 Task: Research Airbnb options in Falkenberg, Sweden from 22nd November, 2023 to 30th November, 2023 for 2 adults.1  bedroom having 1 bed and 1 bathroom. Property type can be hotel. Booking option can be shelf check-in. Look for 3 properties as per requirement.
Action: Mouse moved to (521, 70)
Screenshot: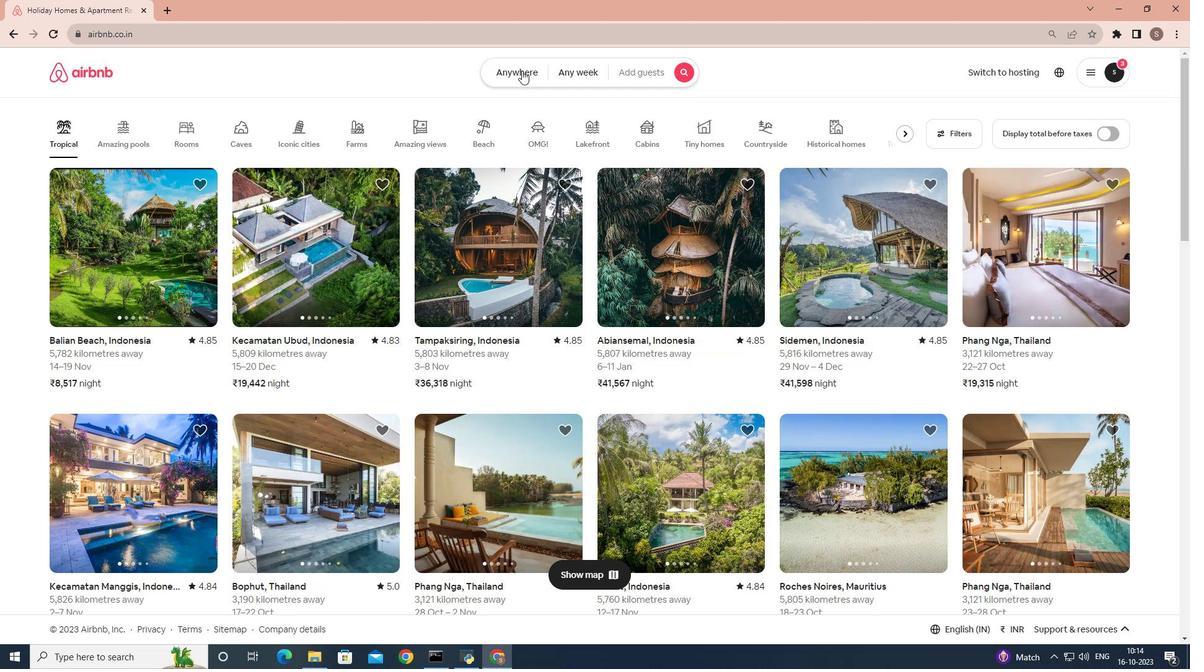 
Action: Mouse pressed left at (521, 70)
Screenshot: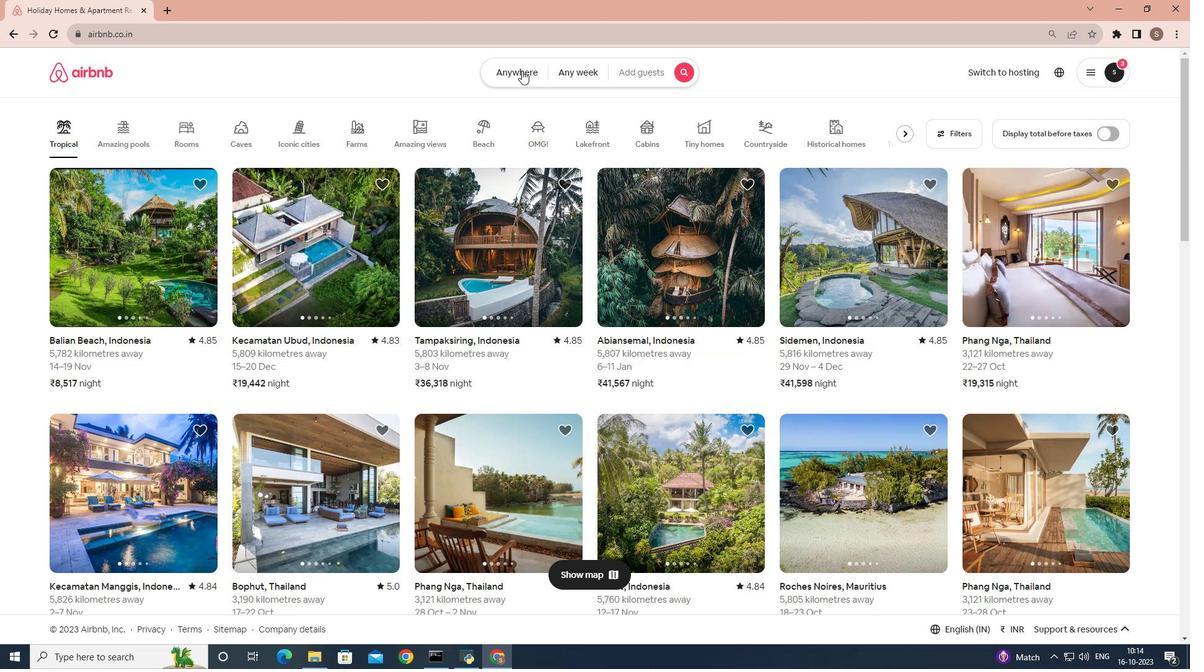 
Action: Mouse moved to (481, 122)
Screenshot: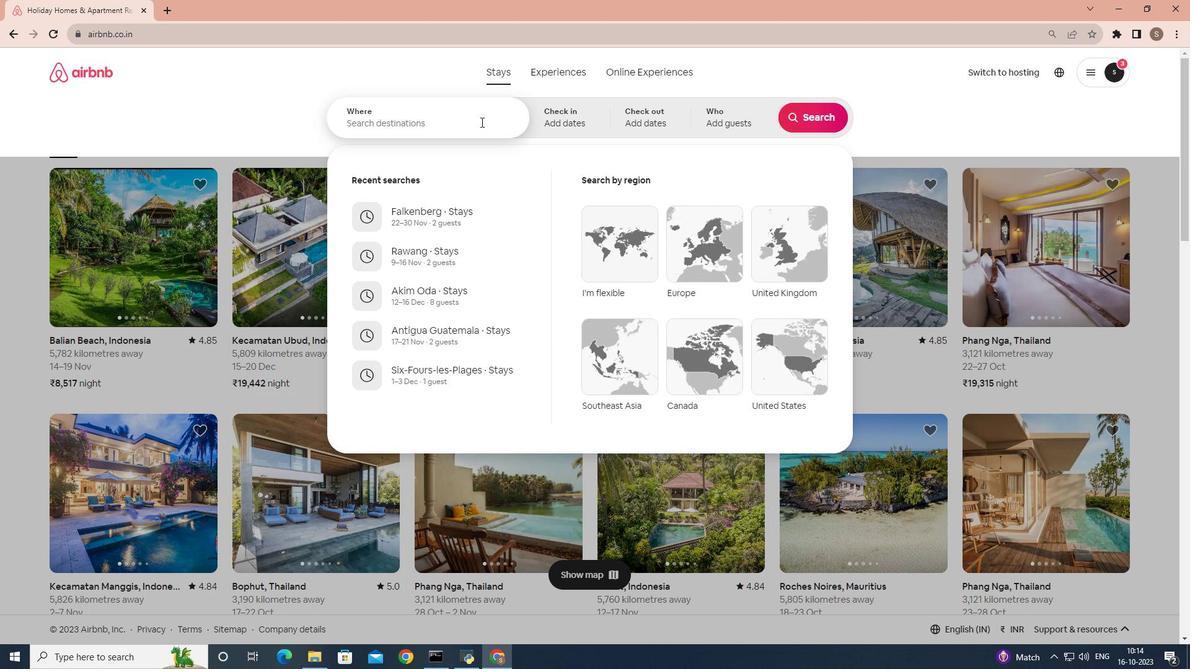 
Action: Mouse pressed left at (481, 122)
Screenshot: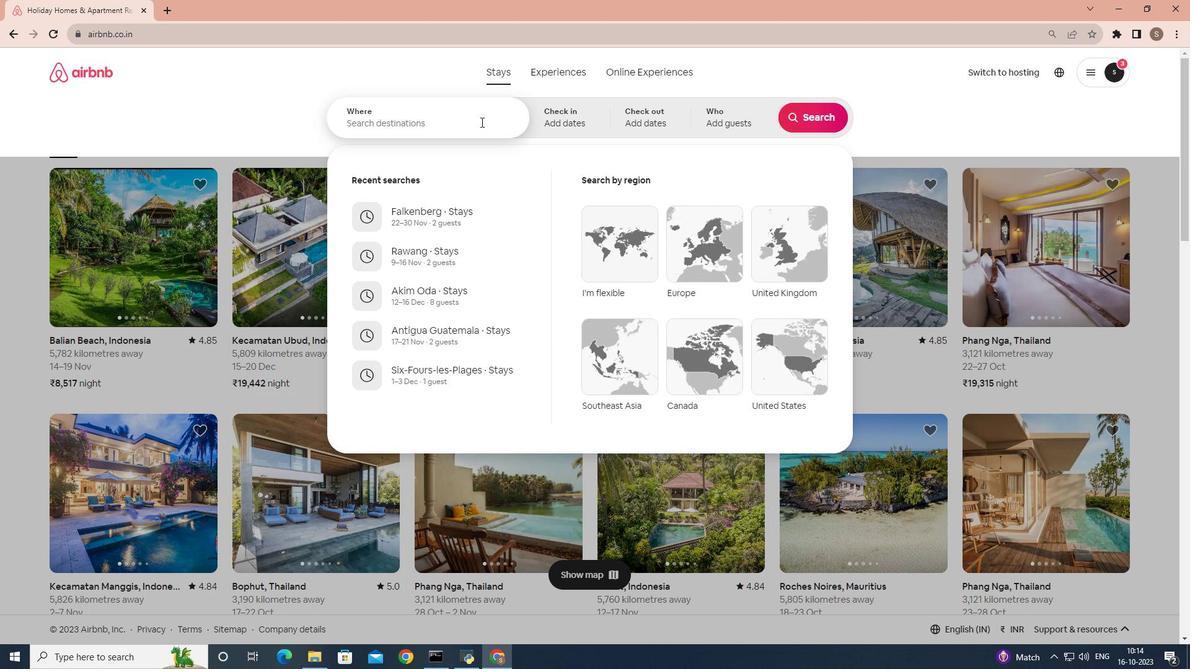 
Action: Key pressed <Key.shift><Key.shift><Key.shift><Key.shift>Falkenberg,<Key.space><Key.shift>Sweden
Screenshot: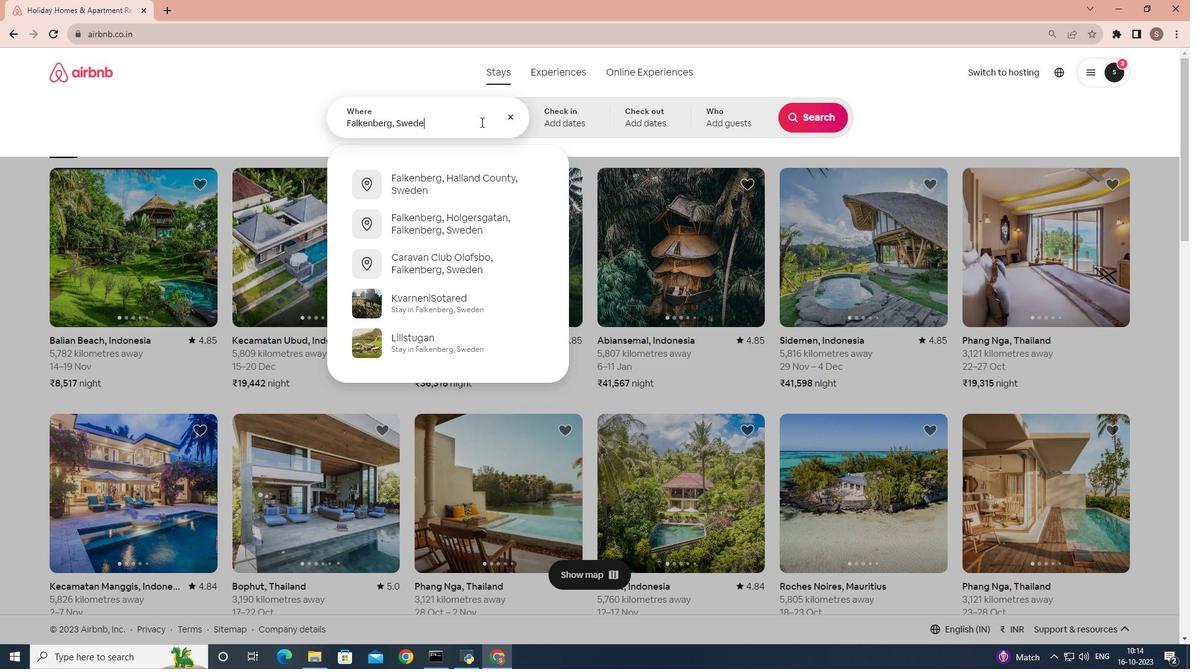 
Action: Mouse moved to (573, 114)
Screenshot: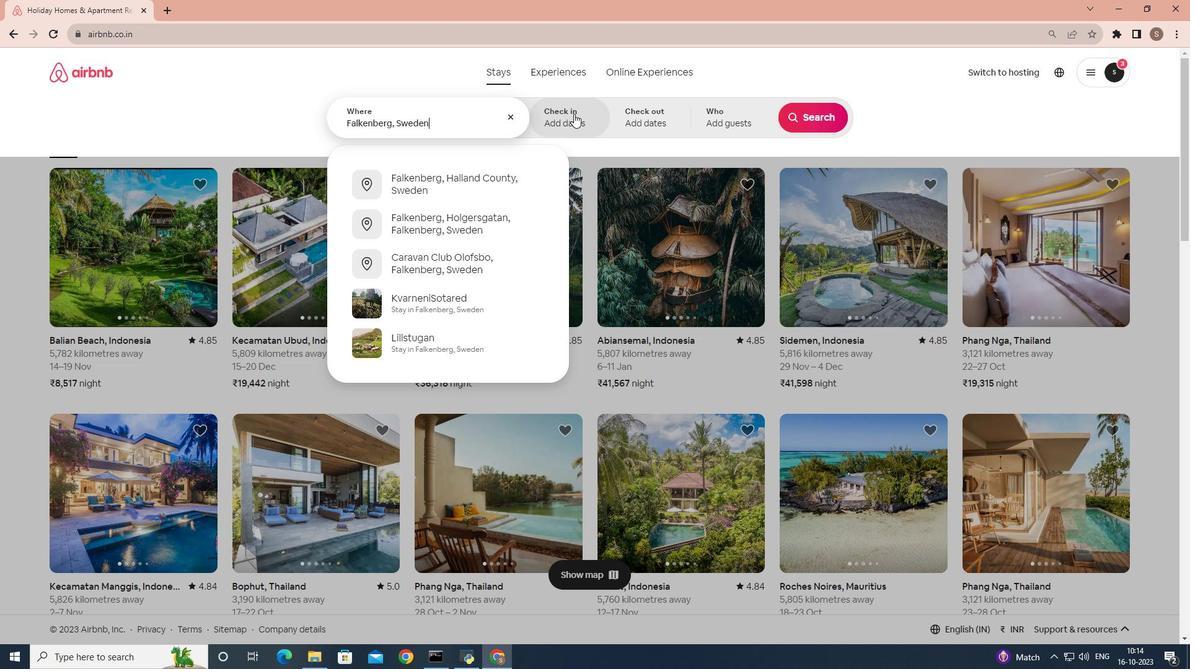 
Action: Mouse pressed left at (573, 114)
Screenshot: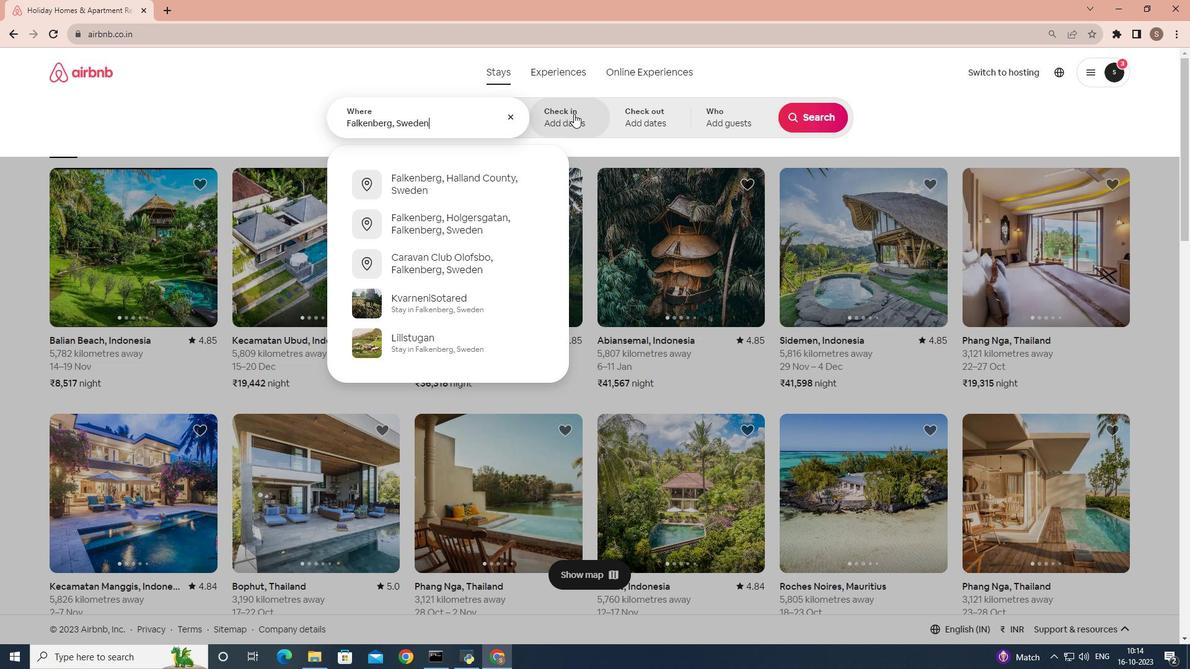
Action: Mouse moved to (709, 361)
Screenshot: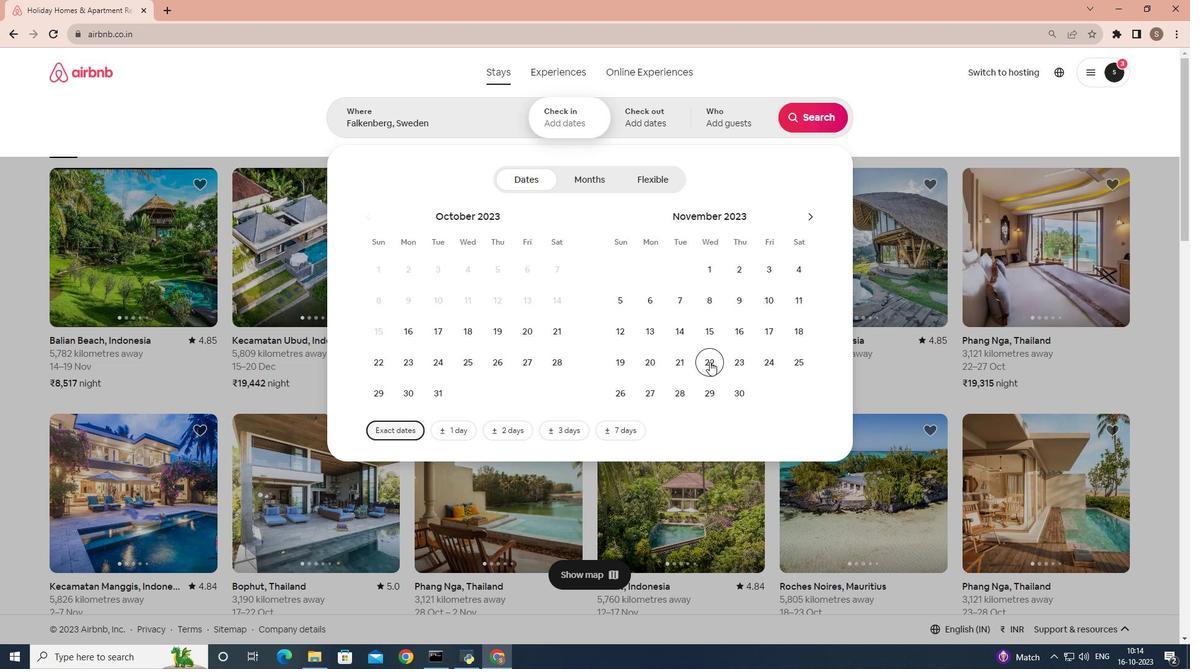 
Action: Mouse pressed left at (709, 361)
Screenshot: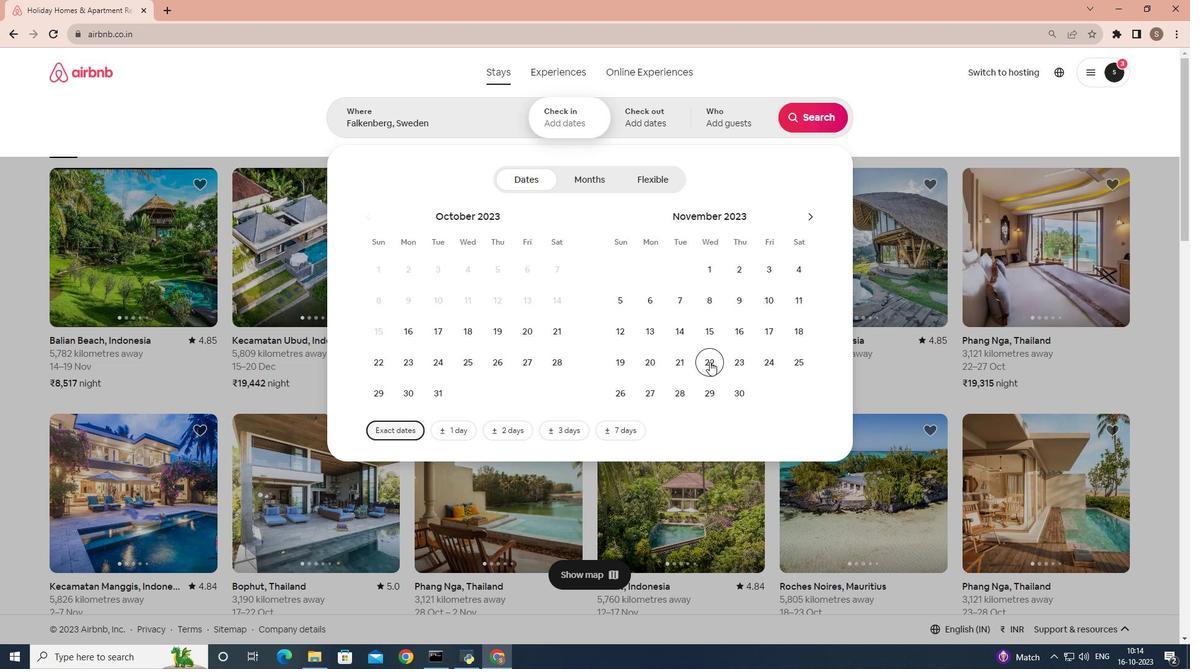 
Action: Mouse moved to (750, 395)
Screenshot: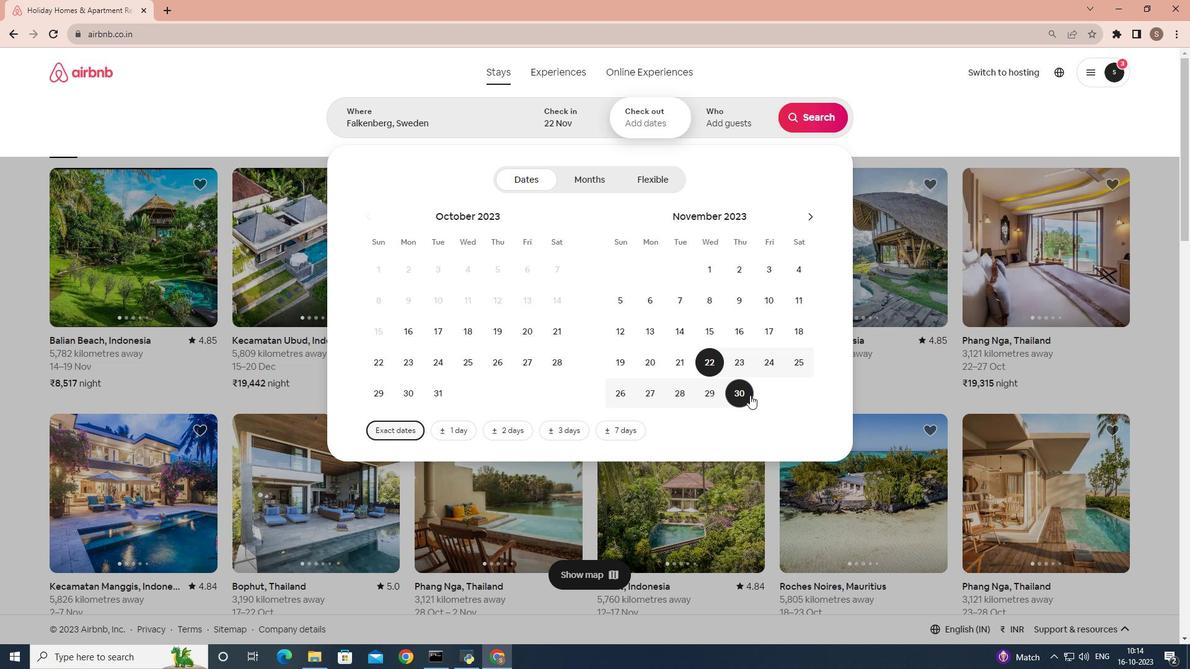 
Action: Mouse pressed left at (750, 395)
Screenshot: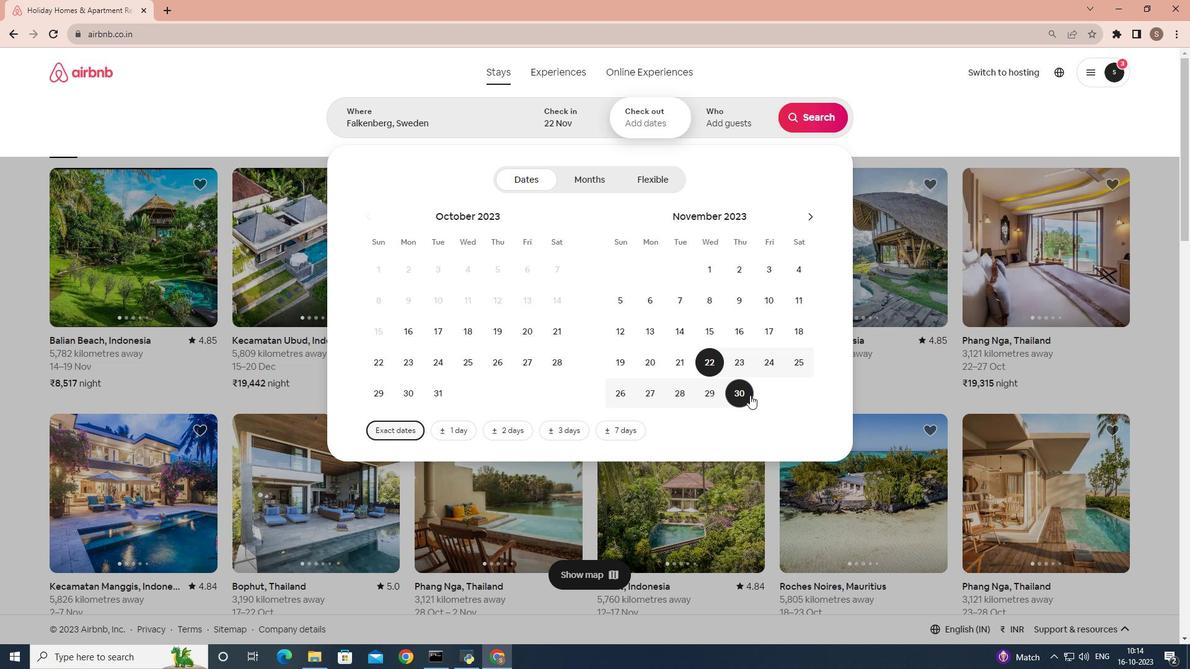 
Action: Mouse moved to (702, 123)
Screenshot: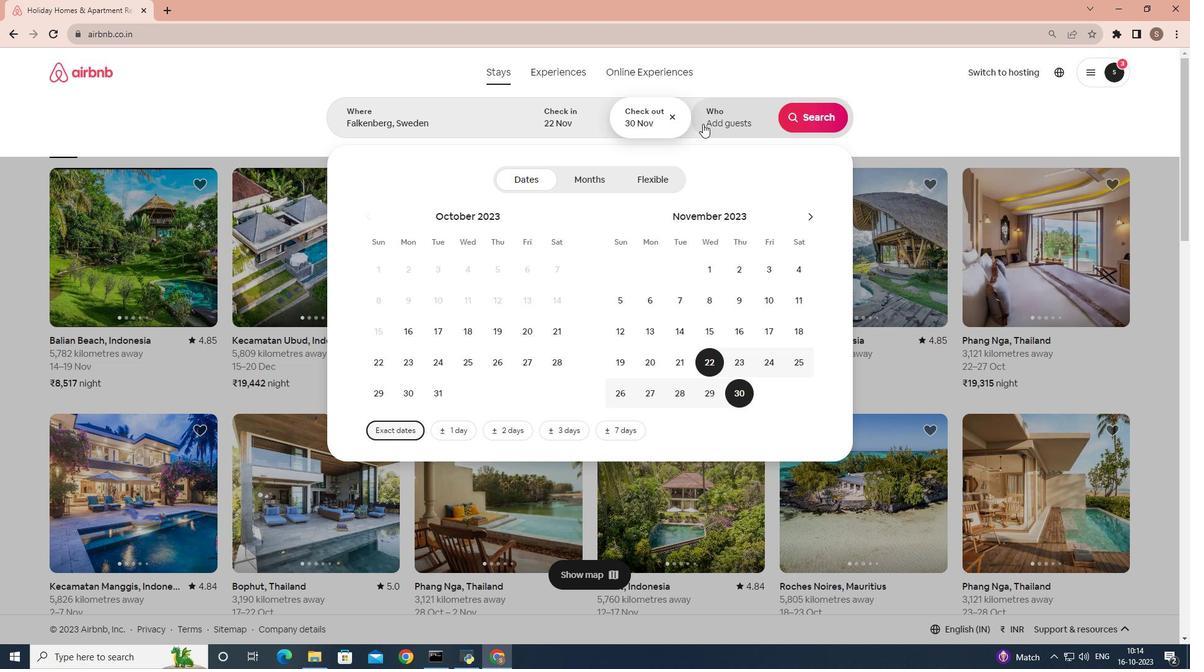 
Action: Mouse pressed left at (702, 123)
Screenshot: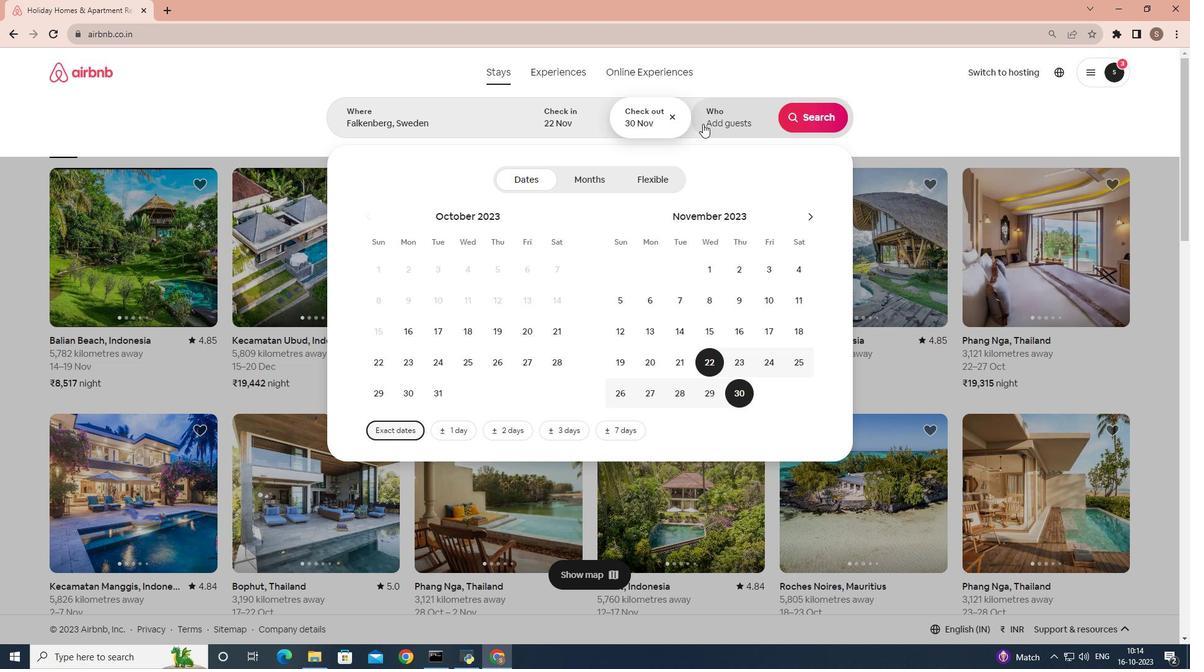
Action: Mouse moved to (815, 185)
Screenshot: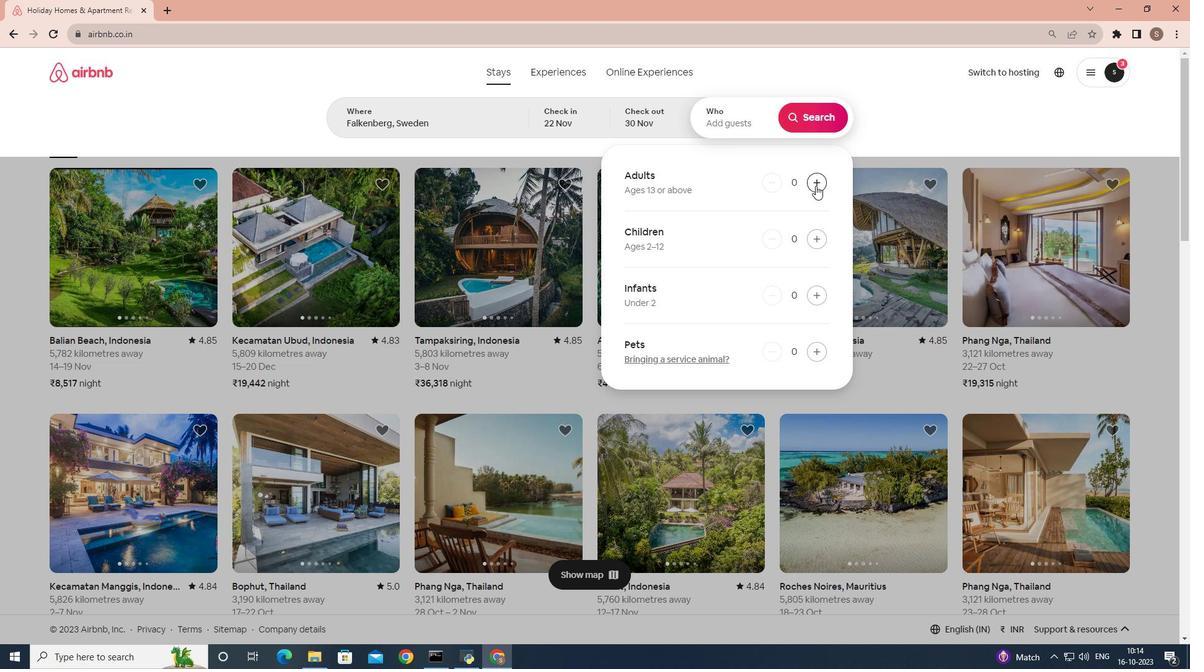 
Action: Mouse pressed left at (815, 185)
Screenshot: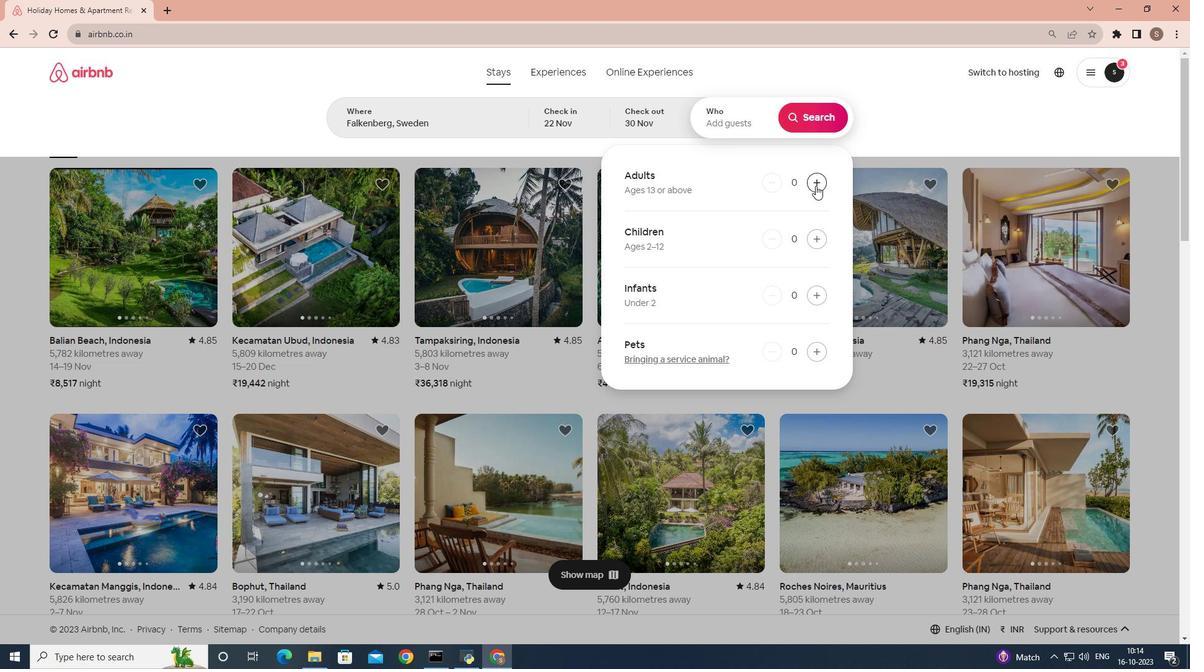 
Action: Mouse pressed left at (815, 185)
Screenshot: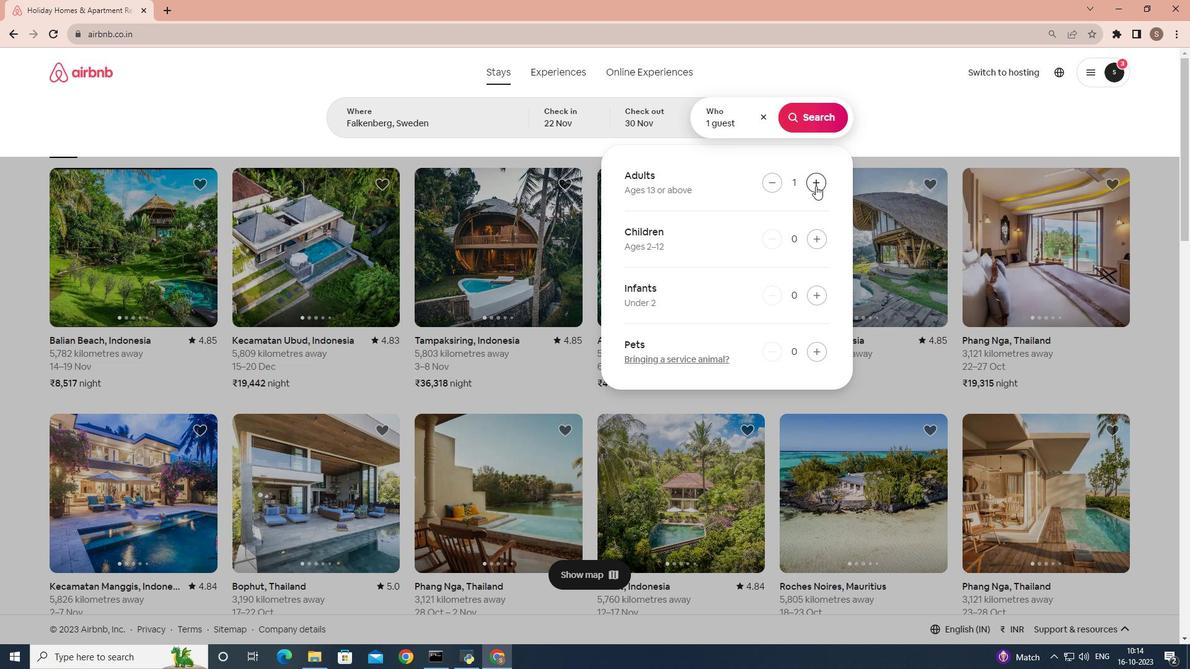 
Action: Mouse moved to (825, 116)
Screenshot: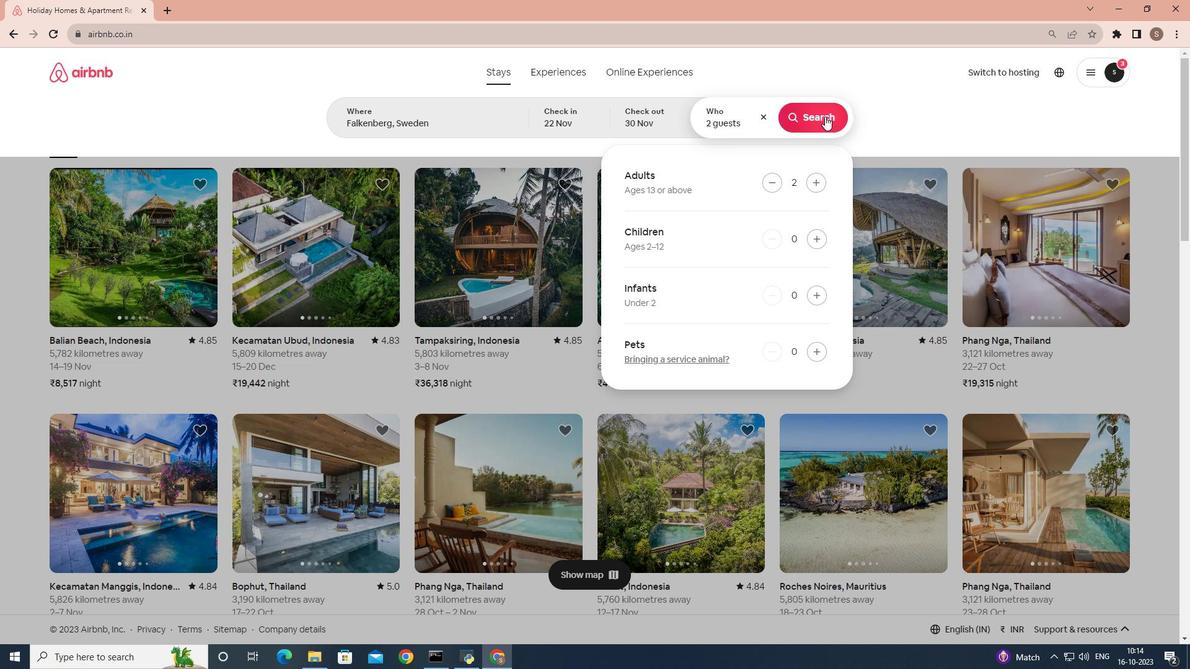 
Action: Mouse pressed left at (825, 116)
Screenshot: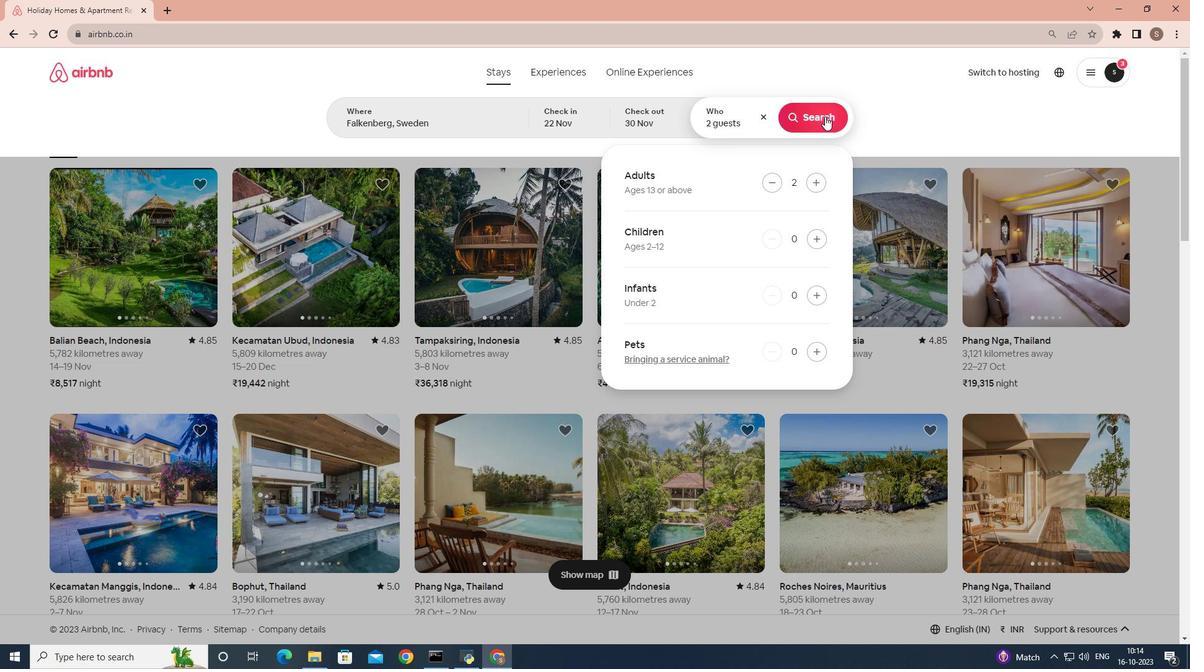 
Action: Mouse moved to (968, 122)
Screenshot: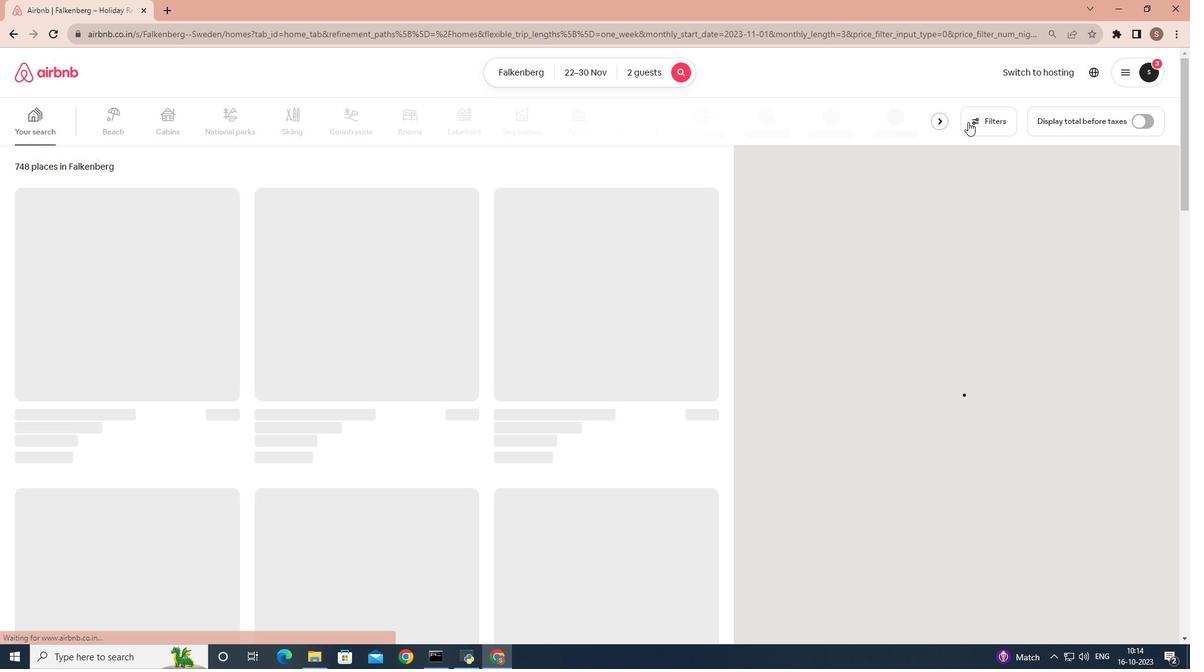 
Action: Mouse pressed left at (968, 122)
Screenshot: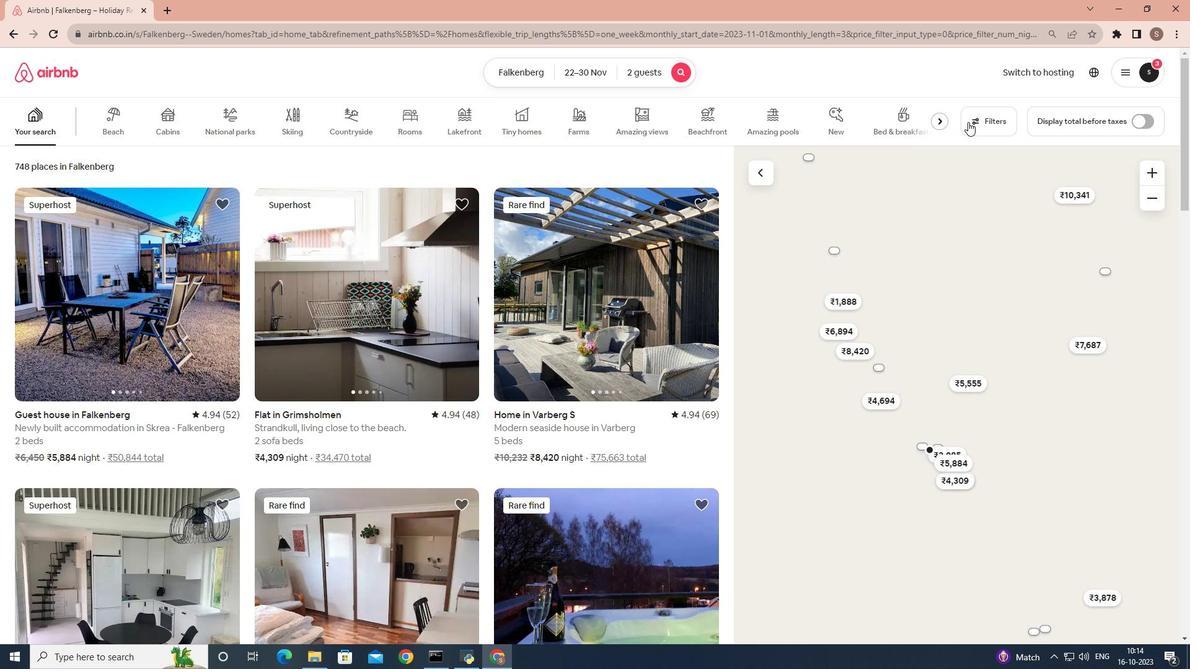 
Action: Mouse moved to (700, 326)
Screenshot: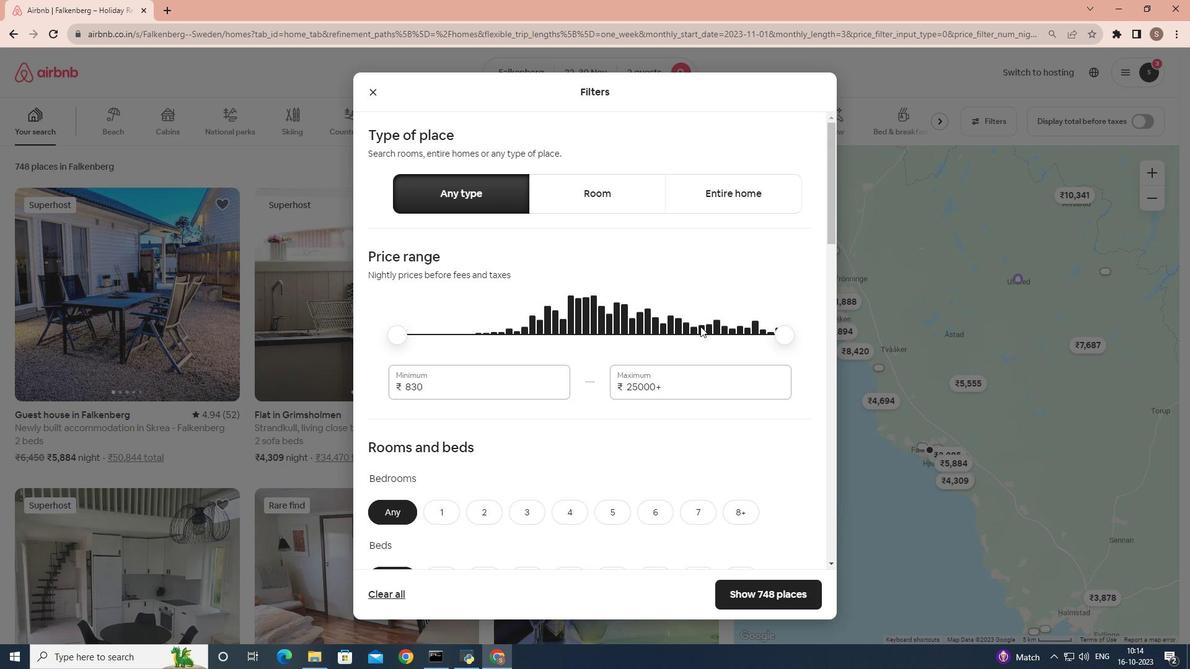
Action: Mouse scrolled (700, 326) with delta (0, 0)
Screenshot: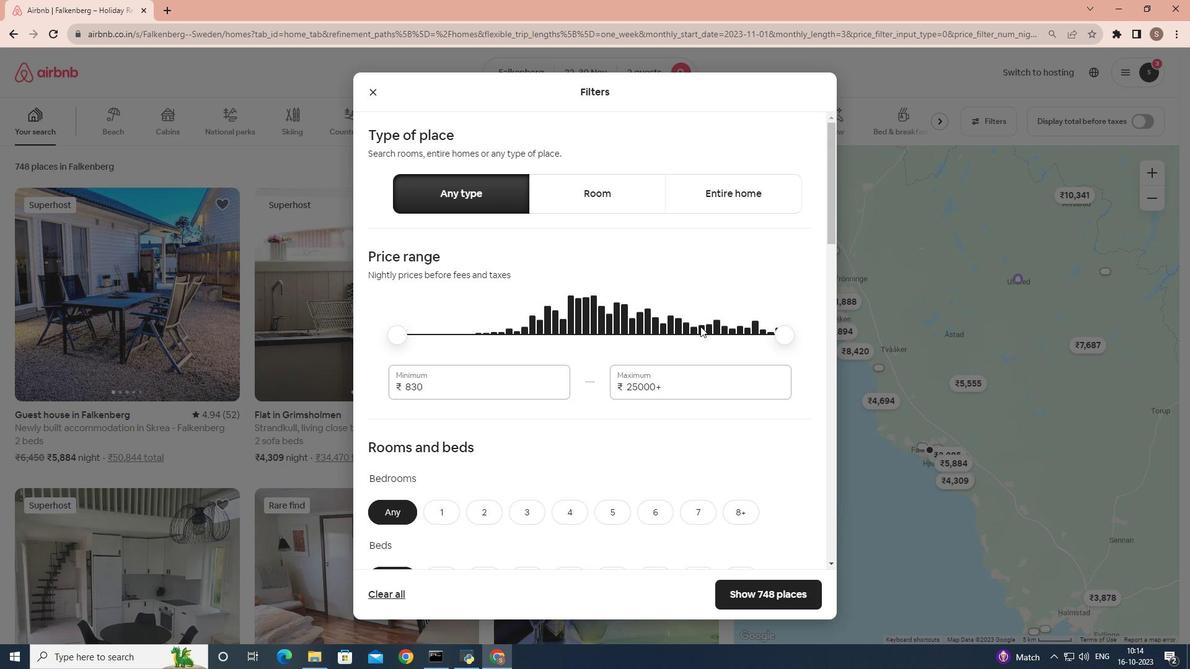 
Action: Mouse scrolled (700, 326) with delta (0, 0)
Screenshot: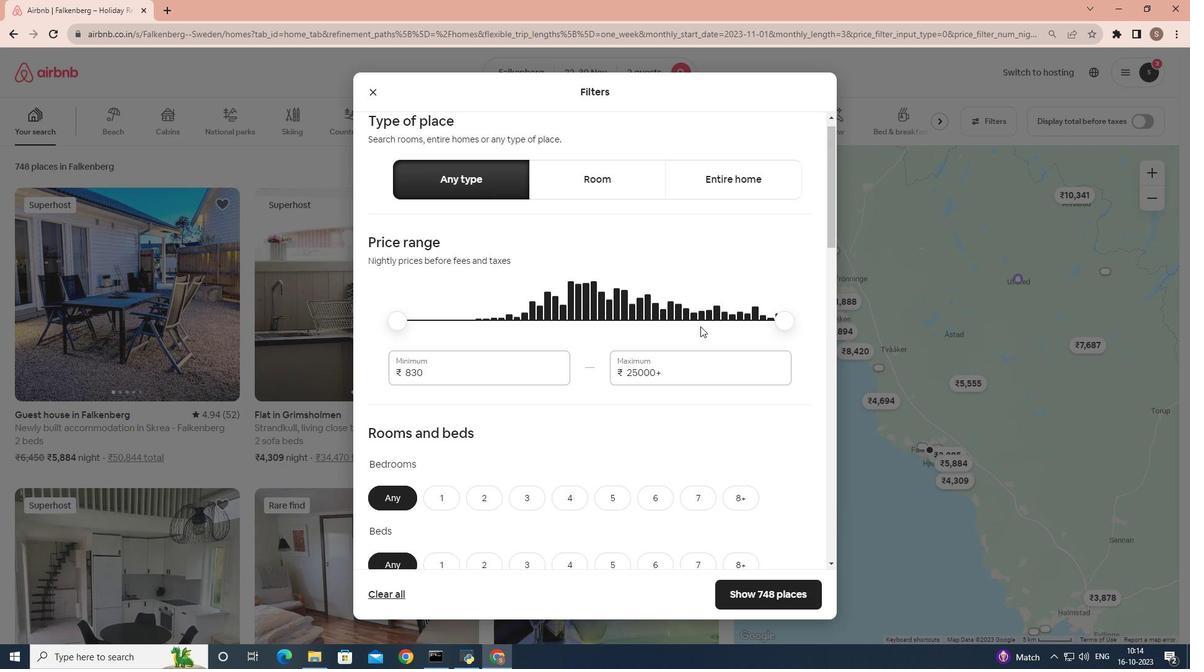
Action: Mouse moved to (446, 380)
Screenshot: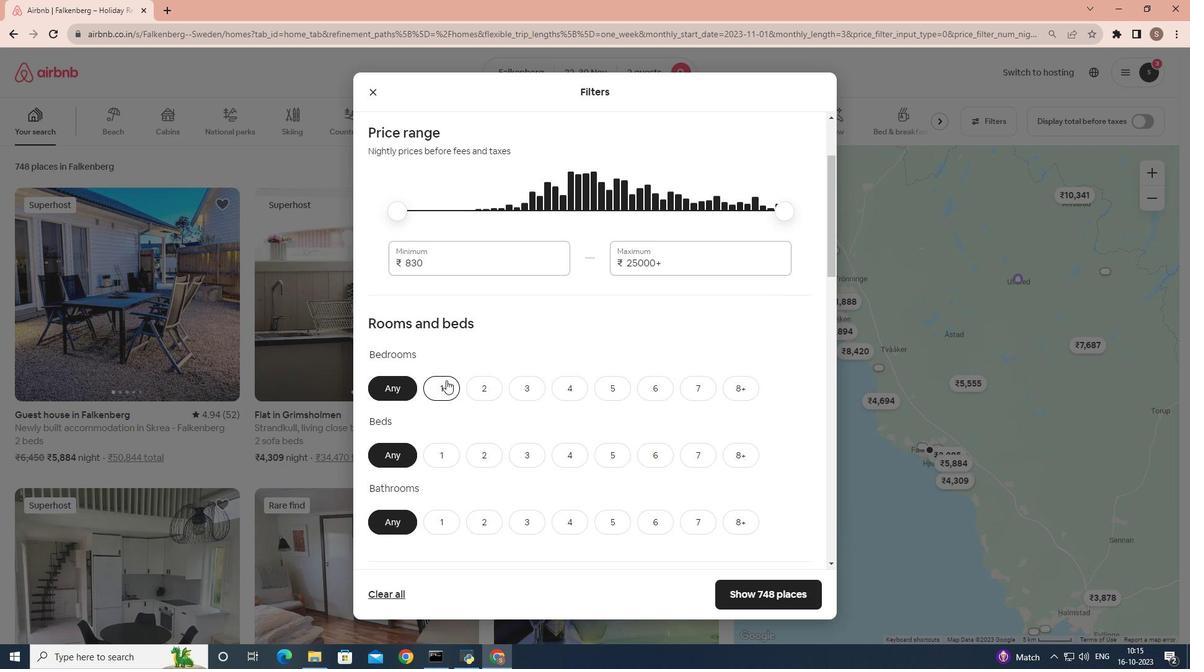 
Action: Mouse pressed left at (446, 380)
Screenshot: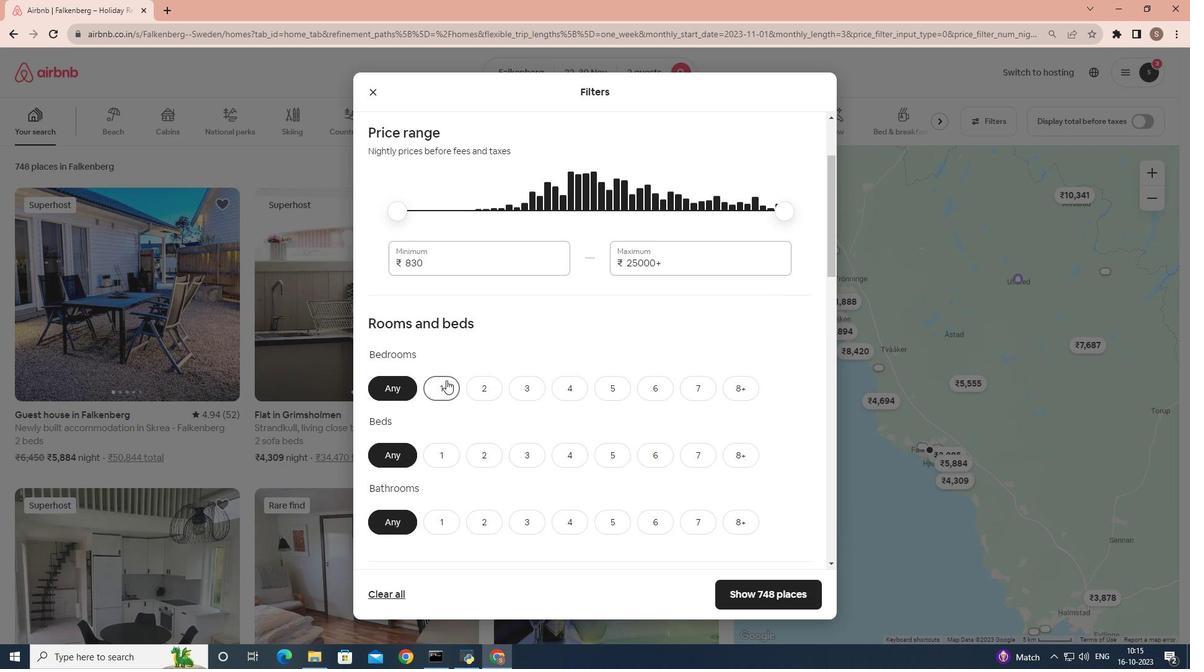 
Action: Mouse scrolled (446, 379) with delta (0, 0)
Screenshot: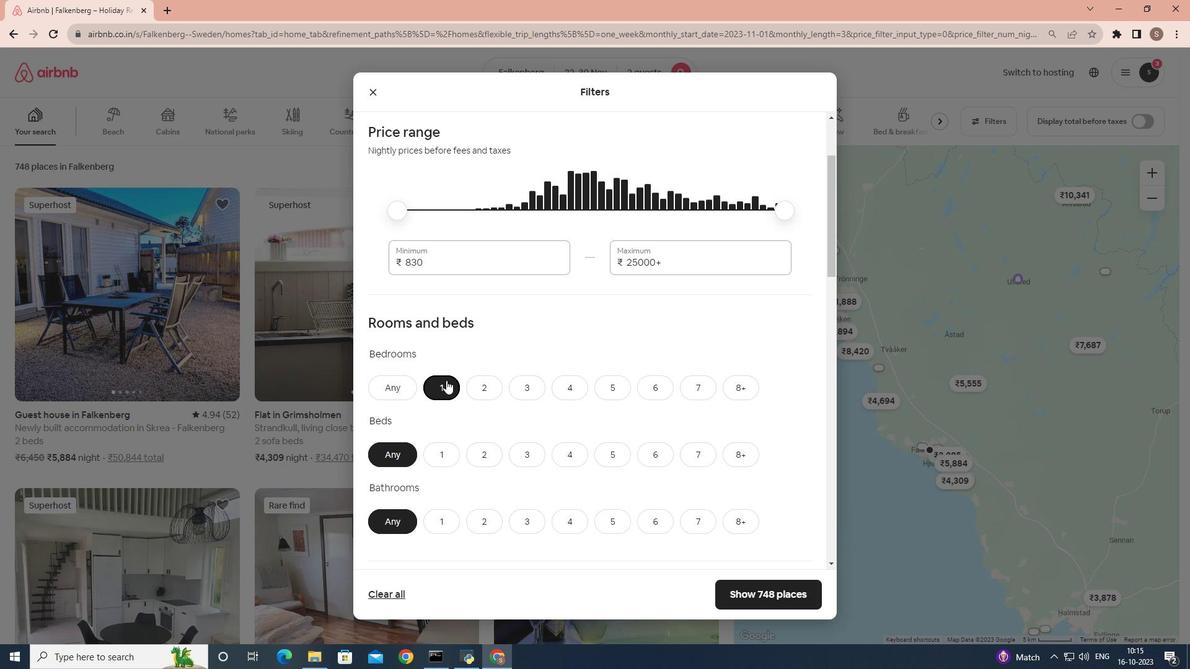 
Action: Mouse moved to (440, 394)
Screenshot: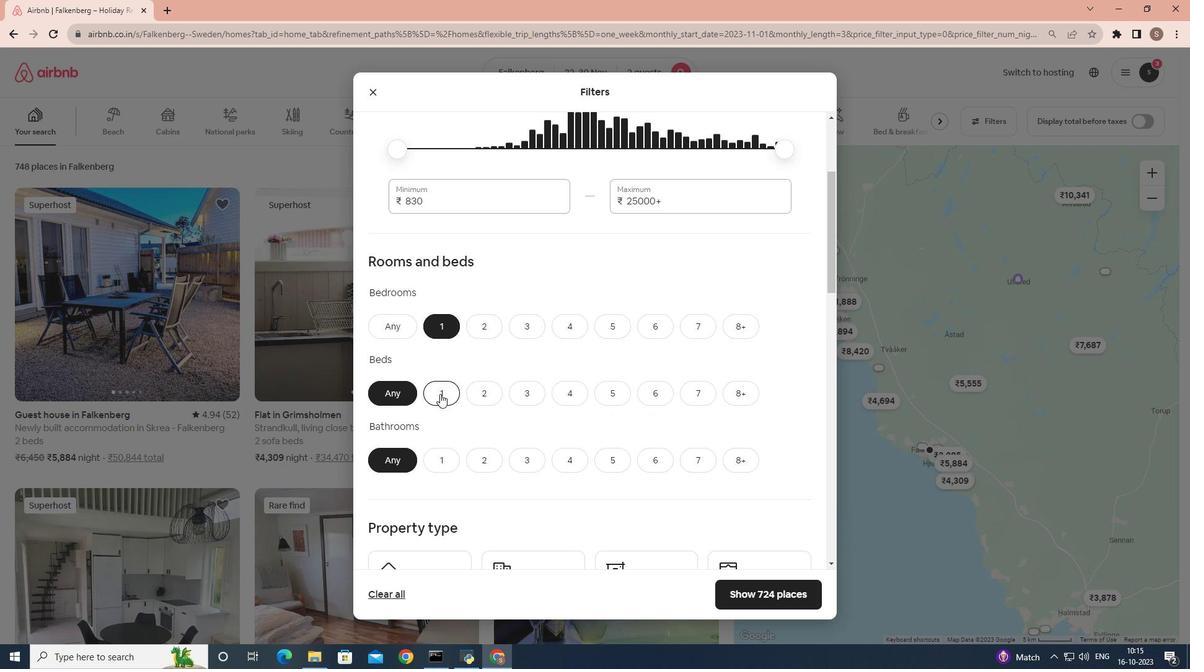 
Action: Mouse pressed left at (440, 394)
Screenshot: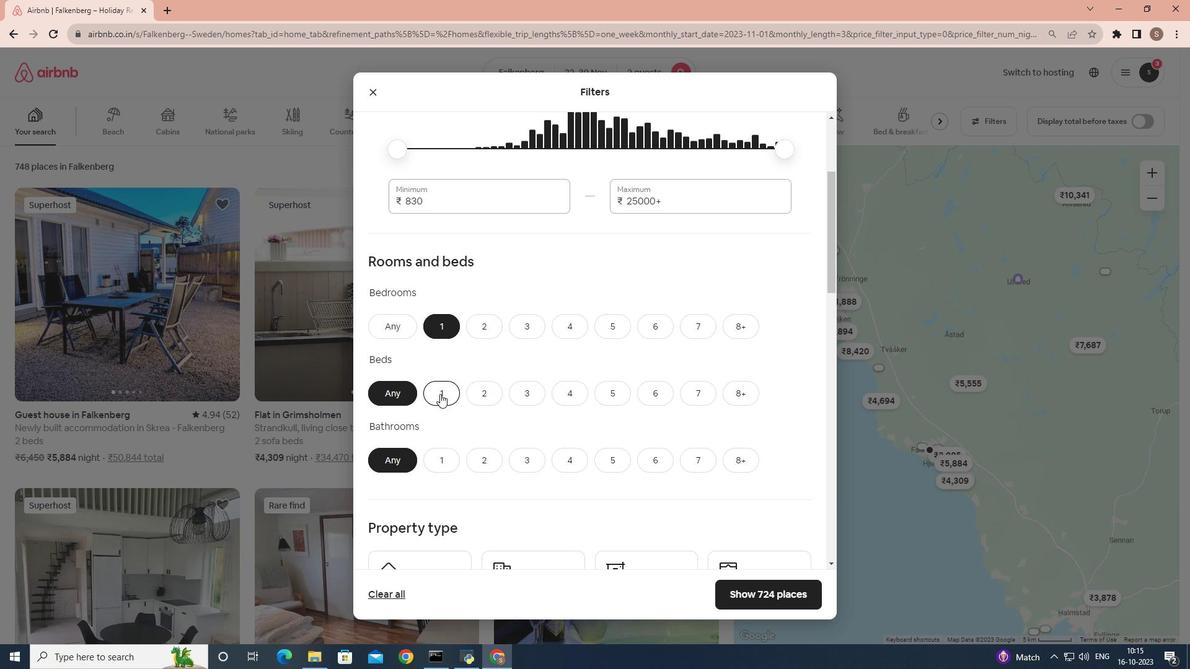 
Action: Mouse scrolled (440, 393) with delta (0, 0)
Screenshot: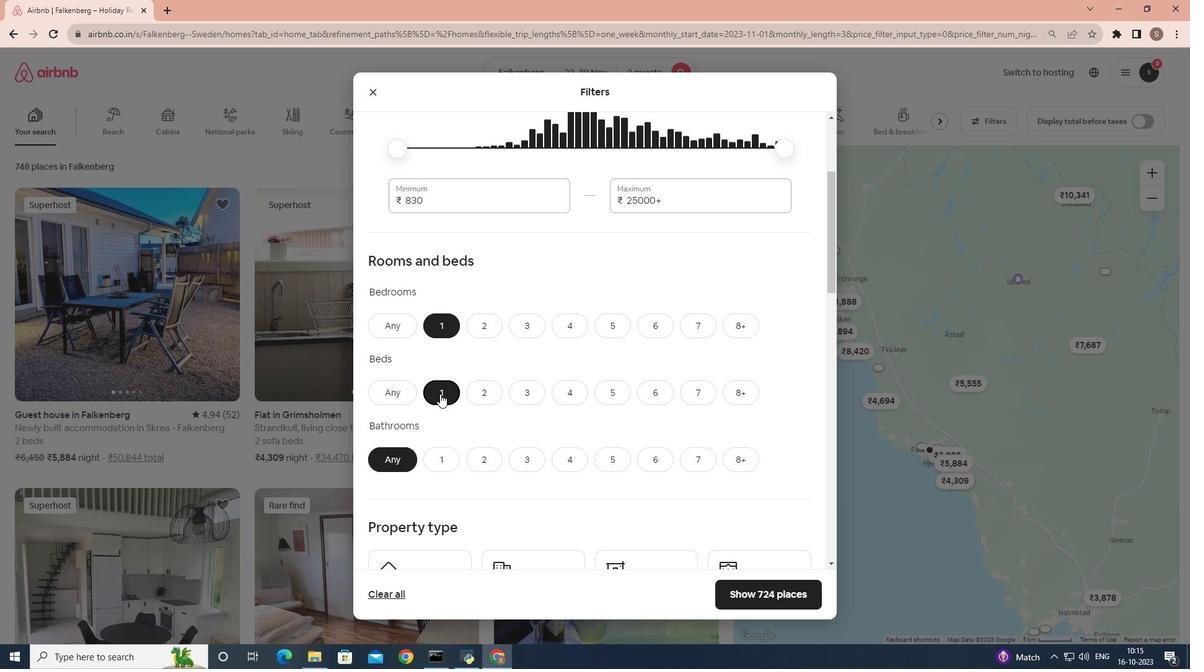 
Action: Mouse moved to (441, 390)
Screenshot: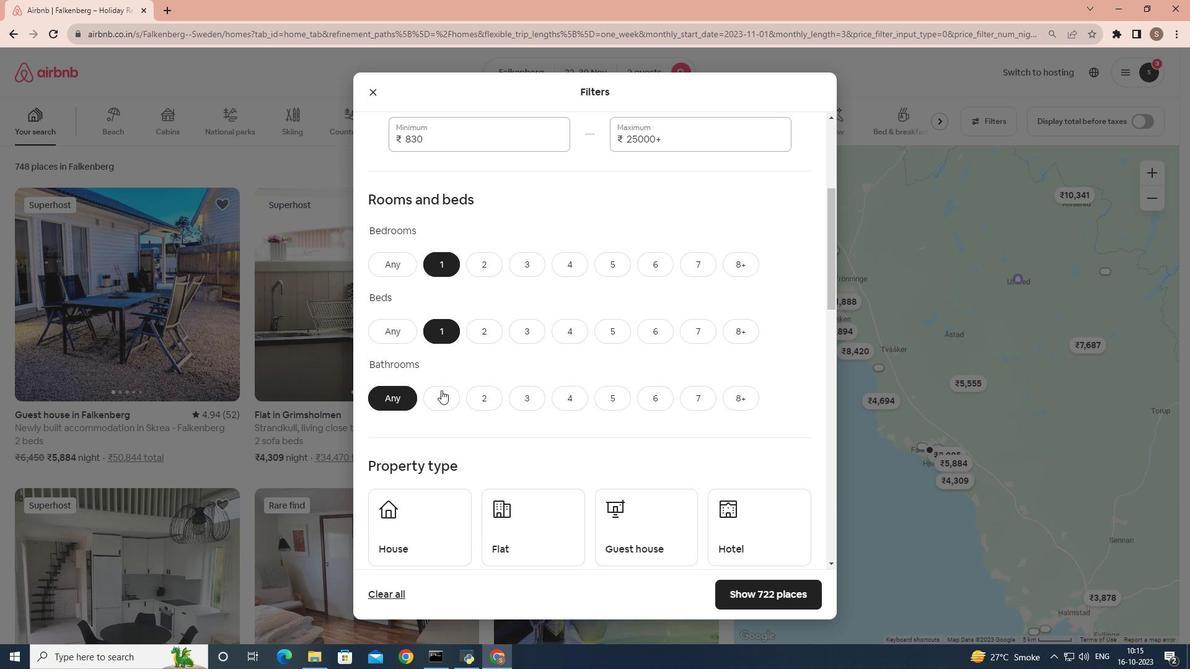 
Action: Mouse pressed left at (441, 390)
Screenshot: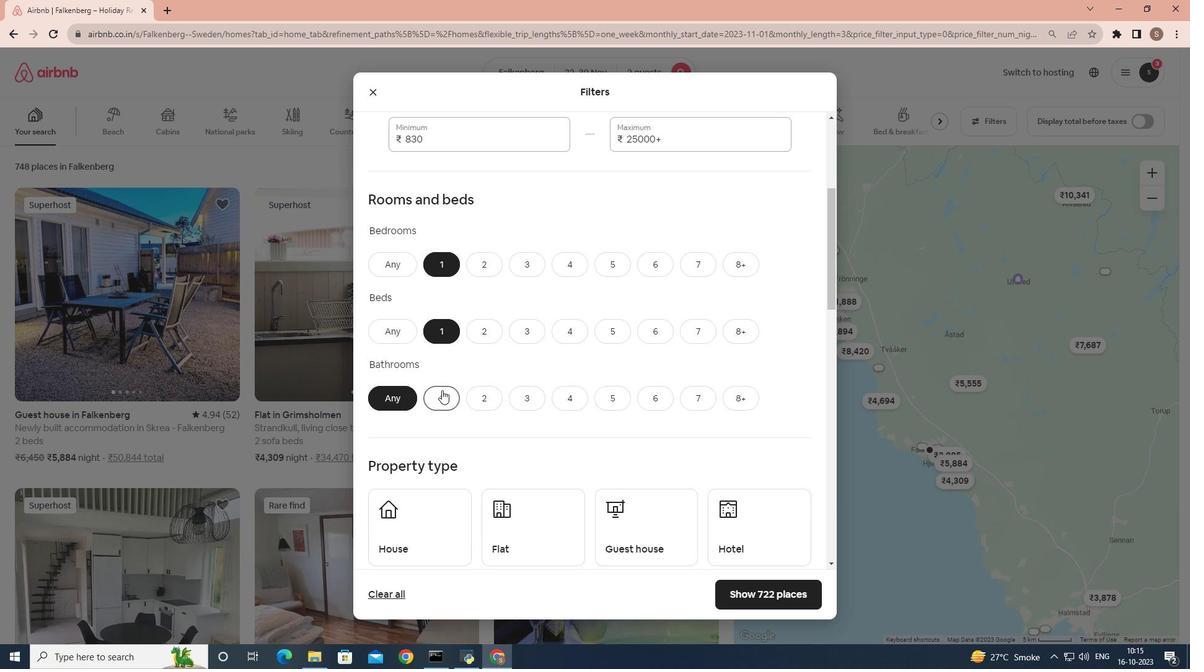 
Action: Mouse moved to (503, 353)
Screenshot: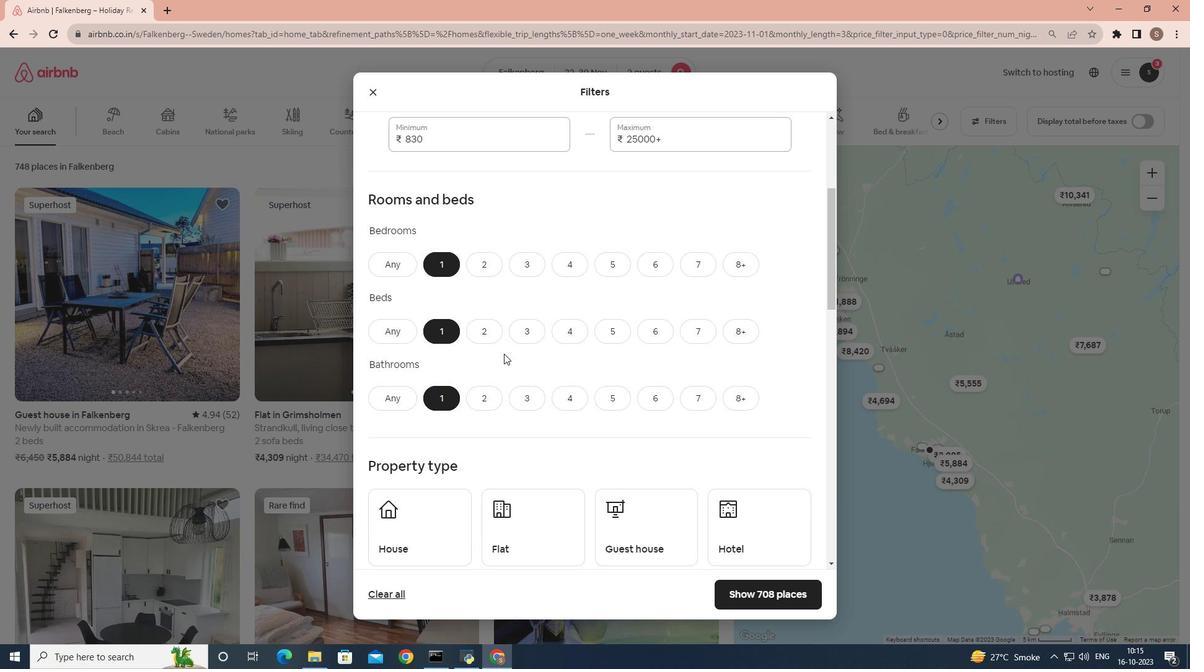 
Action: Mouse scrolled (503, 353) with delta (0, 0)
Screenshot: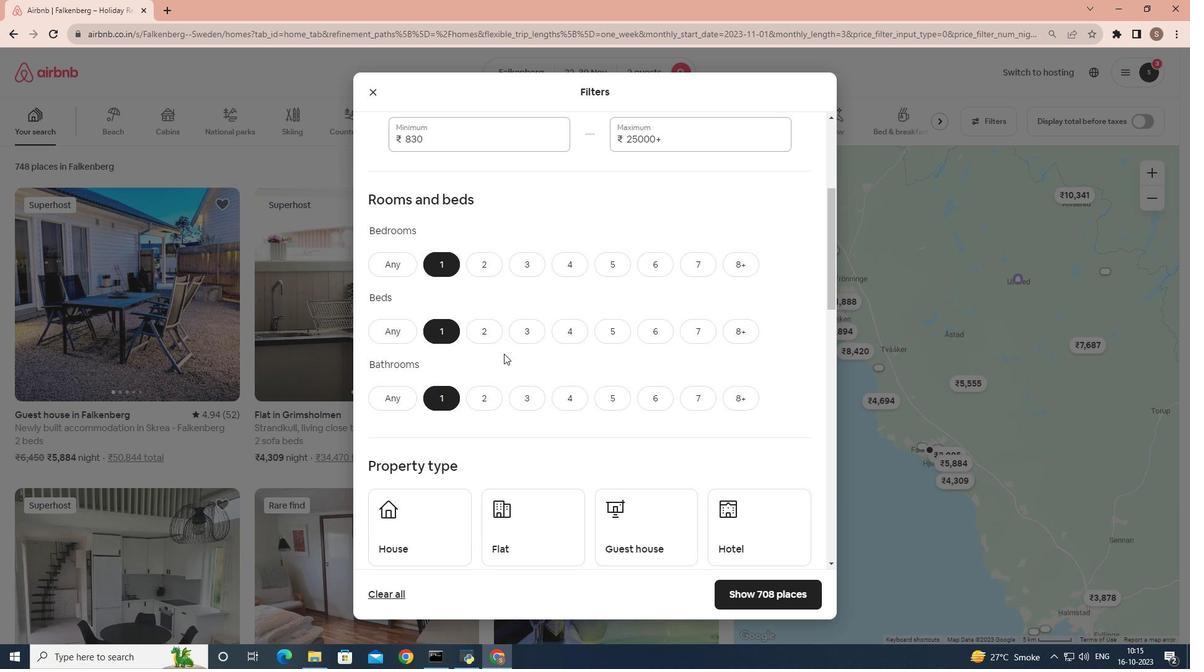 
Action: Mouse moved to (751, 476)
Screenshot: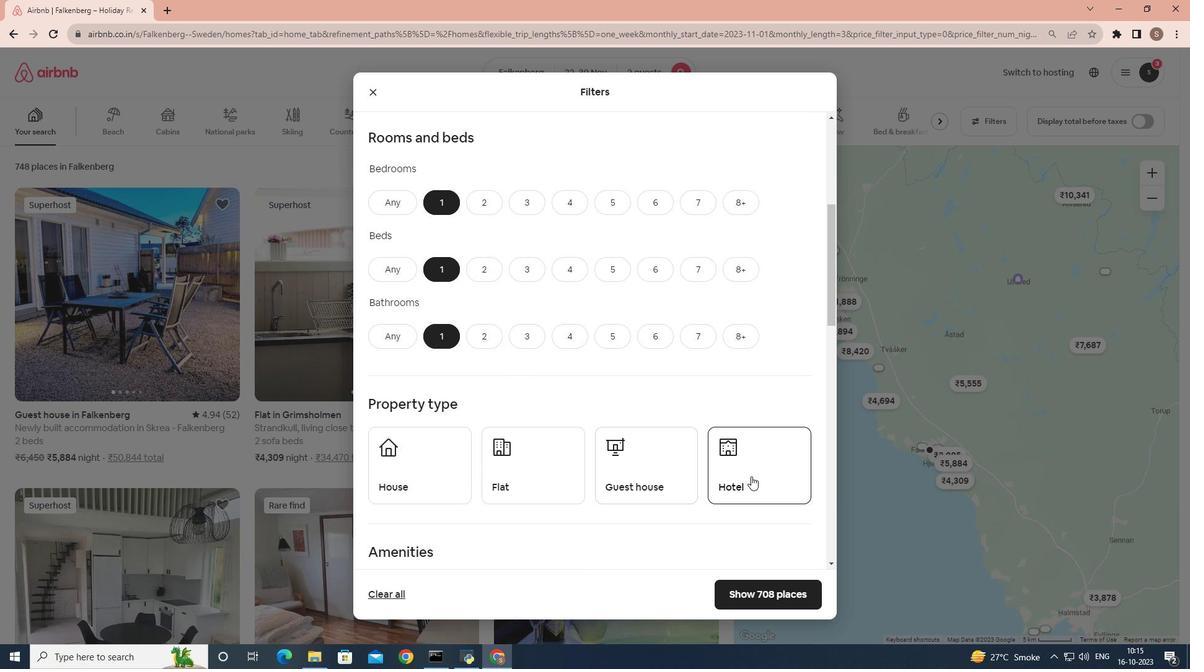 
Action: Mouse pressed left at (751, 476)
Screenshot: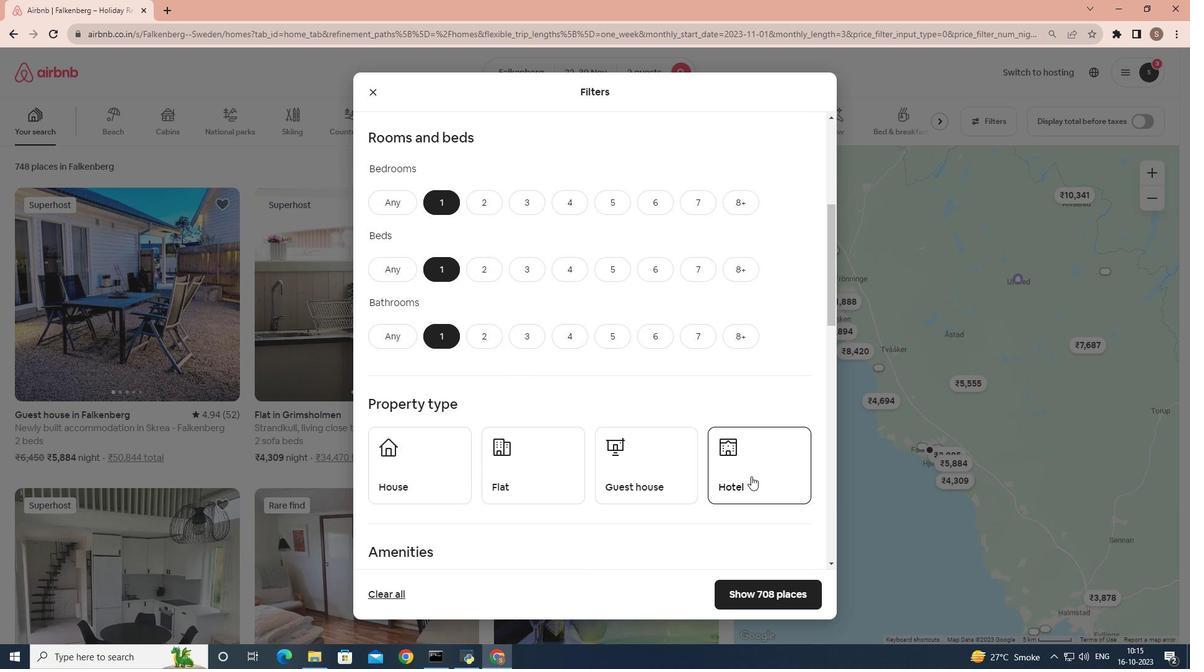 
Action: Mouse moved to (697, 453)
Screenshot: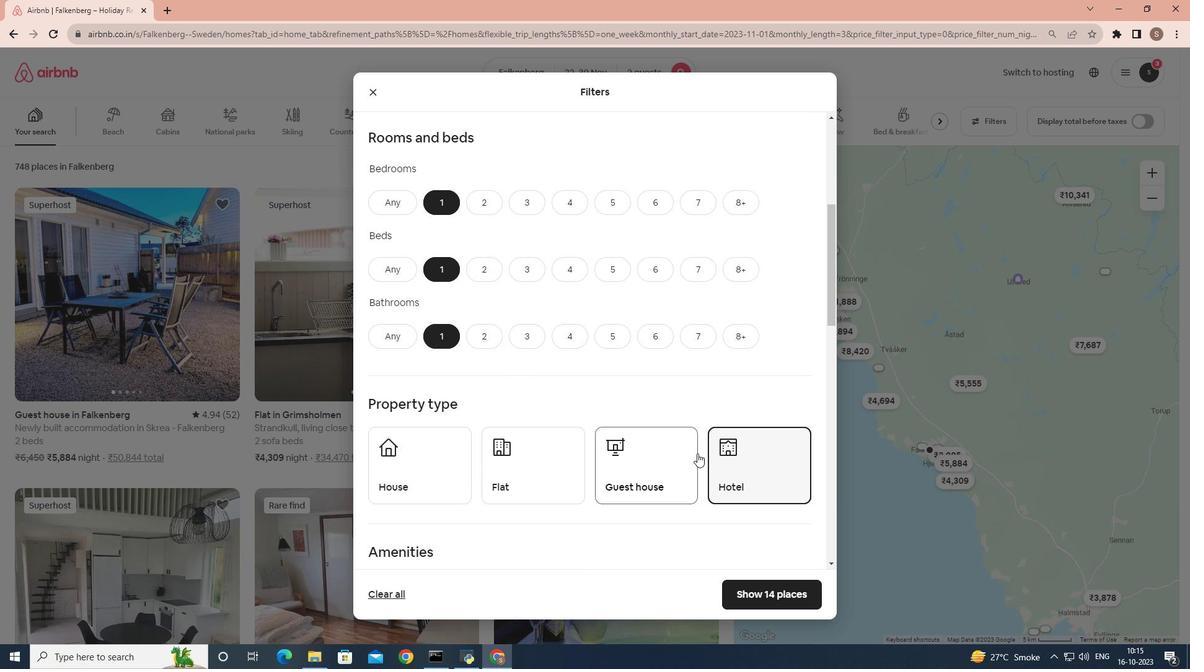 
Action: Mouse scrolled (697, 453) with delta (0, 0)
Screenshot: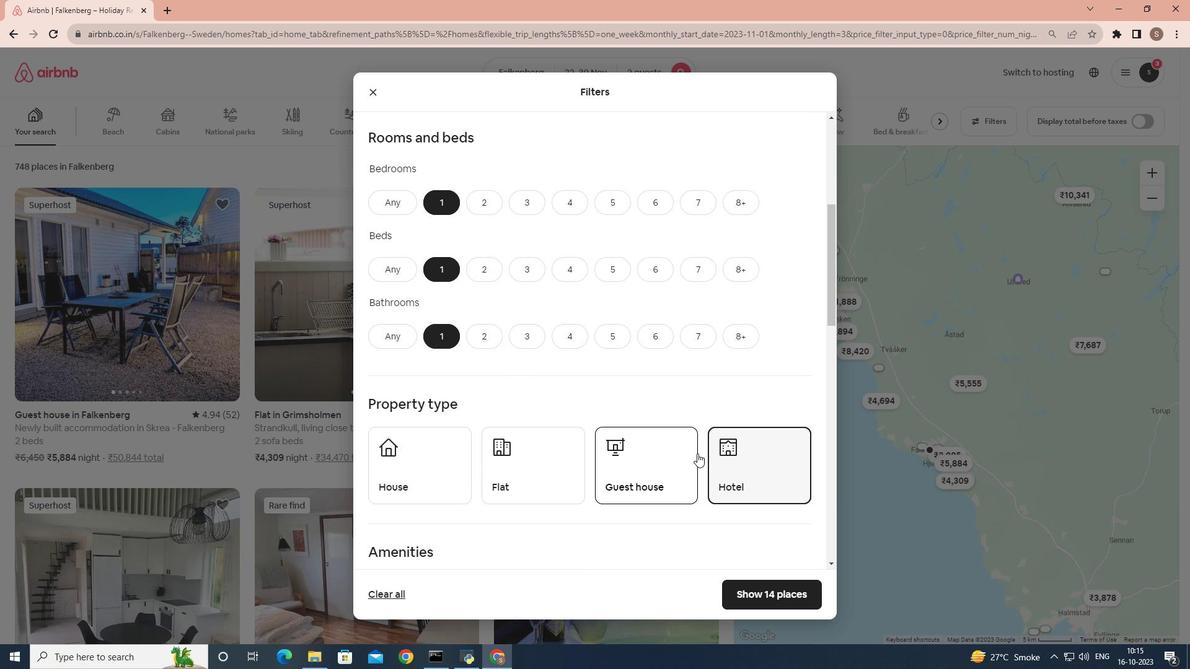 
Action: Mouse scrolled (697, 453) with delta (0, 0)
Screenshot: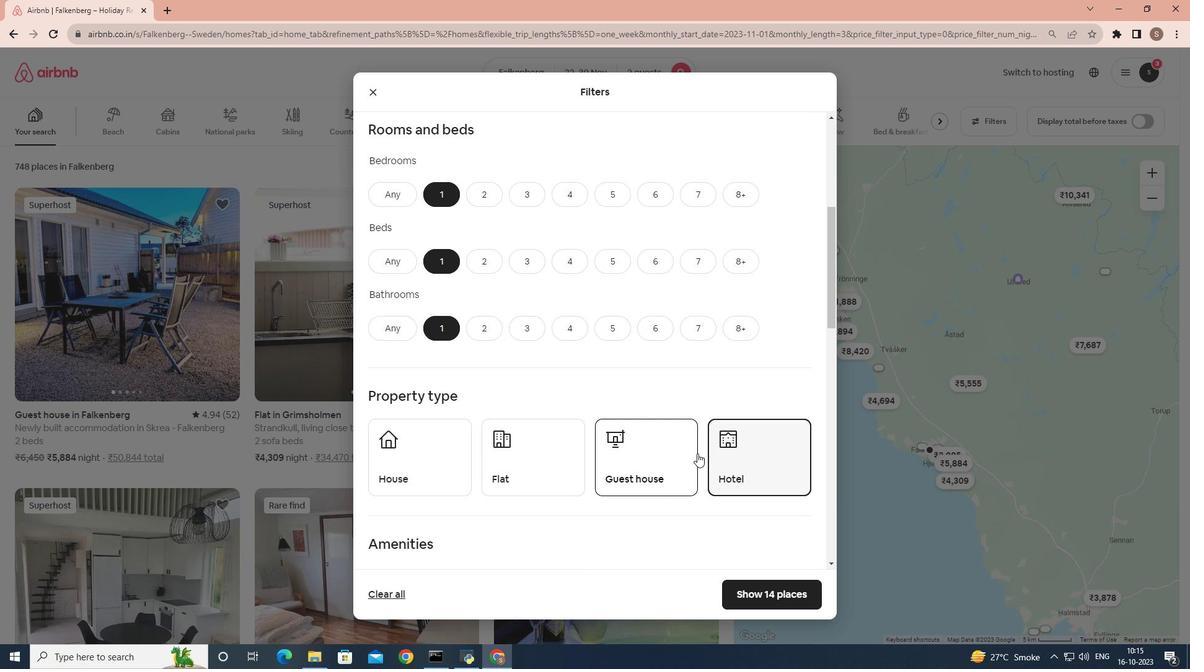 
Action: Mouse scrolled (697, 453) with delta (0, 0)
Screenshot: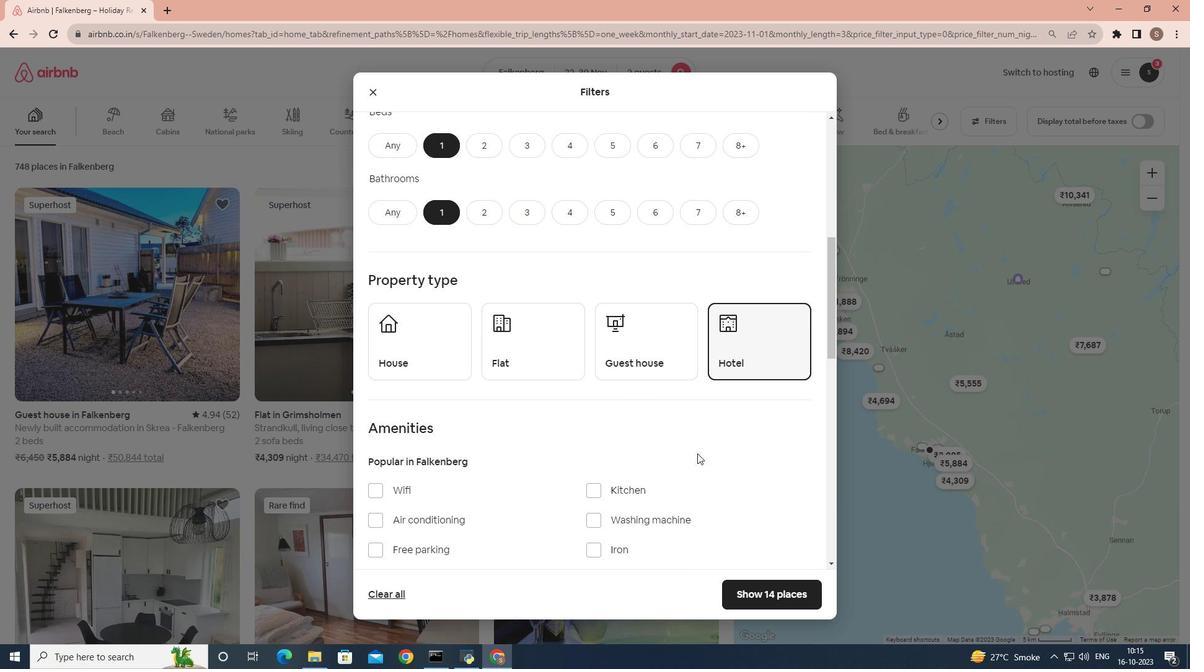 
Action: Mouse scrolled (697, 453) with delta (0, 0)
Screenshot: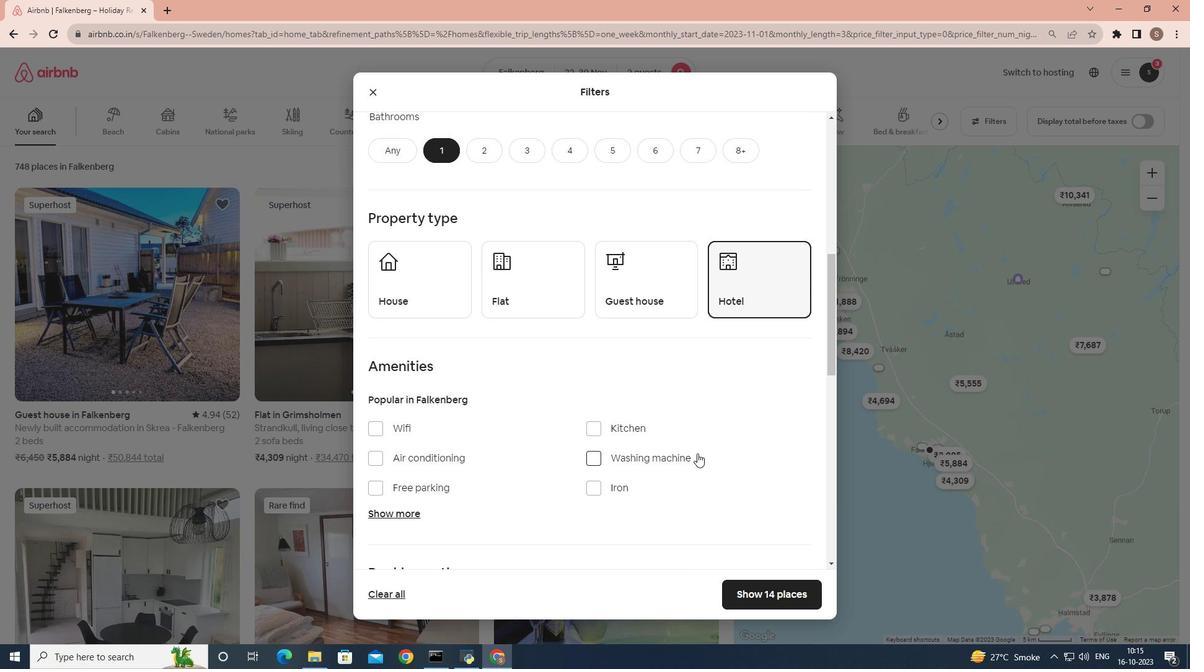 
Action: Mouse moved to (715, 439)
Screenshot: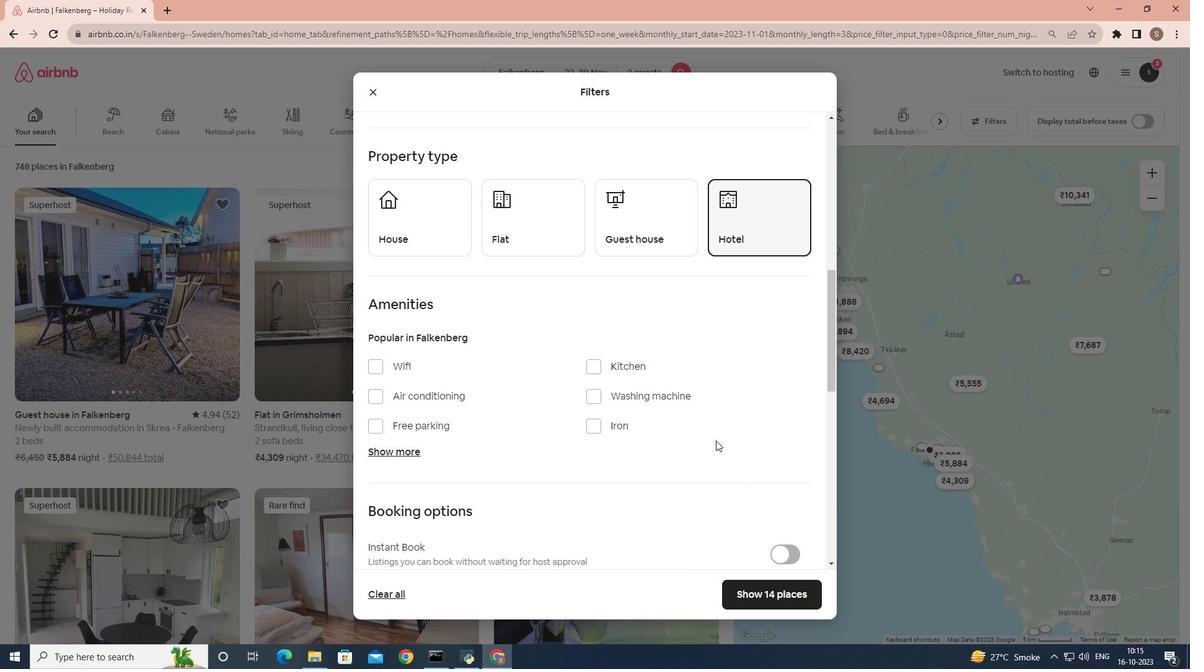 
Action: Mouse scrolled (715, 438) with delta (0, 0)
Screenshot: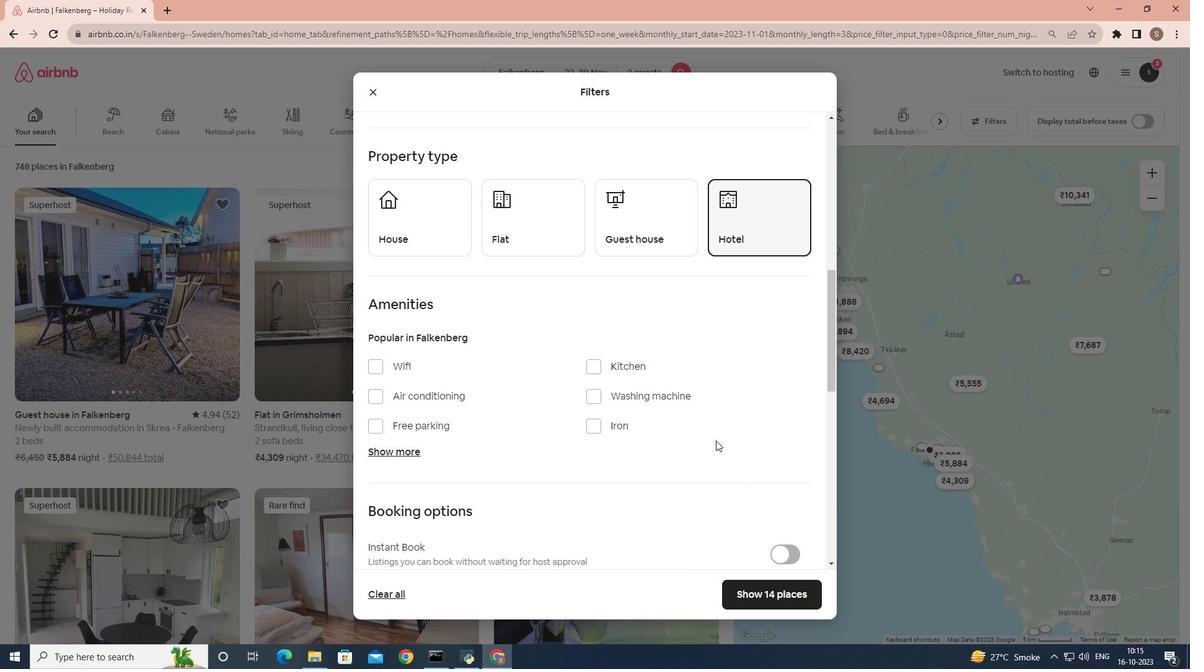 
Action: Mouse moved to (715, 441)
Screenshot: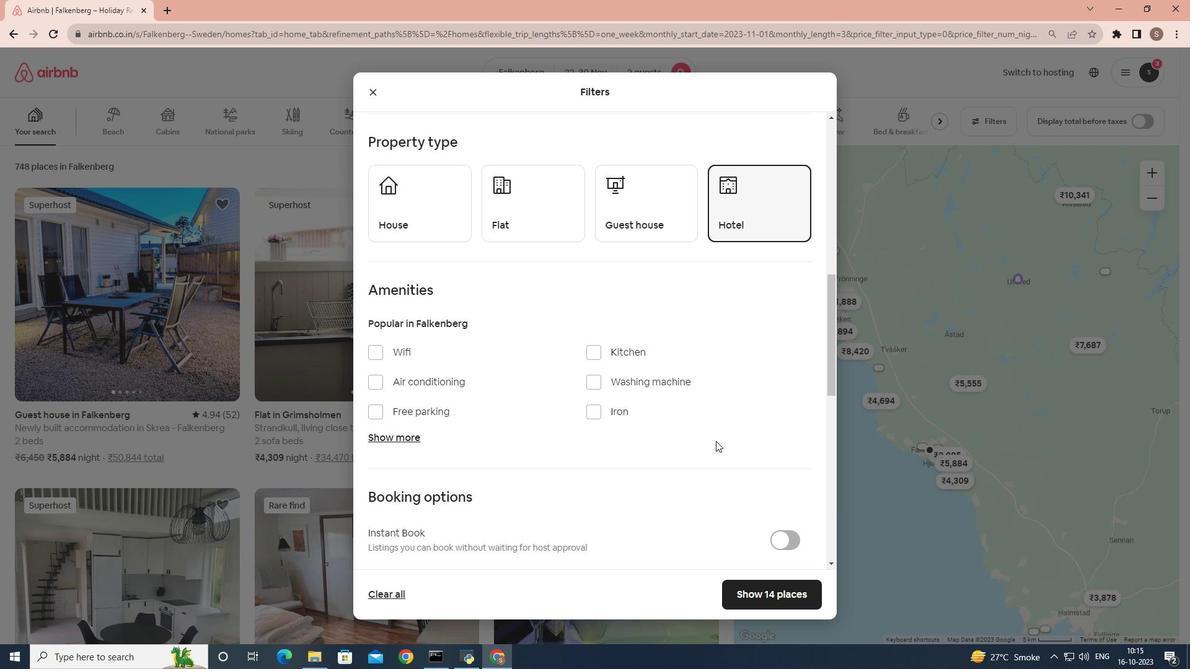 
Action: Mouse scrolled (715, 440) with delta (0, 0)
Screenshot: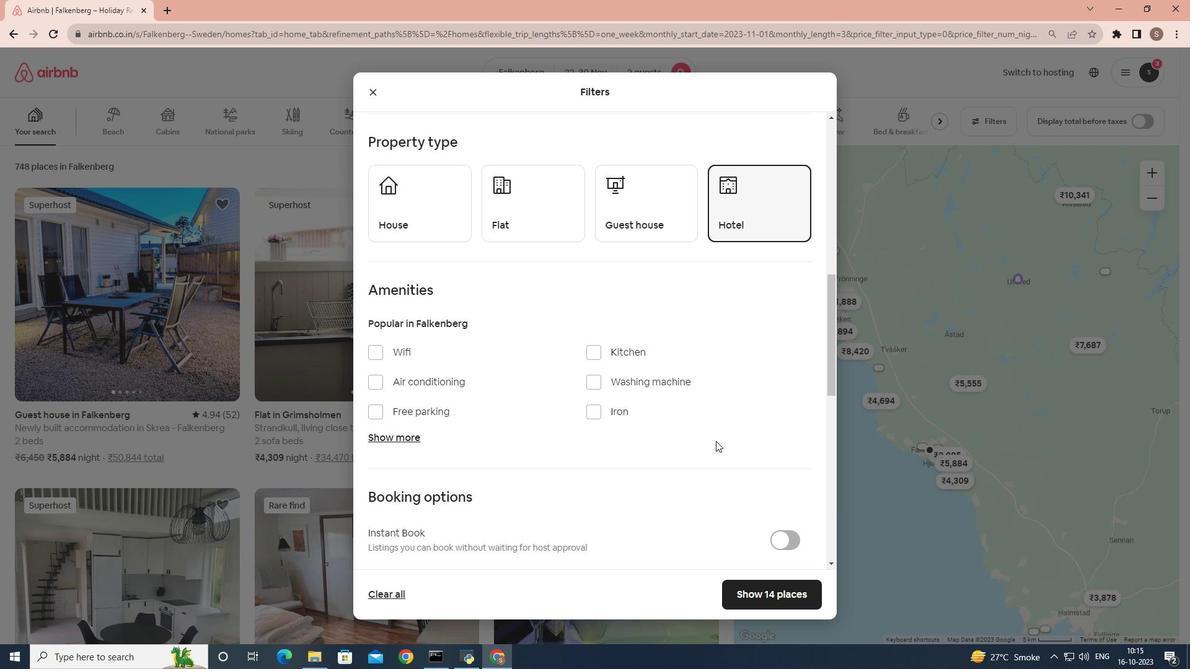 
Action: Mouse moved to (785, 476)
Screenshot: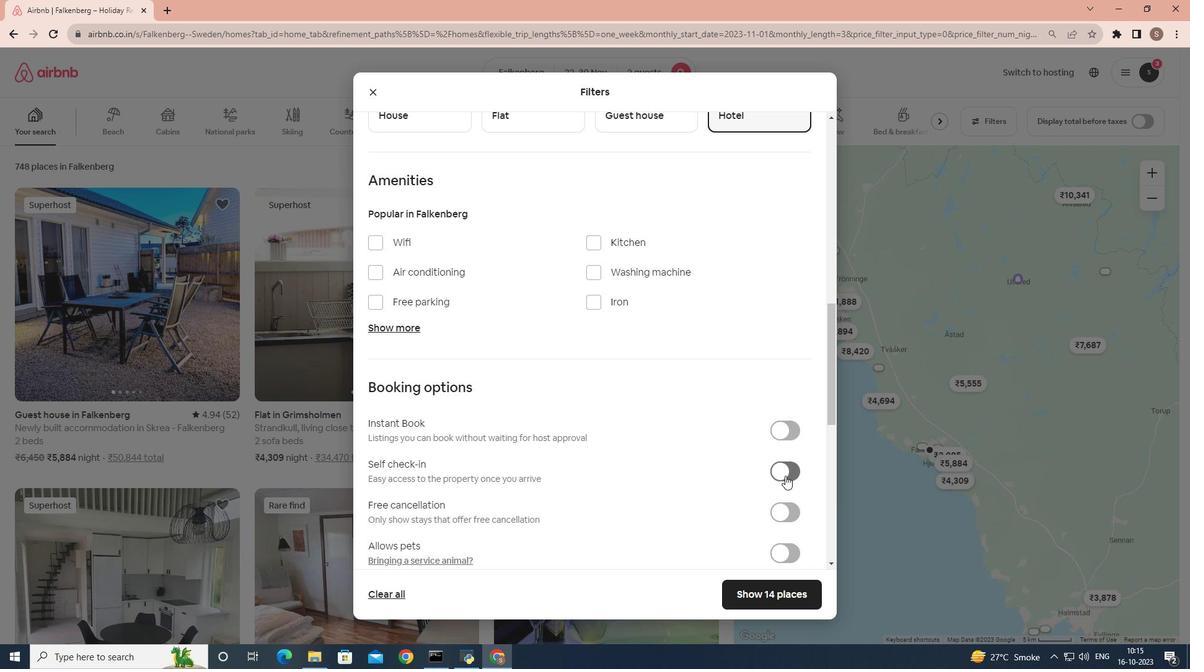 
Action: Mouse pressed left at (785, 476)
Screenshot: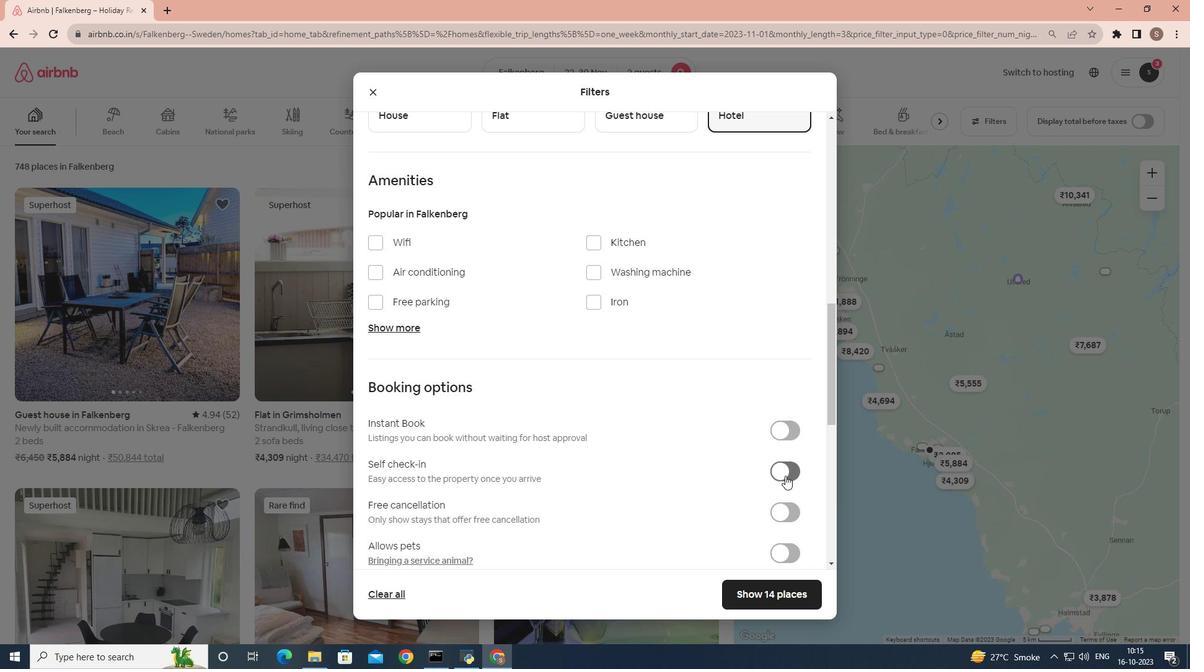 
Action: Mouse moved to (787, 597)
Screenshot: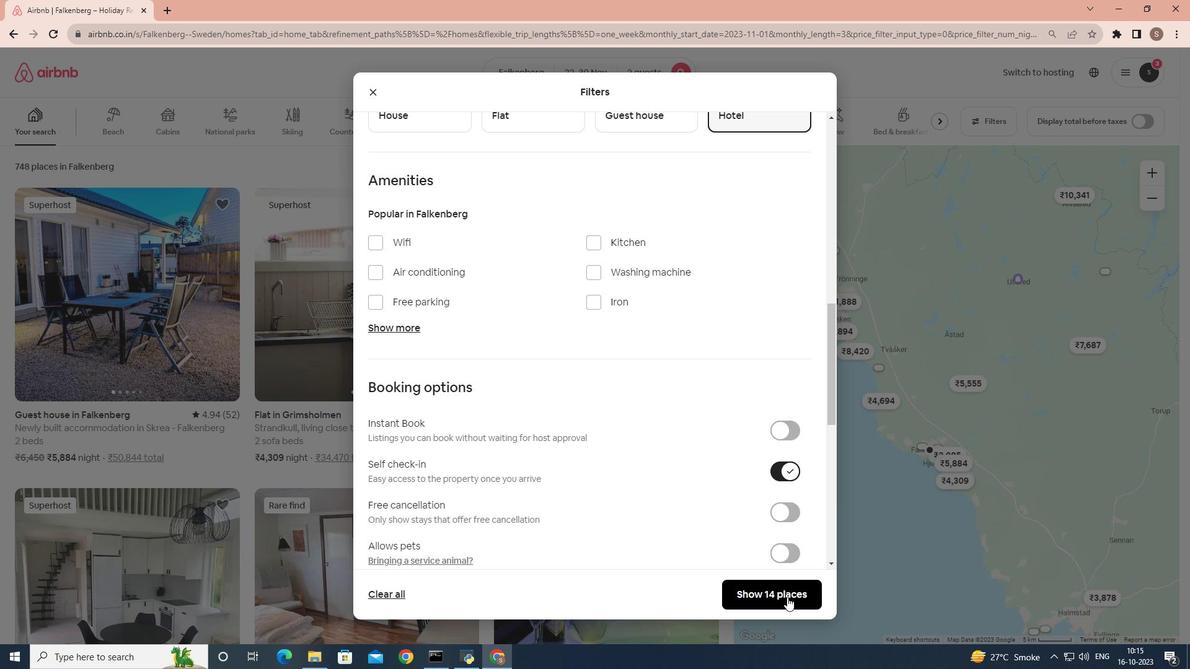 
Action: Mouse pressed left at (787, 597)
Screenshot: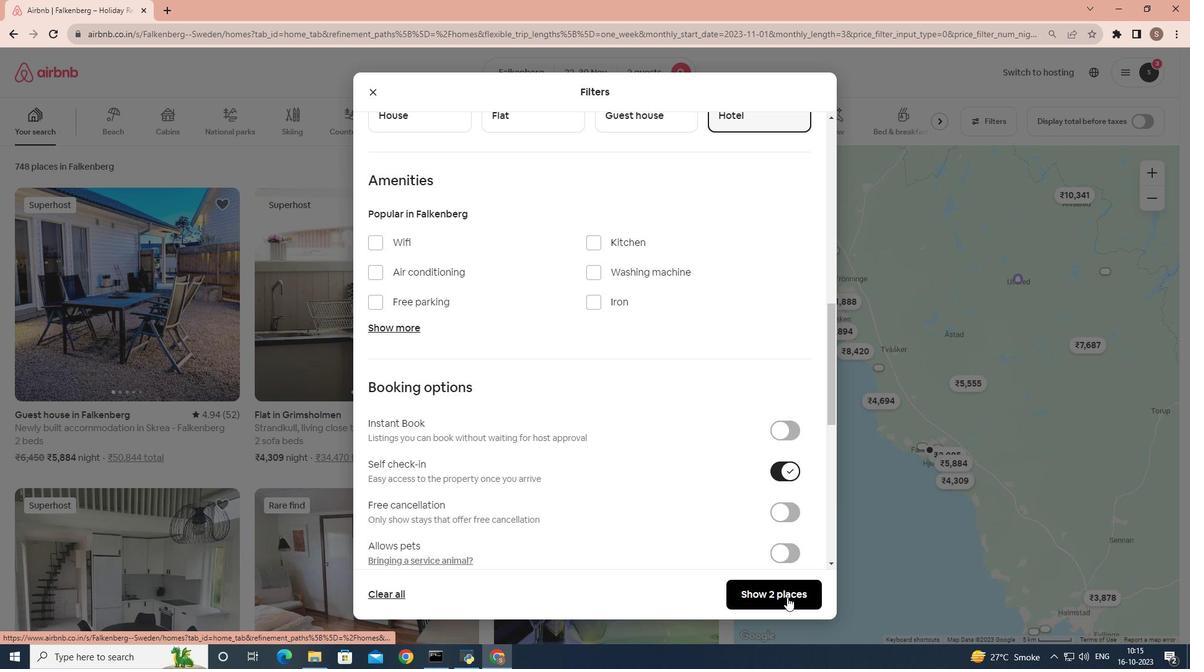 
Action: Mouse moved to (155, 335)
Screenshot: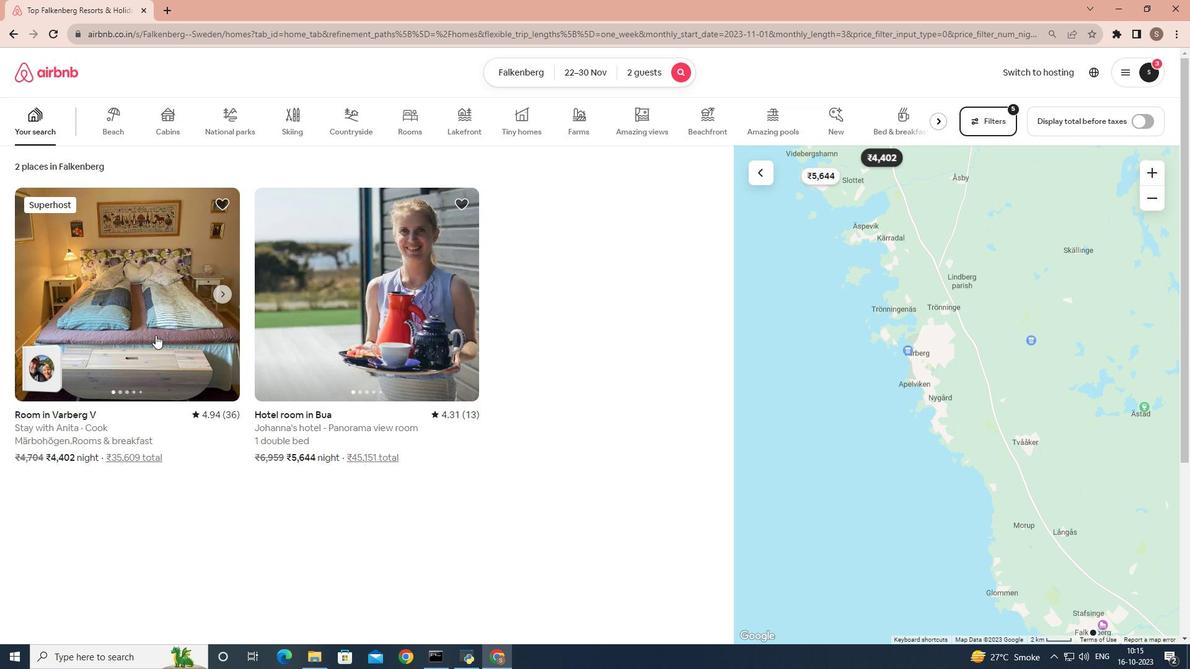 
Action: Mouse pressed left at (155, 335)
Screenshot: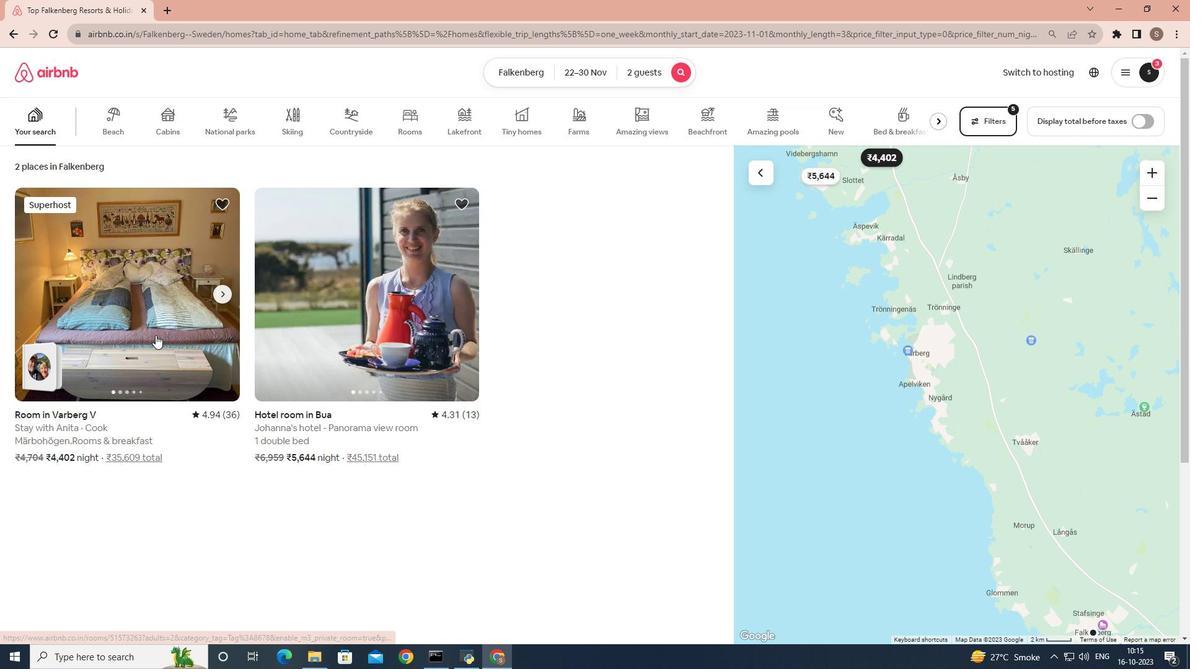 
Action: Mouse moved to (756, 389)
Screenshot: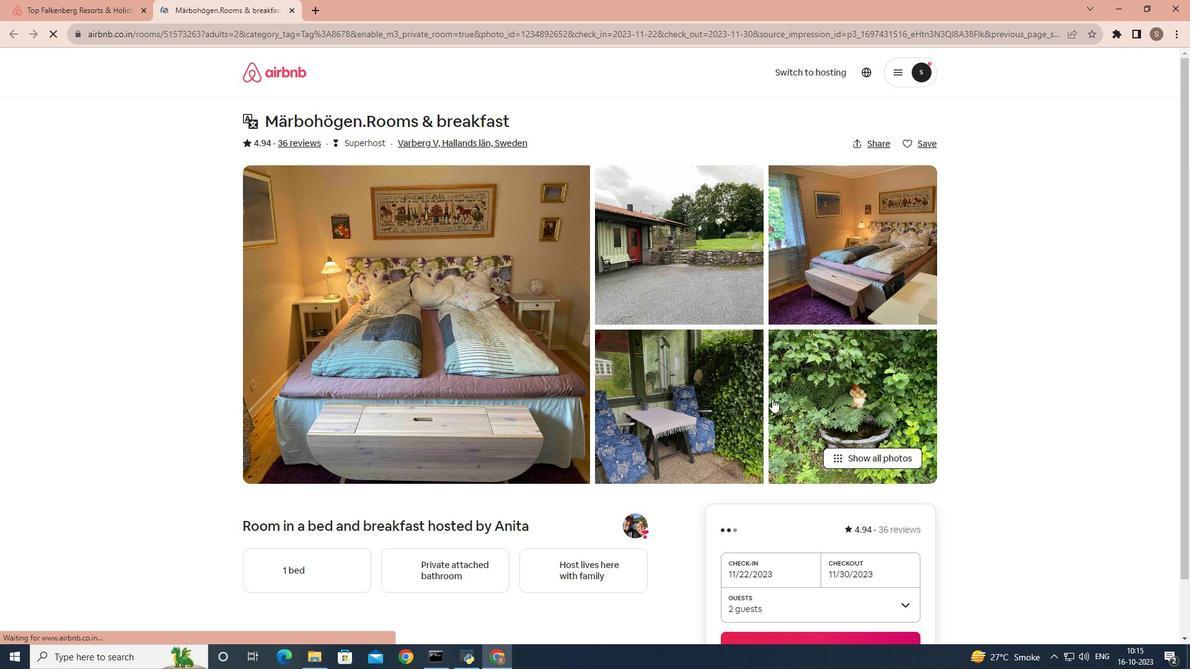 
Action: Mouse scrolled (756, 389) with delta (0, 0)
Screenshot: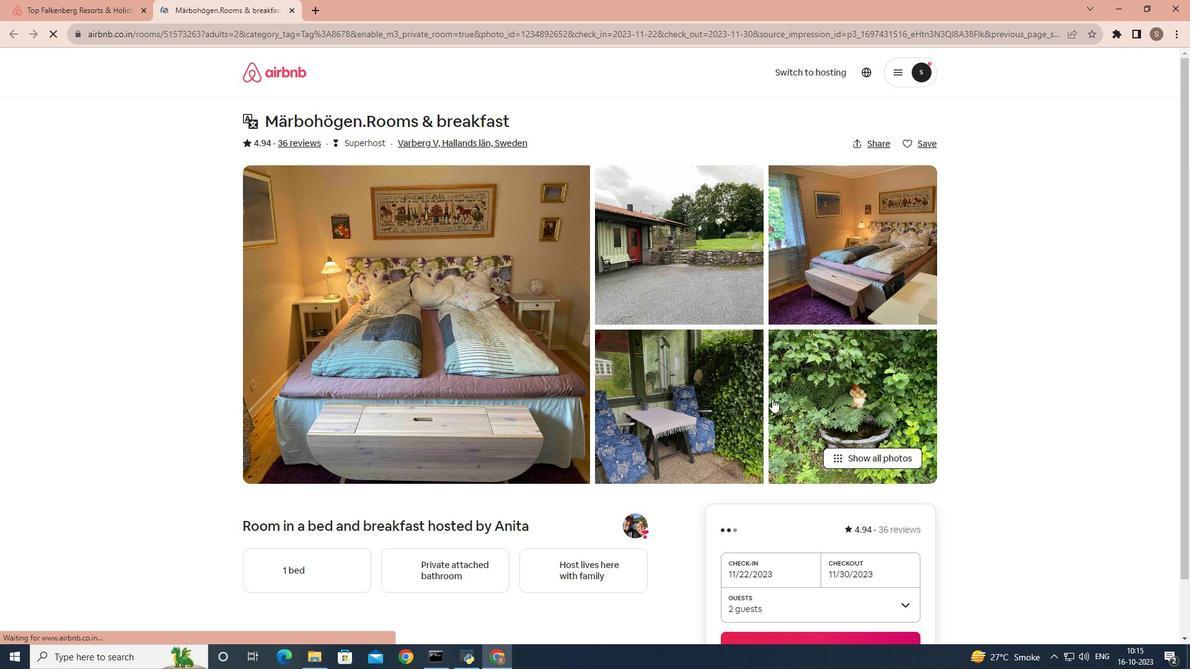 
Action: Mouse moved to (883, 392)
Screenshot: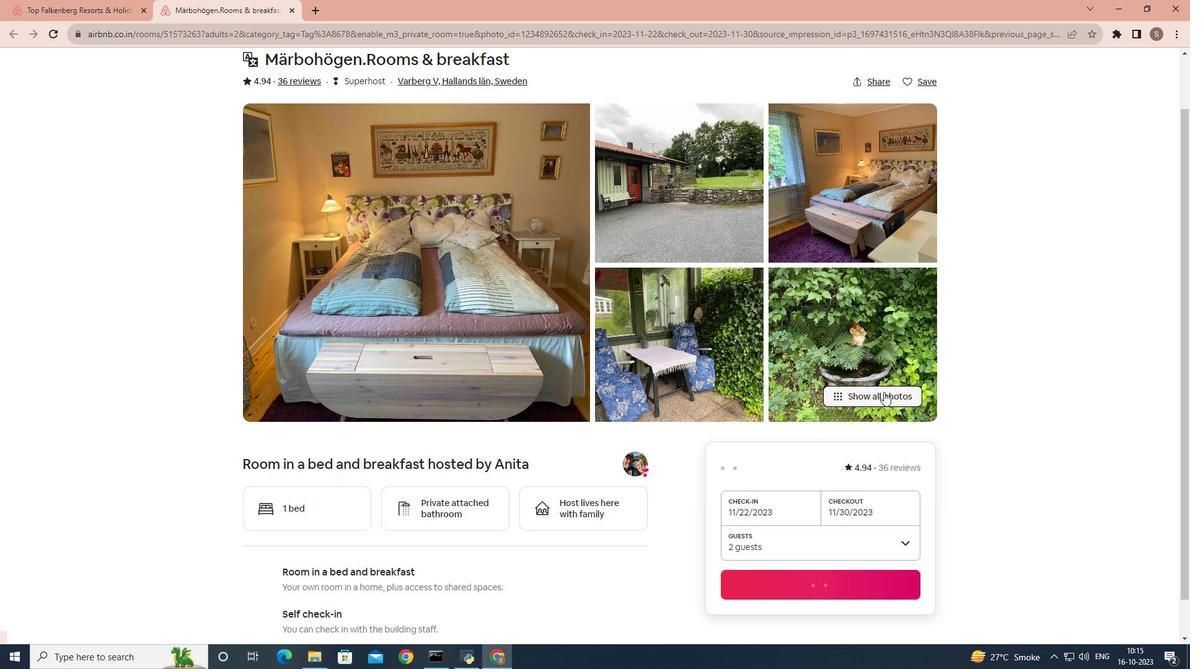 
Action: Mouse pressed left at (883, 392)
Screenshot: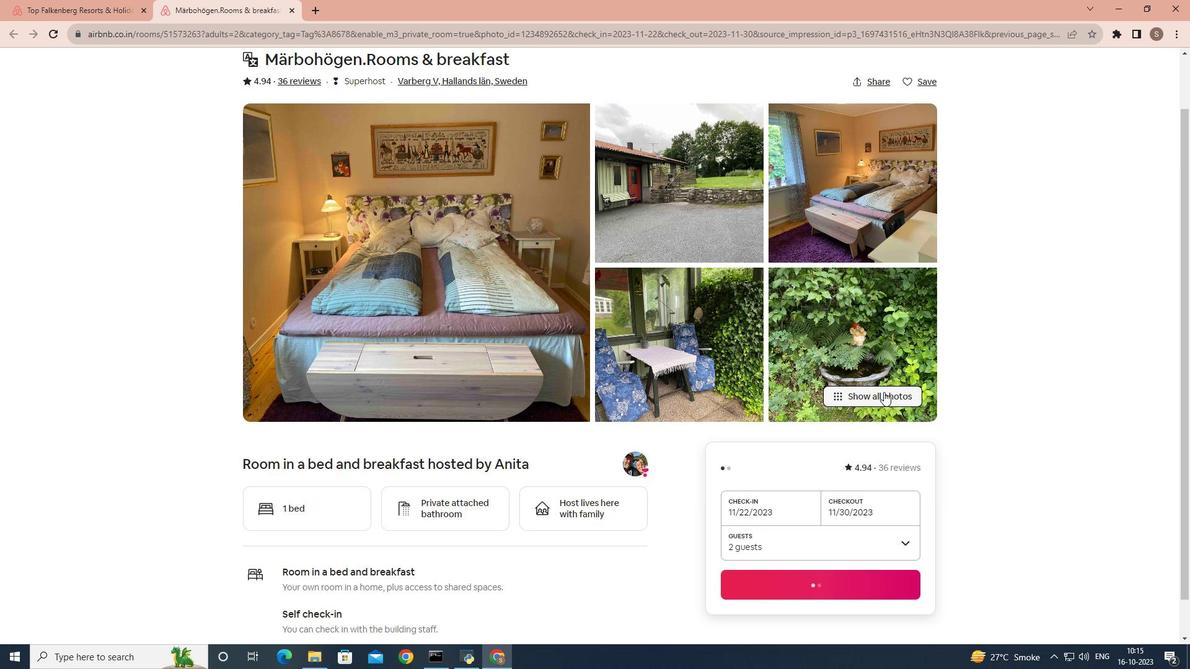 
Action: Mouse moved to (806, 388)
Screenshot: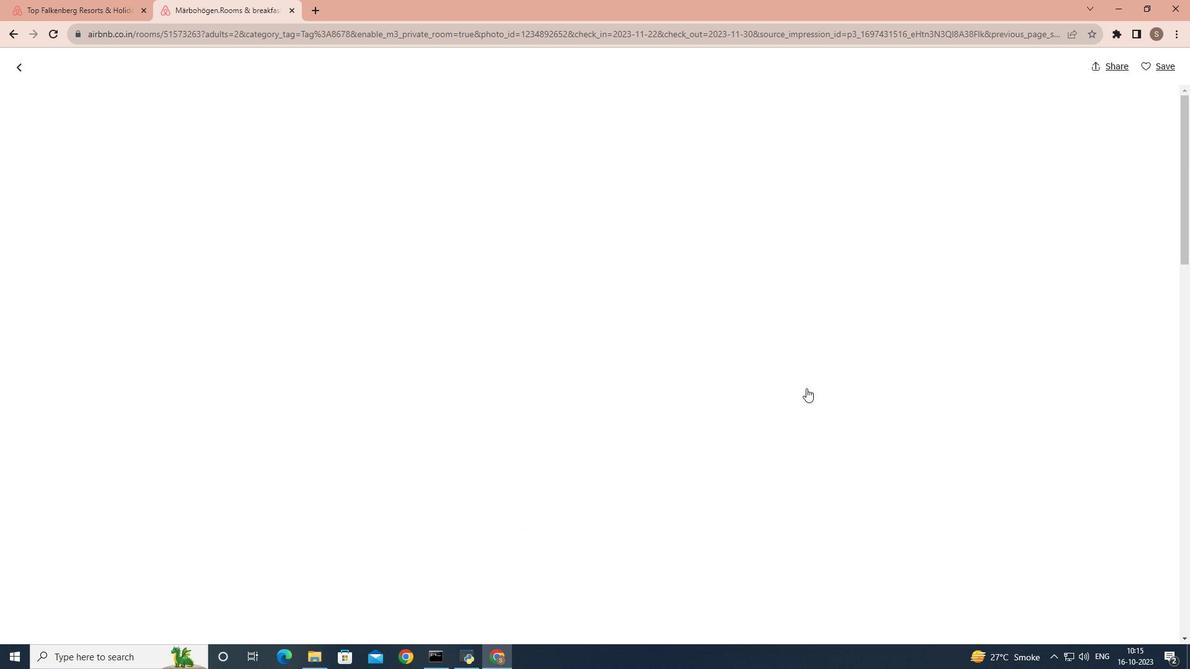 
Action: Mouse scrolled (806, 388) with delta (0, 0)
Screenshot: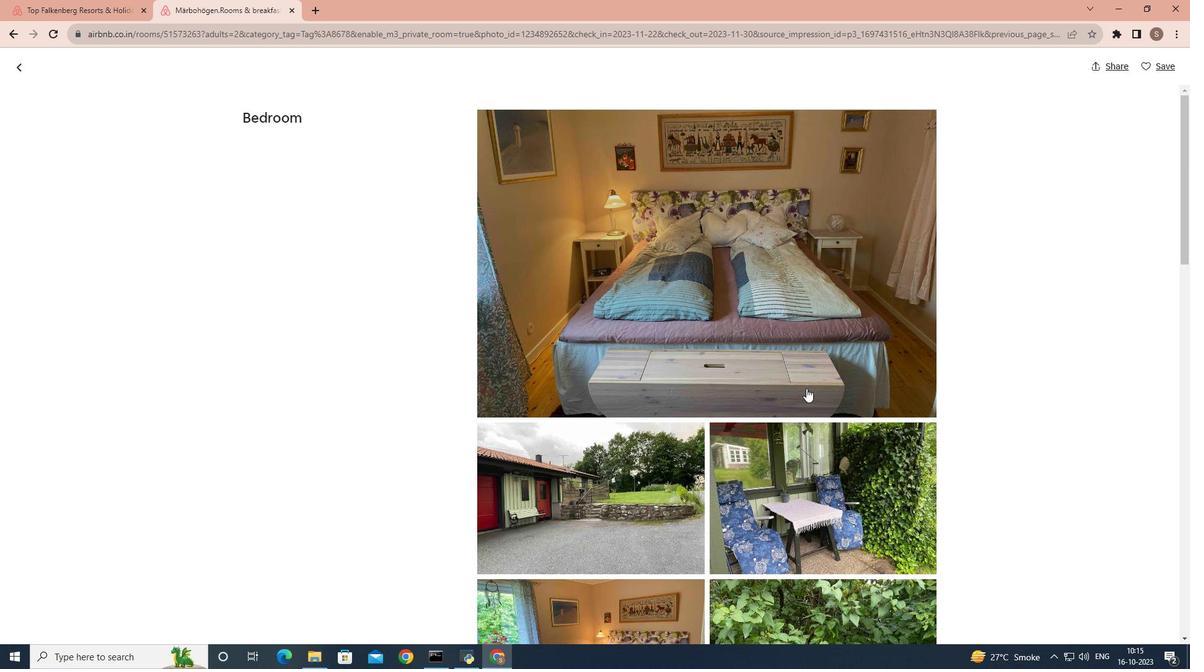 
Action: Mouse scrolled (806, 388) with delta (0, 0)
Screenshot: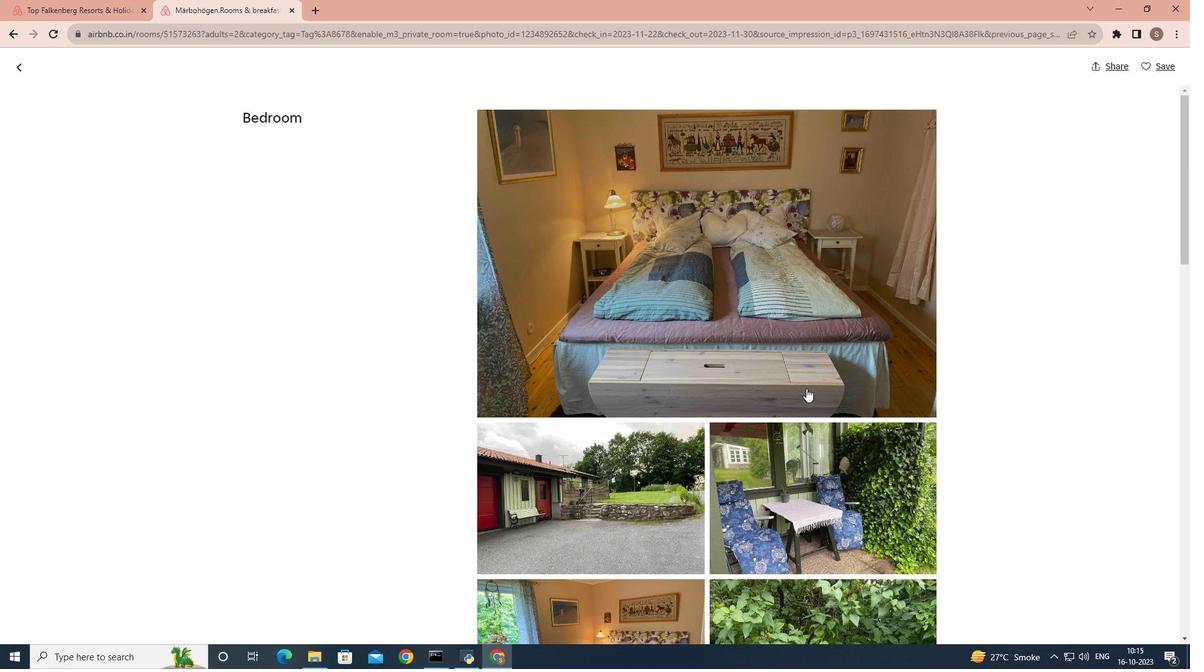 
Action: Mouse scrolled (806, 388) with delta (0, 0)
Screenshot: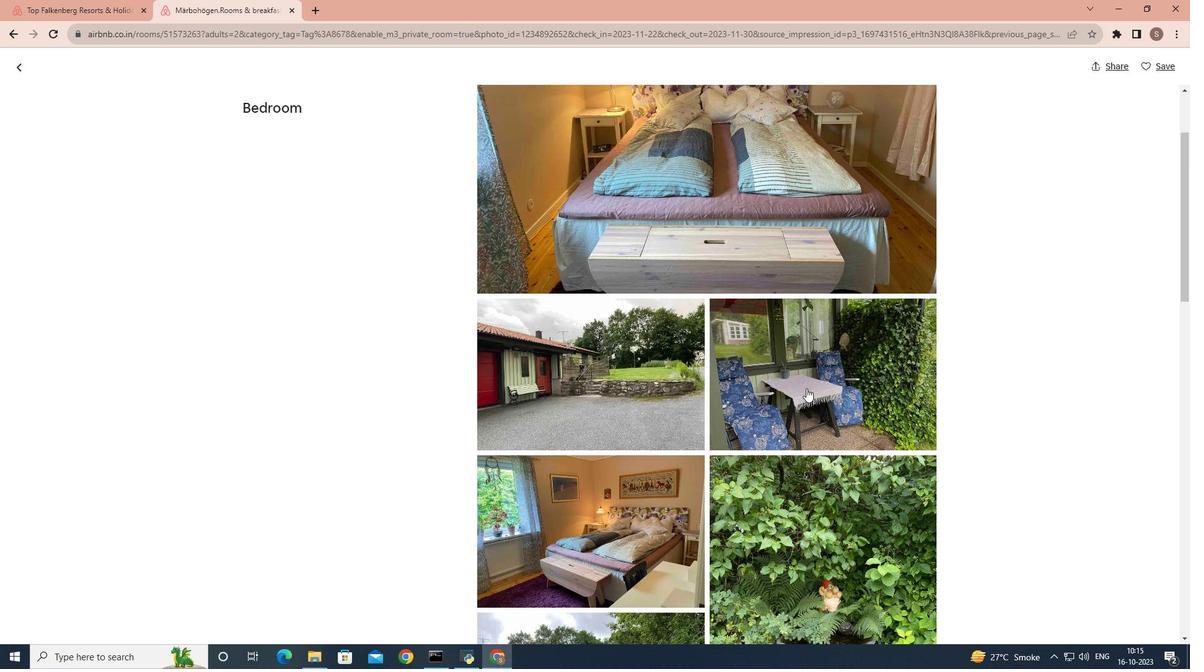 
Action: Mouse scrolled (806, 388) with delta (0, 0)
Screenshot: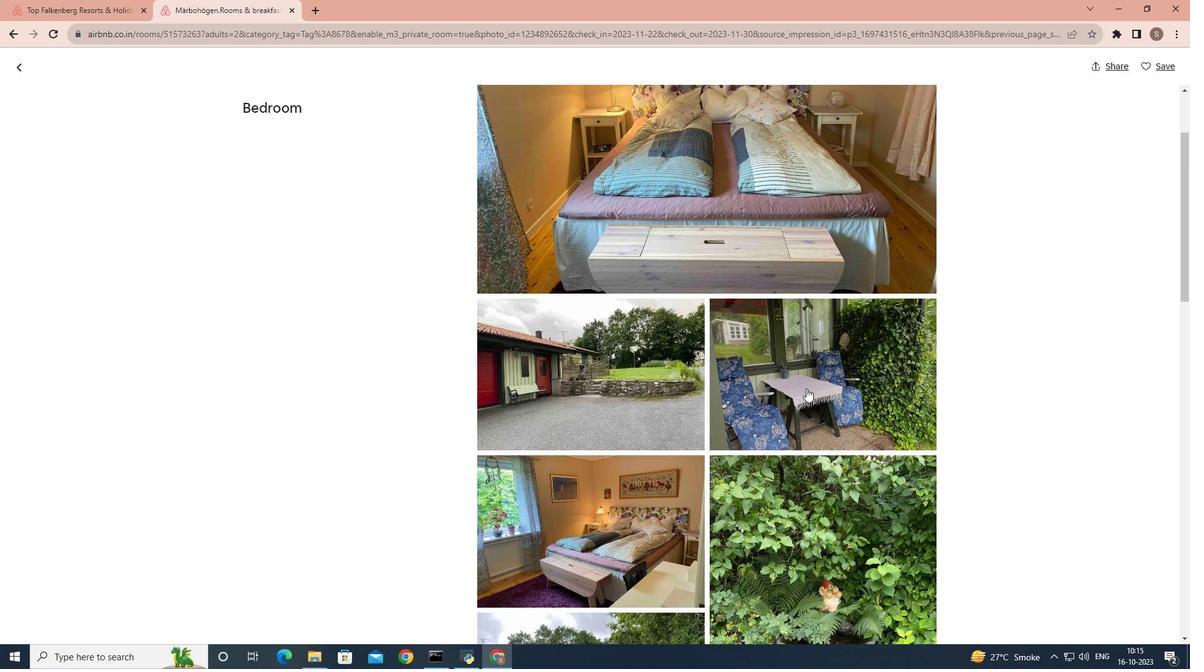 
Action: Mouse scrolled (806, 388) with delta (0, 0)
Screenshot: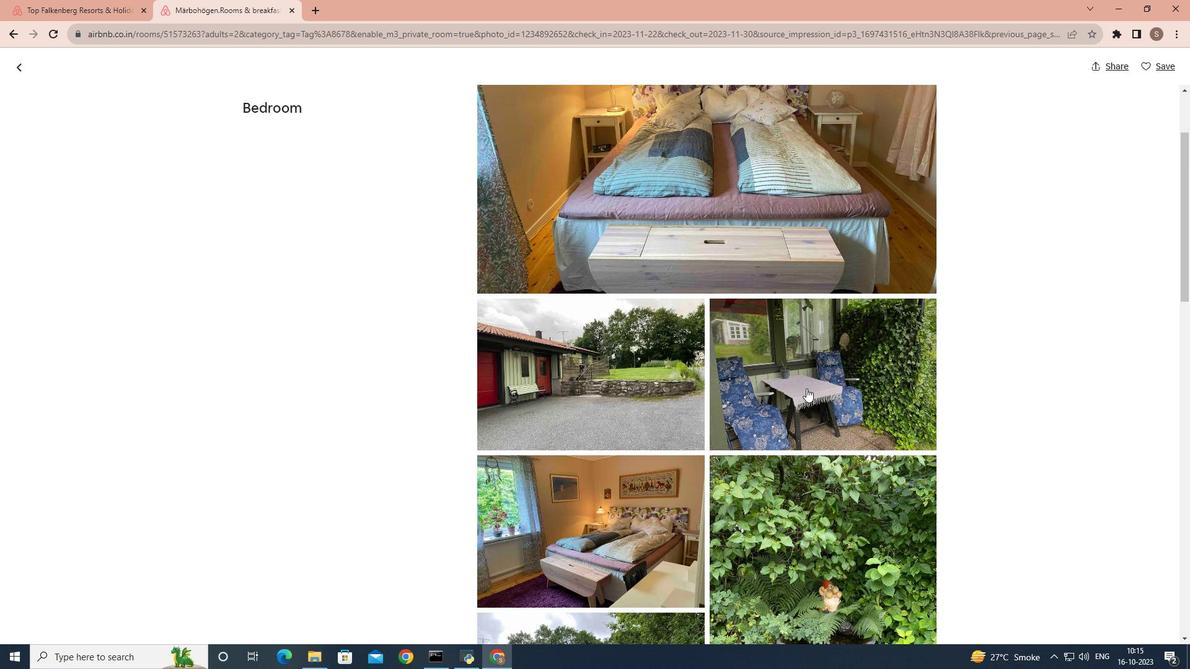 
Action: Mouse scrolled (806, 388) with delta (0, 0)
Screenshot: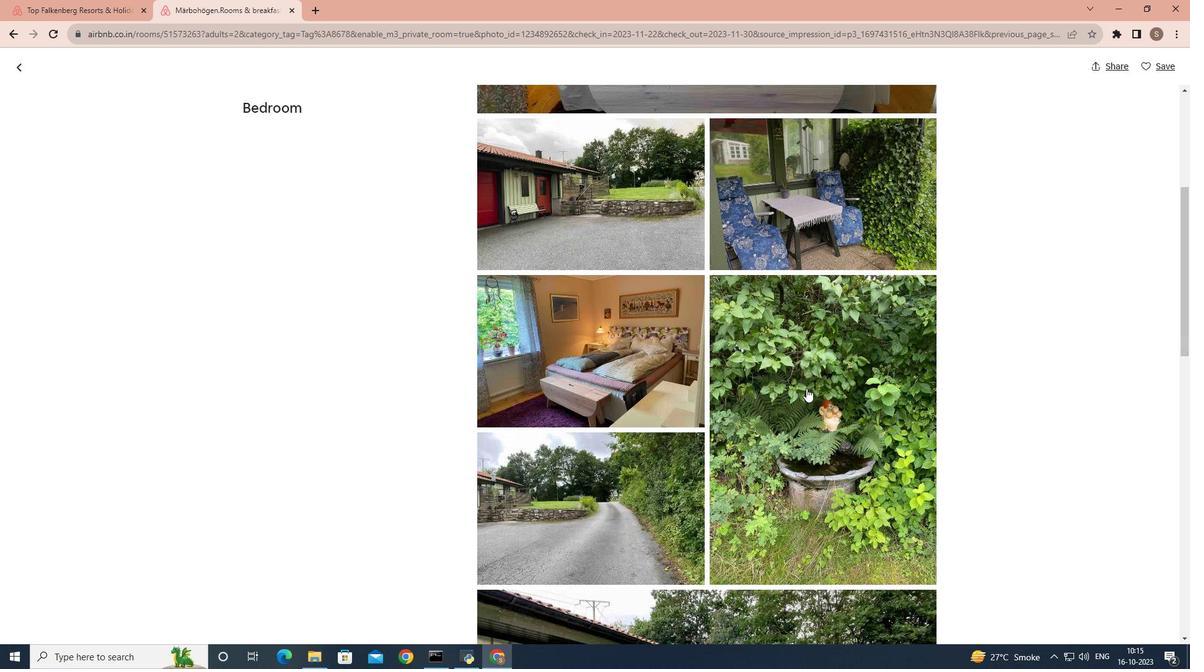 
Action: Mouse scrolled (806, 388) with delta (0, 0)
Screenshot: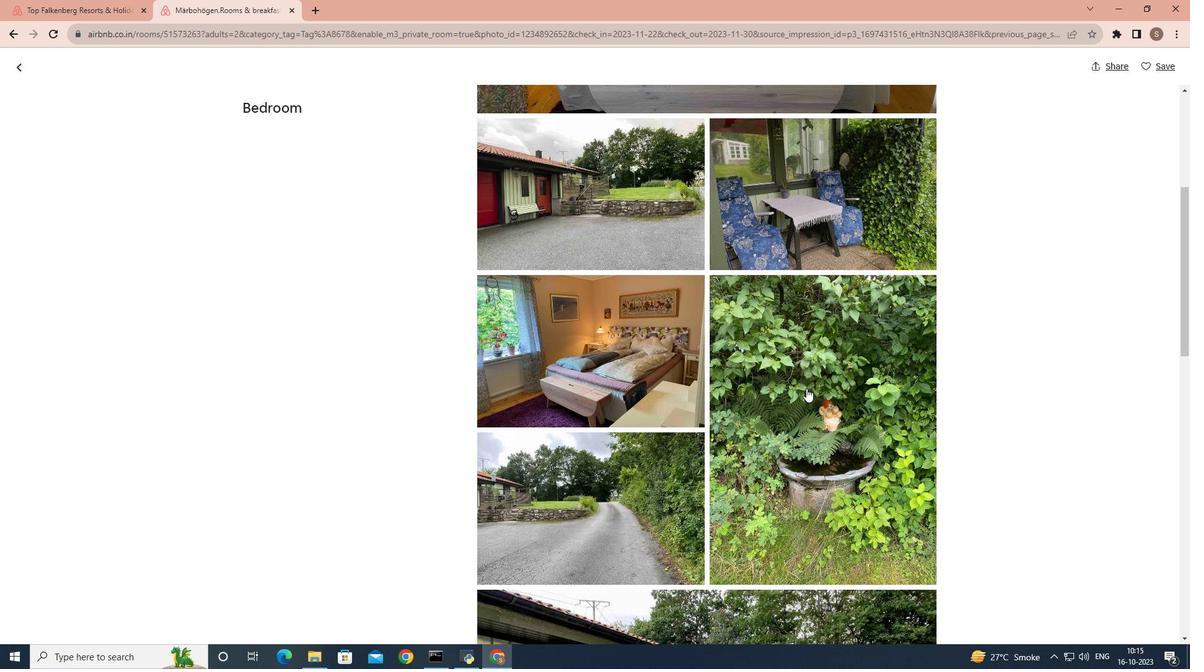 
Action: Mouse scrolled (806, 388) with delta (0, 0)
Screenshot: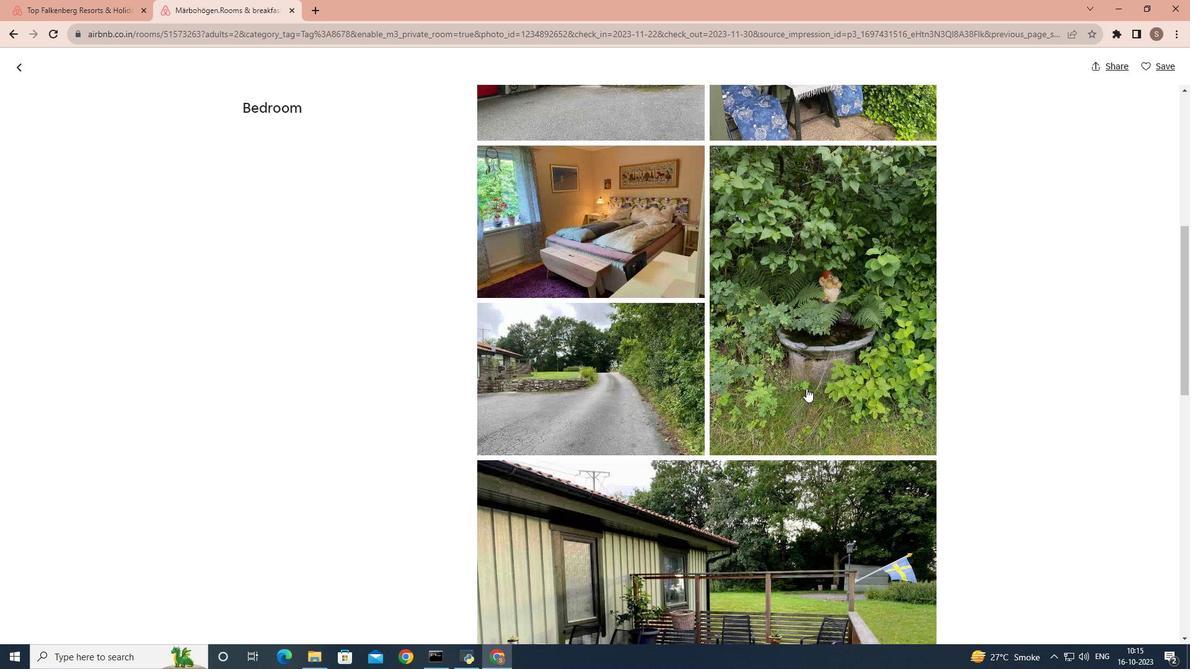 
Action: Mouse scrolled (806, 388) with delta (0, 0)
Screenshot: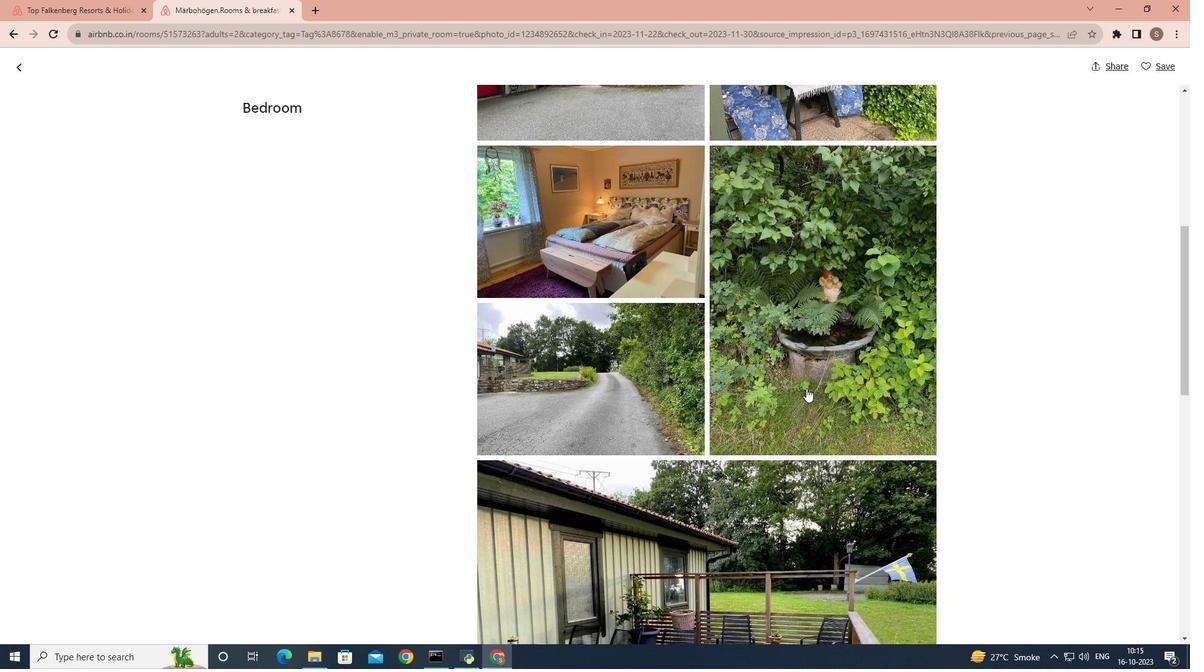 
Action: Mouse scrolled (806, 388) with delta (0, 0)
Screenshot: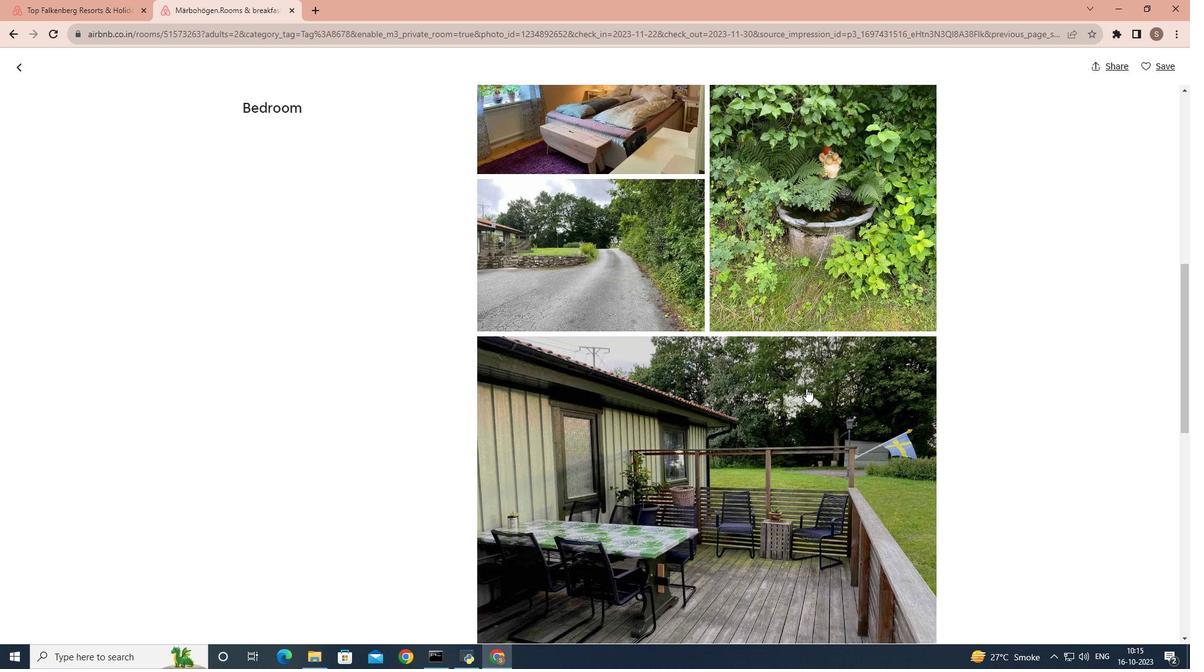 
Action: Mouse scrolled (806, 388) with delta (0, 0)
Screenshot: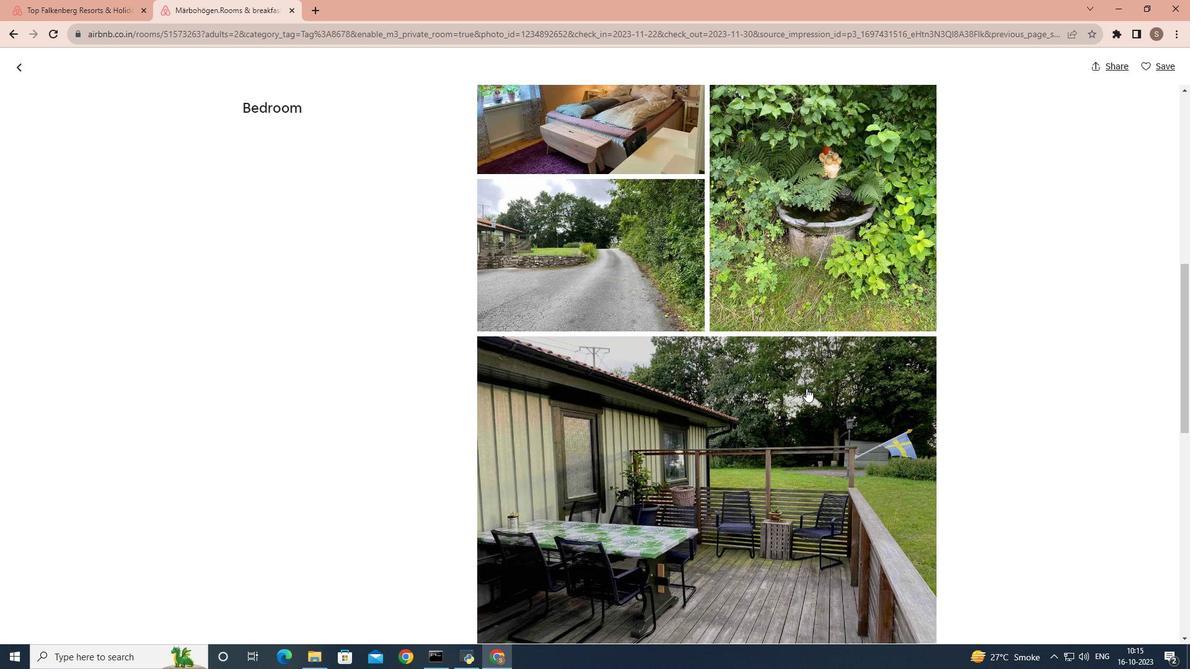 
Action: Mouse scrolled (806, 388) with delta (0, 0)
Screenshot: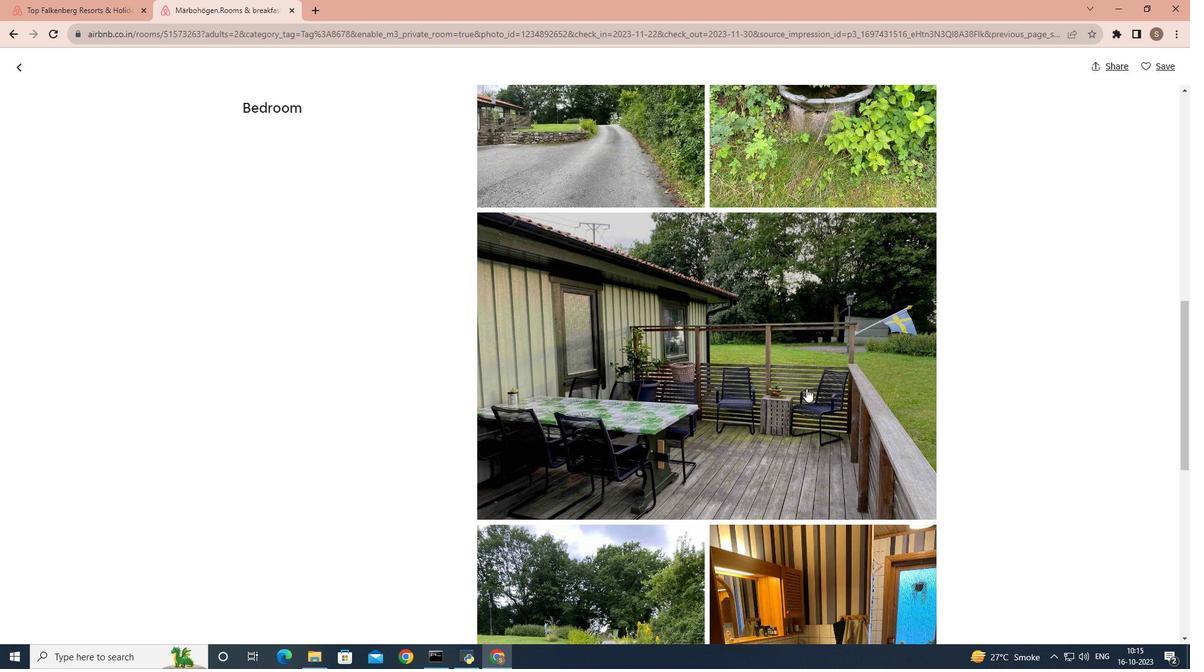 
Action: Mouse scrolled (806, 388) with delta (0, 0)
Screenshot: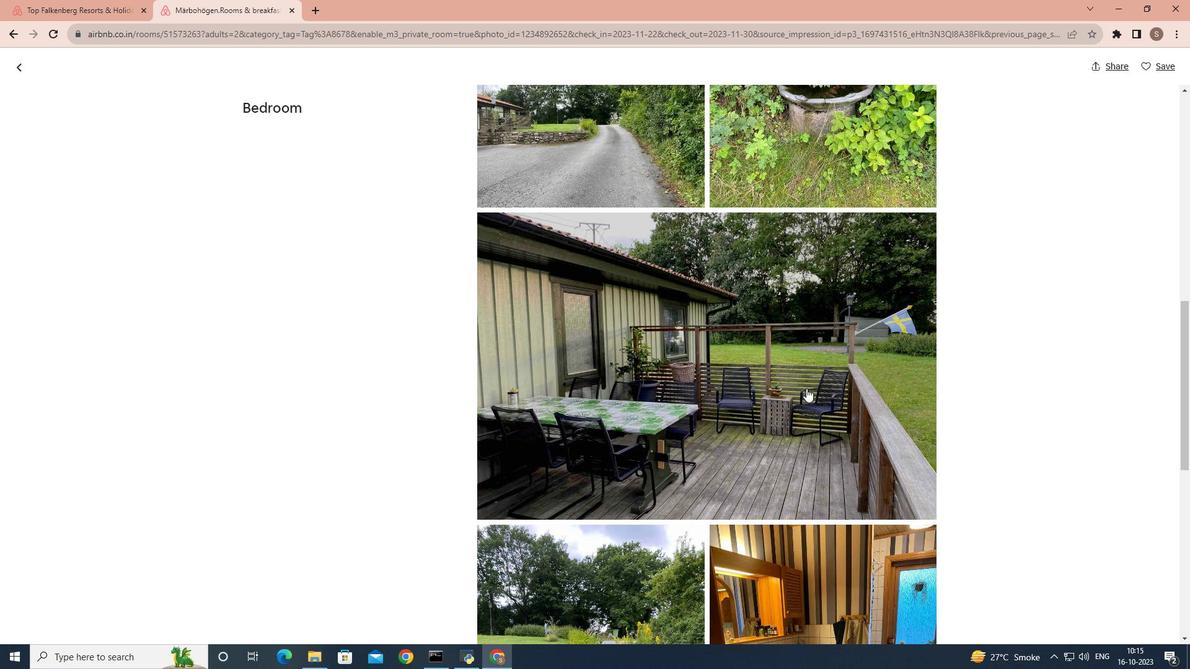 
Action: Mouse scrolled (806, 388) with delta (0, 0)
Screenshot: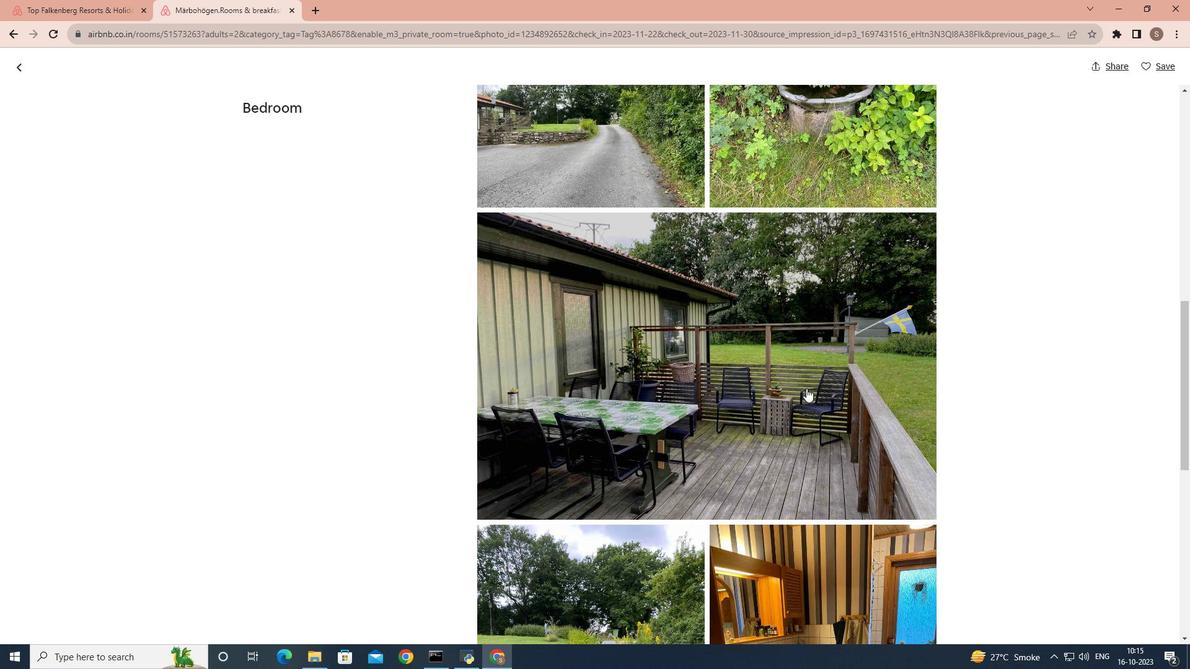 
Action: Mouse scrolled (806, 388) with delta (0, 0)
Screenshot: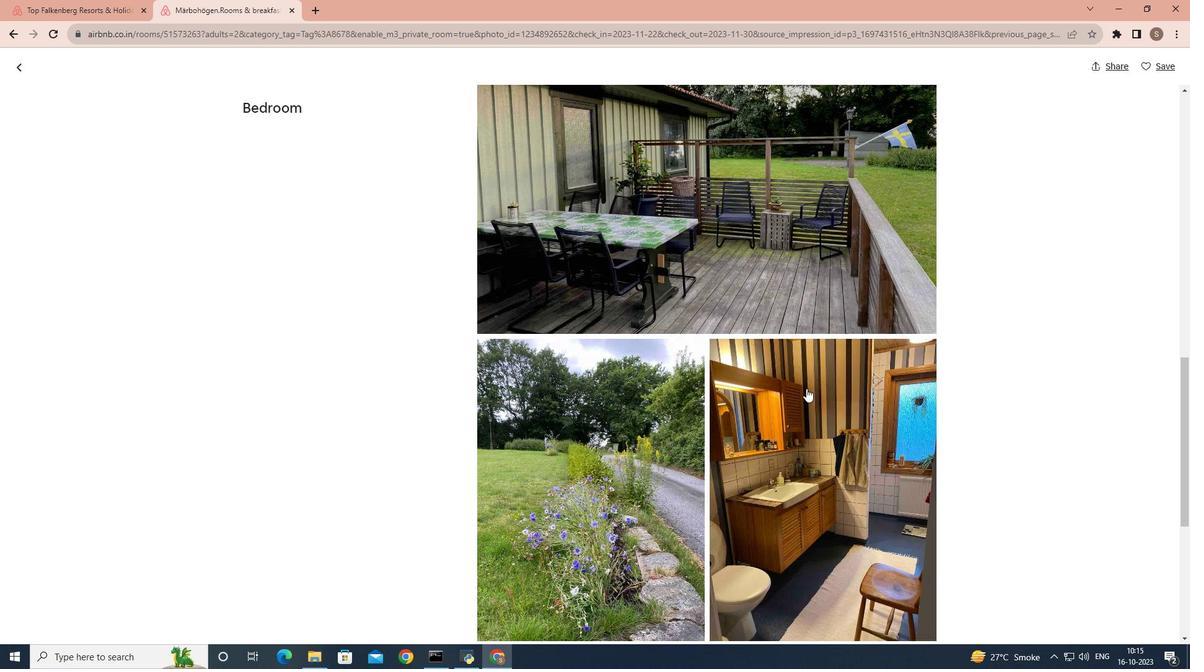 
Action: Mouse scrolled (806, 388) with delta (0, 0)
Screenshot: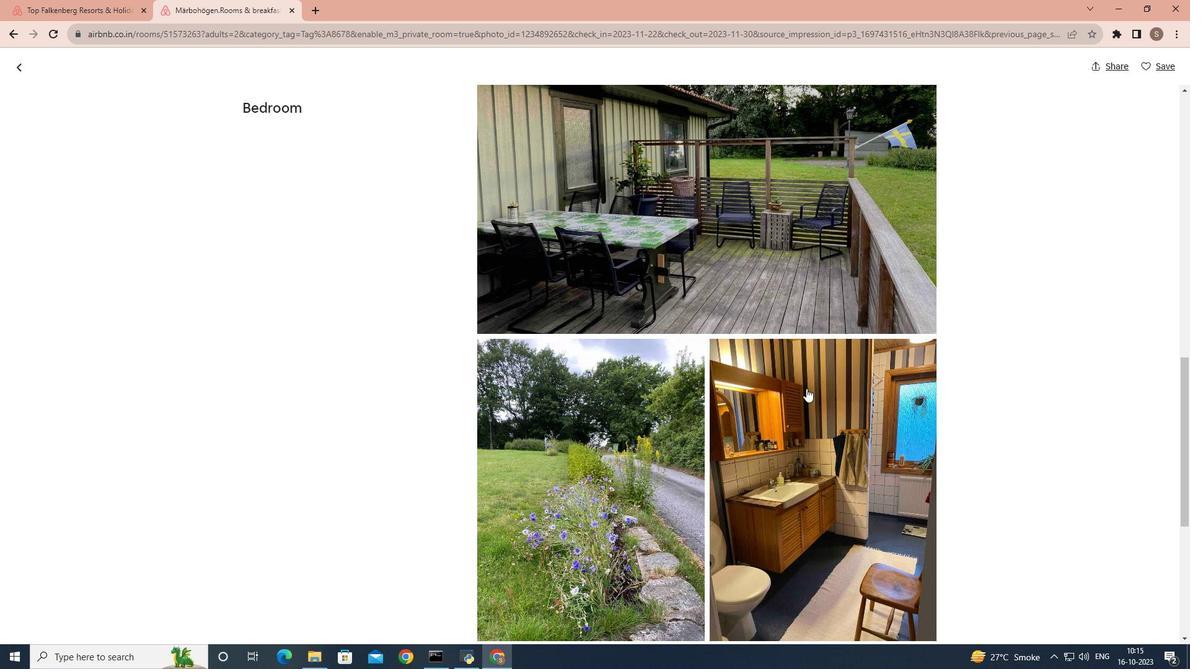 
Action: Mouse scrolled (806, 388) with delta (0, 0)
Screenshot: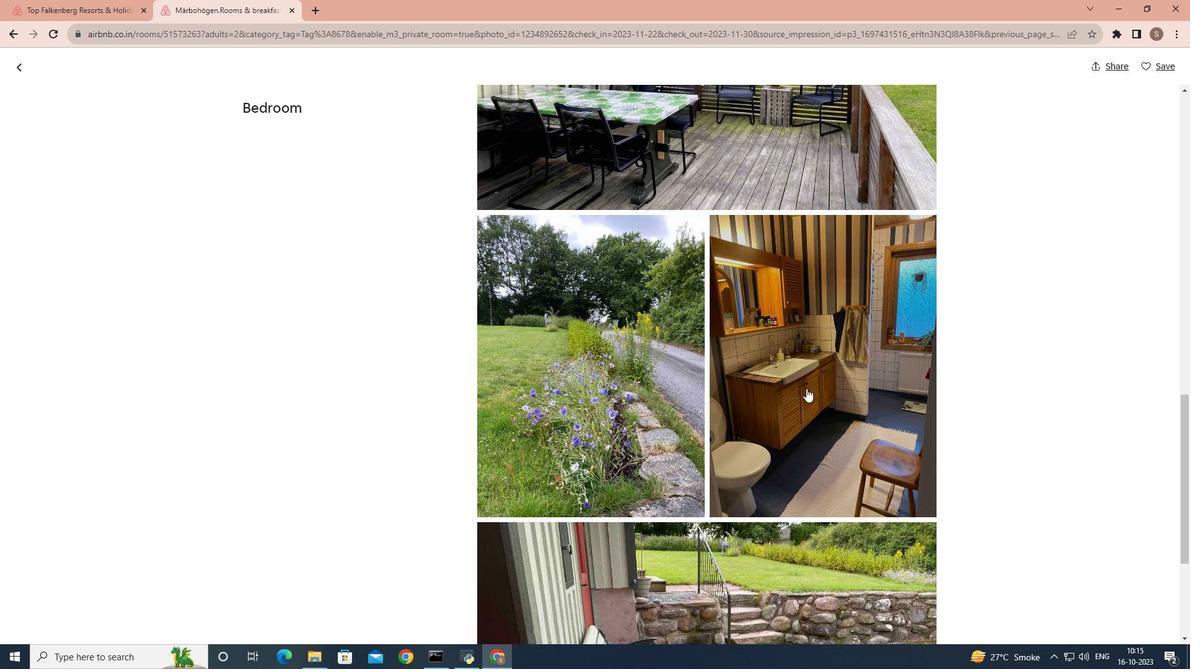 
Action: Mouse scrolled (806, 388) with delta (0, 0)
Screenshot: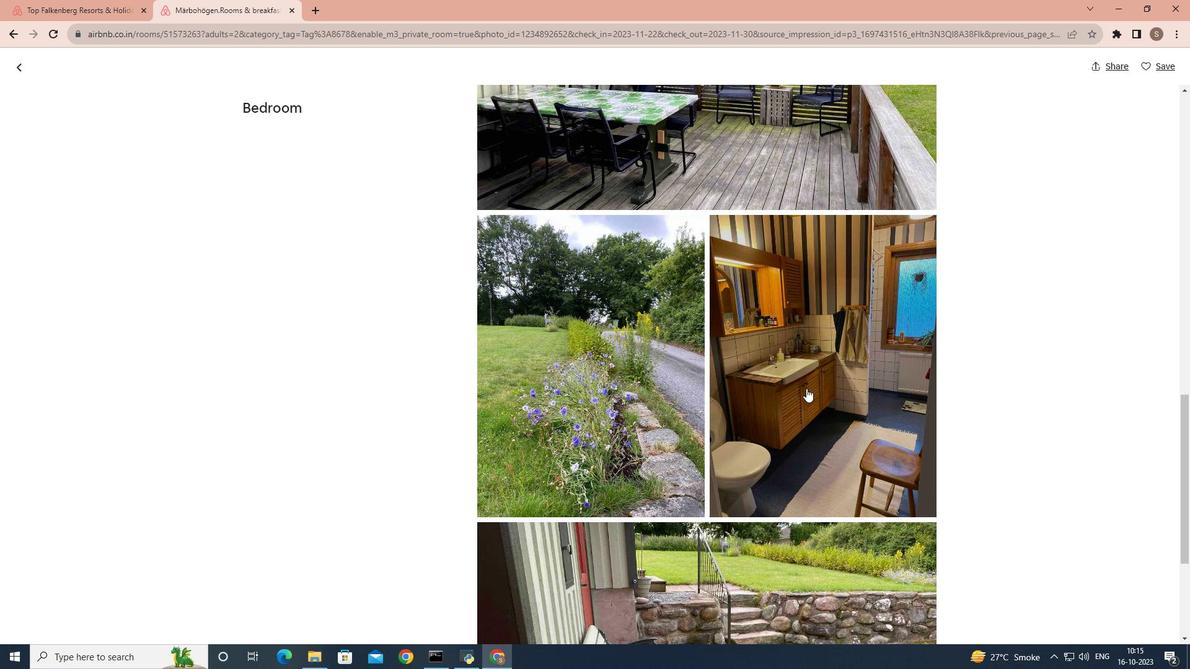 
Action: Mouse scrolled (806, 388) with delta (0, 0)
Screenshot: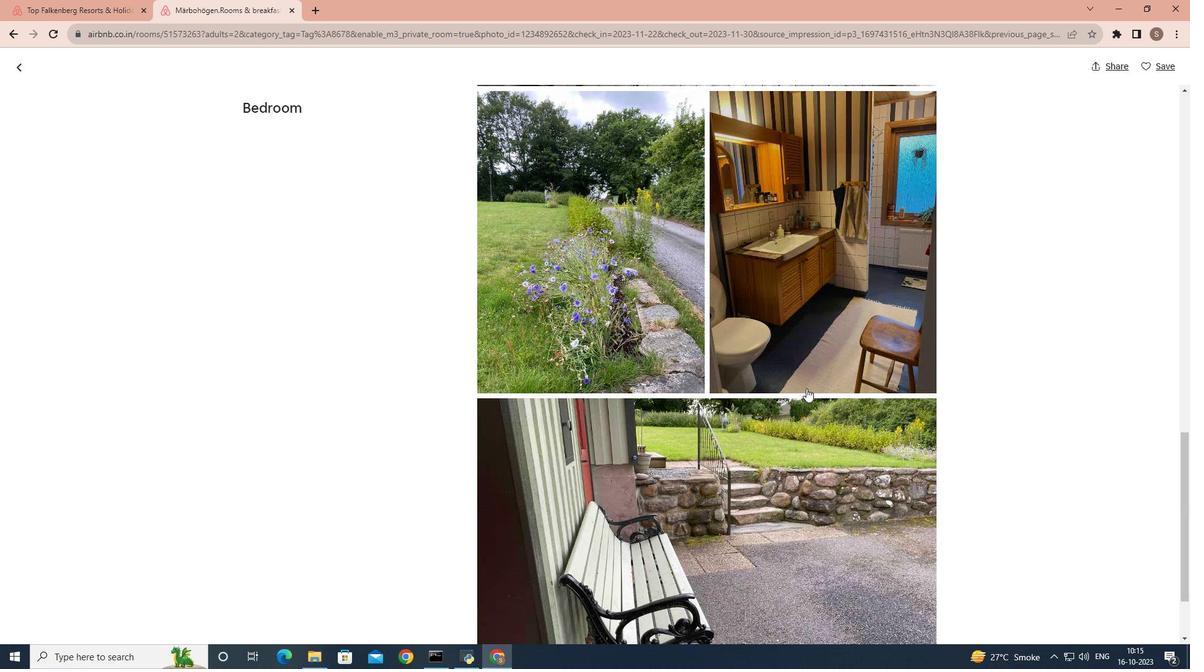 
Action: Mouse scrolled (806, 388) with delta (0, 0)
Screenshot: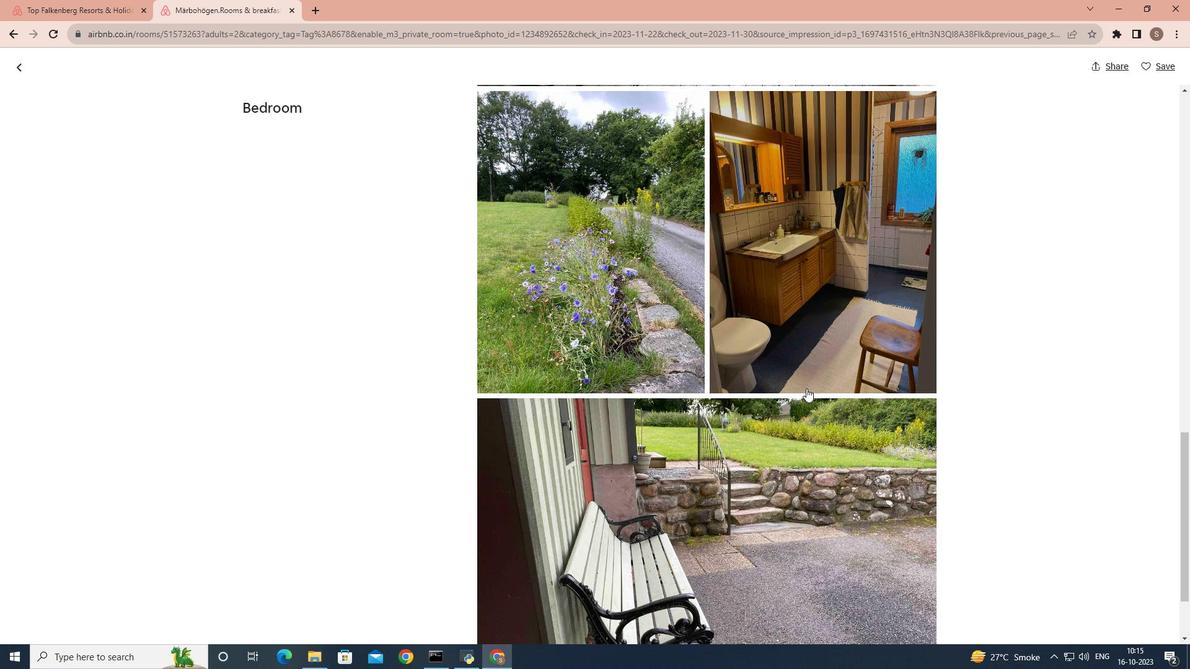 
Action: Mouse scrolled (806, 388) with delta (0, 0)
Screenshot: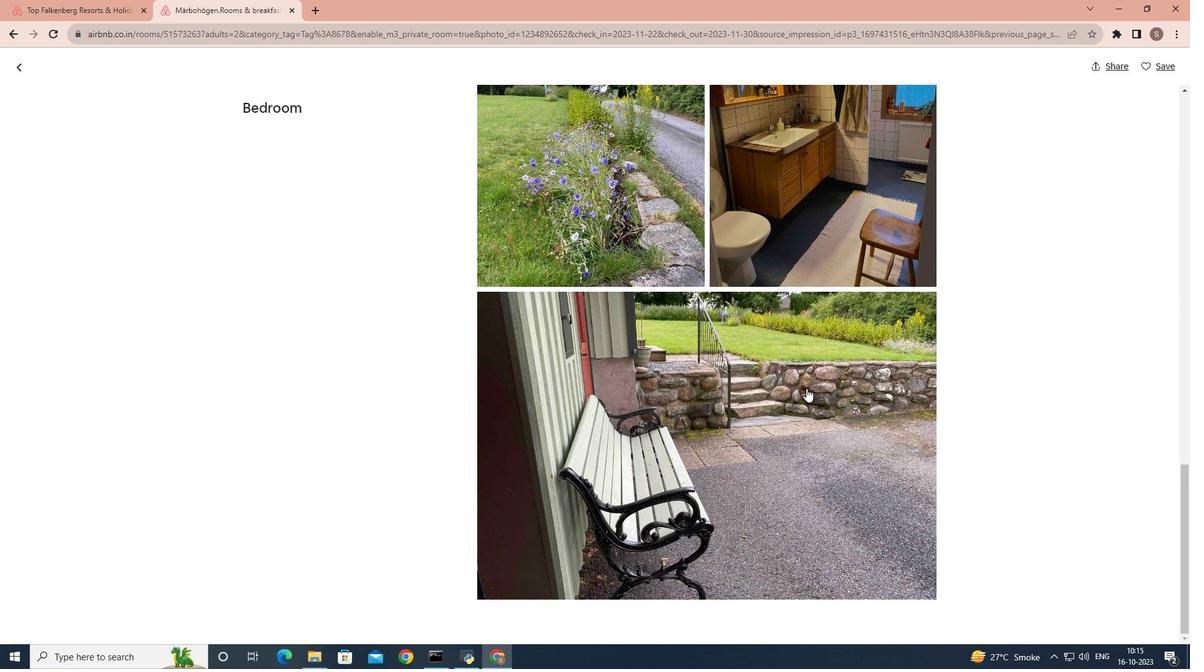 
Action: Mouse scrolled (806, 388) with delta (0, 0)
Screenshot: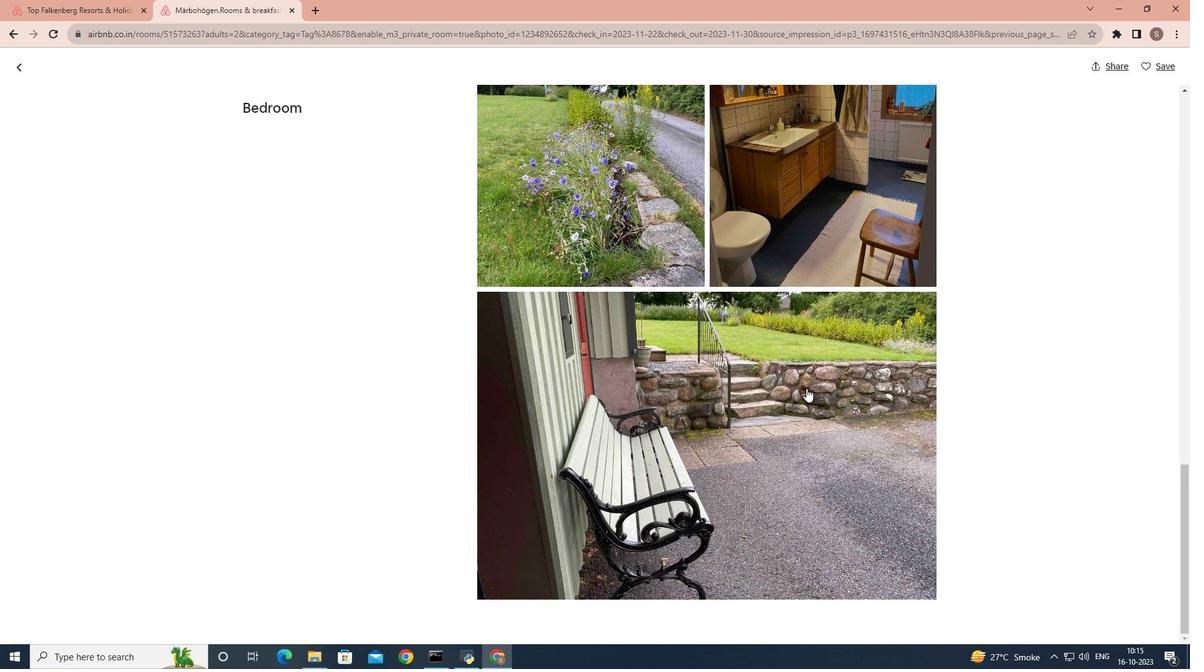 
Action: Mouse scrolled (806, 388) with delta (0, 0)
Screenshot: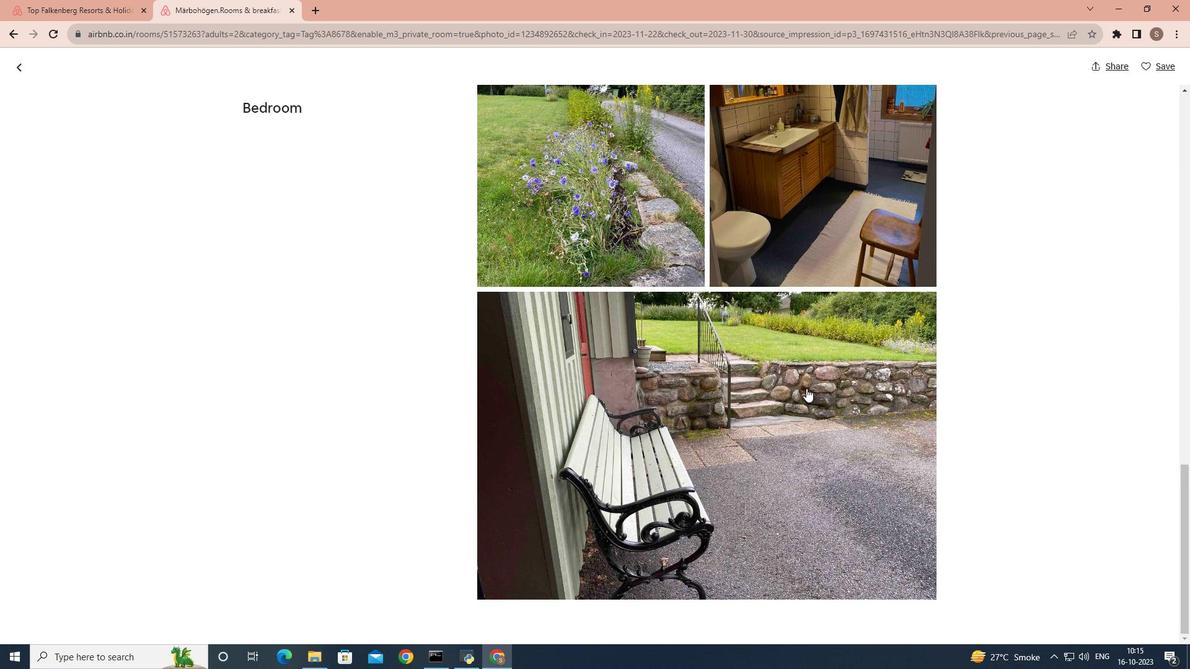 
Action: Mouse scrolled (806, 388) with delta (0, 0)
Screenshot: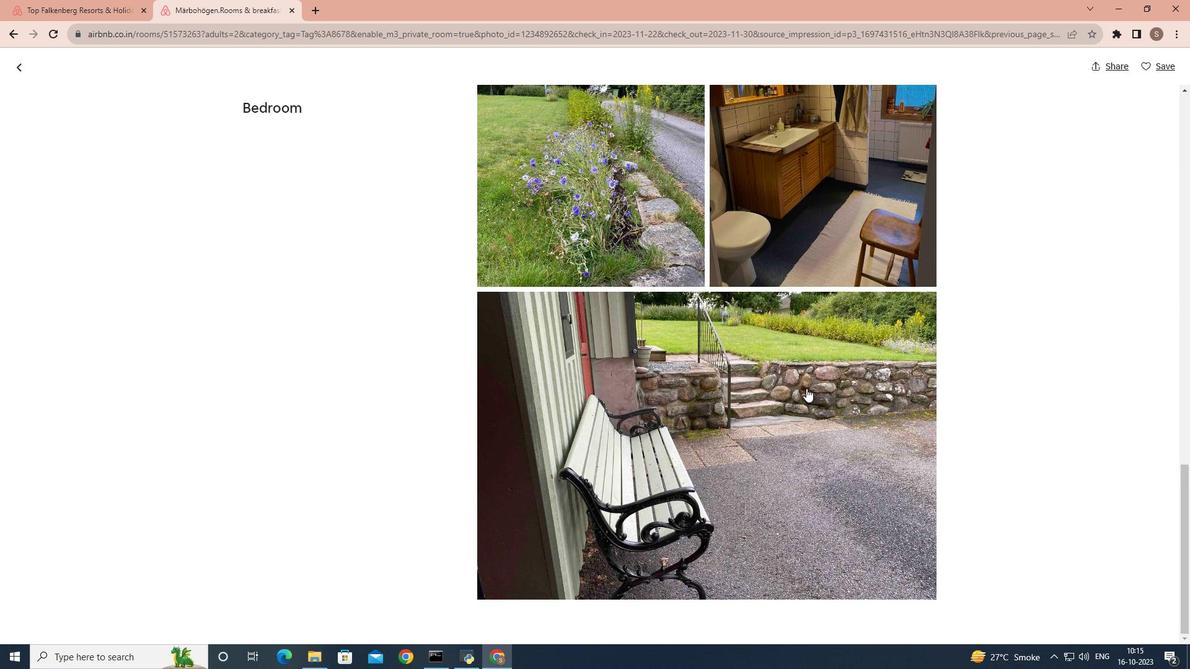 
Action: Mouse scrolled (806, 388) with delta (0, 0)
Screenshot: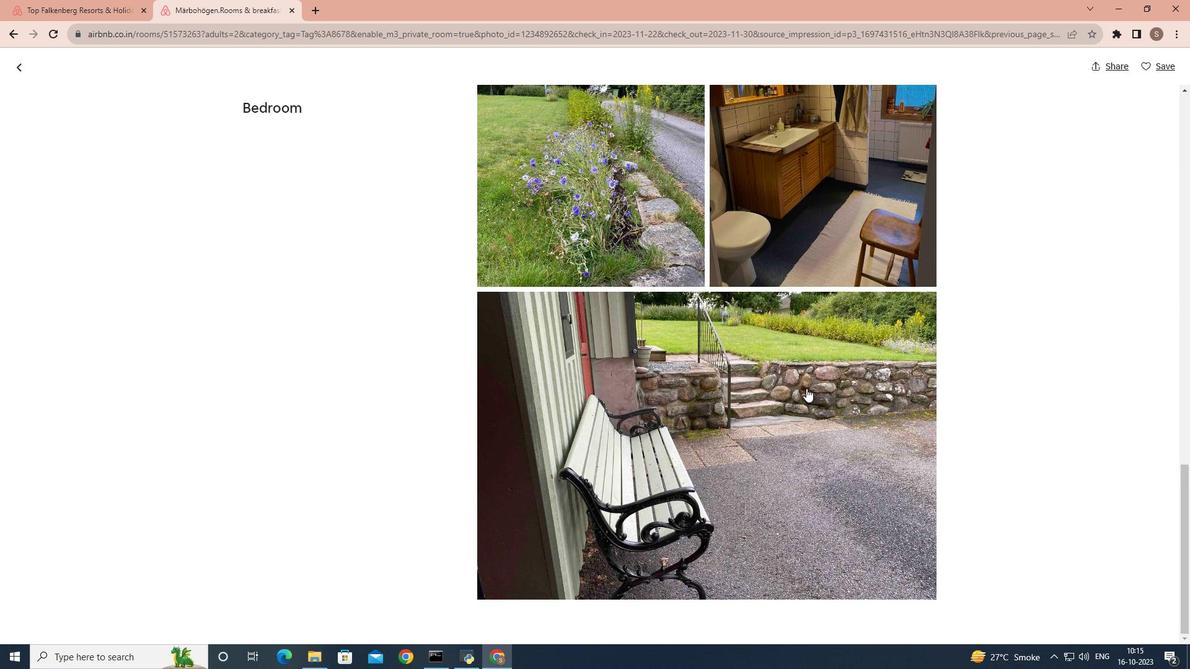 
Action: Mouse scrolled (806, 388) with delta (0, 0)
Screenshot: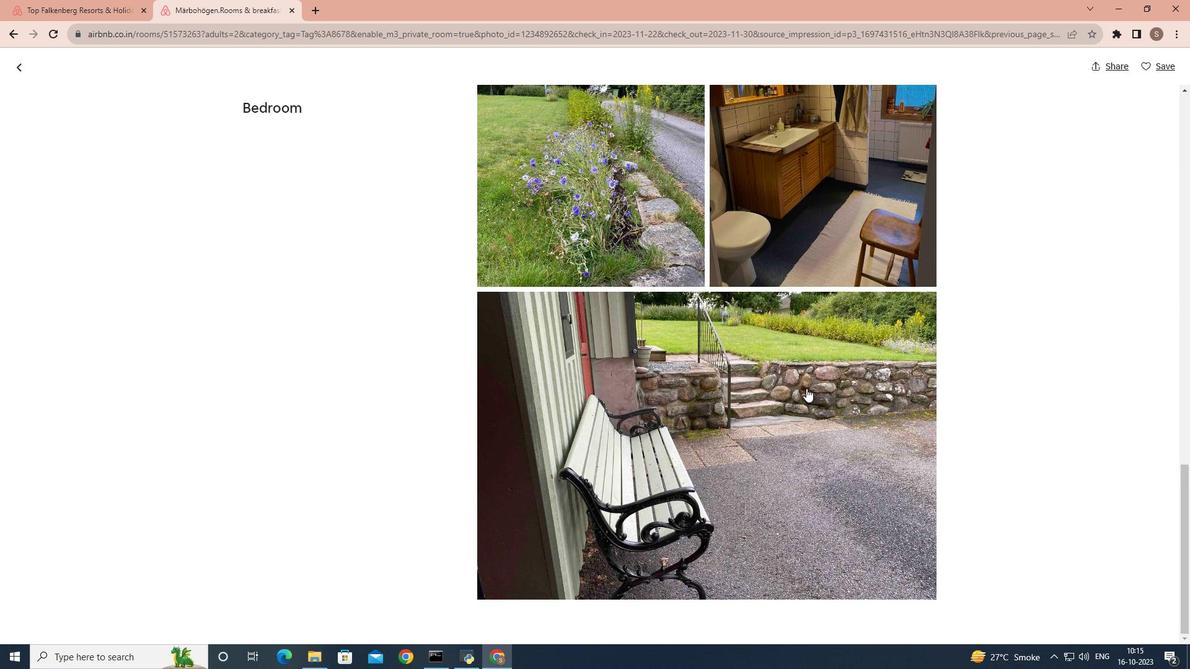 
Action: Mouse scrolled (806, 388) with delta (0, 0)
Screenshot: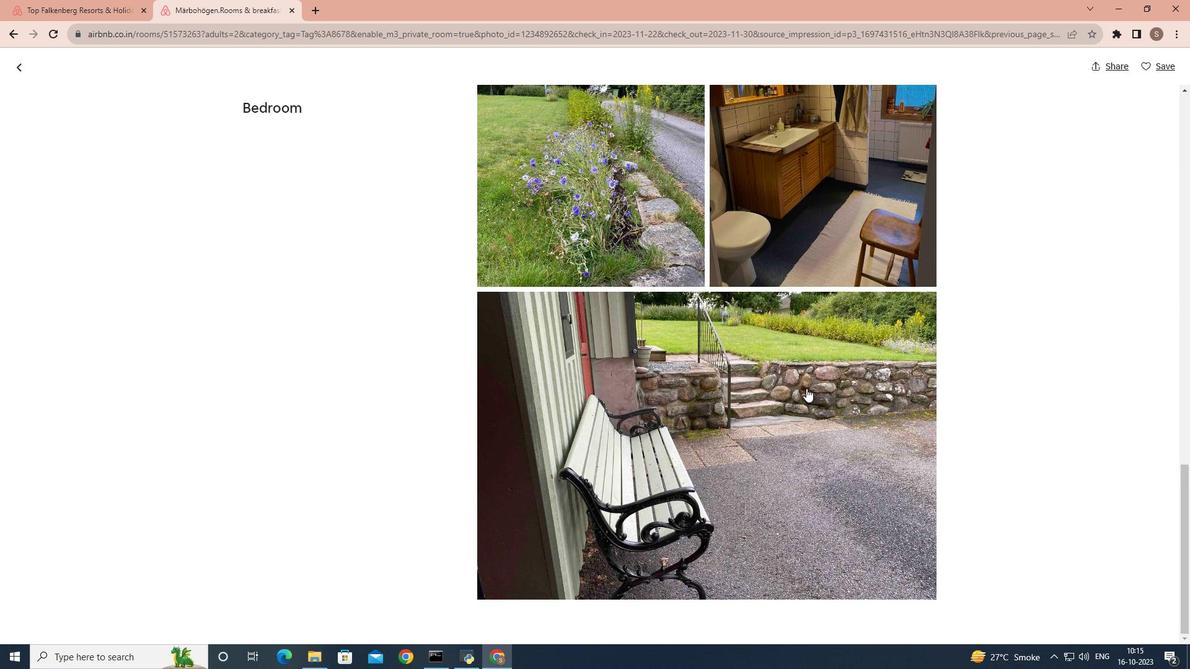 
Action: Mouse scrolled (806, 388) with delta (0, 0)
Screenshot: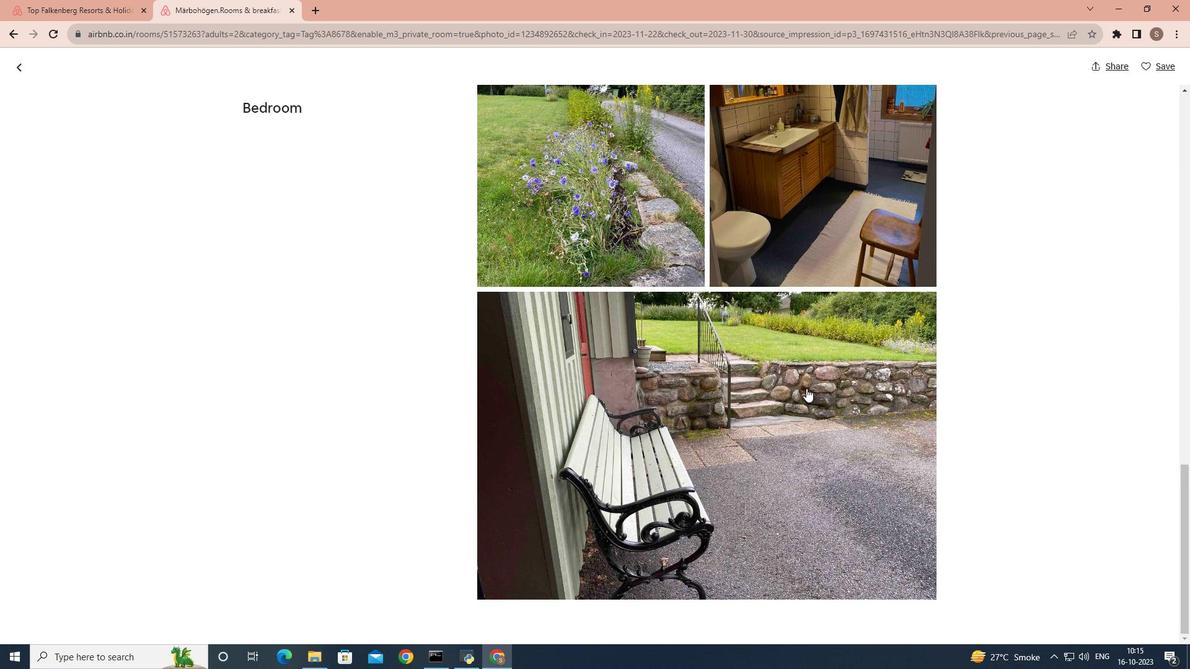 
Action: Mouse scrolled (806, 388) with delta (0, 0)
Screenshot: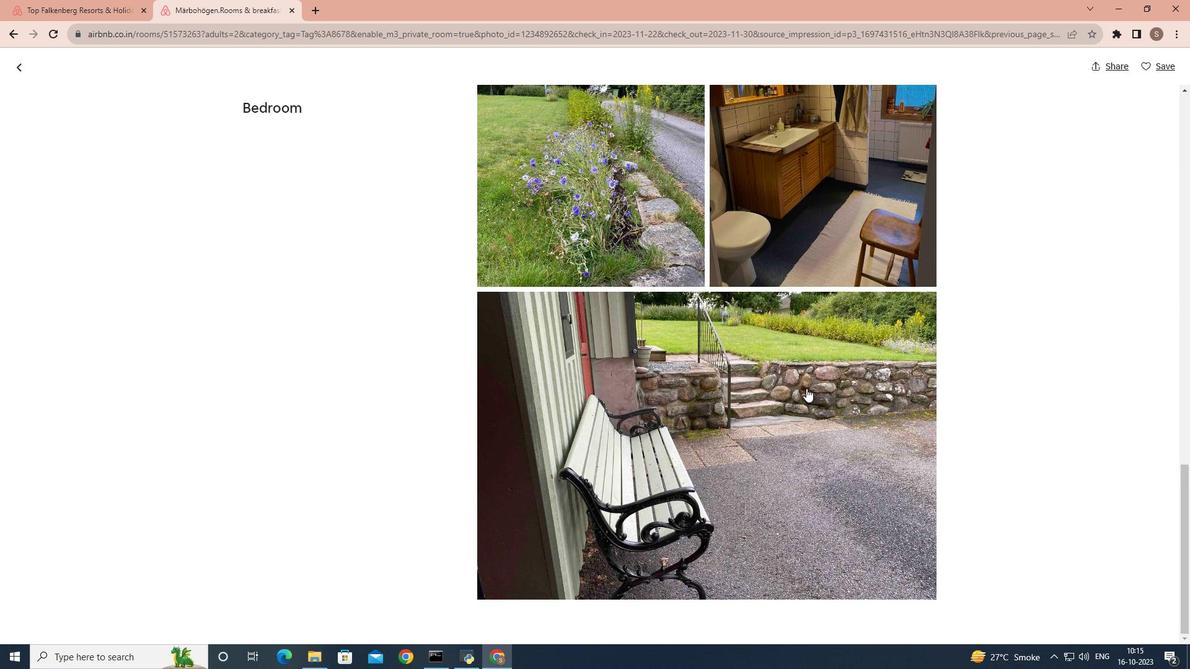 
Action: Mouse moved to (19, 61)
Screenshot: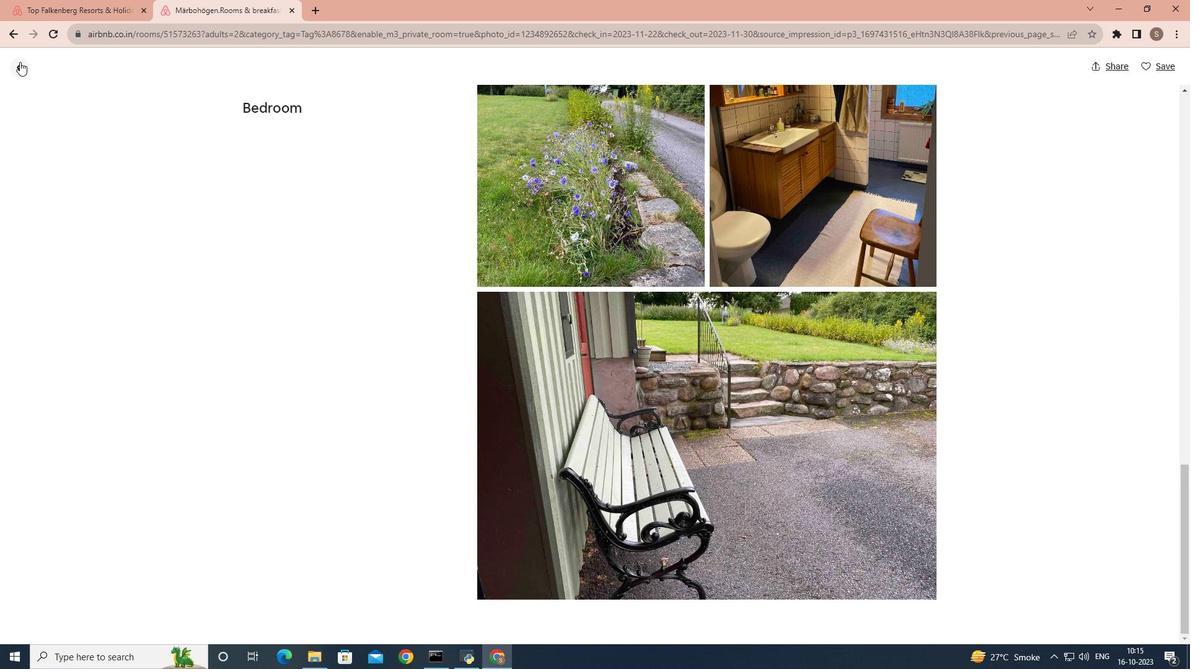 
Action: Mouse pressed left at (19, 61)
Screenshot: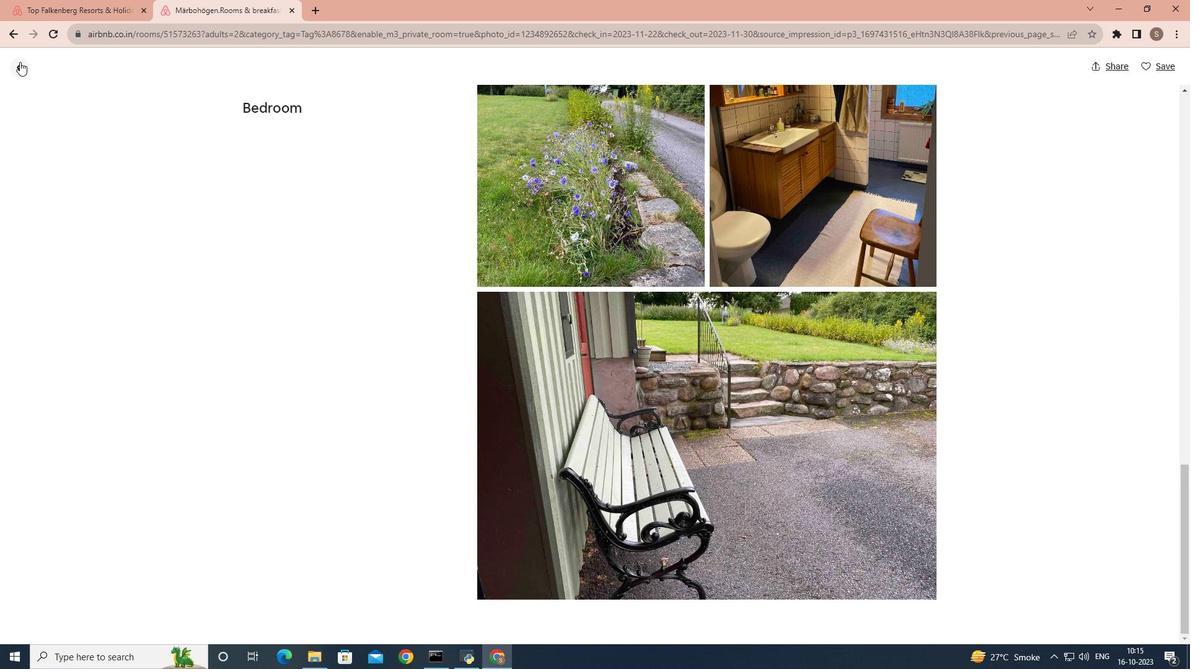 
Action: Mouse moved to (459, 343)
Screenshot: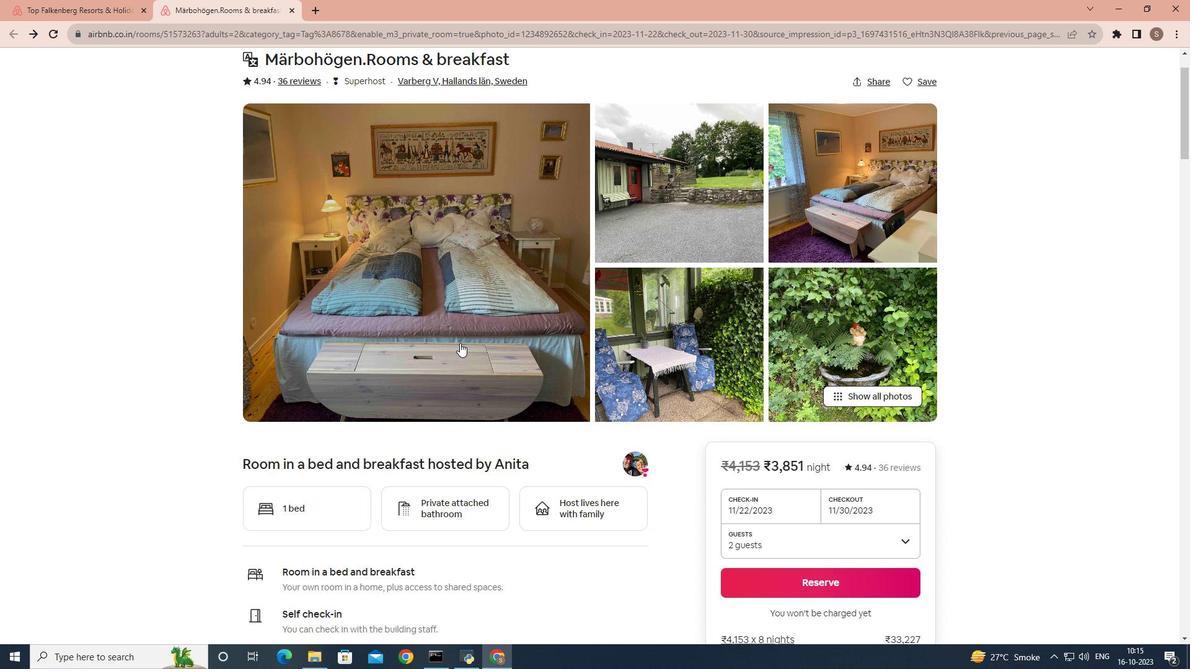 
Action: Mouse scrolled (459, 342) with delta (0, 0)
Screenshot: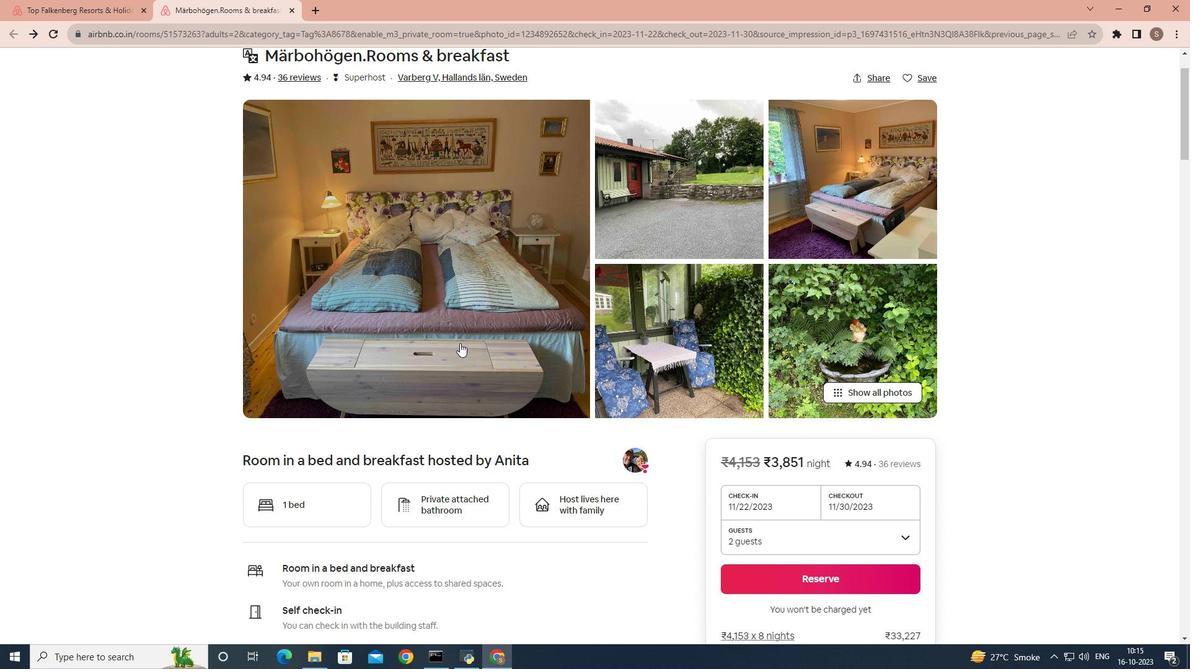 
Action: Mouse moved to (459, 344)
Screenshot: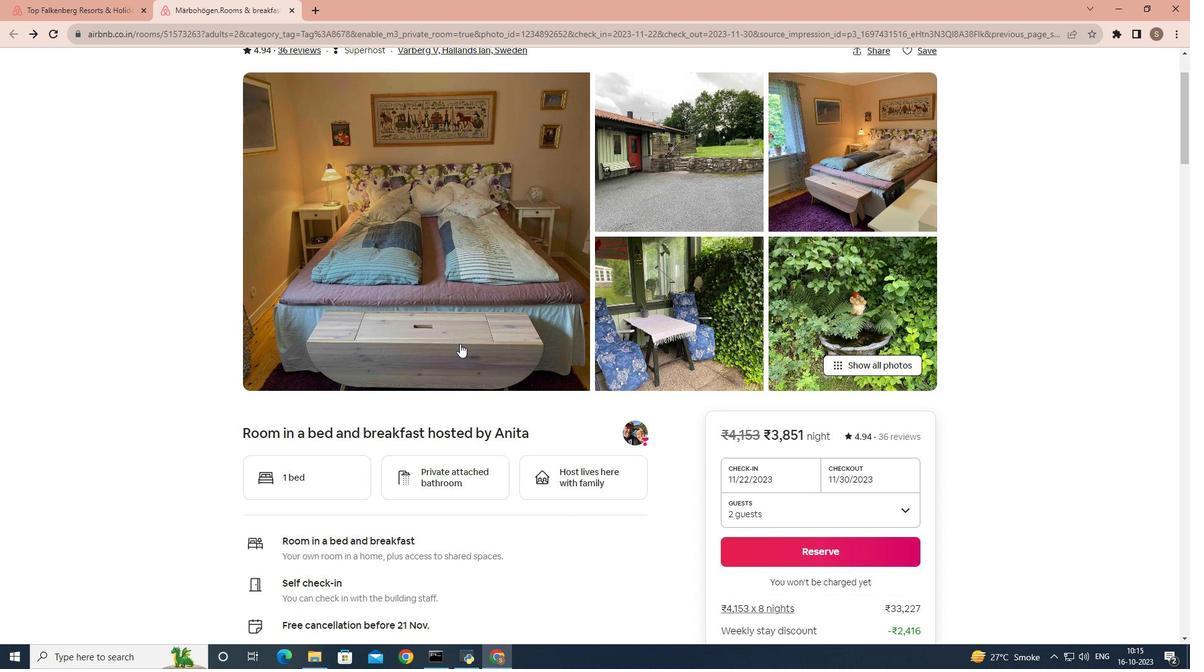 
Action: Mouse scrolled (459, 343) with delta (0, 0)
Screenshot: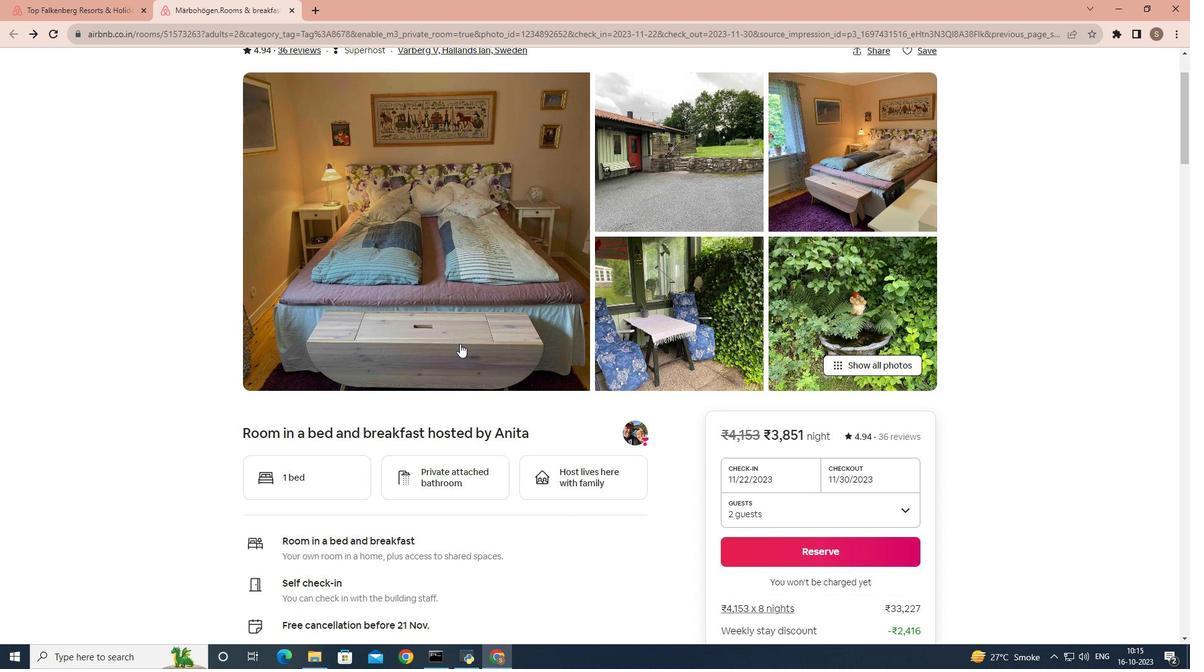 
Action: Mouse moved to (459, 344)
Screenshot: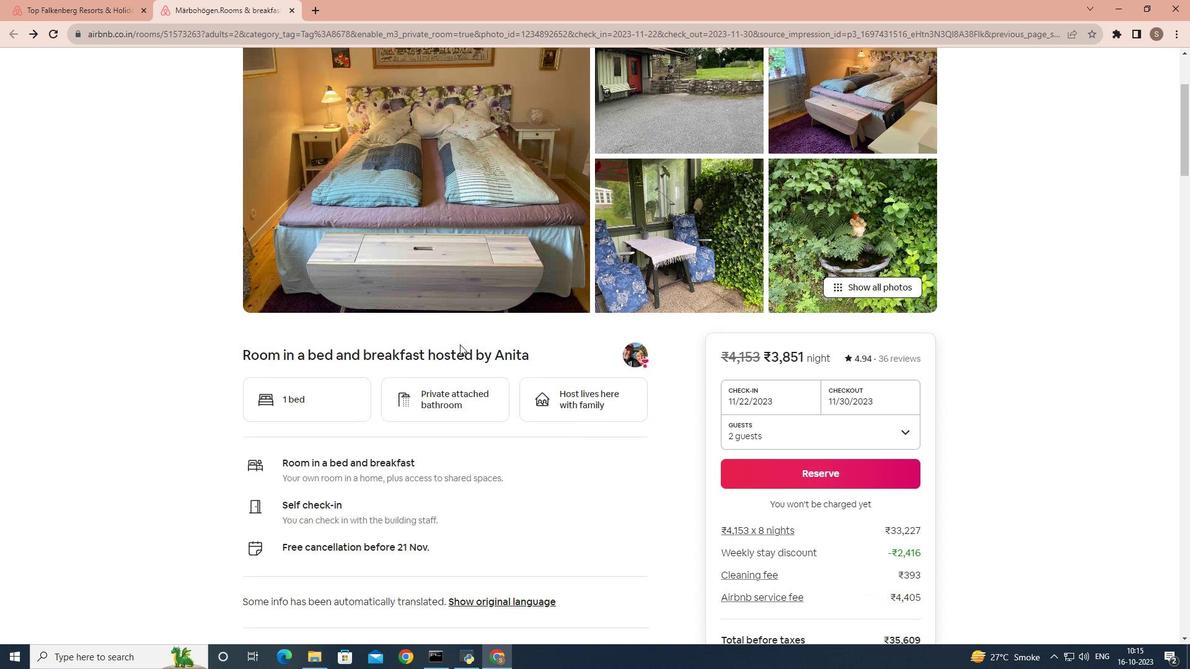 
Action: Mouse scrolled (459, 344) with delta (0, 0)
Screenshot: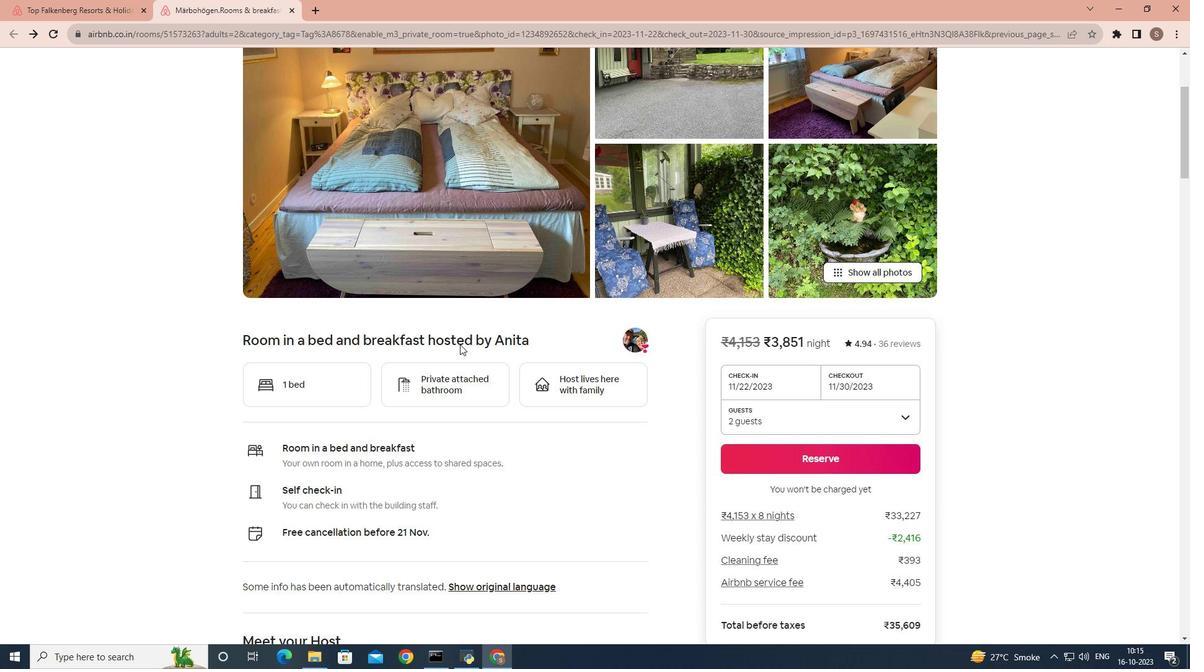 
Action: Mouse scrolled (459, 344) with delta (0, 0)
Screenshot: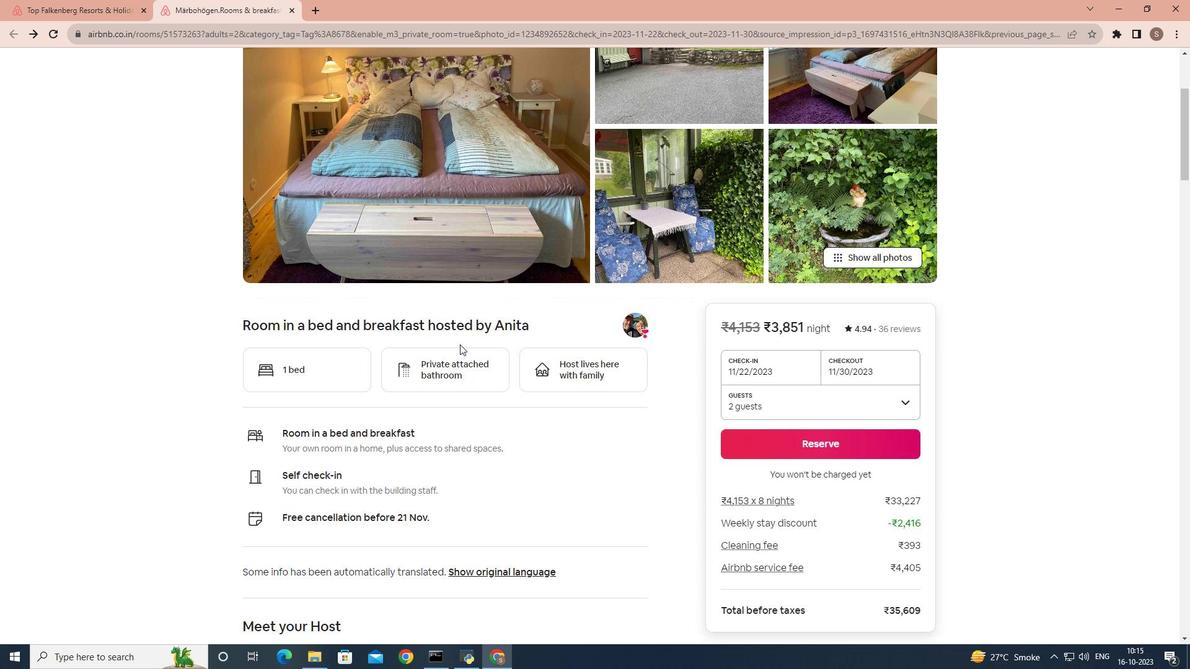 
Action: Mouse moved to (459, 345)
Screenshot: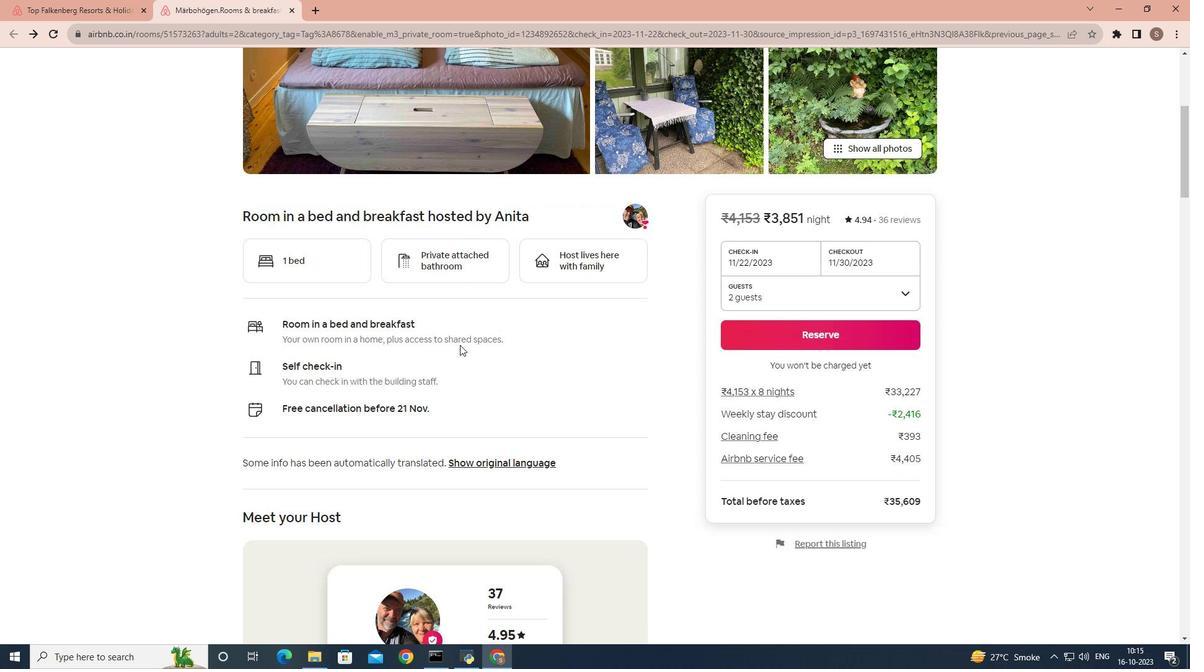 
Action: Mouse scrolled (459, 344) with delta (0, 0)
Screenshot: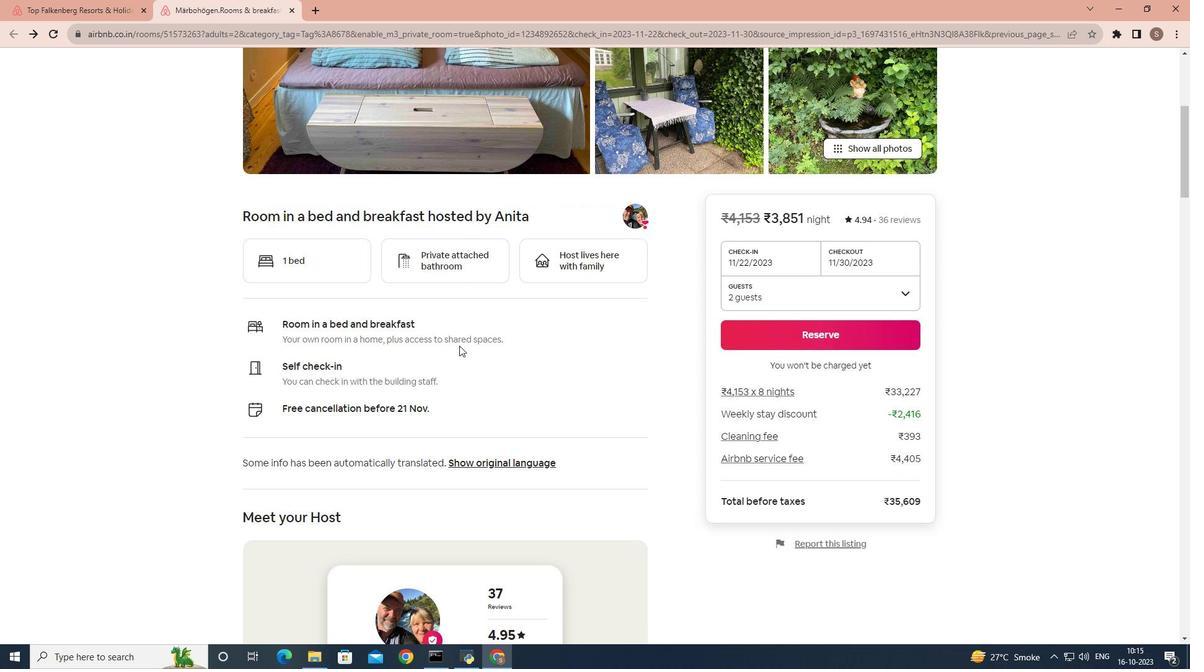 
Action: Mouse moved to (459, 345)
Screenshot: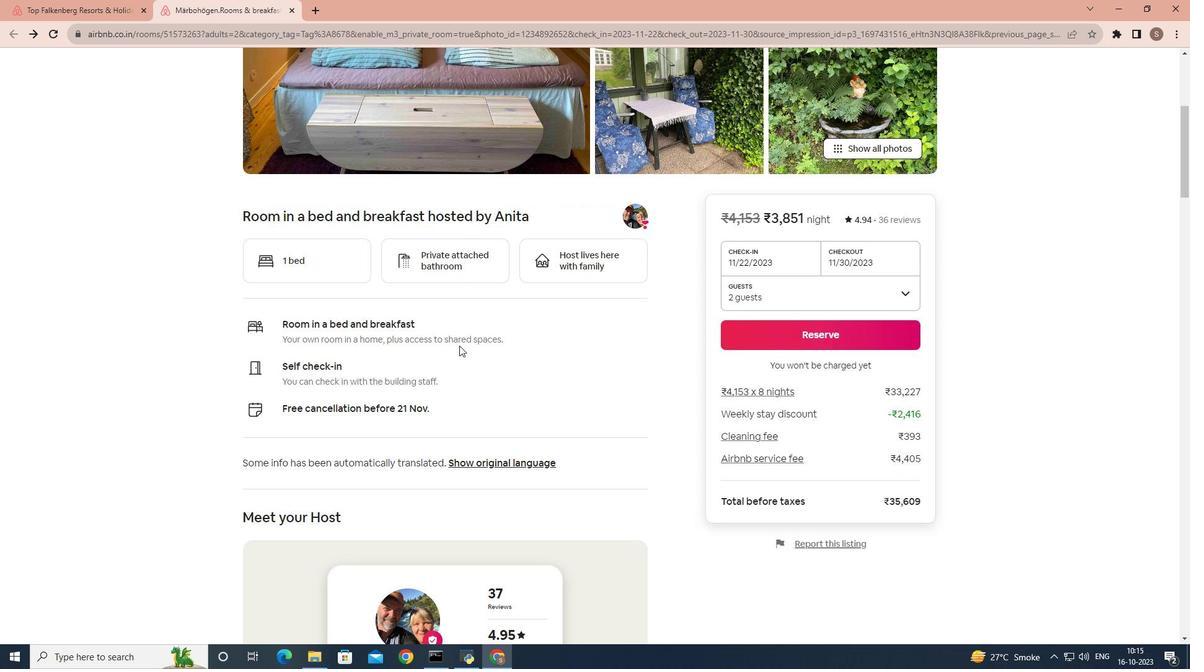 
Action: Mouse scrolled (459, 345) with delta (0, 0)
Screenshot: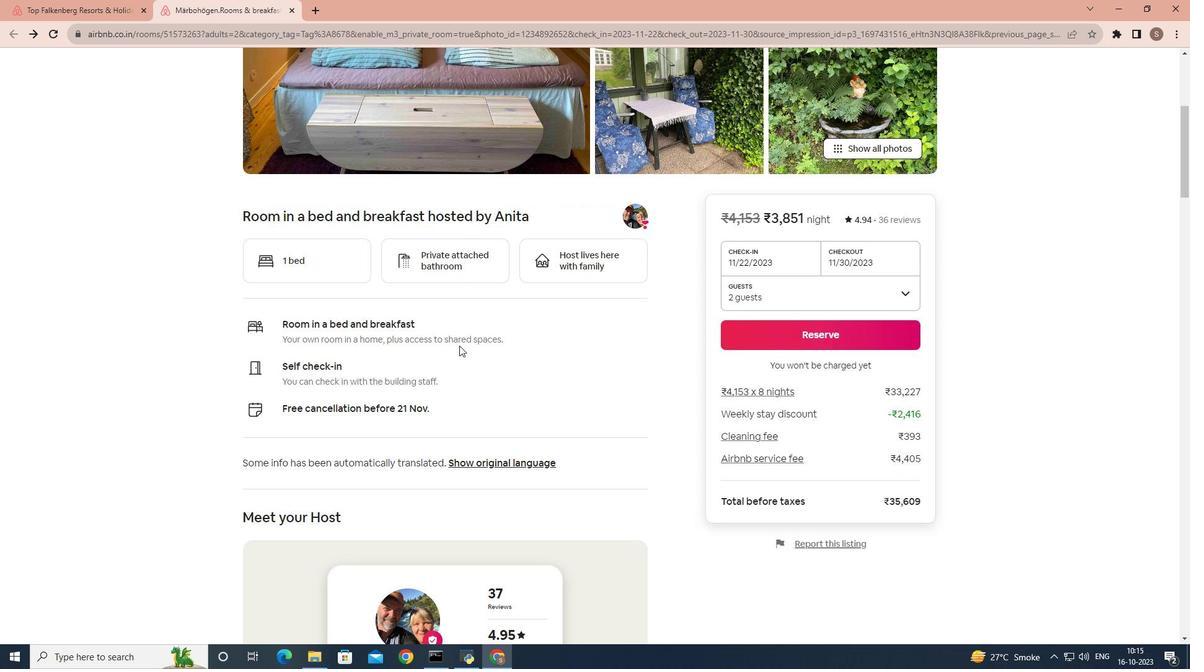 
Action: Mouse moved to (384, 347)
Screenshot: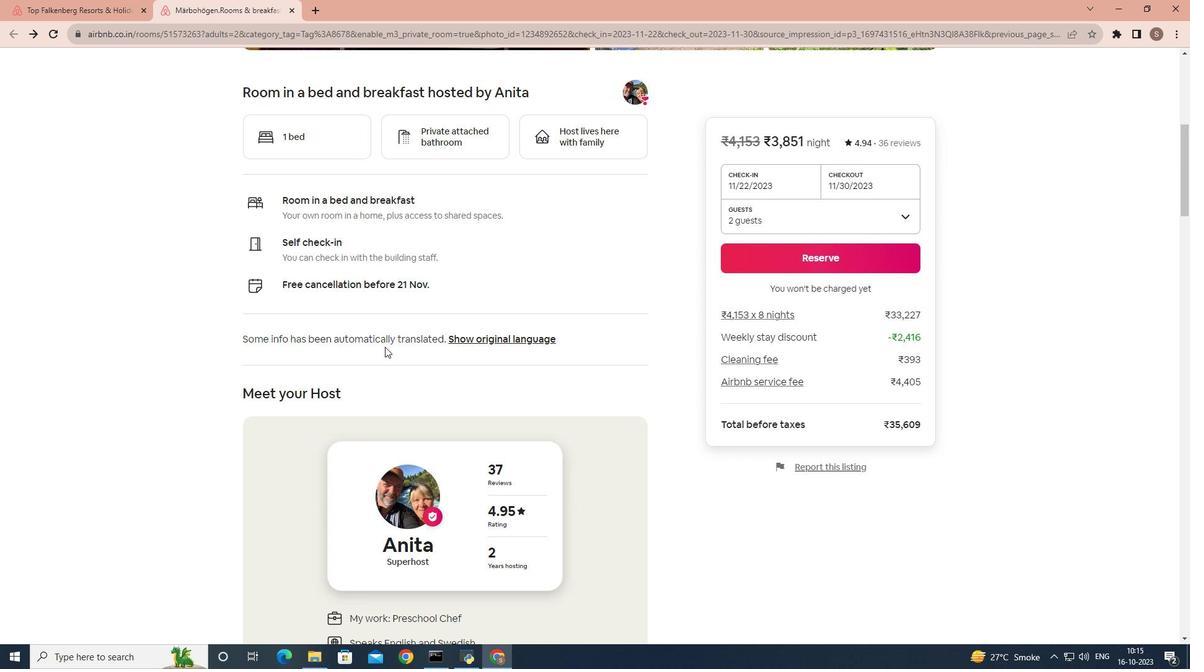 
Action: Mouse scrolled (384, 346) with delta (0, 0)
Screenshot: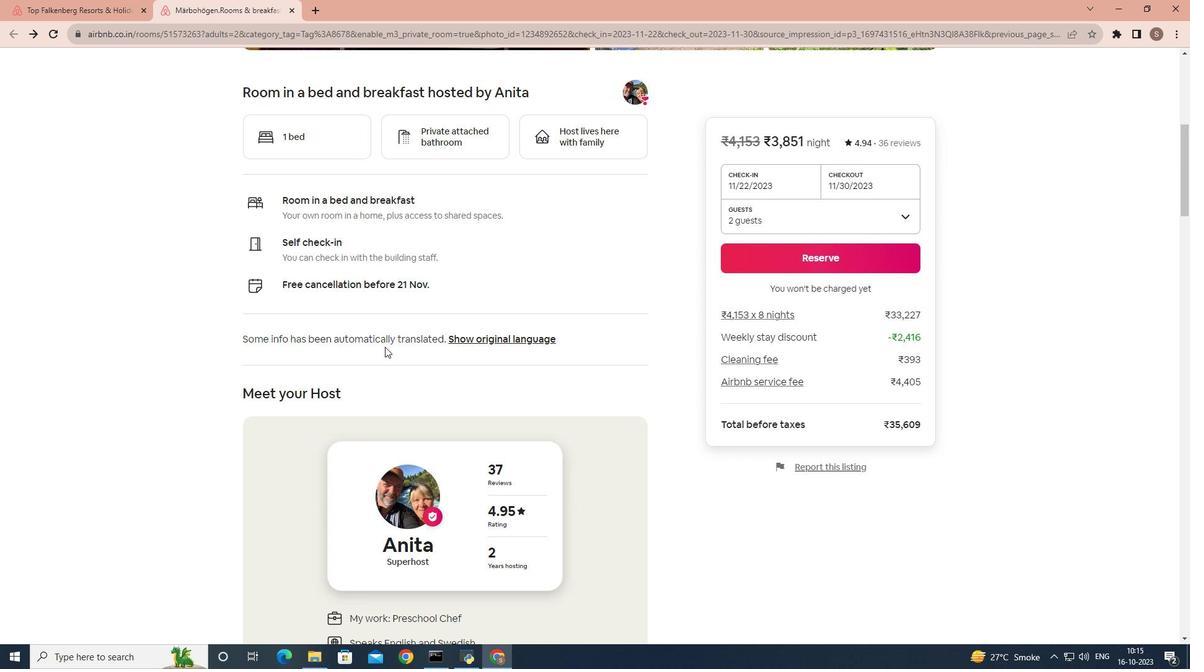
Action: Mouse moved to (384, 347)
Screenshot: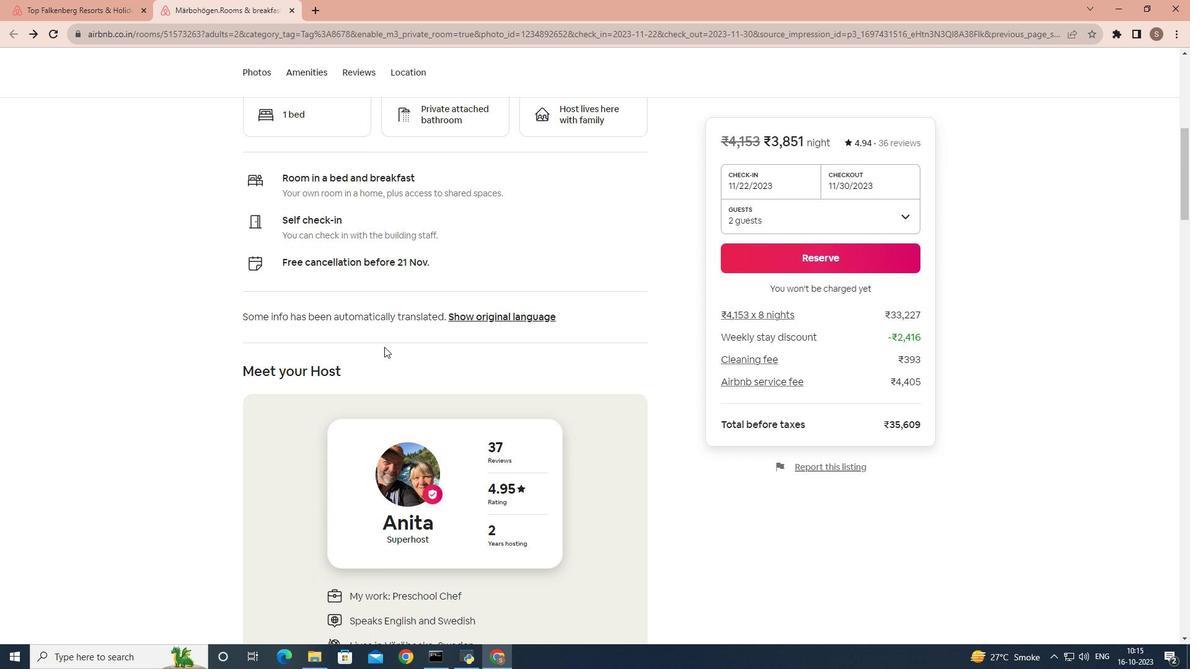 
Action: Mouse scrolled (384, 346) with delta (0, 0)
Screenshot: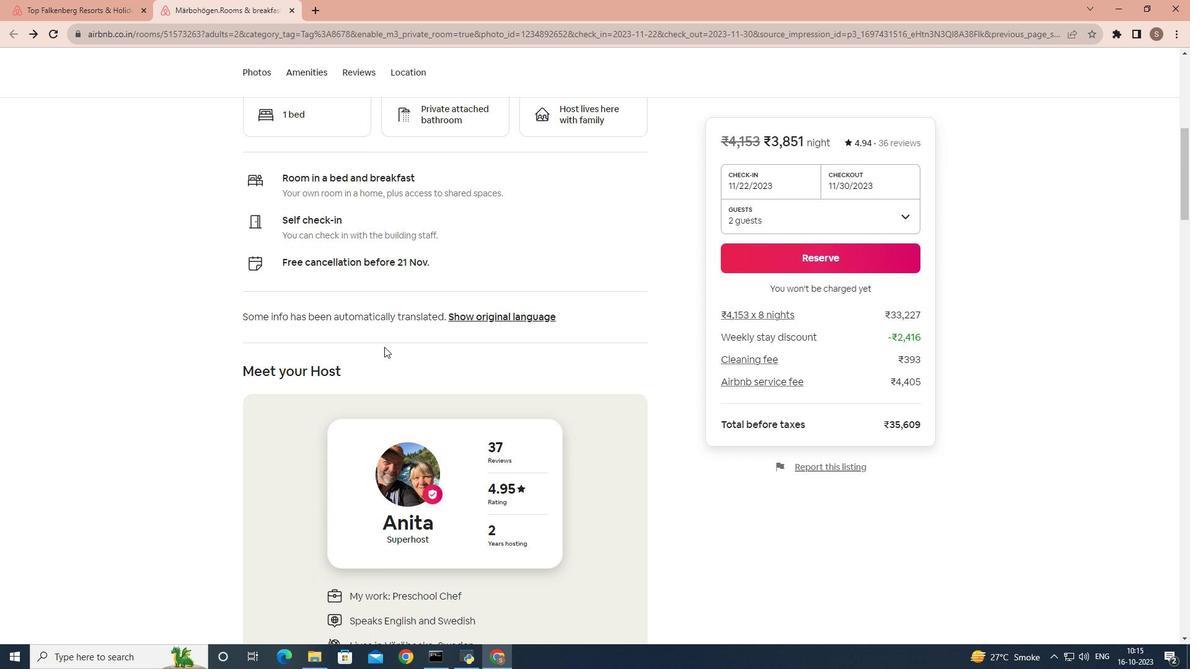 
Action: Mouse scrolled (384, 346) with delta (0, 0)
Screenshot: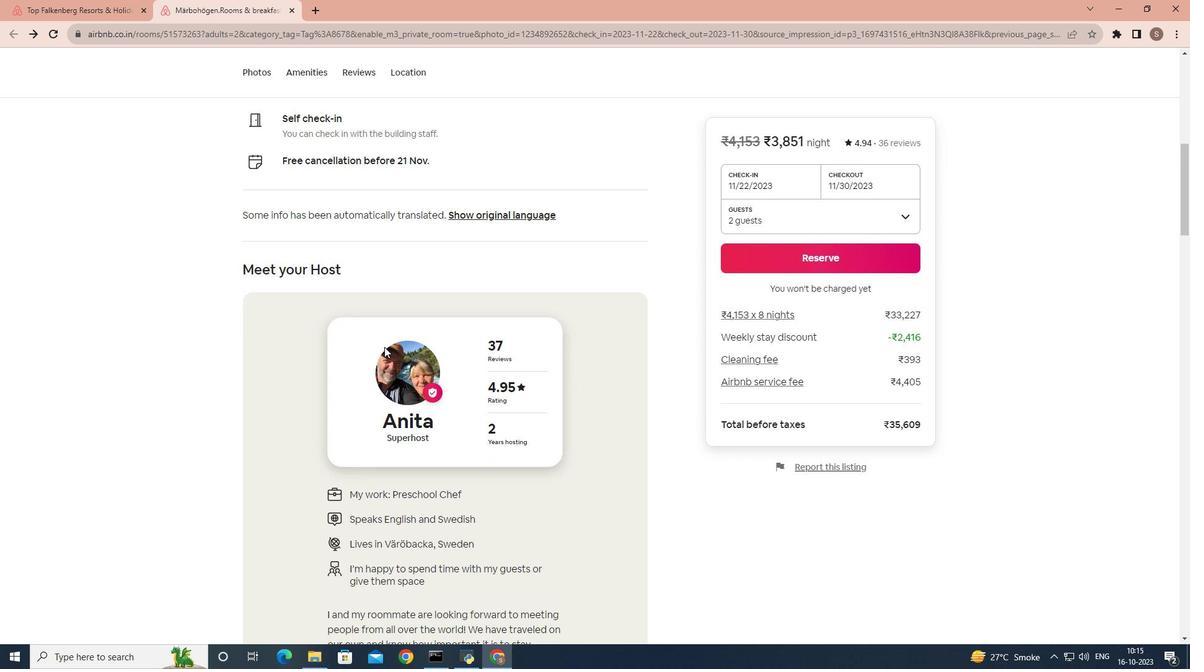 
Action: Mouse scrolled (384, 346) with delta (0, 0)
Screenshot: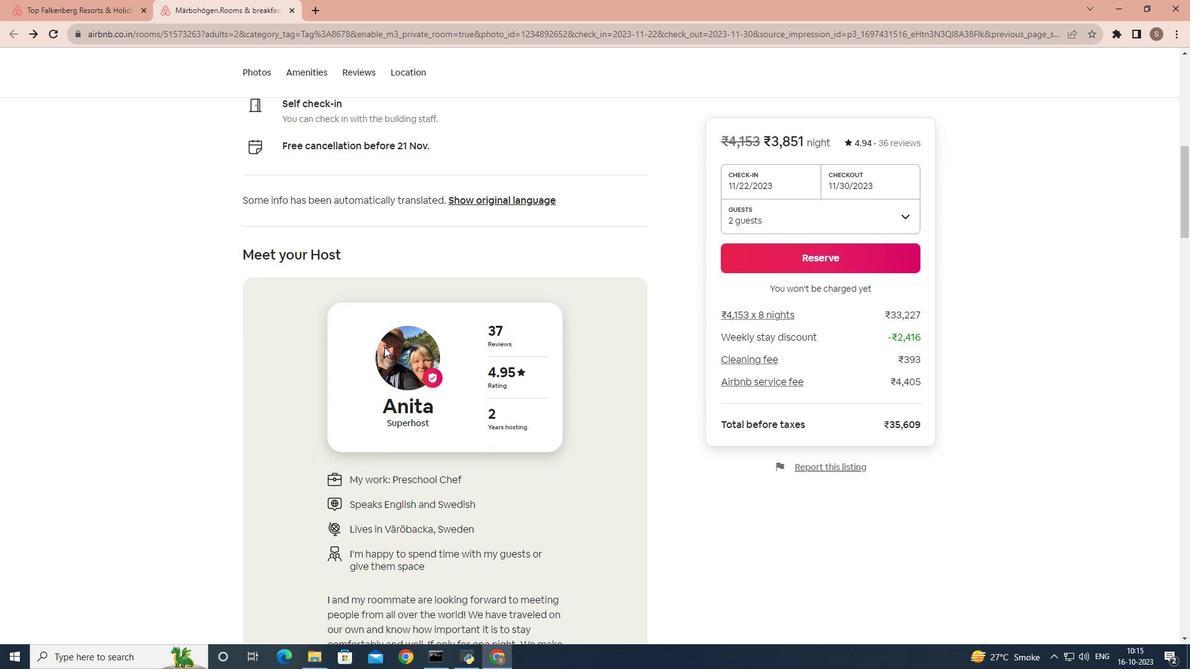 
Action: Mouse scrolled (384, 346) with delta (0, 0)
Screenshot: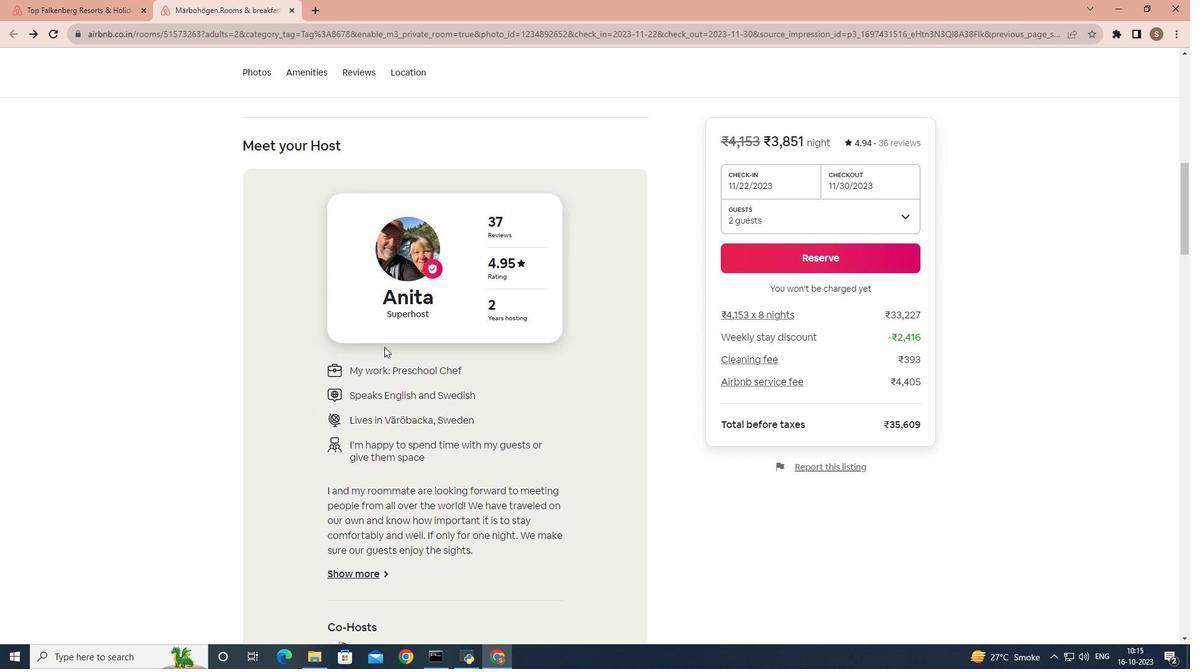 
Action: Mouse scrolled (384, 346) with delta (0, 0)
Screenshot: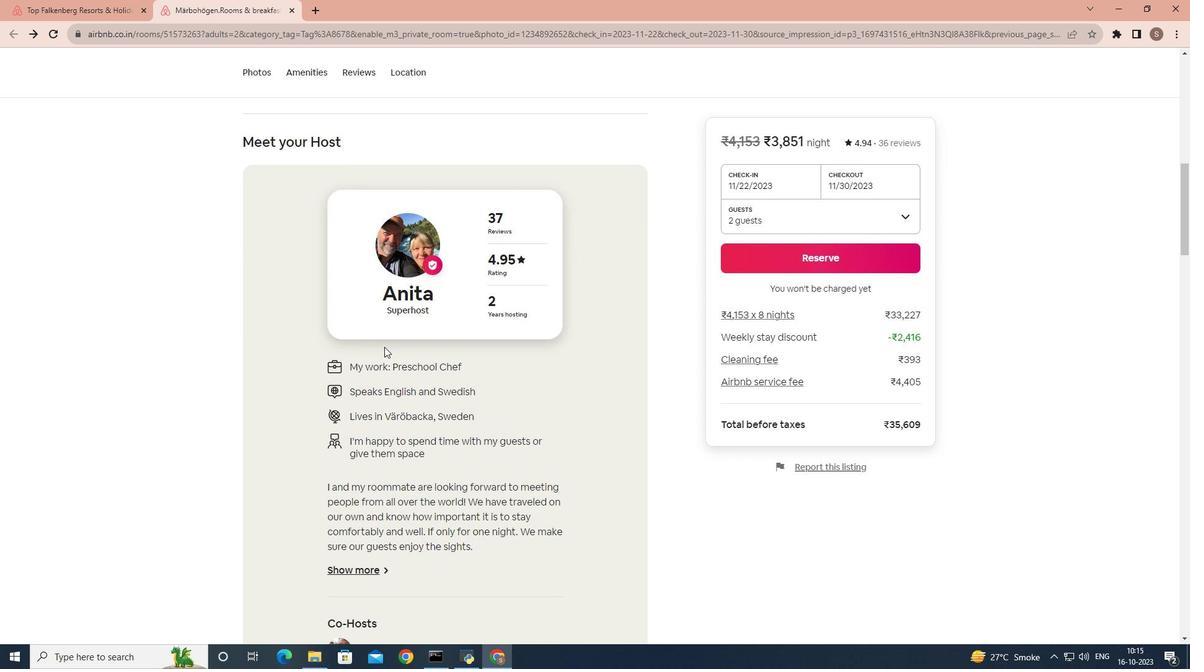 
Action: Mouse scrolled (384, 346) with delta (0, 0)
Screenshot: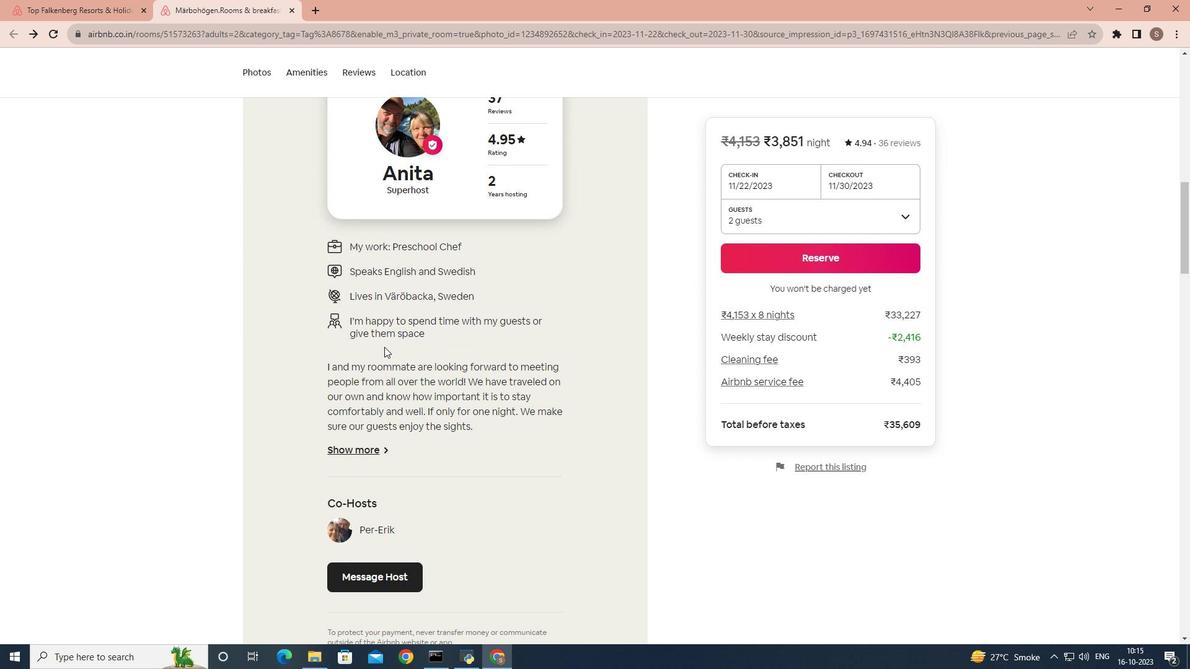 
Action: Mouse scrolled (384, 346) with delta (0, 0)
Screenshot: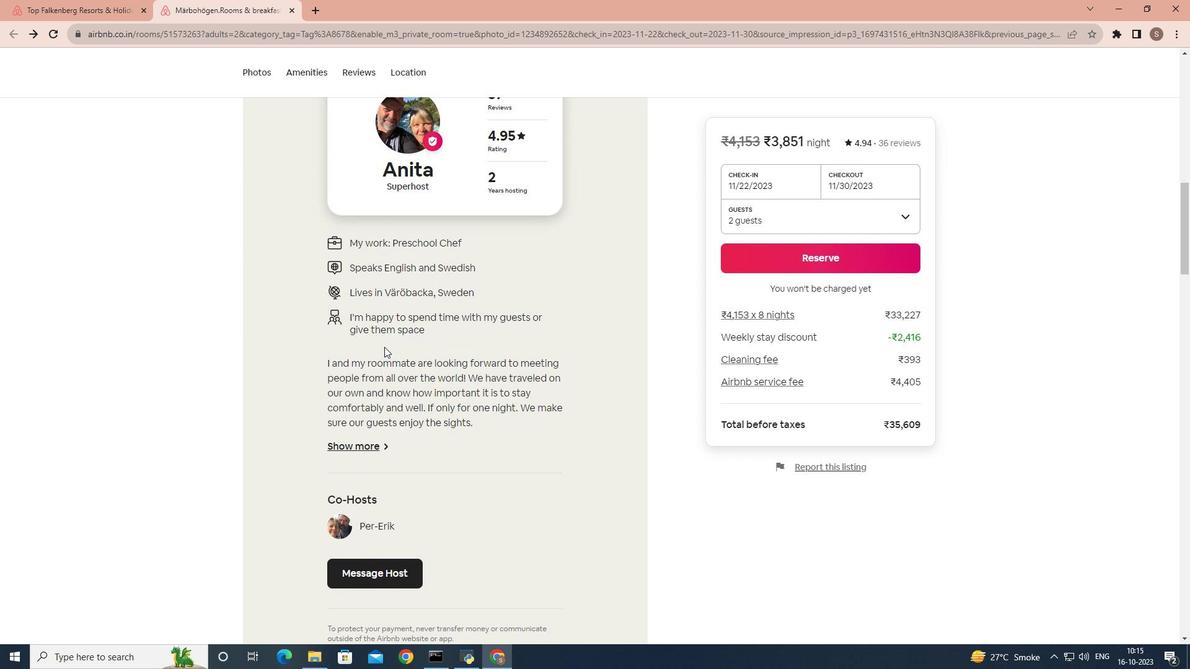 
Action: Mouse scrolled (384, 346) with delta (0, 0)
Screenshot: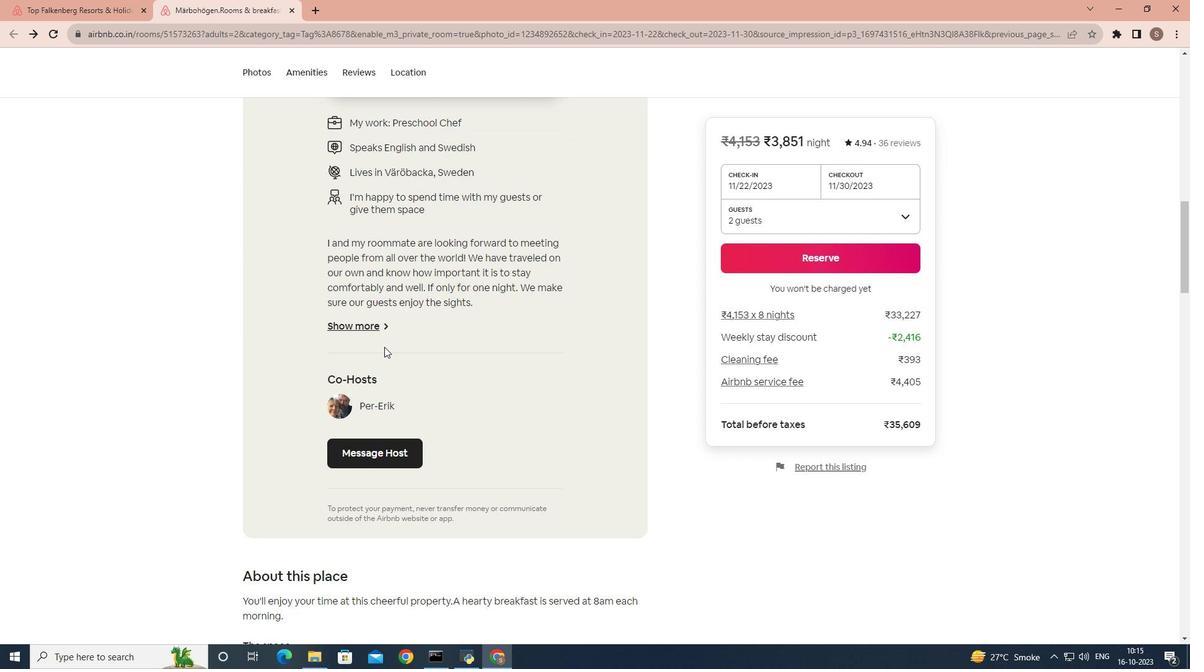 
Action: Mouse scrolled (384, 346) with delta (0, 0)
Screenshot: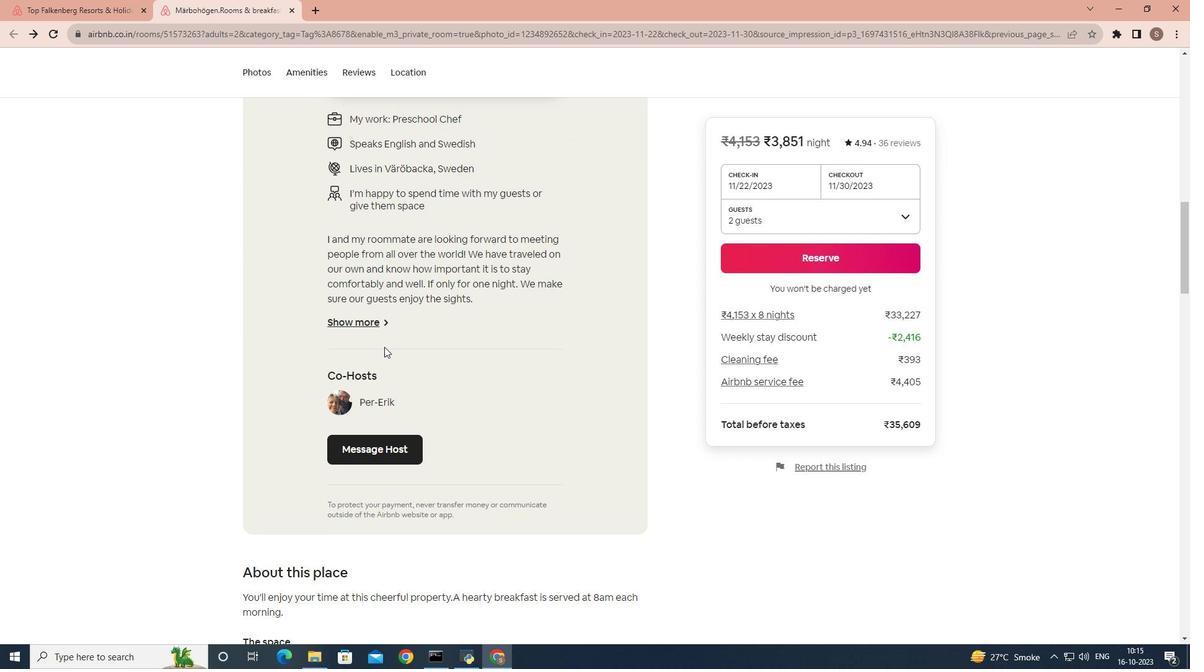 
Action: Mouse moved to (379, 362)
Screenshot: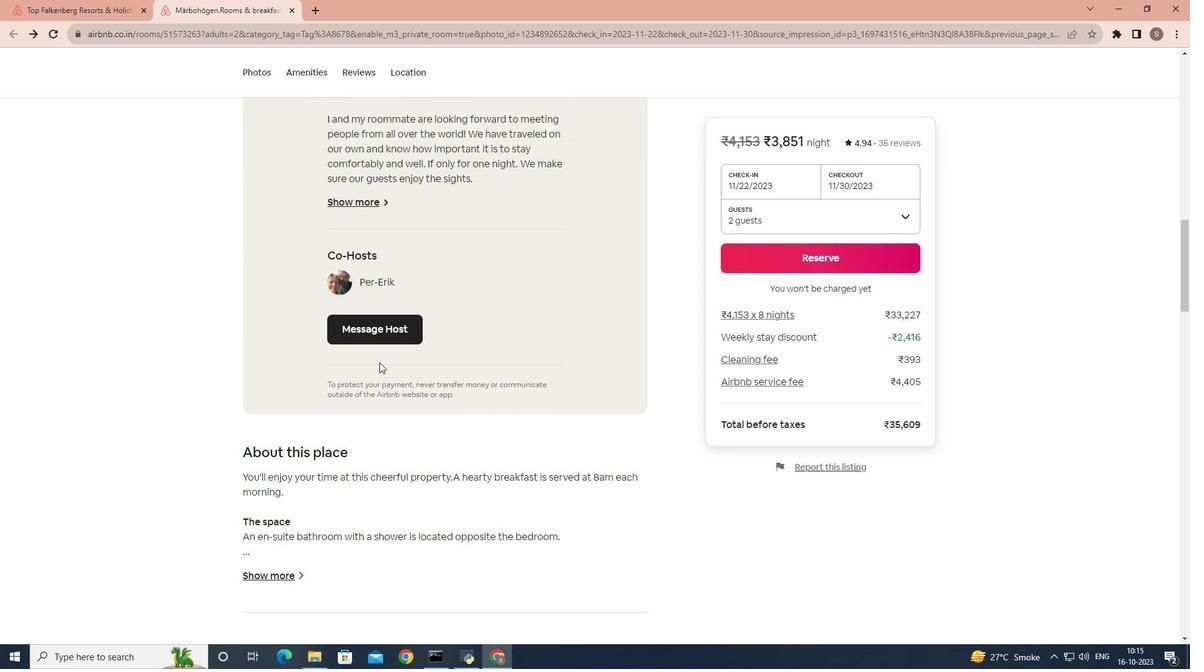 
Action: Mouse scrolled (379, 361) with delta (0, 0)
Screenshot: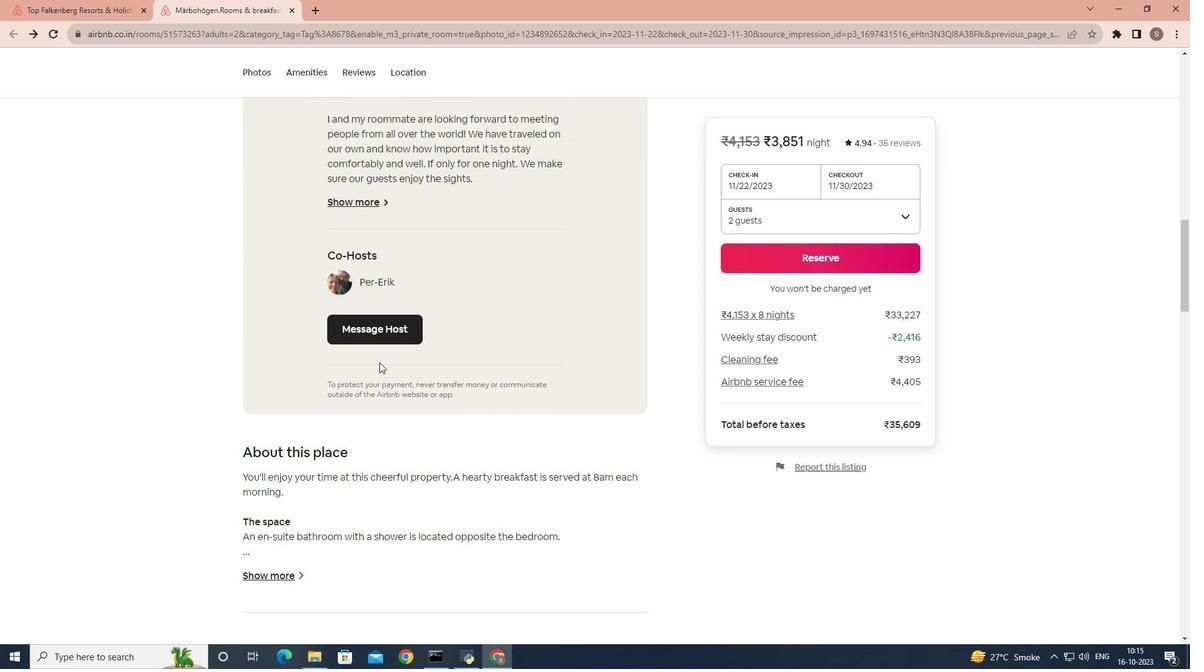 
Action: Mouse moved to (373, 373)
Screenshot: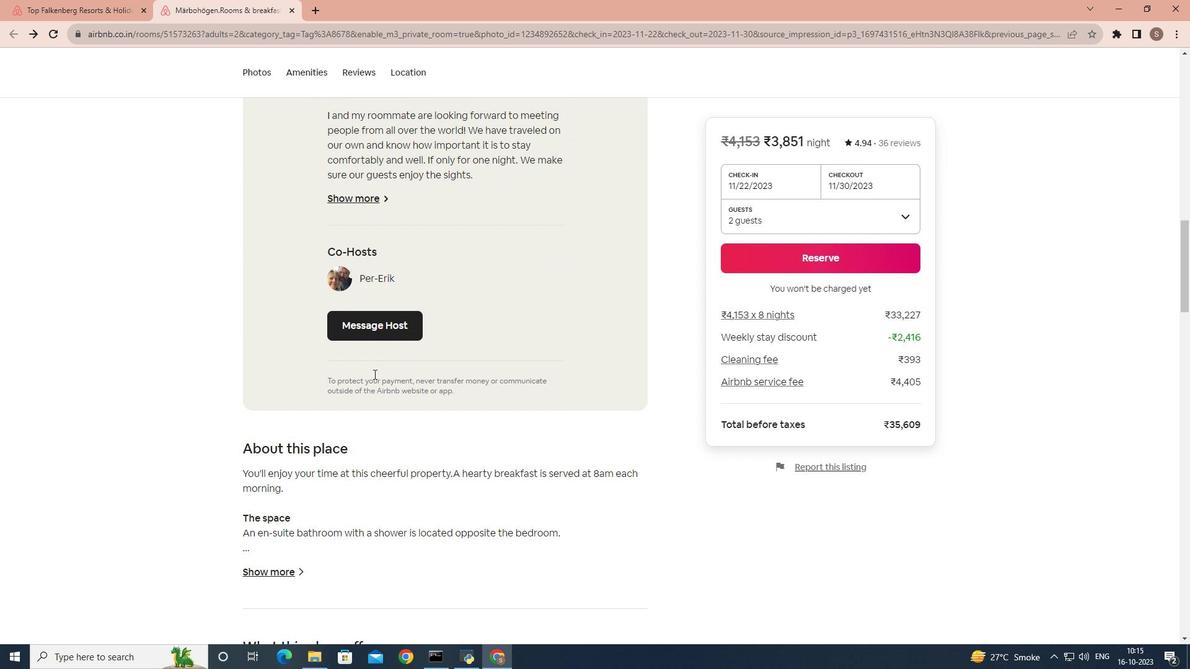 
Action: Mouse scrolled (373, 373) with delta (0, 0)
Screenshot: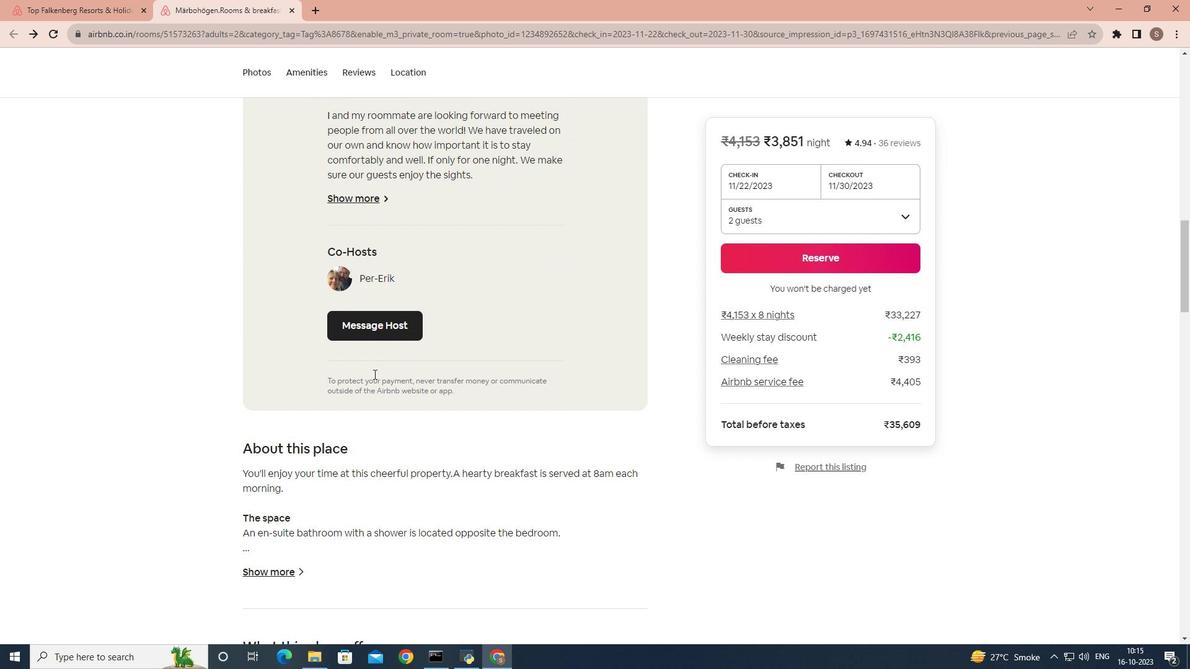 
Action: Mouse moved to (277, 451)
Screenshot: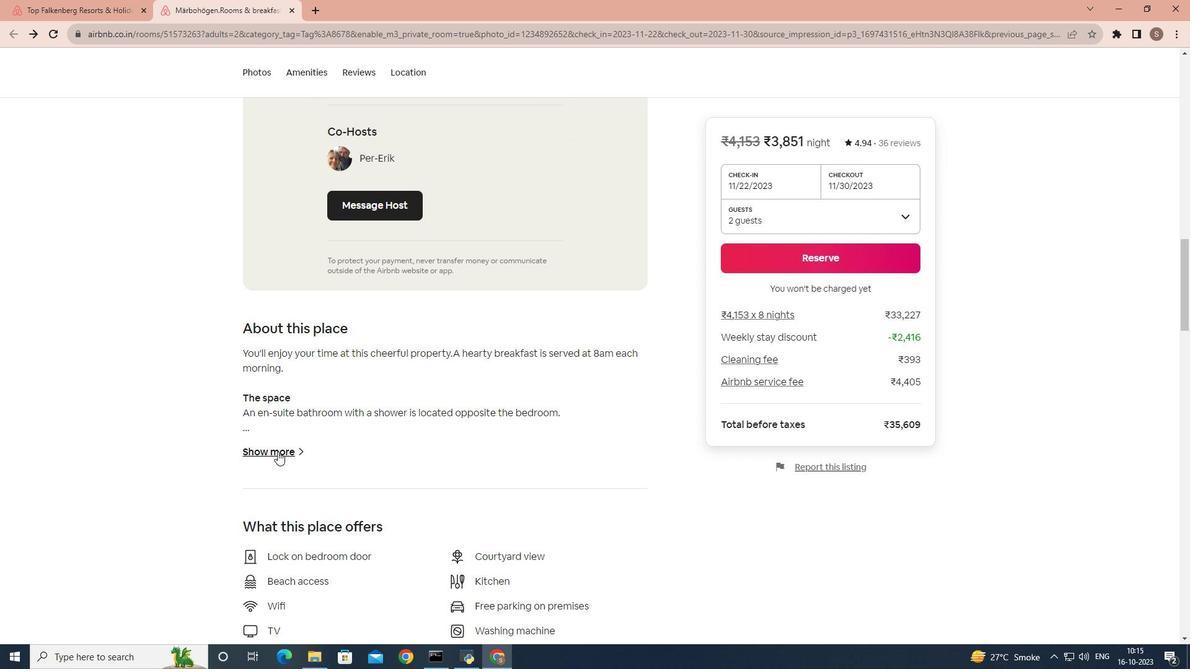 
Action: Mouse pressed left at (277, 451)
Screenshot: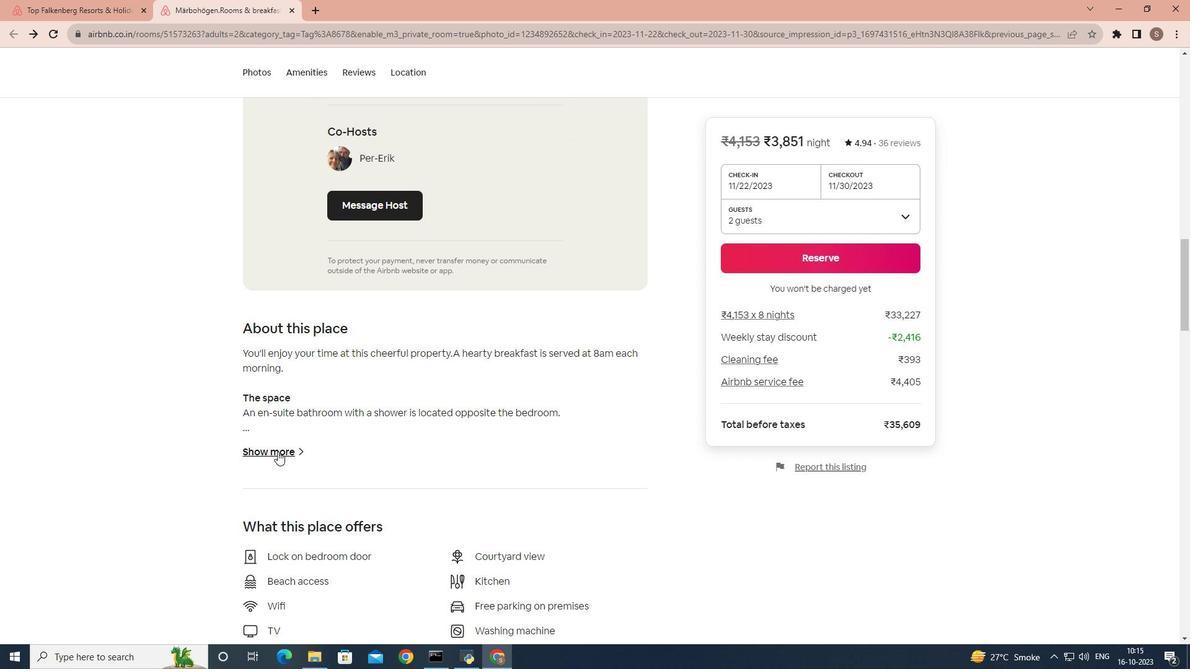 
Action: Mouse moved to (479, 426)
Screenshot: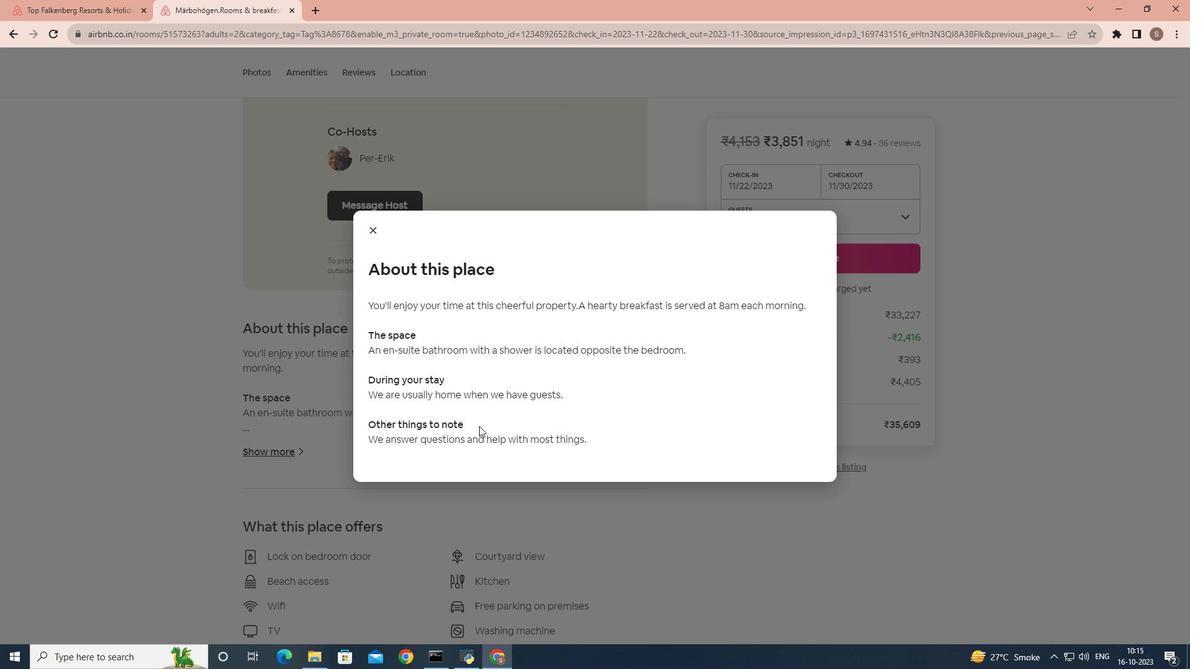 
Action: Mouse scrolled (479, 425) with delta (0, 0)
Screenshot: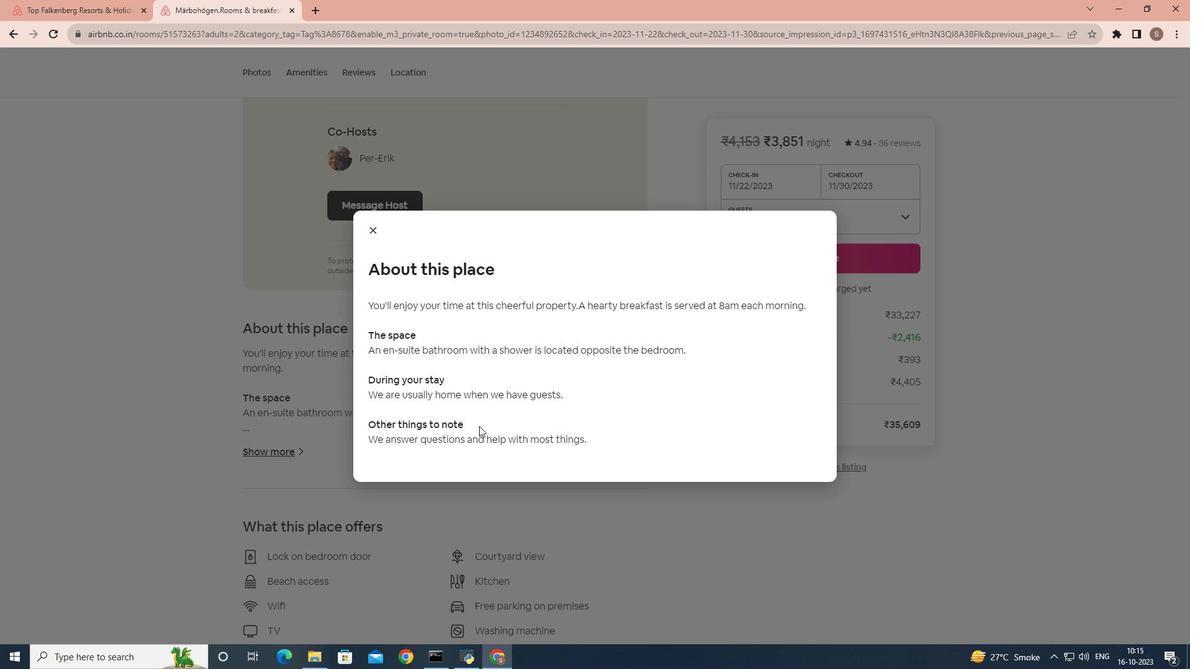 
Action: Mouse scrolled (479, 425) with delta (0, 0)
Screenshot: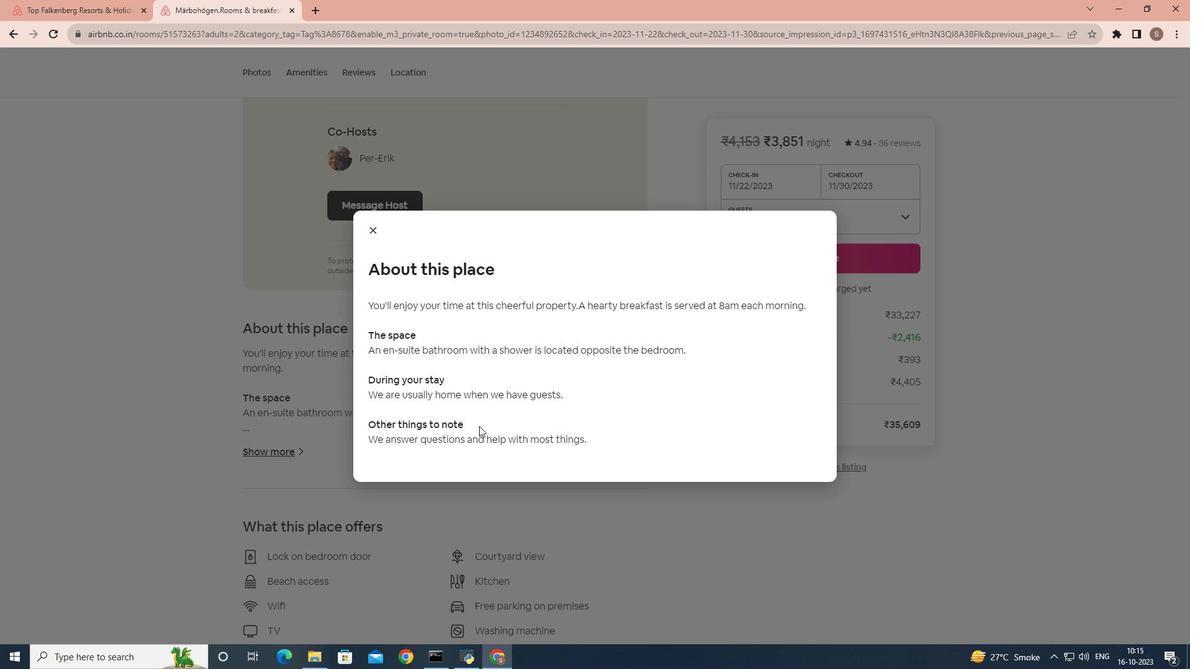 
Action: Mouse moved to (378, 236)
Screenshot: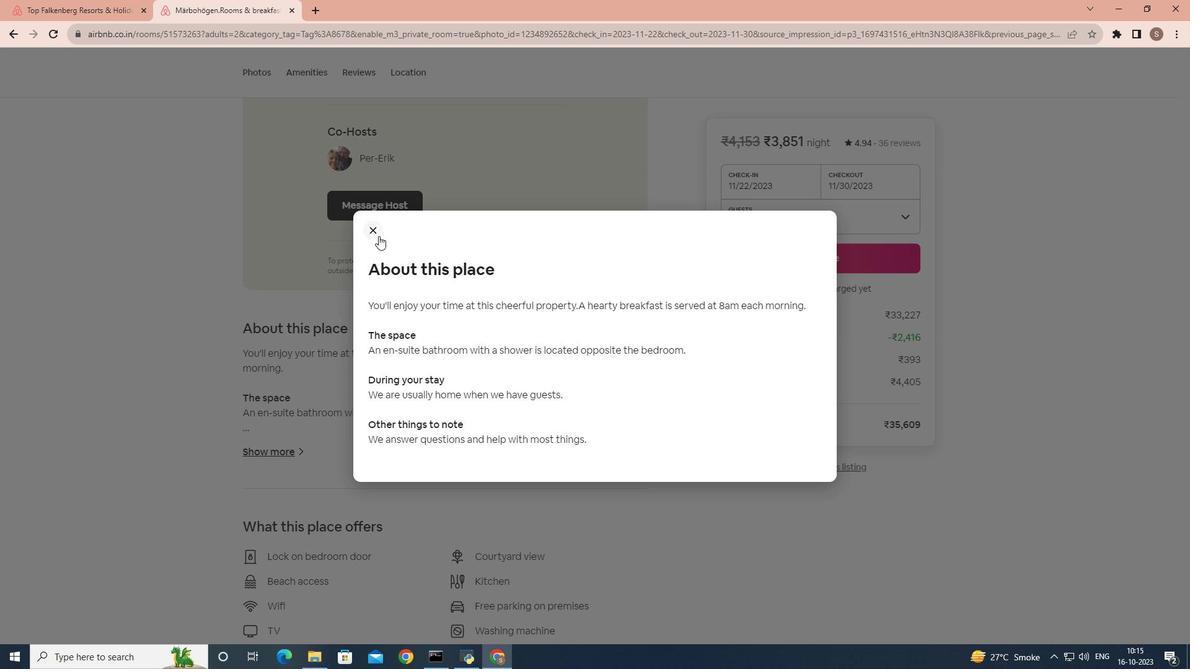 
Action: Mouse pressed left at (378, 236)
Screenshot: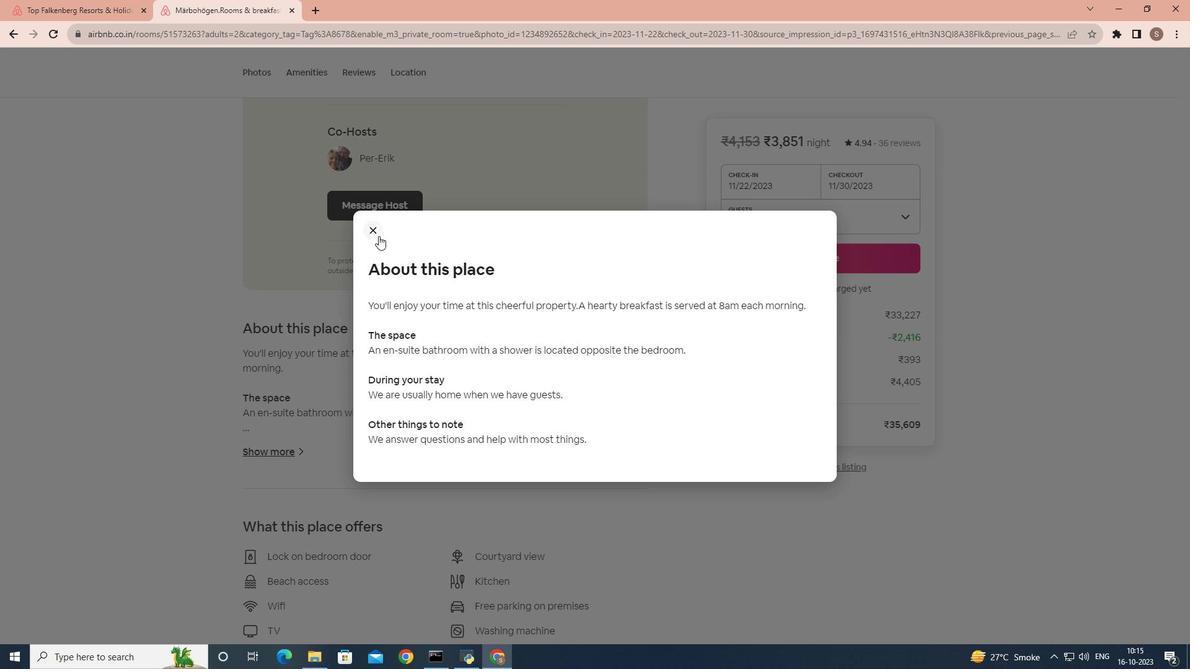 
Action: Mouse moved to (393, 397)
Screenshot: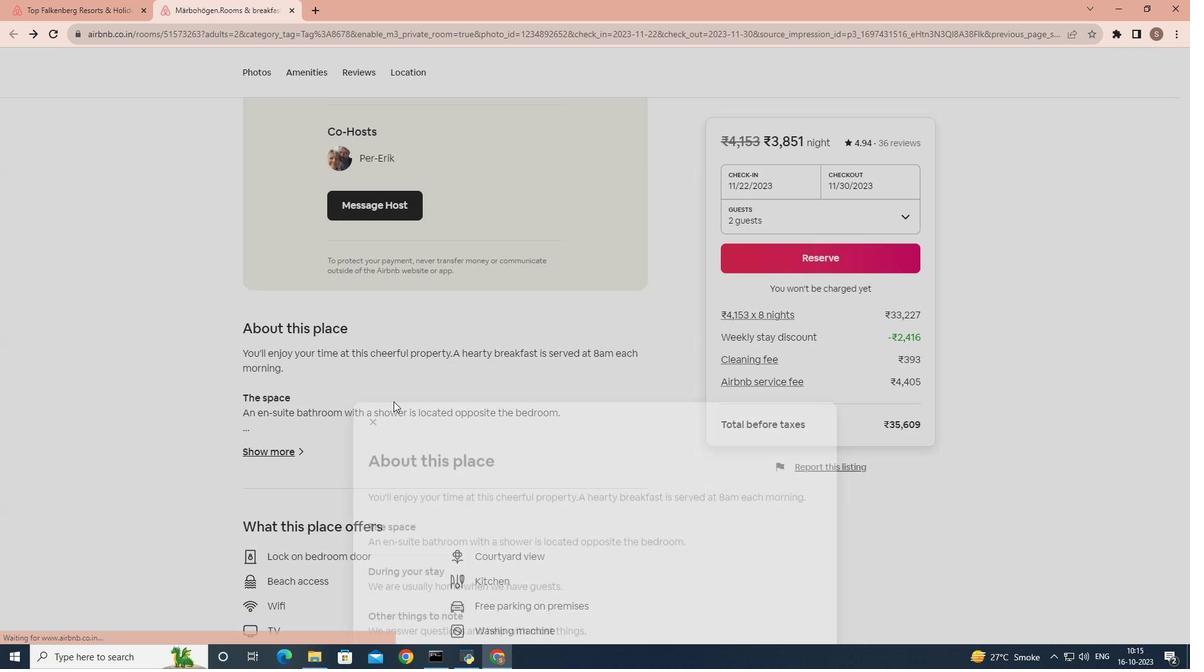 
Action: Mouse scrolled (393, 397) with delta (0, 0)
Screenshot: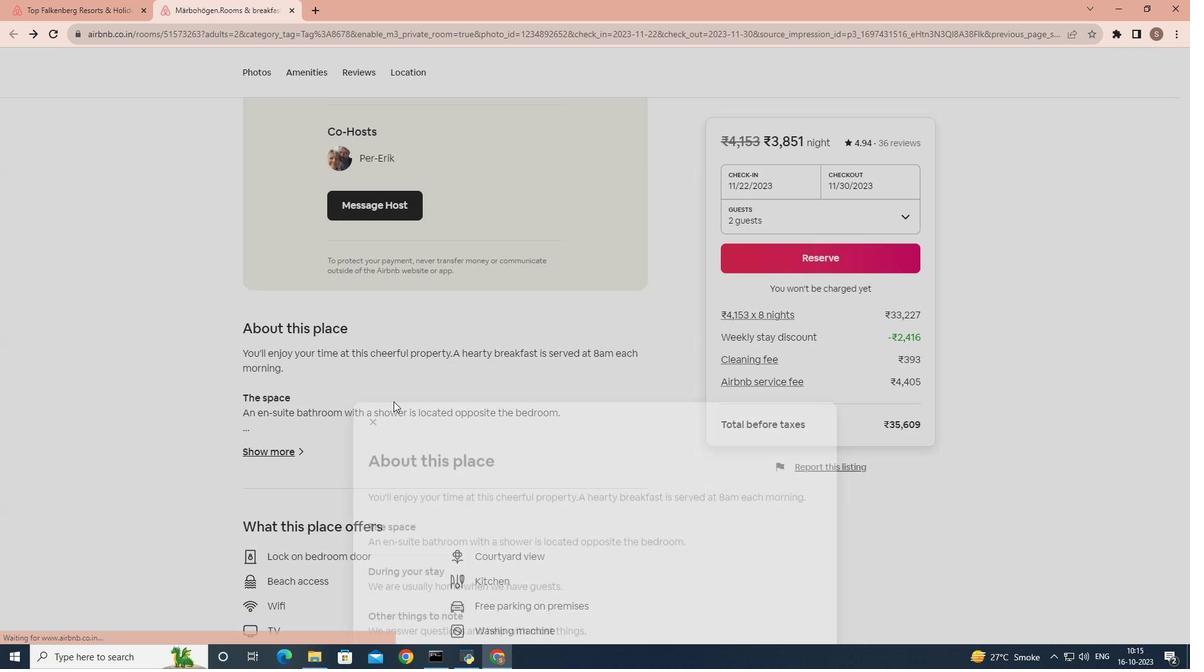 
Action: Mouse moved to (392, 402)
Screenshot: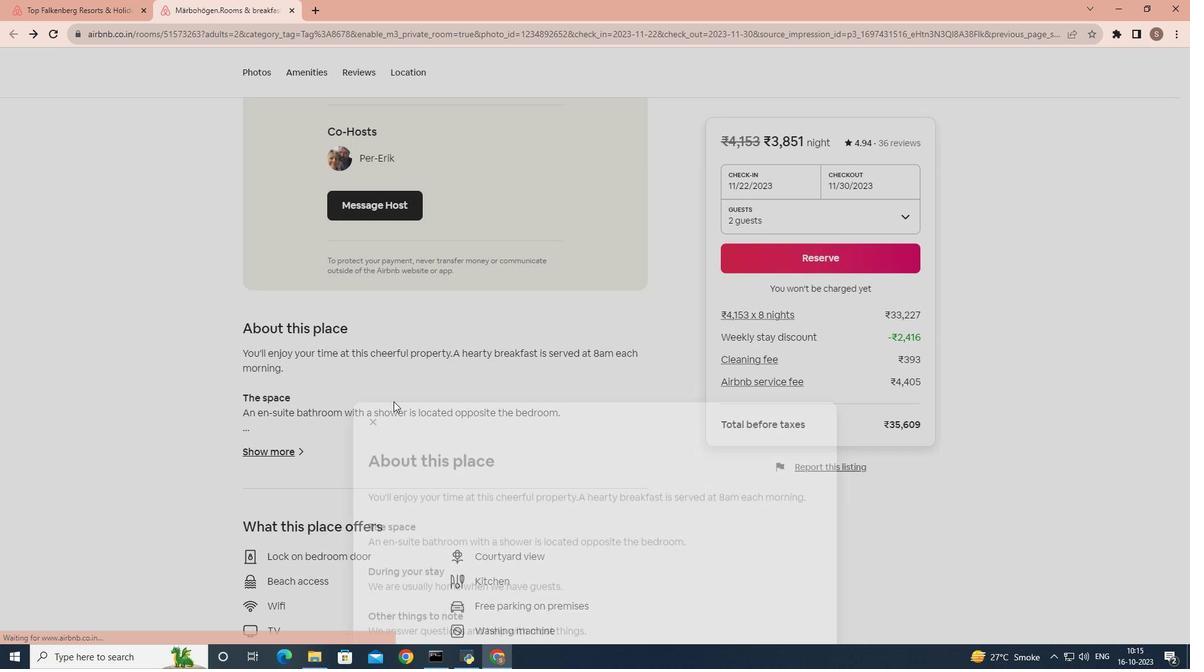 
Action: Mouse scrolled (392, 401) with delta (0, 0)
Screenshot: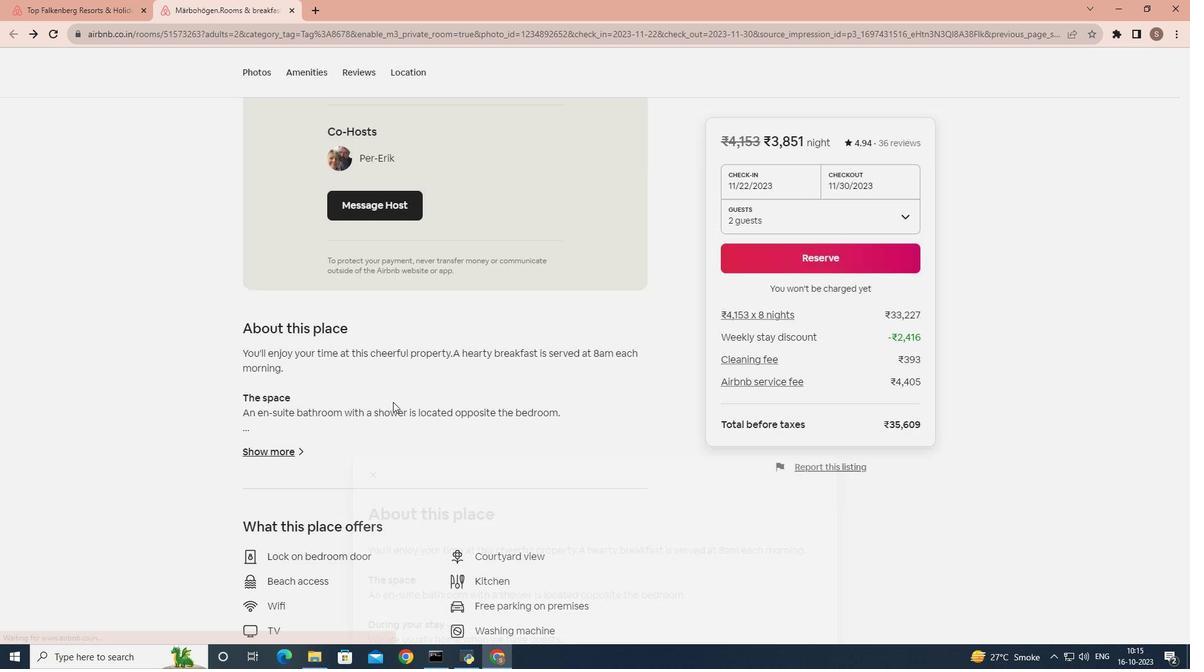 
Action: Mouse moved to (358, 441)
Screenshot: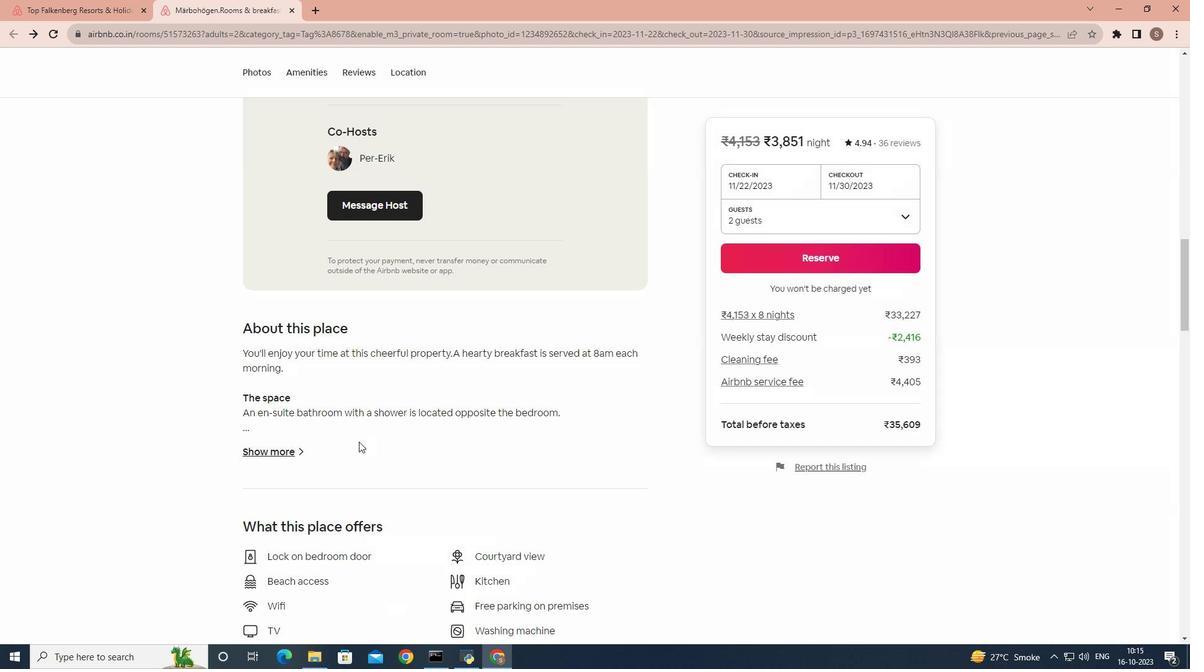 
Action: Mouse scrolled (358, 441) with delta (0, 0)
Screenshot: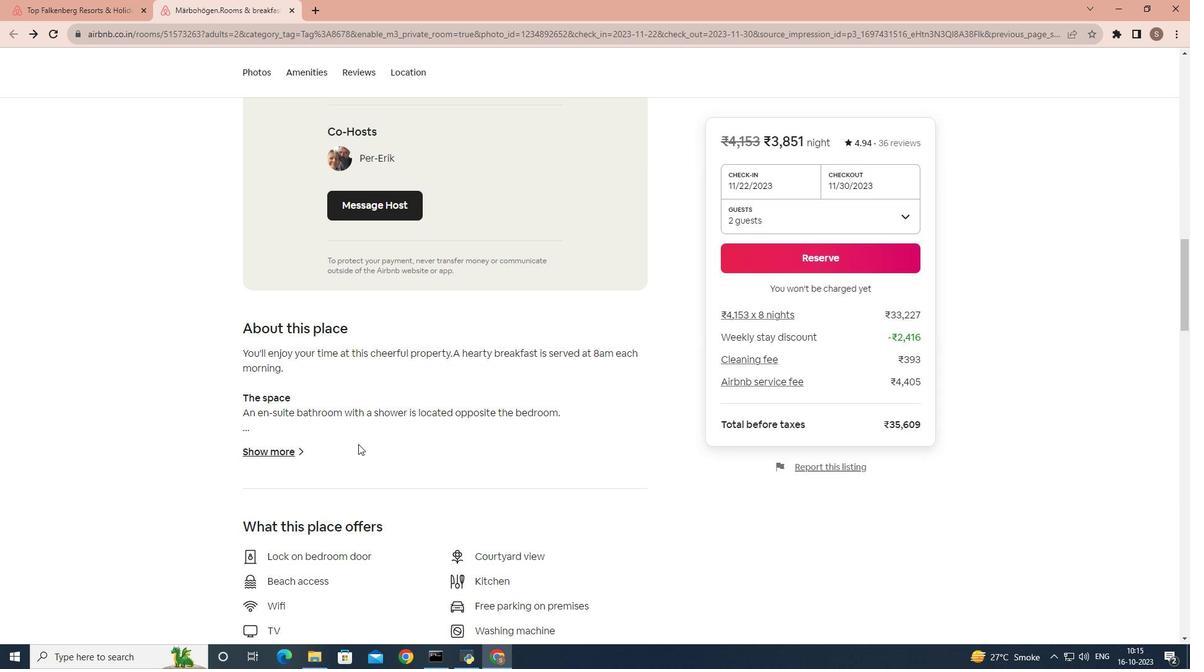 
Action: Mouse moved to (358, 444)
Screenshot: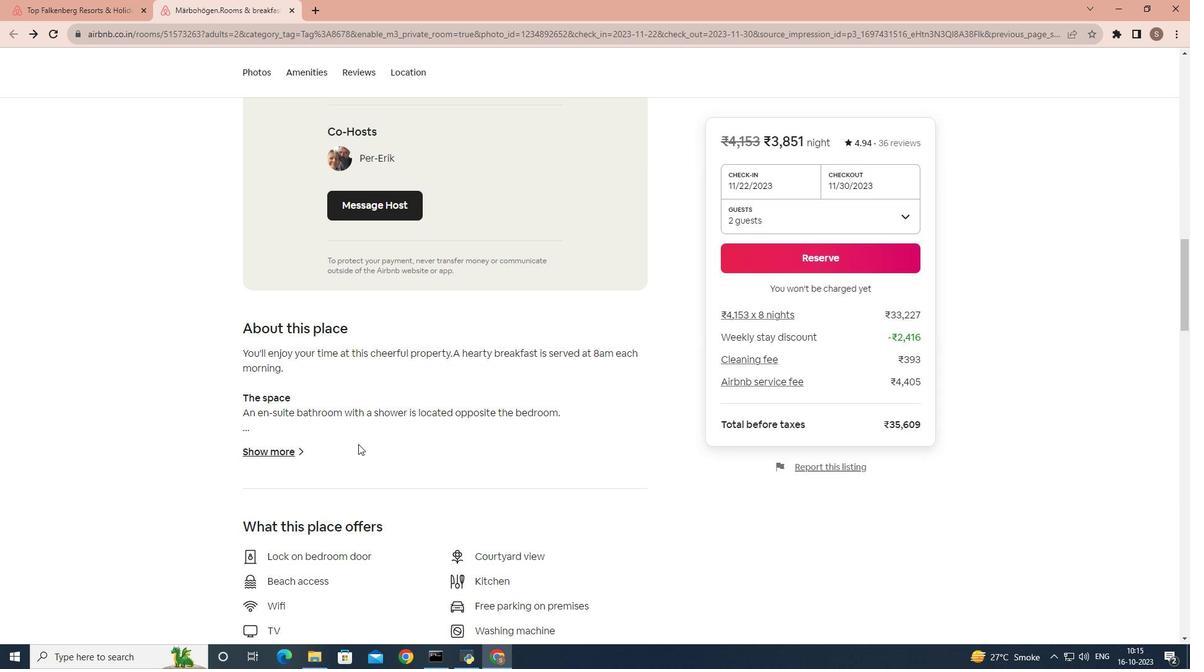
Action: Mouse scrolled (358, 443) with delta (0, 0)
Screenshot: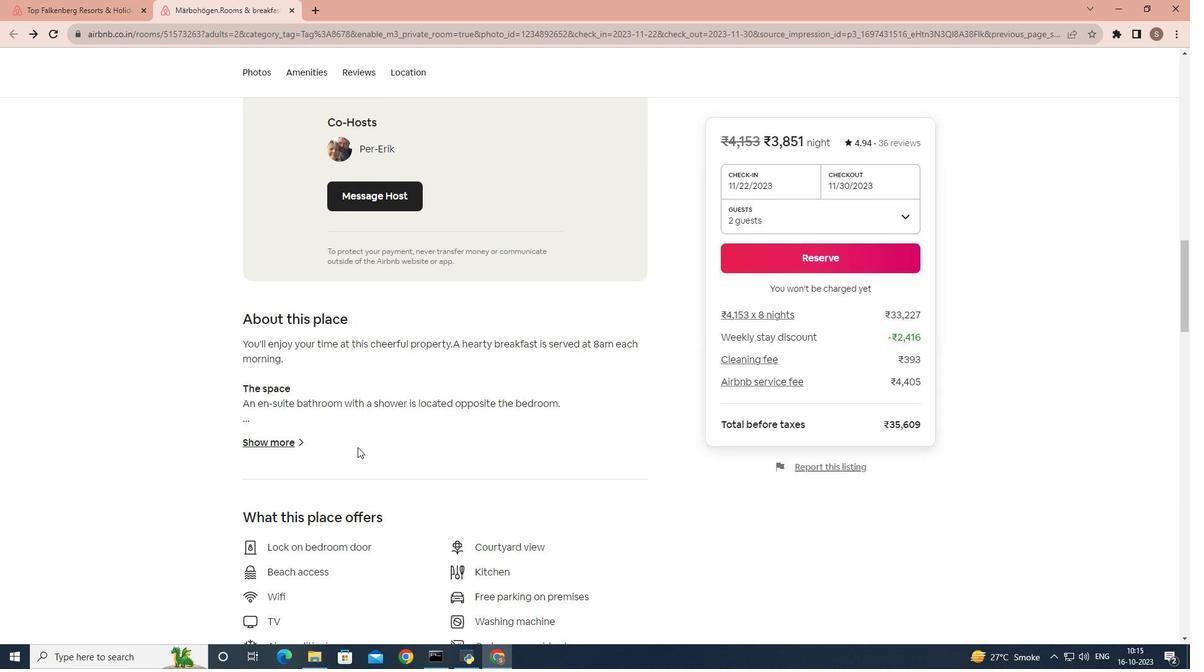 
Action: Mouse moved to (357, 446)
Screenshot: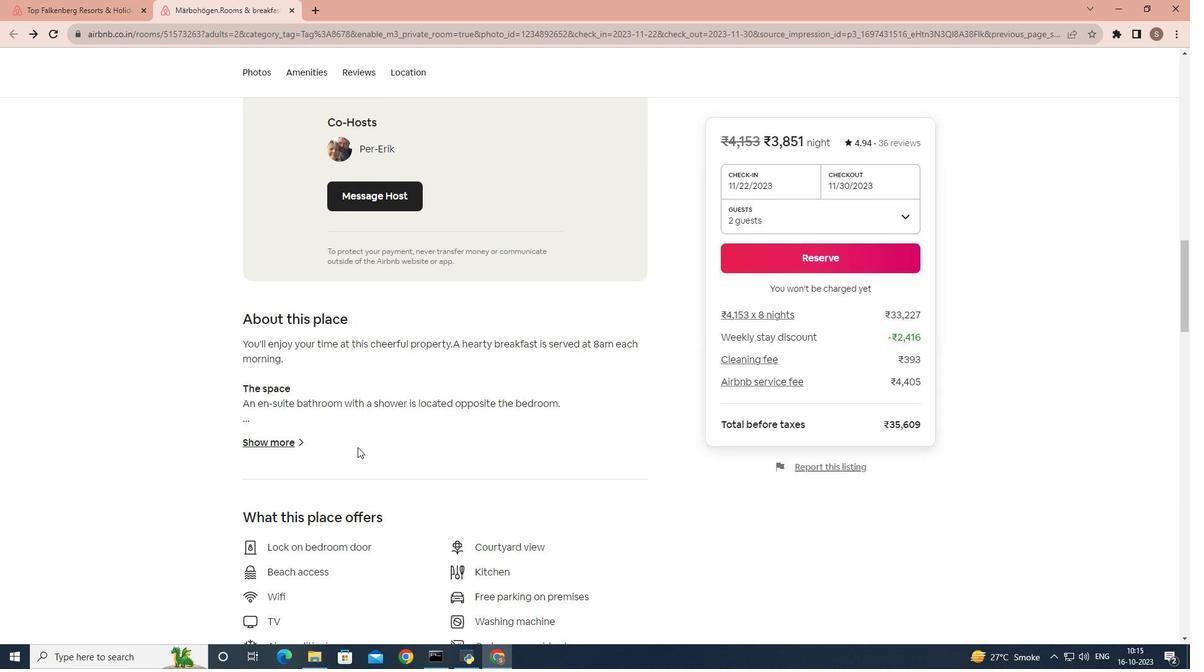 
Action: Mouse scrolled (357, 446) with delta (0, 0)
Screenshot: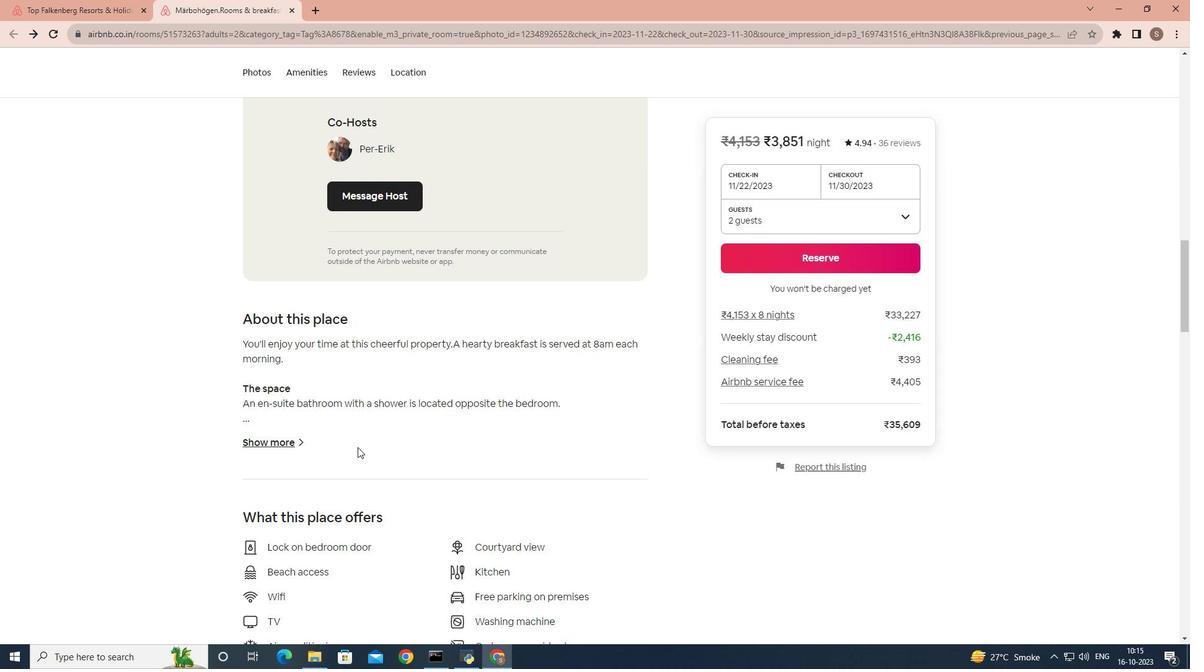 
Action: Mouse moved to (355, 450)
Screenshot: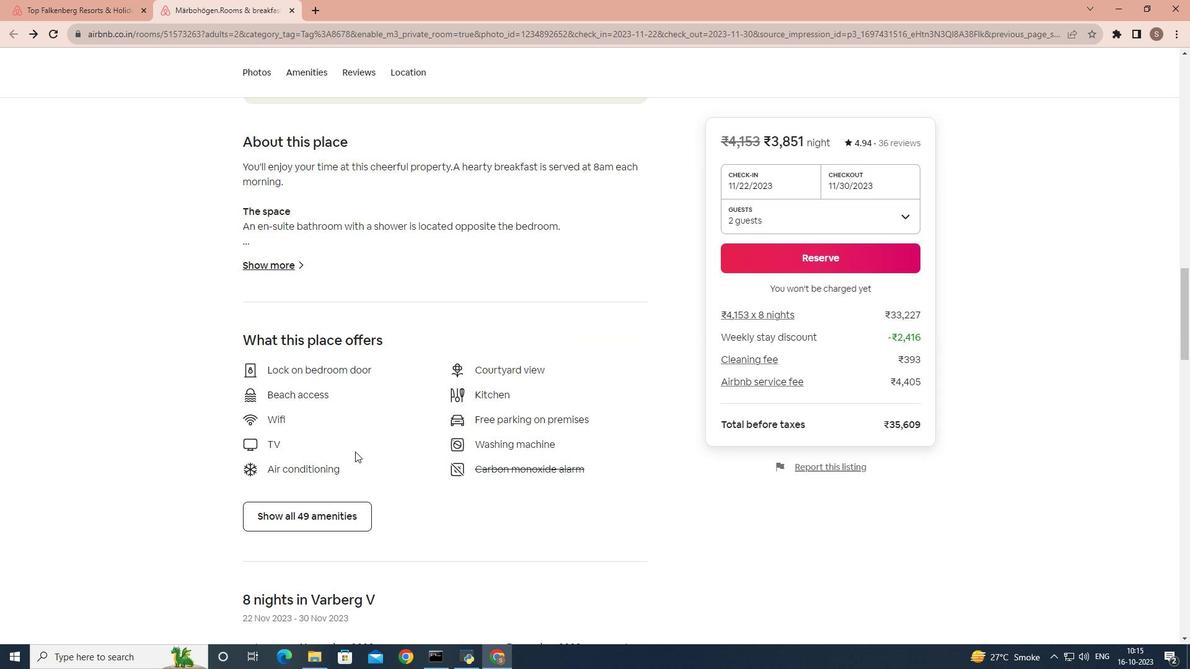 
Action: Mouse scrolled (355, 450) with delta (0, 0)
Screenshot: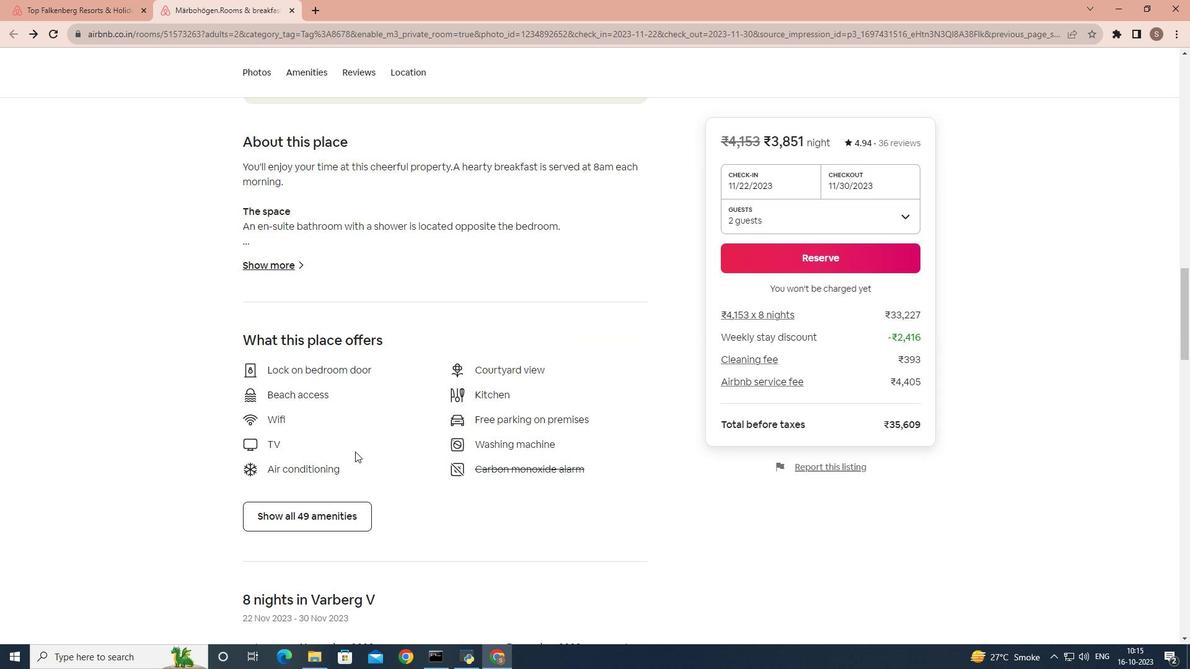 
Action: Mouse moved to (355, 451)
Screenshot: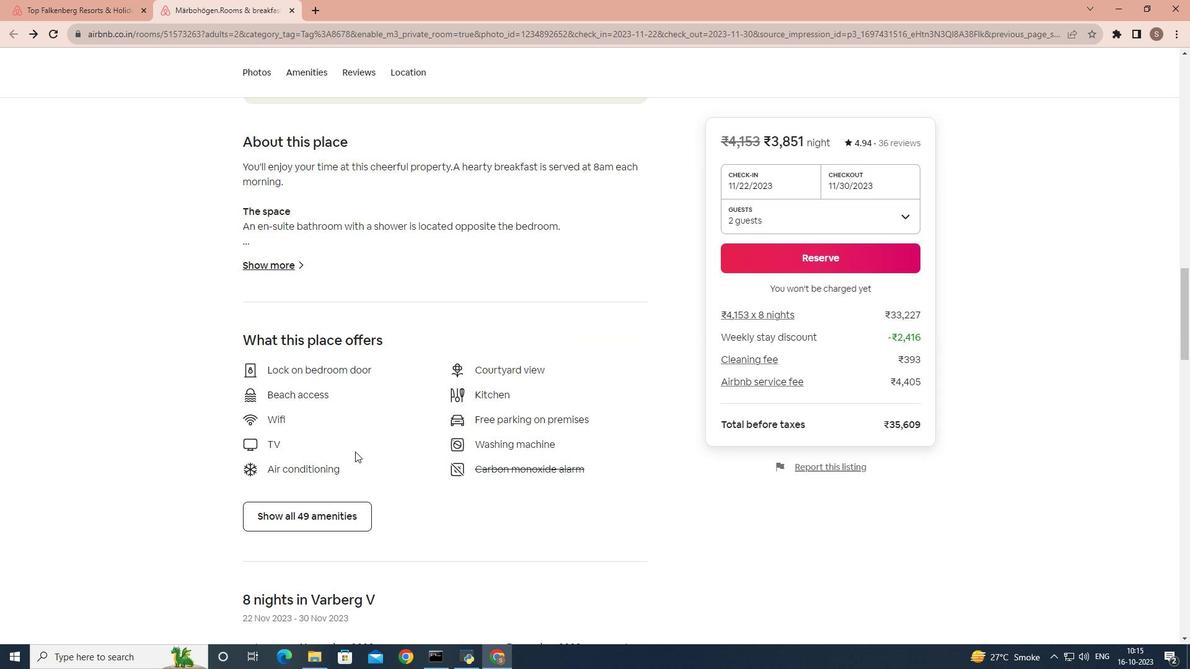
Action: Mouse scrolled (355, 450) with delta (0, 0)
Screenshot: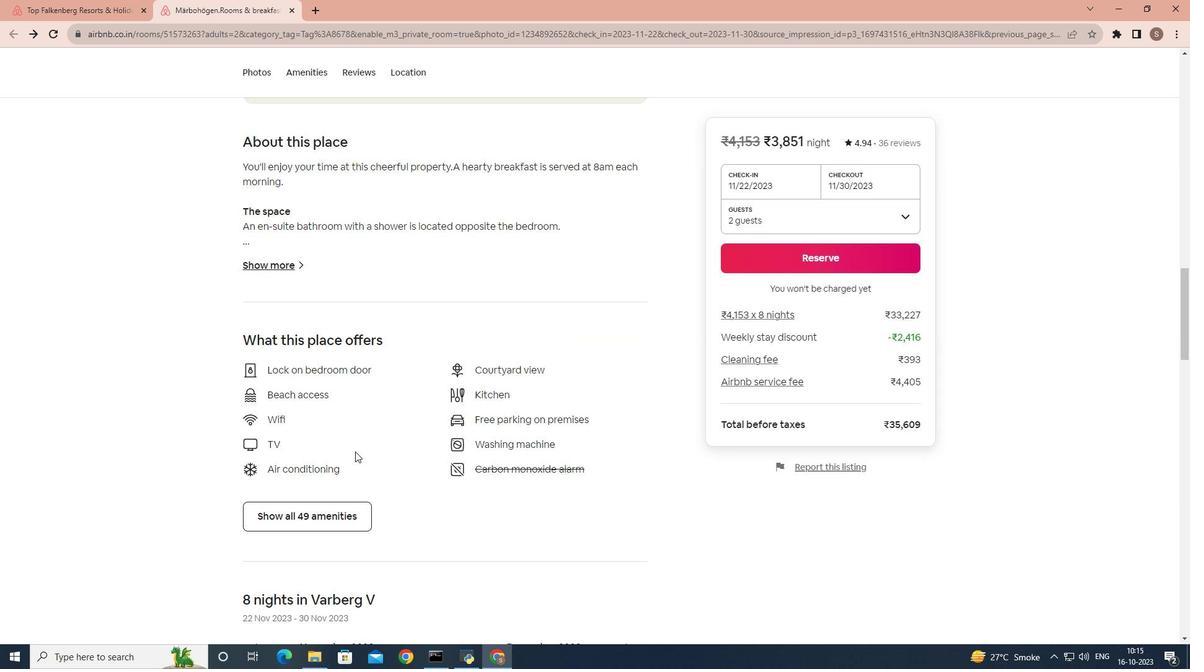 
Action: Mouse moved to (327, 389)
Screenshot: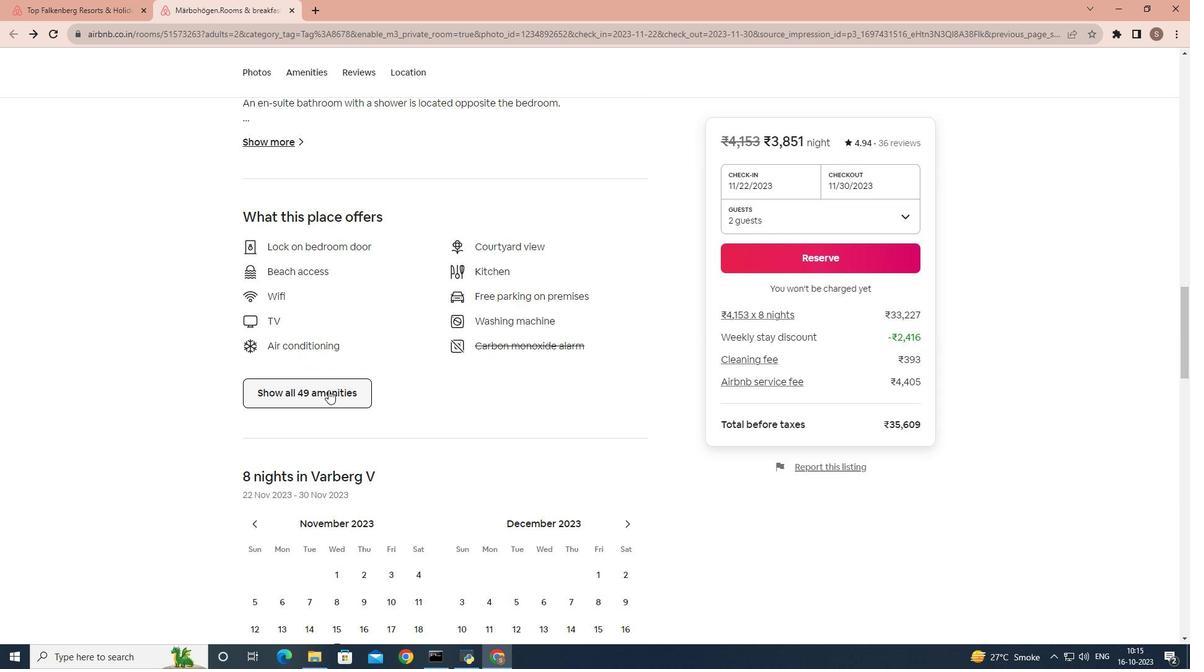 
Action: Mouse pressed left at (327, 389)
Screenshot: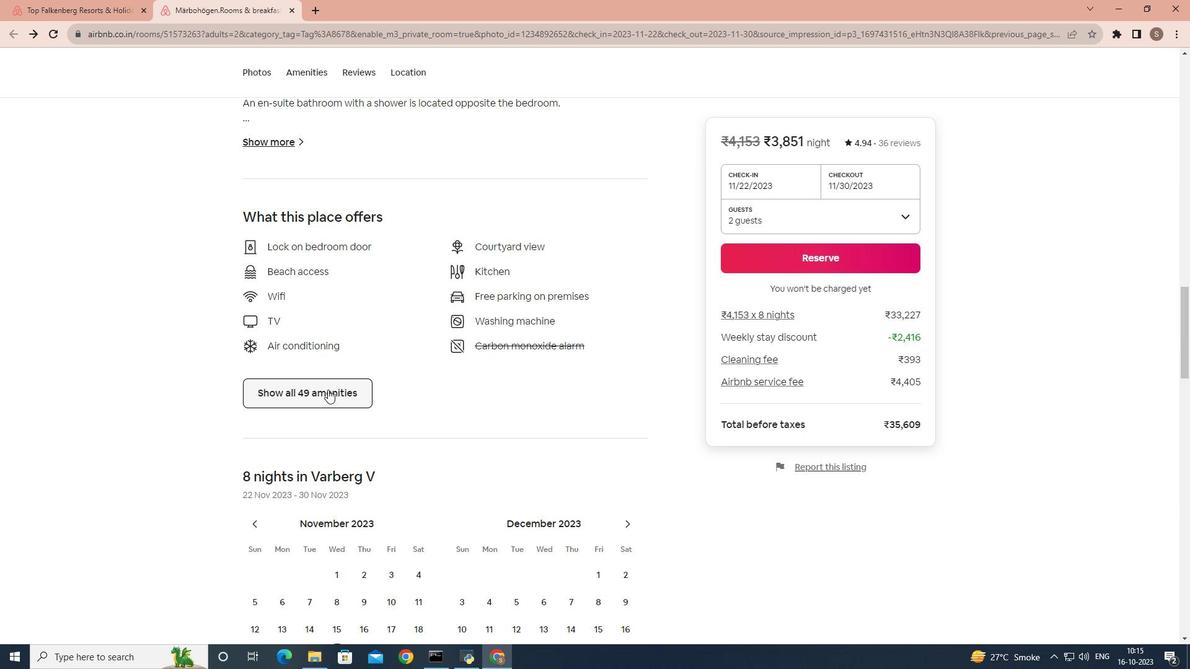 
Action: Mouse moved to (469, 376)
Screenshot: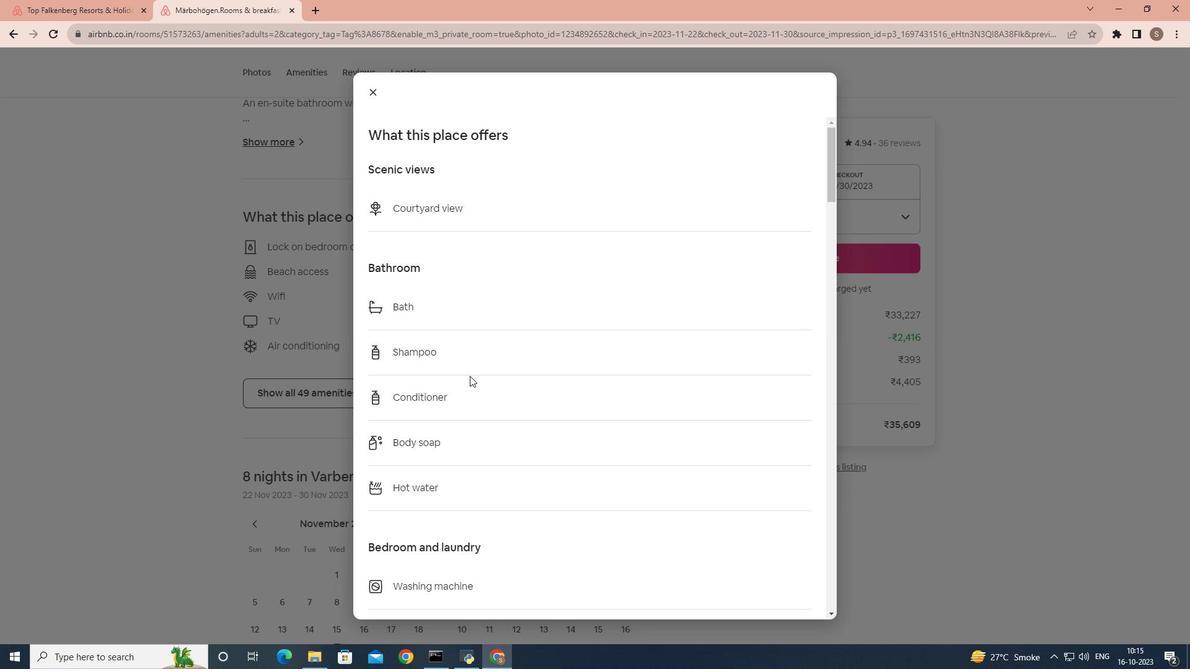 
Action: Mouse scrolled (469, 375) with delta (0, 0)
Screenshot: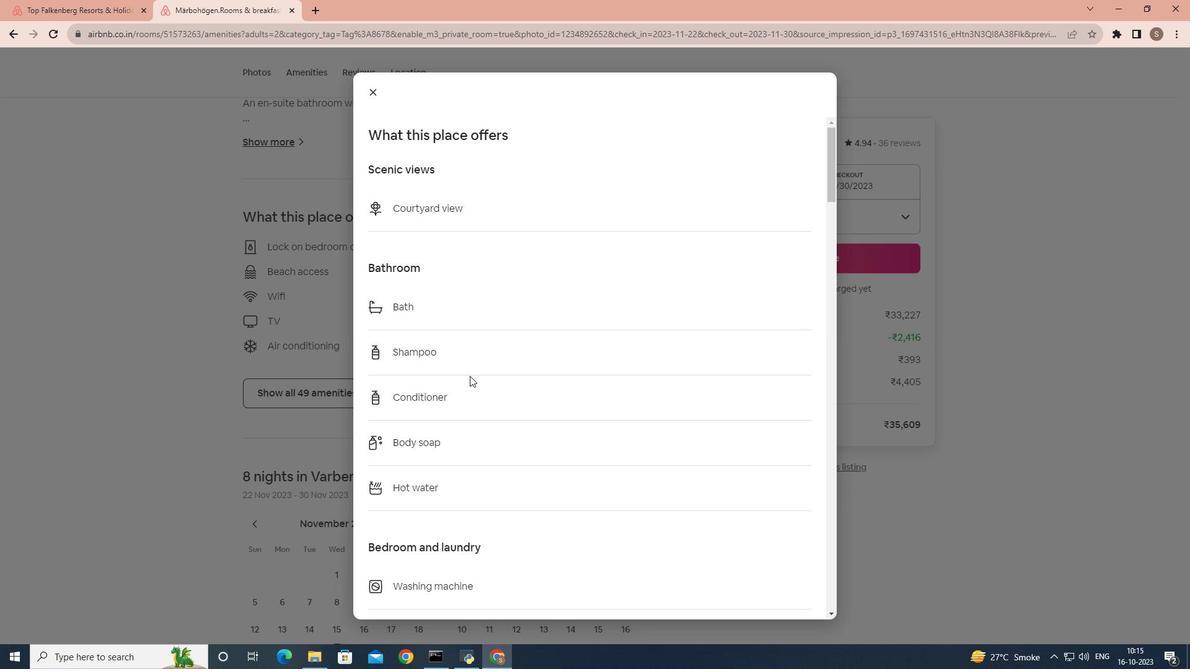 
Action: Mouse scrolled (469, 375) with delta (0, 0)
Screenshot: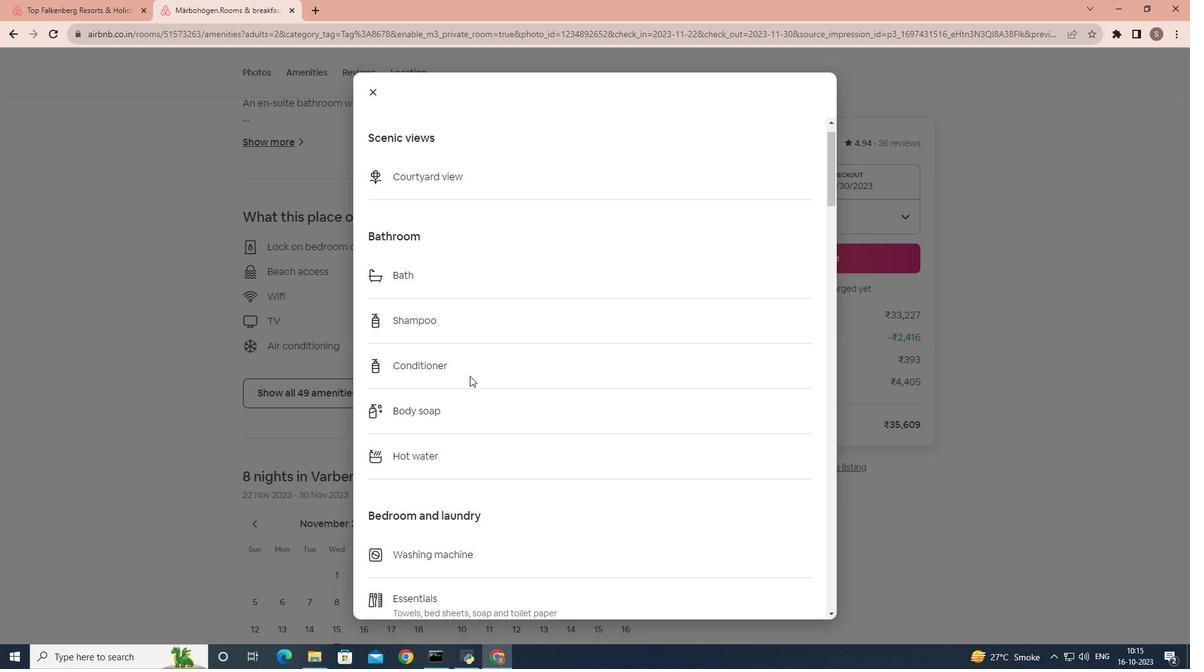 
Action: Mouse scrolled (469, 375) with delta (0, 0)
Screenshot: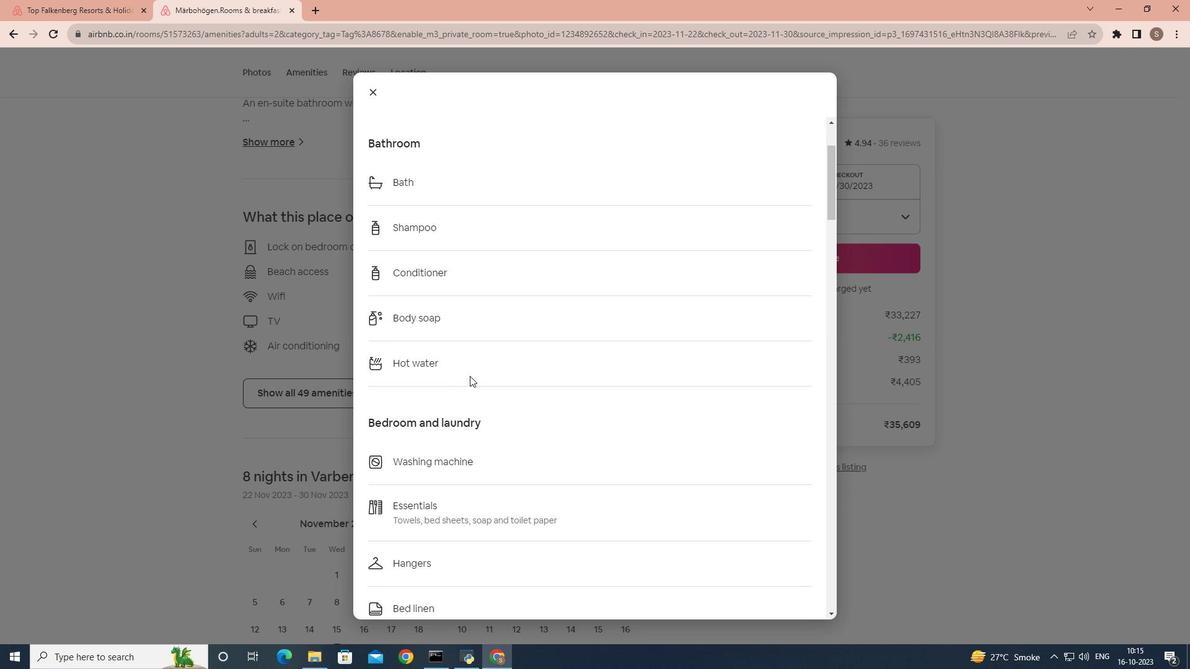 
Action: Mouse scrolled (469, 375) with delta (0, 0)
Screenshot: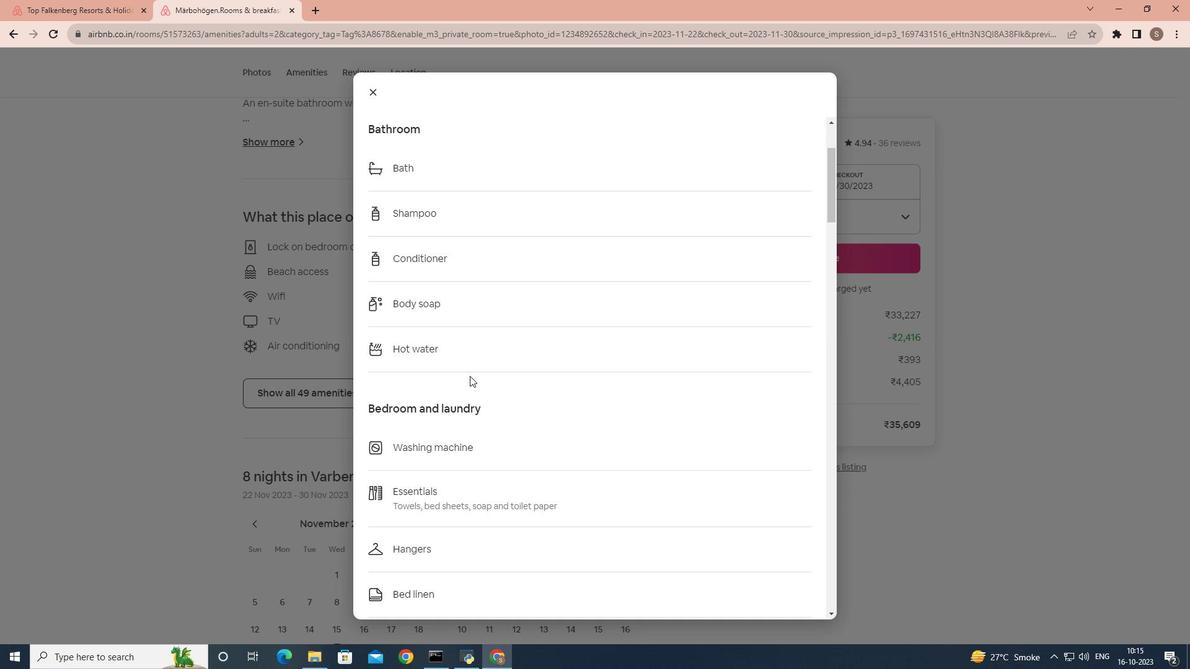 
Action: Mouse scrolled (469, 375) with delta (0, 0)
Screenshot: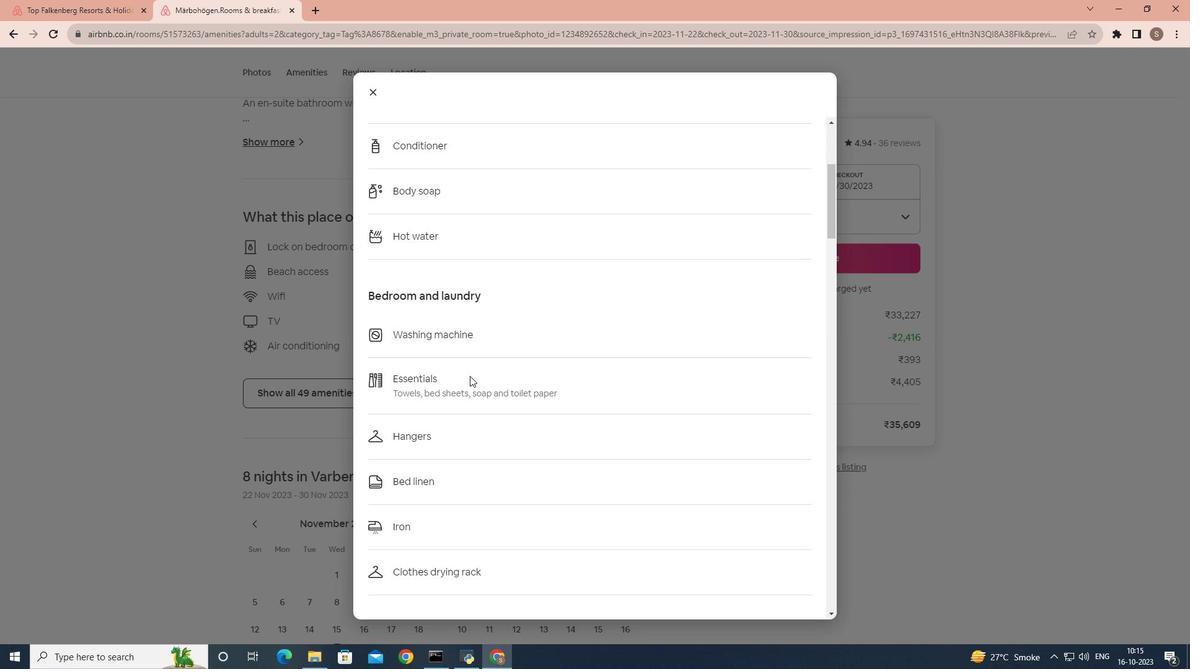 
Action: Mouse scrolled (469, 375) with delta (0, 0)
Screenshot: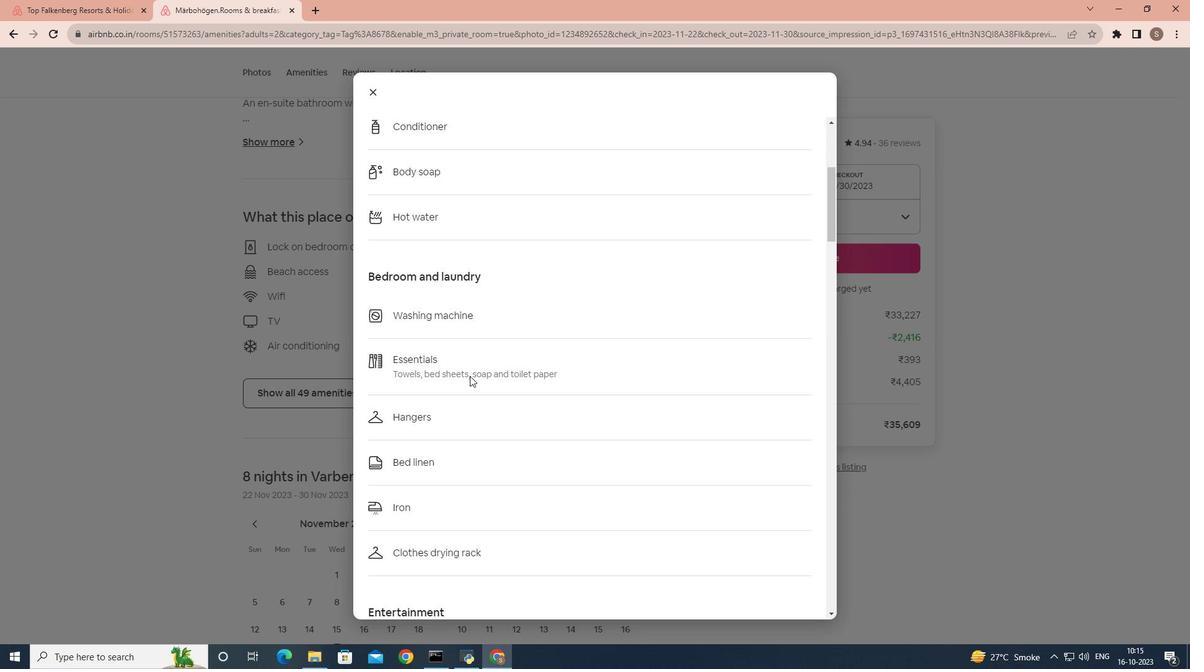 
Action: Mouse scrolled (469, 375) with delta (0, 0)
Screenshot: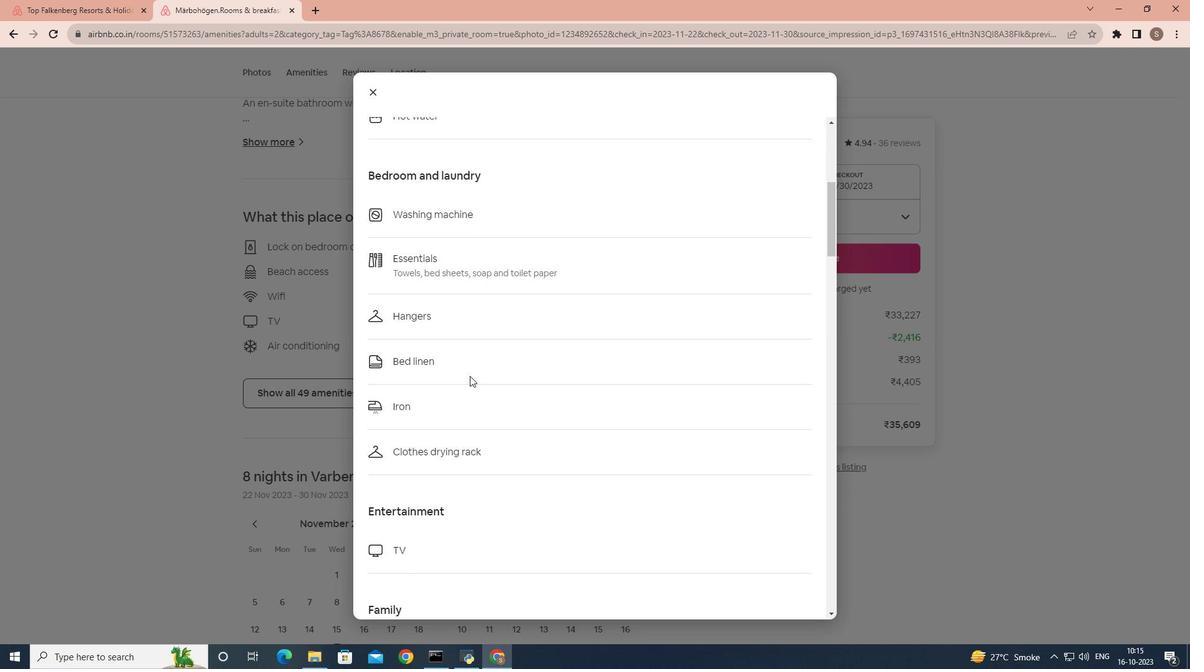 
Action: Mouse scrolled (469, 375) with delta (0, 0)
Screenshot: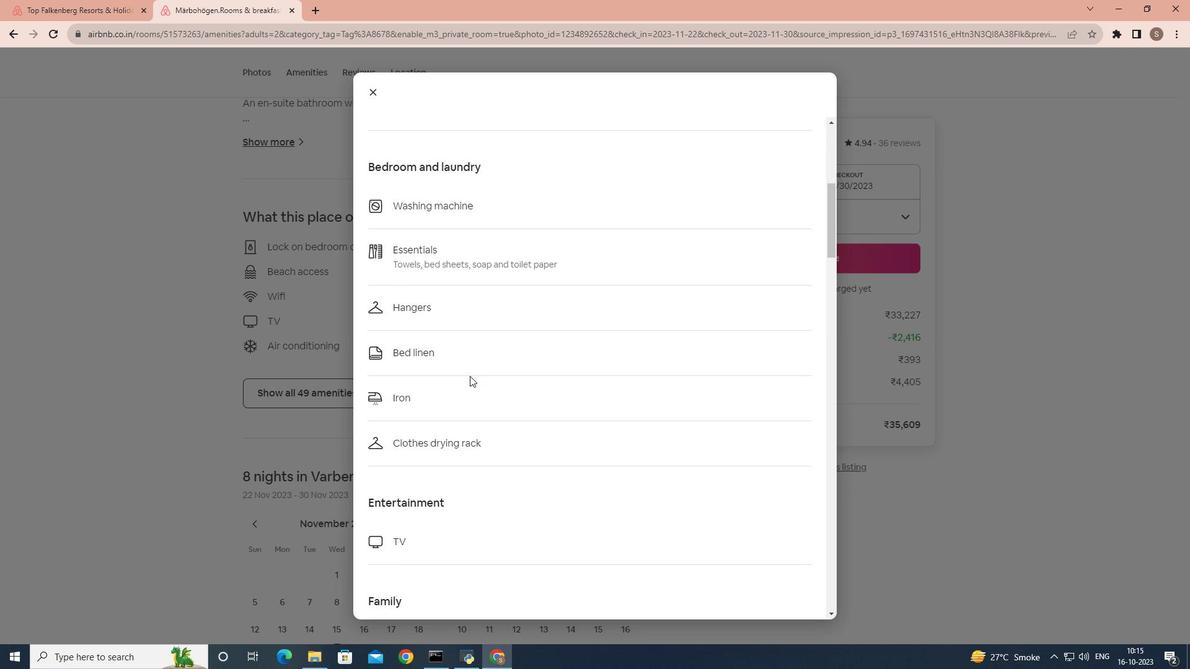 
Action: Mouse scrolled (469, 375) with delta (0, 0)
Screenshot: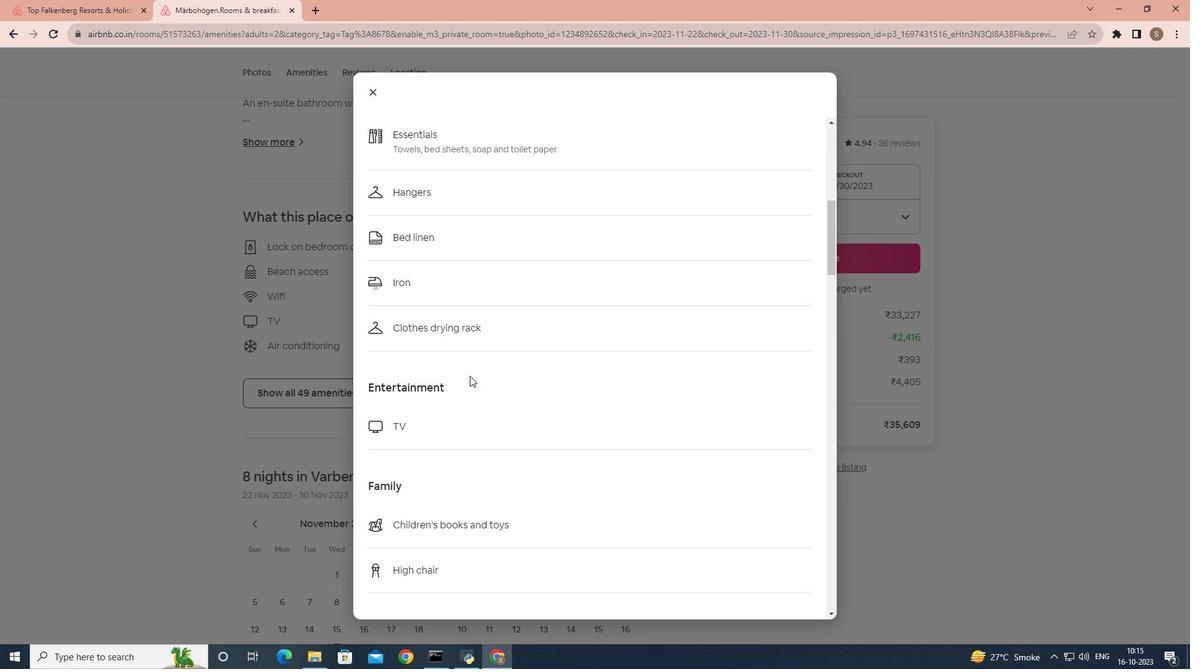 
Action: Mouse scrolled (469, 375) with delta (0, 0)
Screenshot: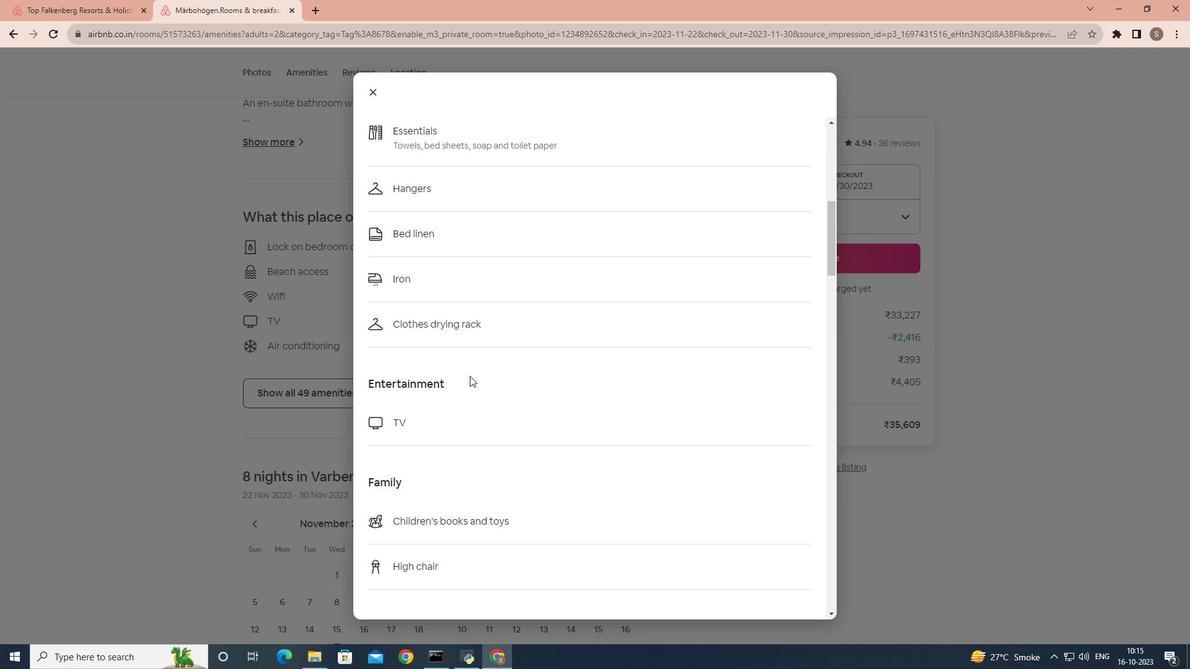 
Action: Mouse scrolled (469, 375) with delta (0, 0)
Screenshot: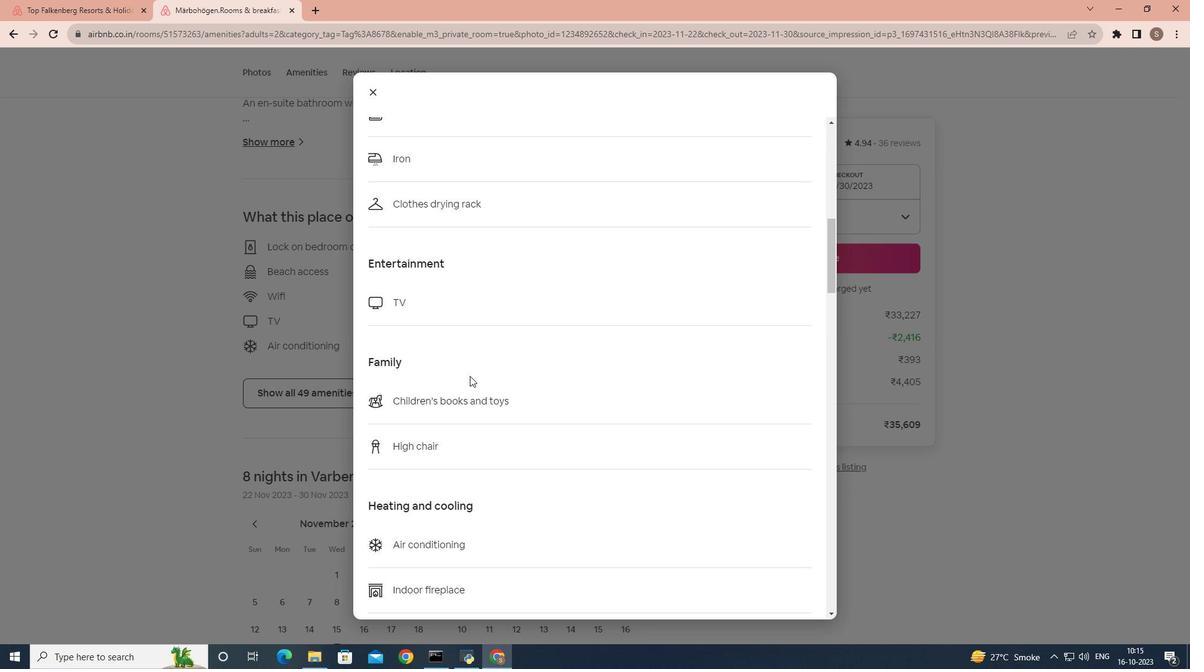 
Action: Mouse scrolled (469, 375) with delta (0, 0)
Screenshot: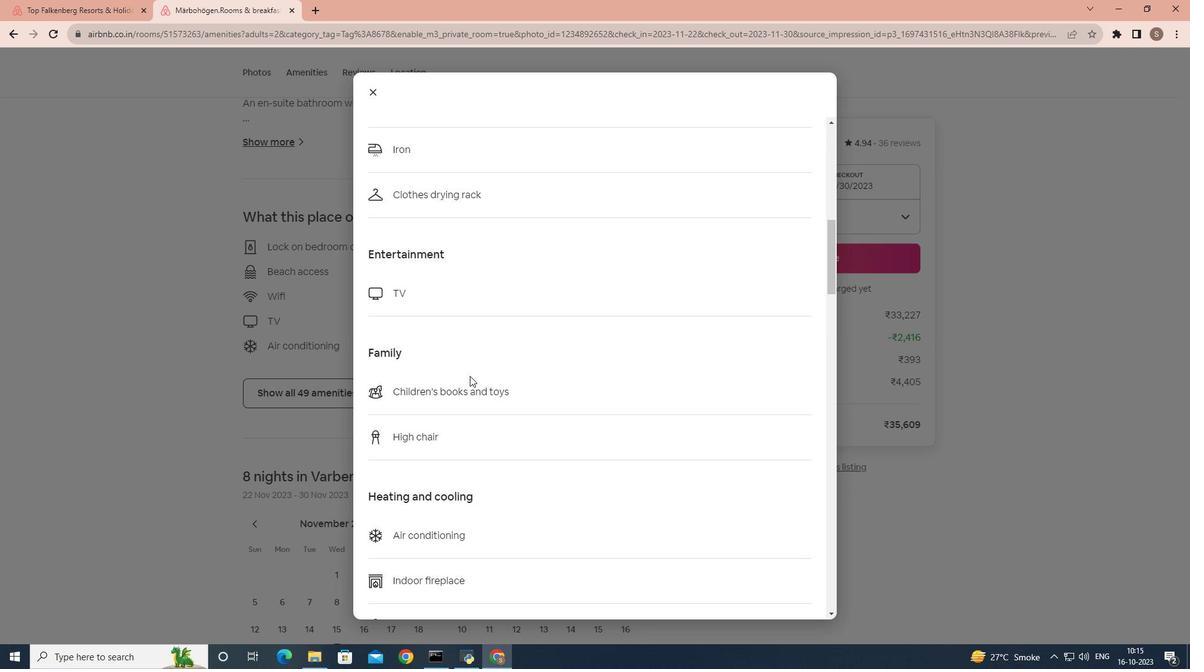 
Action: Mouse scrolled (469, 375) with delta (0, 0)
Screenshot: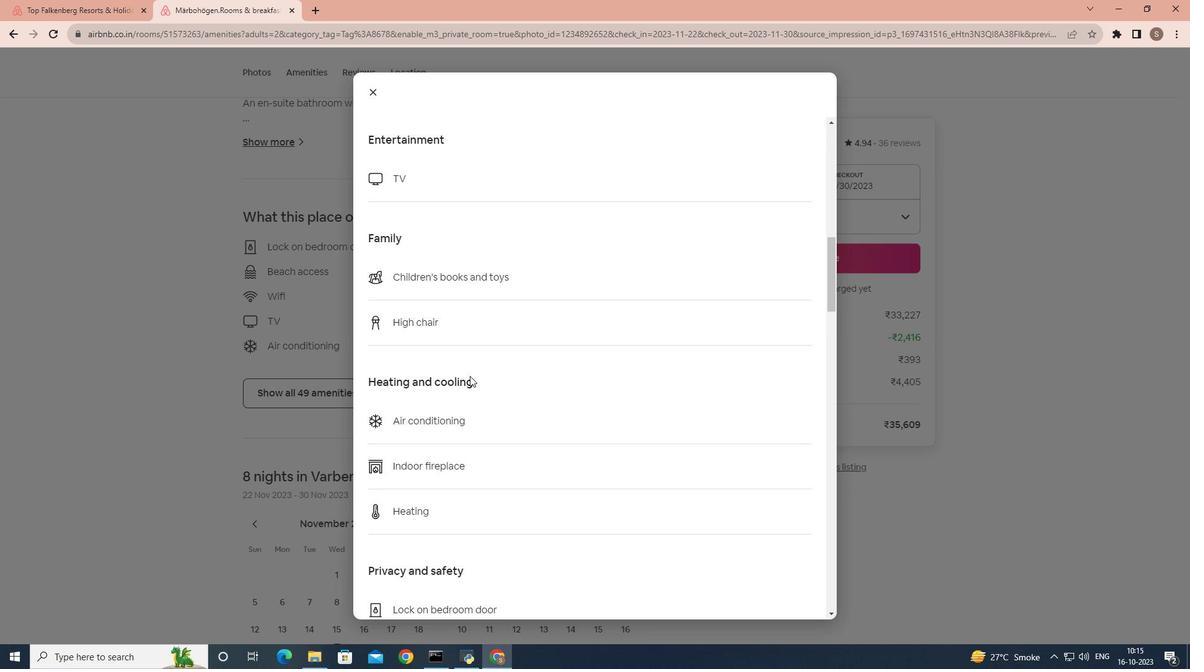 
Action: Mouse scrolled (469, 375) with delta (0, 0)
Screenshot: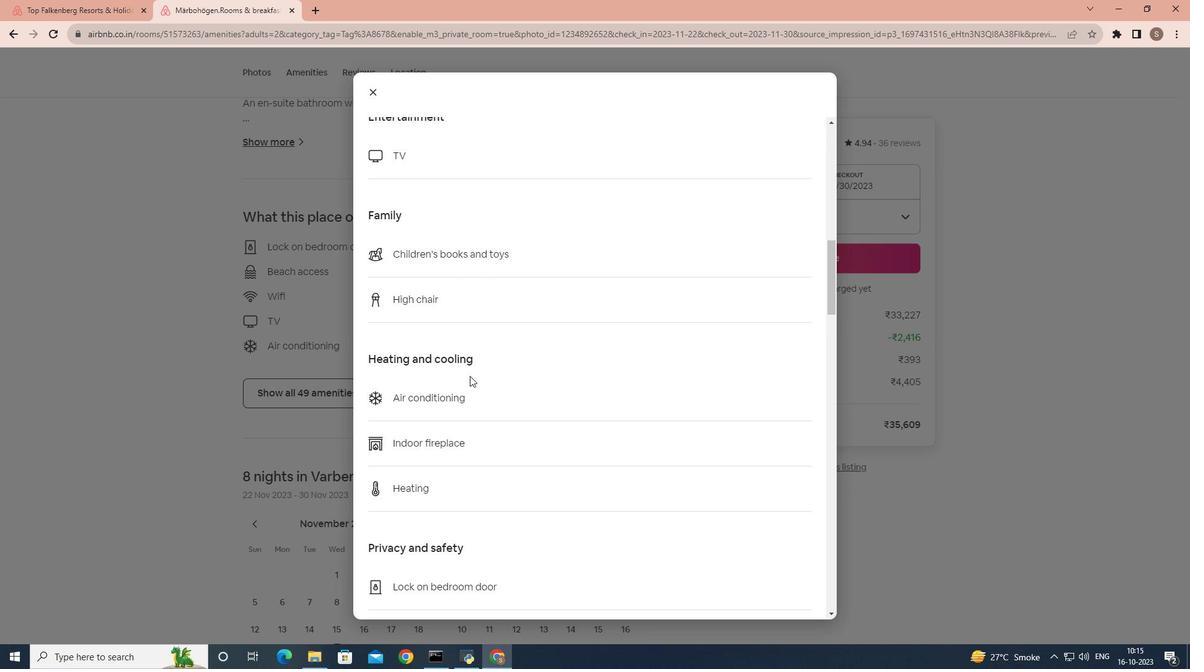 
Action: Mouse scrolled (469, 375) with delta (0, 0)
Screenshot: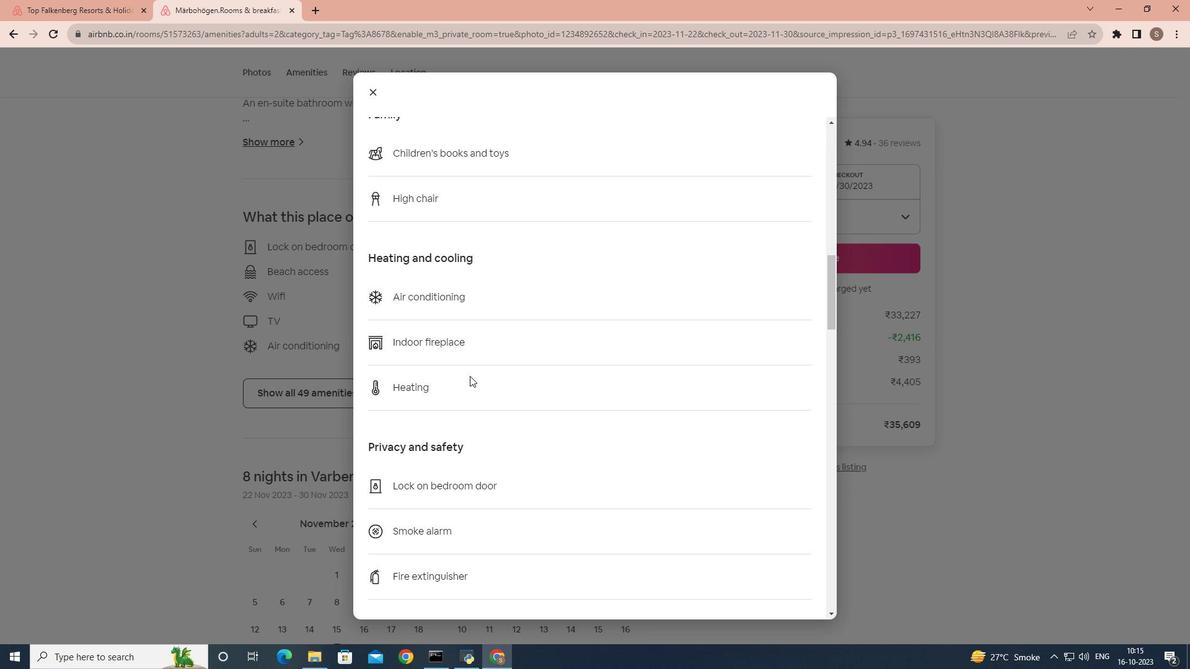 
Action: Mouse scrolled (469, 375) with delta (0, 0)
Screenshot: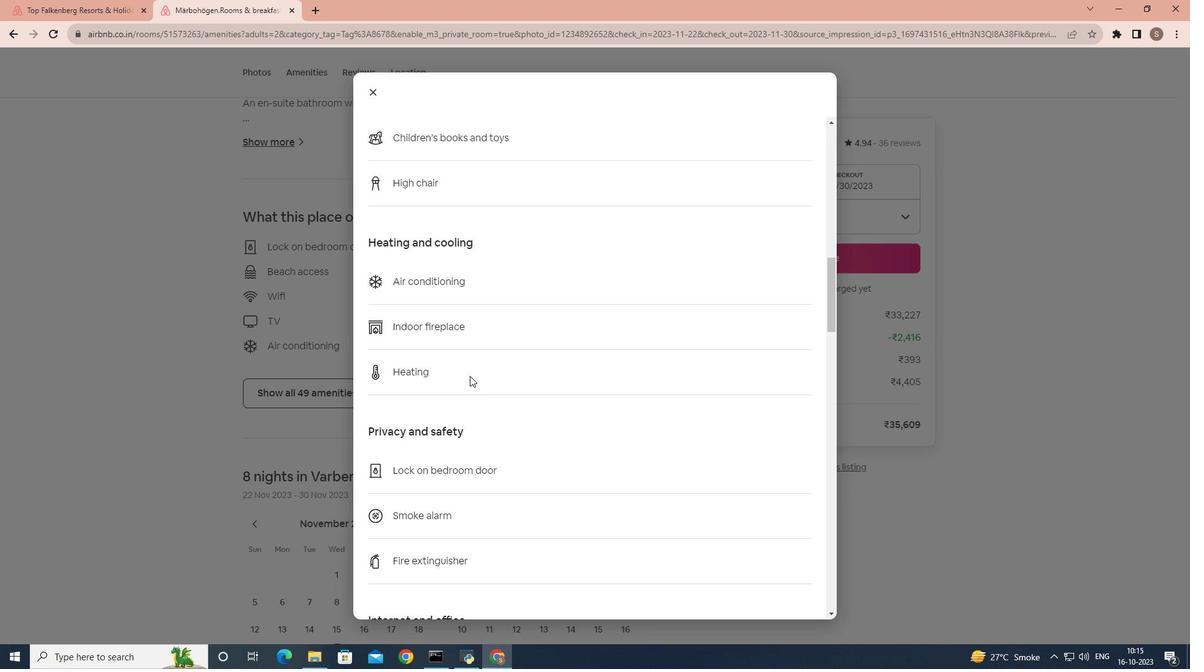 
Action: Mouse scrolled (469, 375) with delta (0, 0)
Screenshot: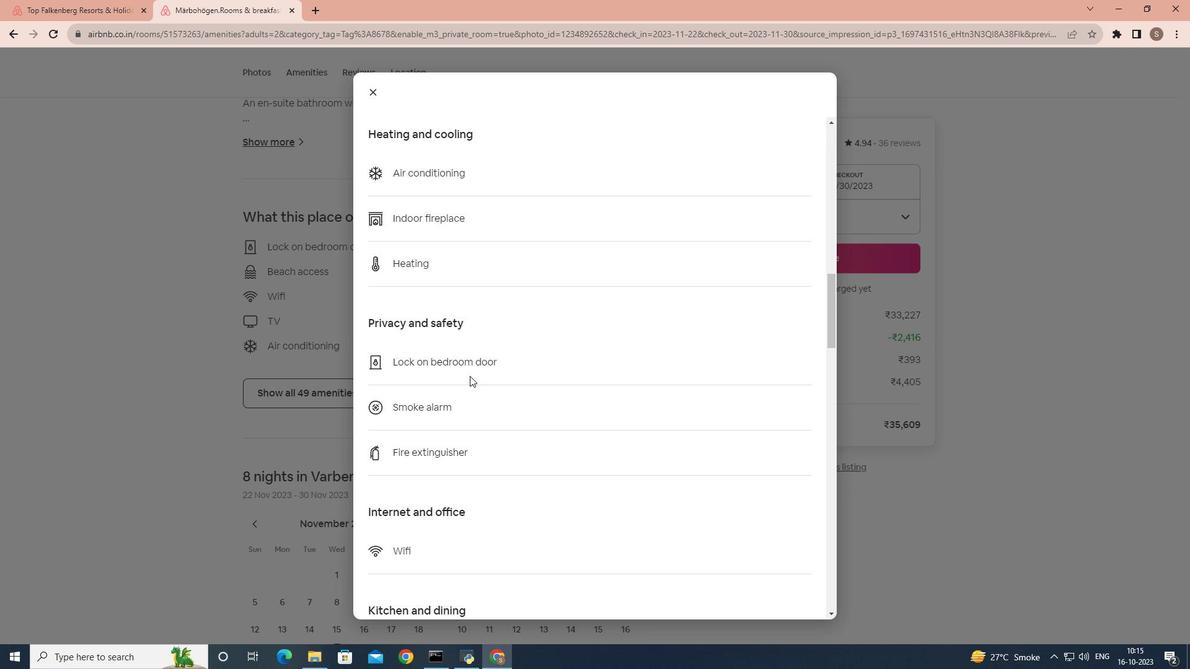 
Action: Mouse scrolled (469, 375) with delta (0, 0)
Screenshot: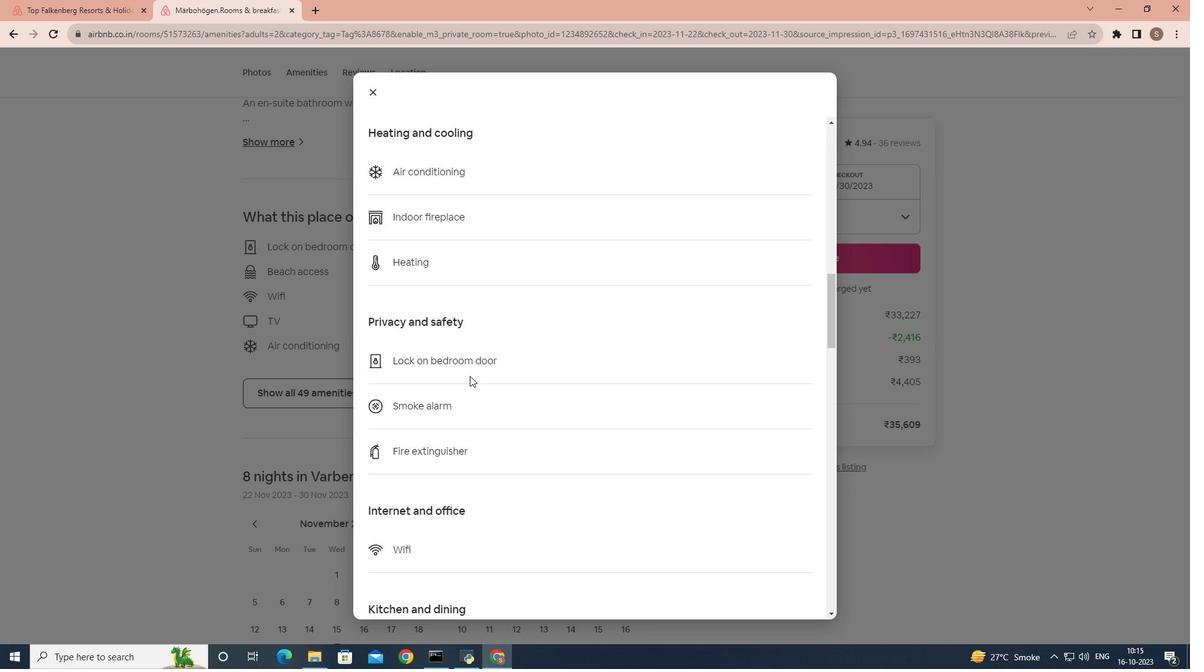 
Action: Mouse scrolled (469, 375) with delta (0, 0)
Screenshot: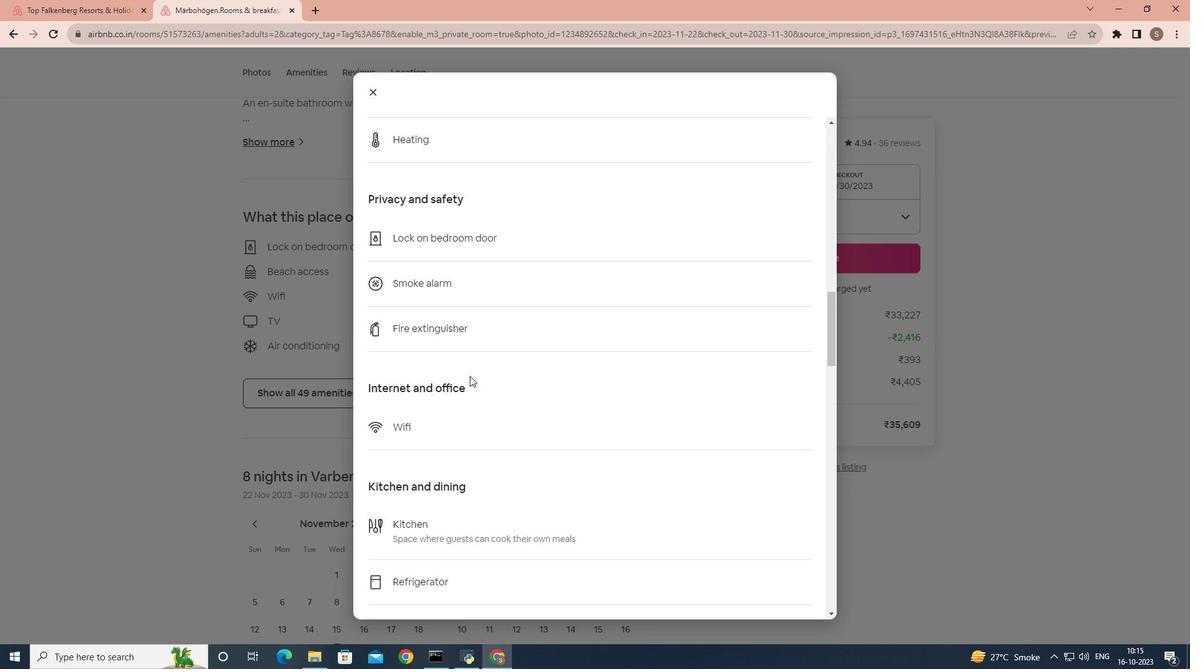 
Action: Mouse scrolled (469, 375) with delta (0, 0)
Screenshot: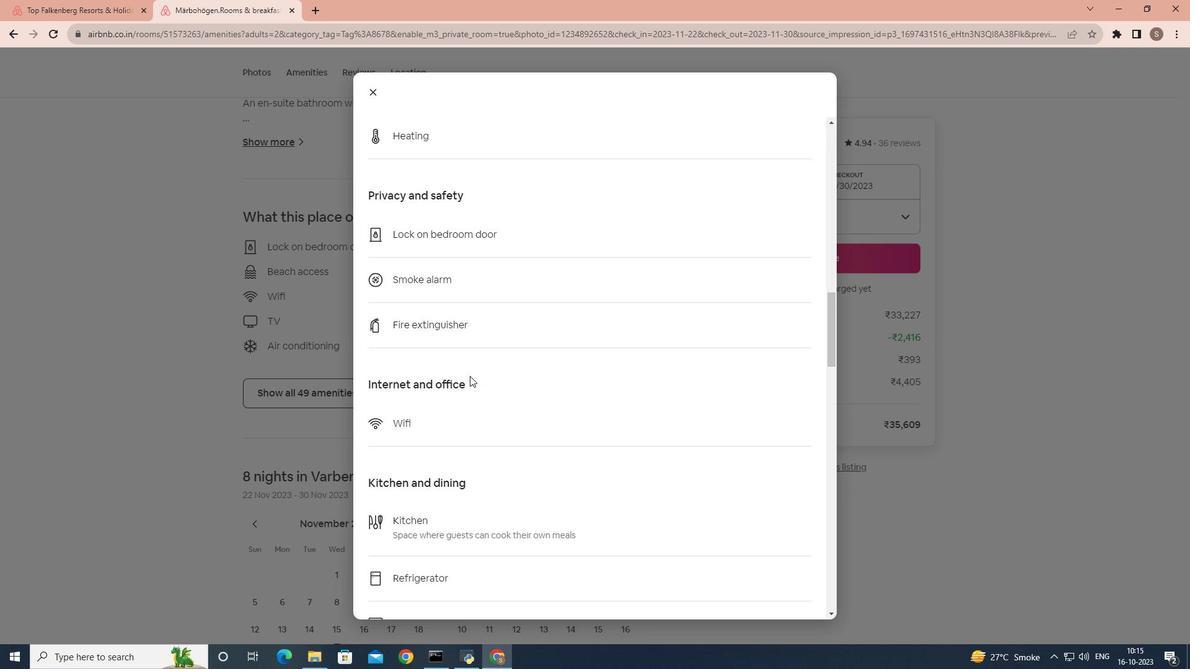 
Action: Mouse scrolled (469, 375) with delta (0, 0)
Screenshot: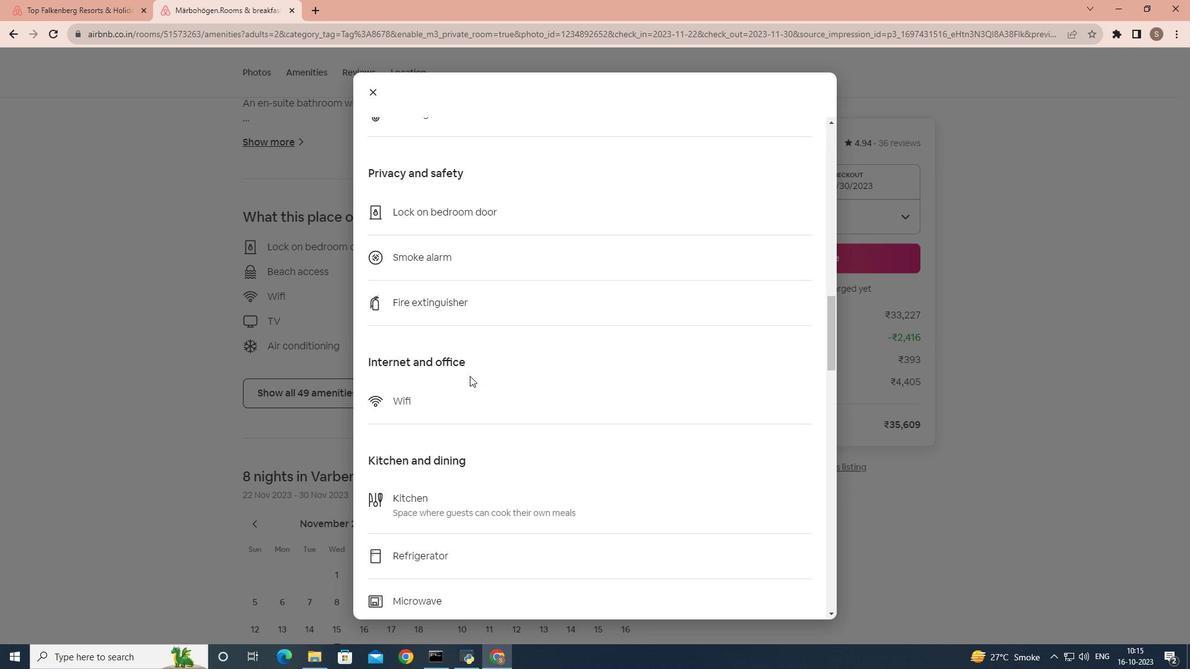 
Action: Mouse scrolled (469, 375) with delta (0, 0)
Screenshot: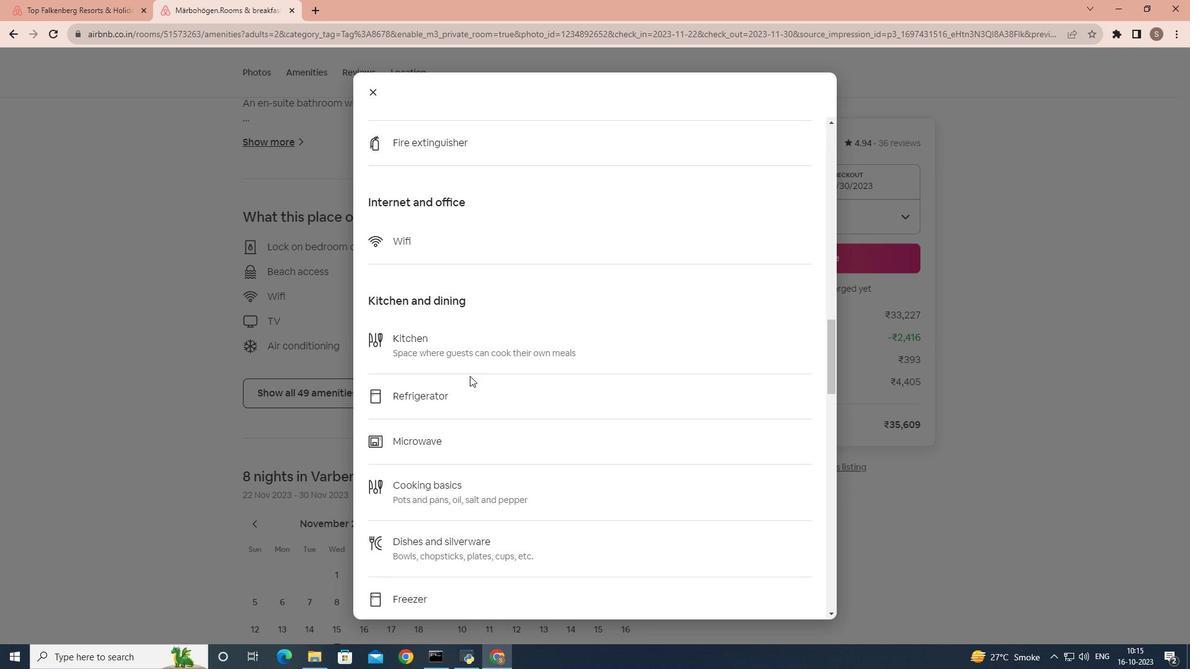 
Action: Mouse scrolled (469, 375) with delta (0, 0)
Screenshot: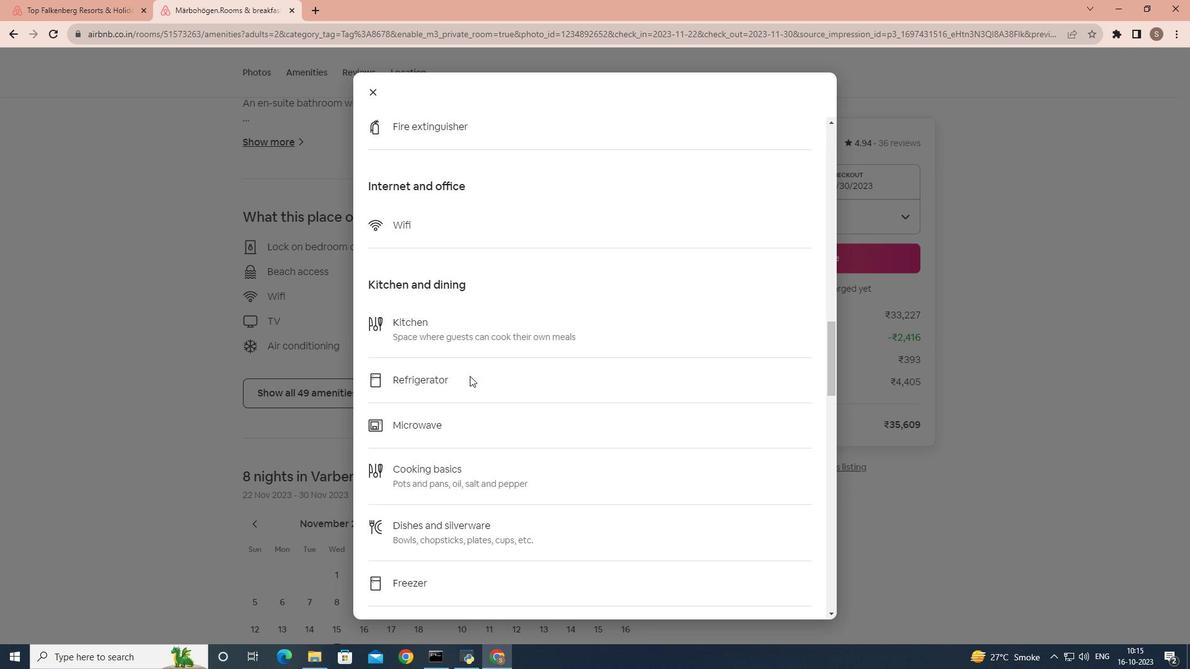 
Action: Mouse scrolled (469, 375) with delta (0, 0)
Screenshot: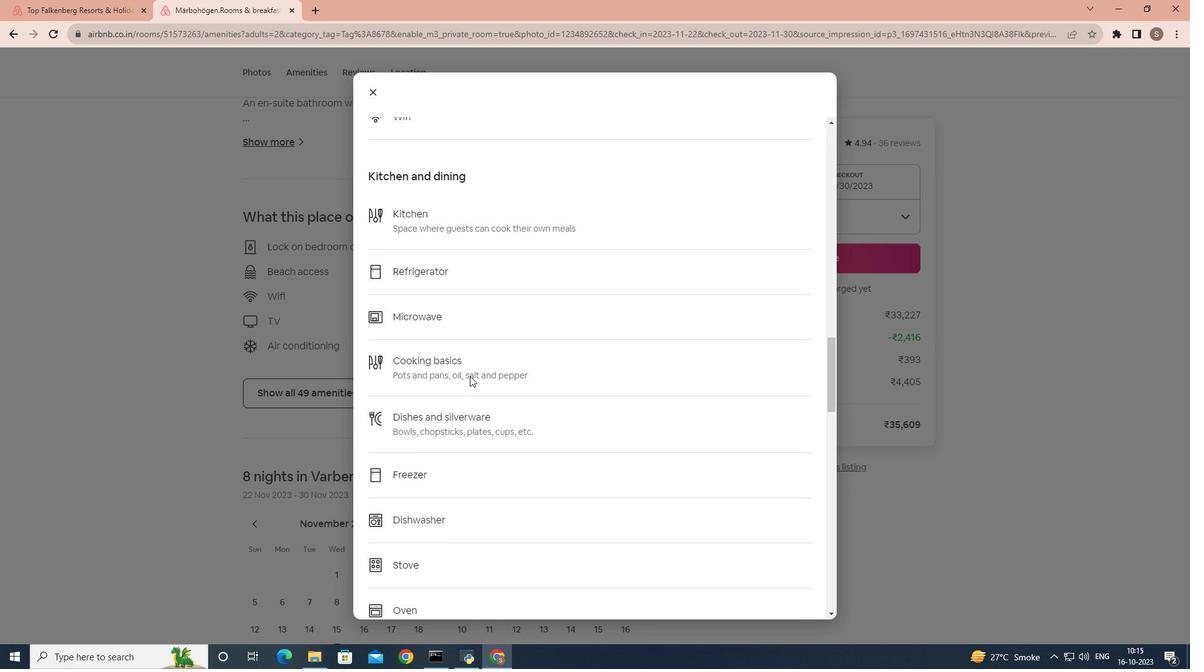 
Action: Mouse scrolled (469, 375) with delta (0, 0)
Screenshot: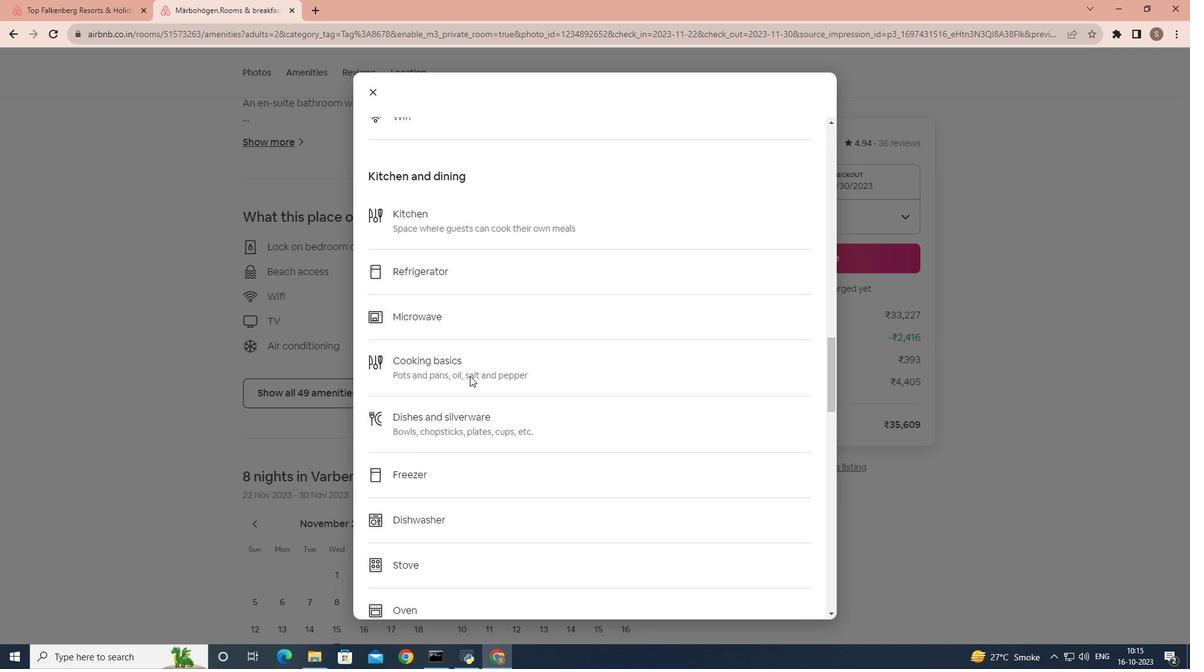 
Action: Mouse scrolled (469, 375) with delta (0, 0)
Screenshot: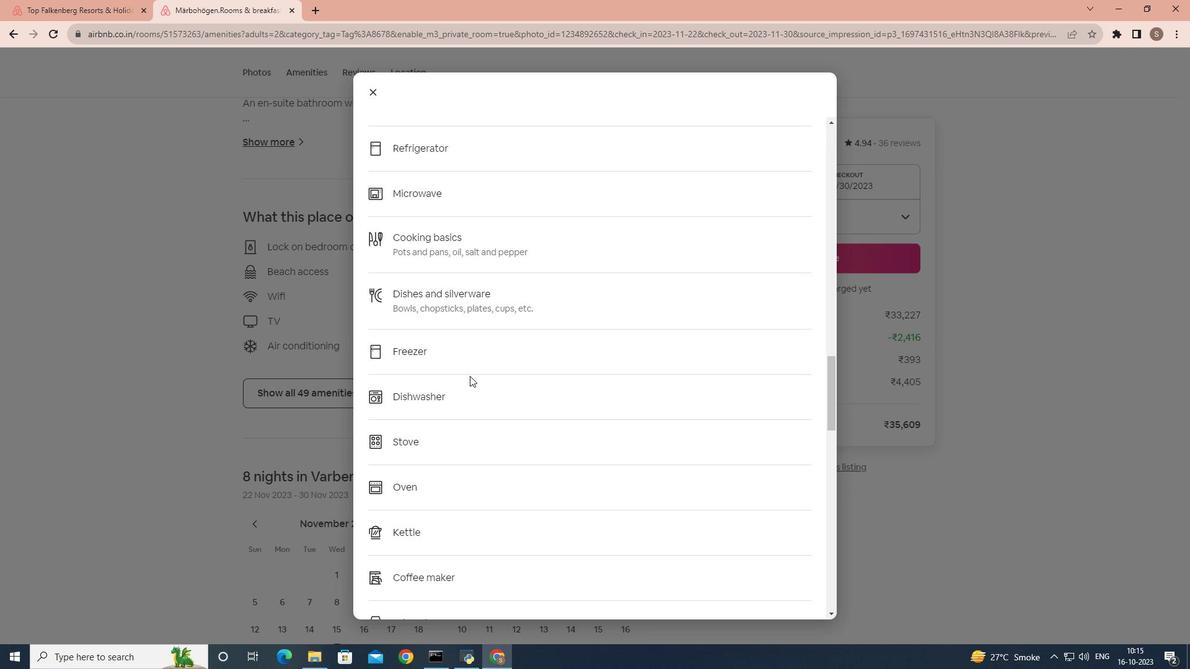 
Action: Mouse scrolled (469, 375) with delta (0, 0)
Screenshot: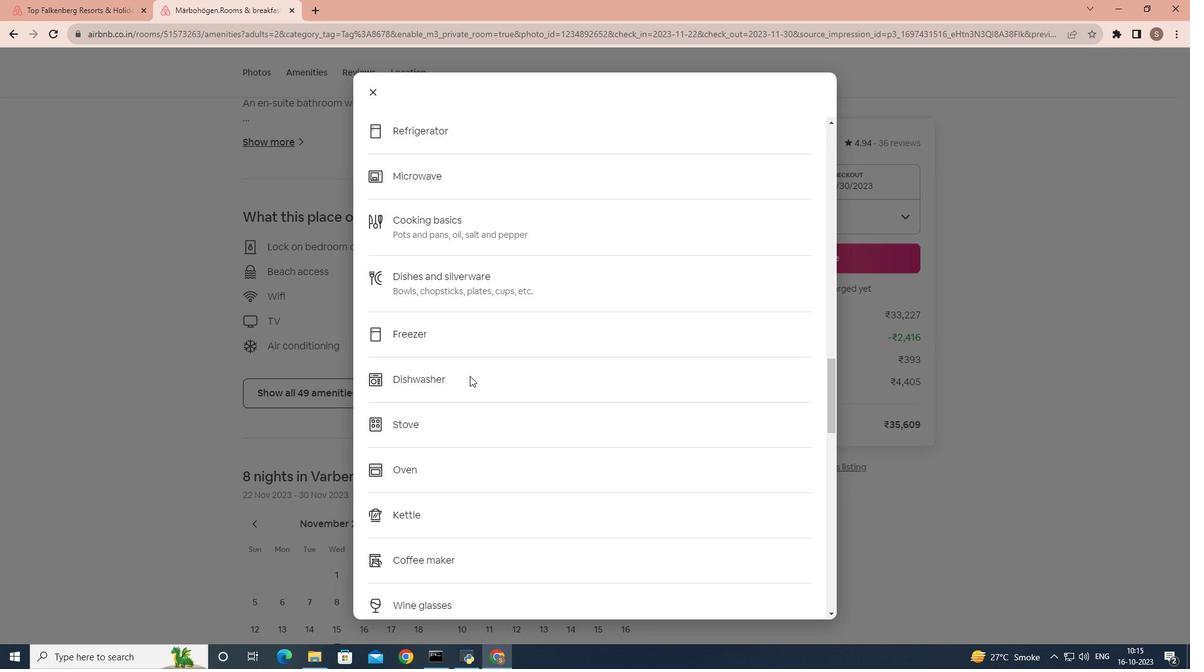 
Action: Mouse scrolled (469, 375) with delta (0, 0)
Screenshot: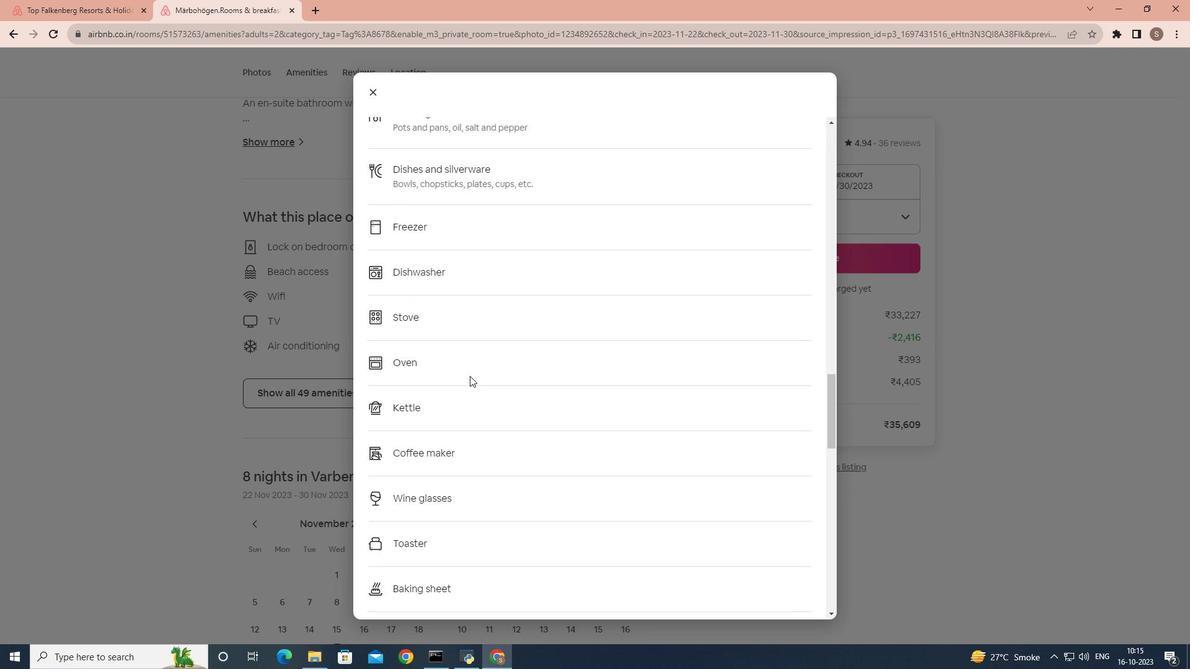 
Action: Mouse scrolled (469, 375) with delta (0, 0)
Screenshot: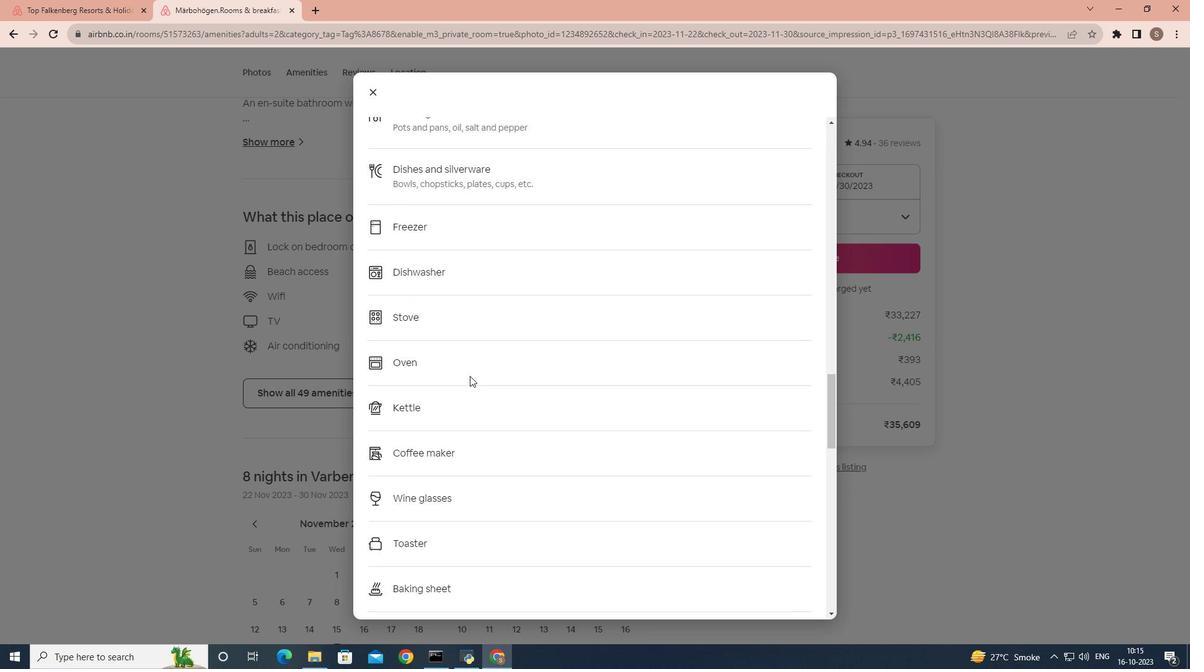 
Action: Mouse scrolled (469, 375) with delta (0, 0)
Screenshot: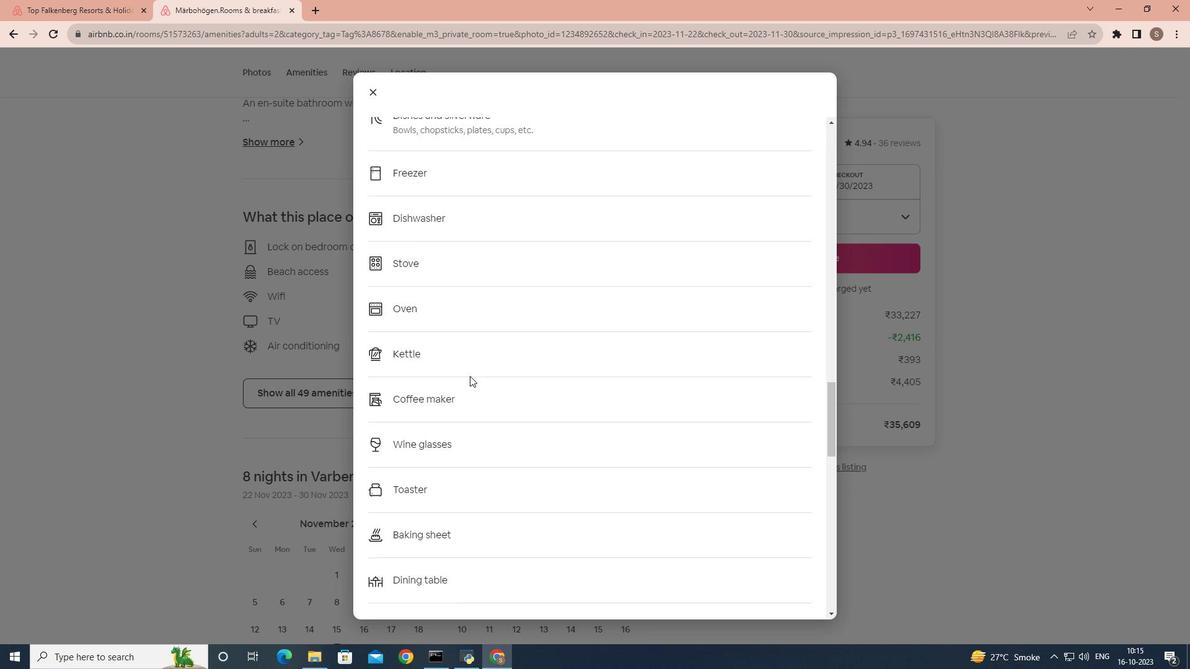
Action: Mouse scrolled (469, 375) with delta (0, 0)
Screenshot: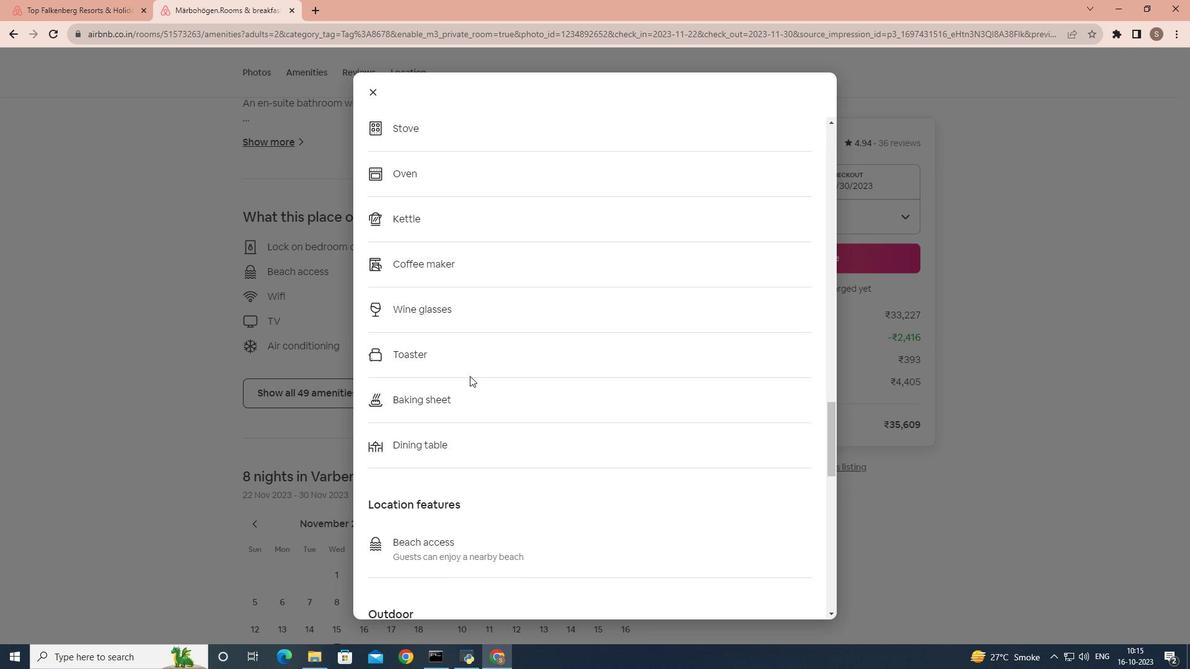 
Action: Mouse scrolled (469, 375) with delta (0, 0)
Screenshot: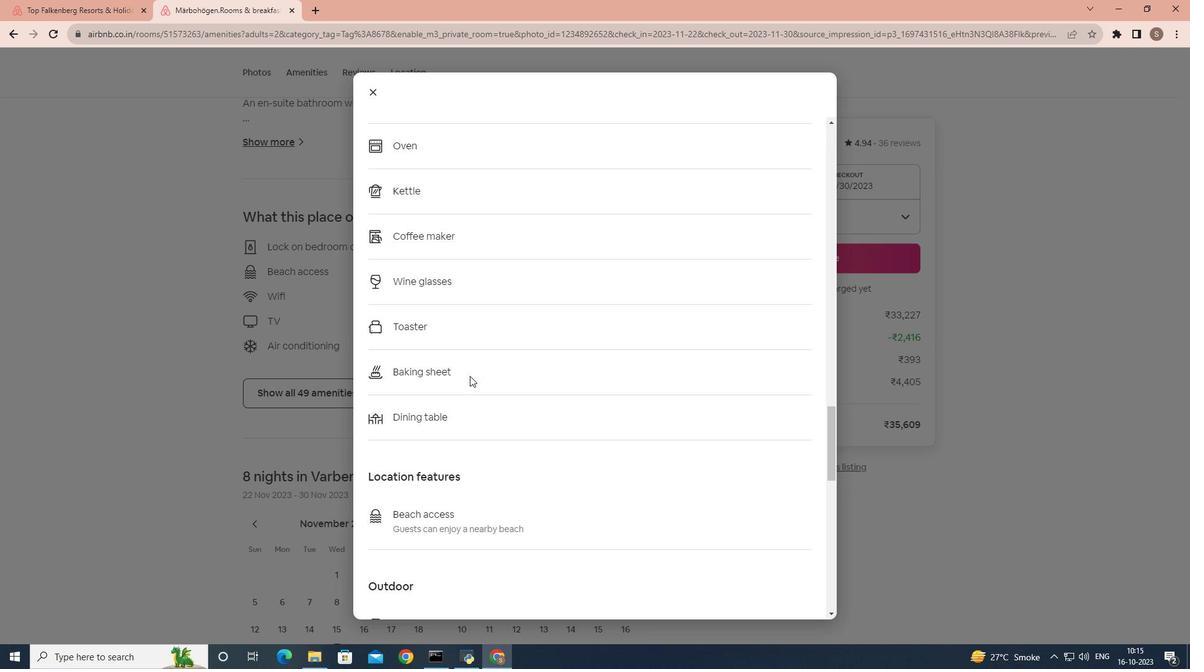 
Action: Mouse scrolled (469, 375) with delta (0, 0)
Screenshot: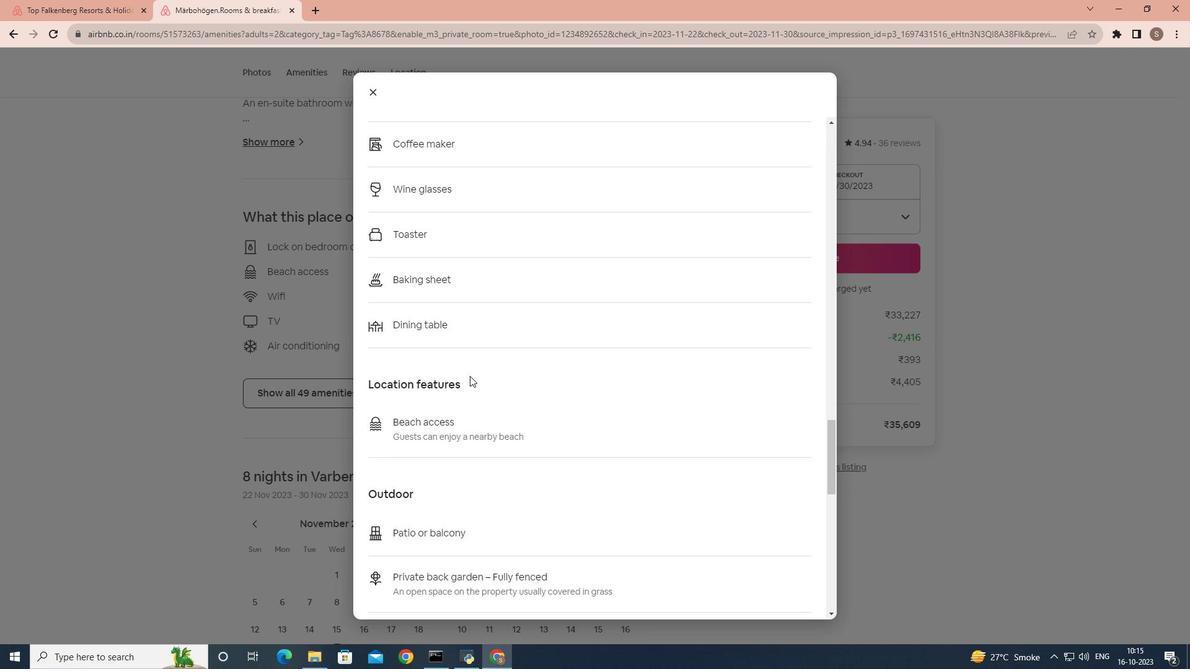 
Action: Mouse scrolled (469, 375) with delta (0, 0)
Screenshot: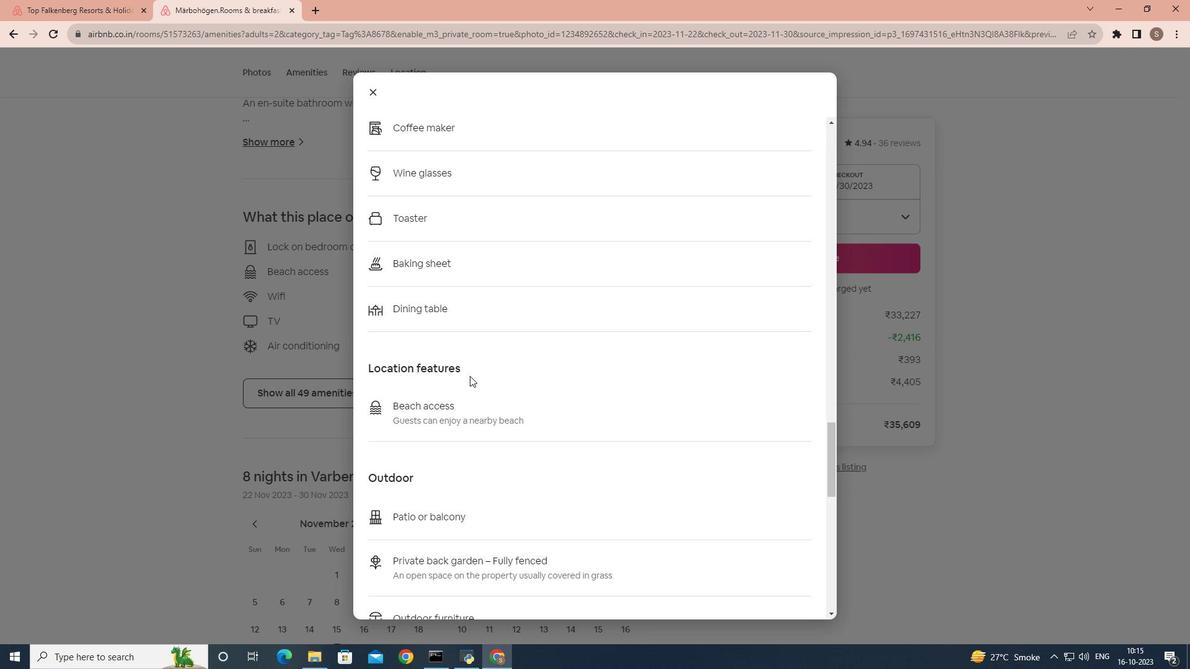 
Action: Mouse scrolled (469, 375) with delta (0, 0)
Screenshot: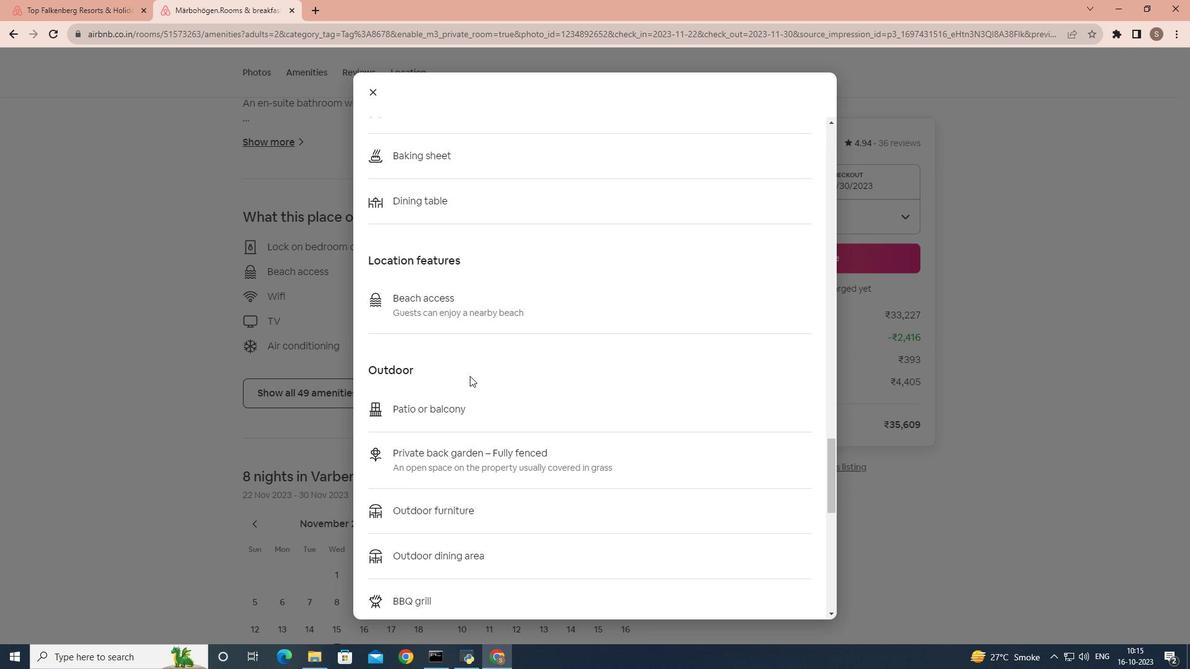 
Action: Mouse scrolled (469, 375) with delta (0, 0)
Screenshot: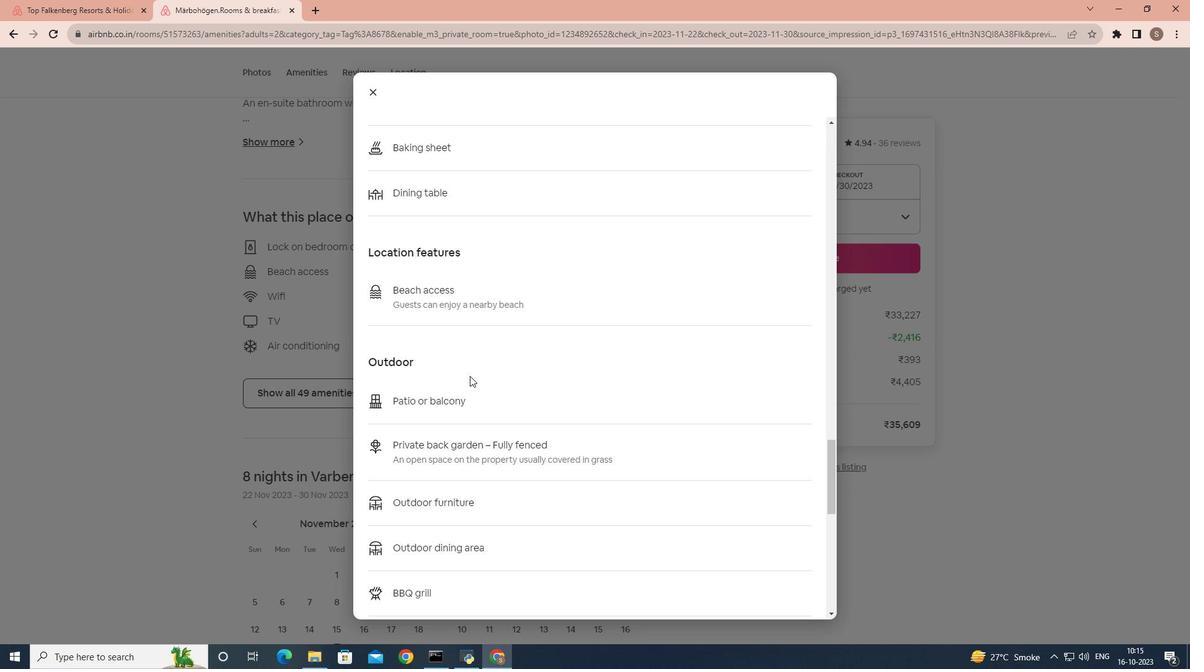 
Action: Mouse scrolled (469, 375) with delta (0, 0)
Screenshot: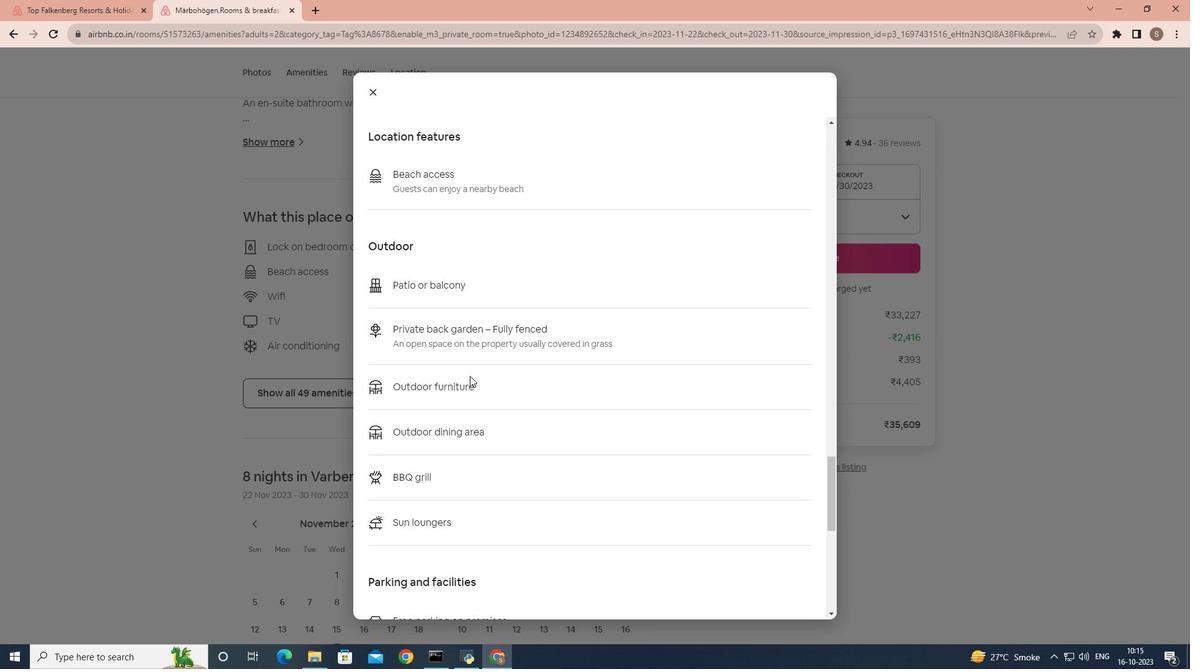 
Action: Mouse scrolled (469, 375) with delta (0, 0)
Screenshot: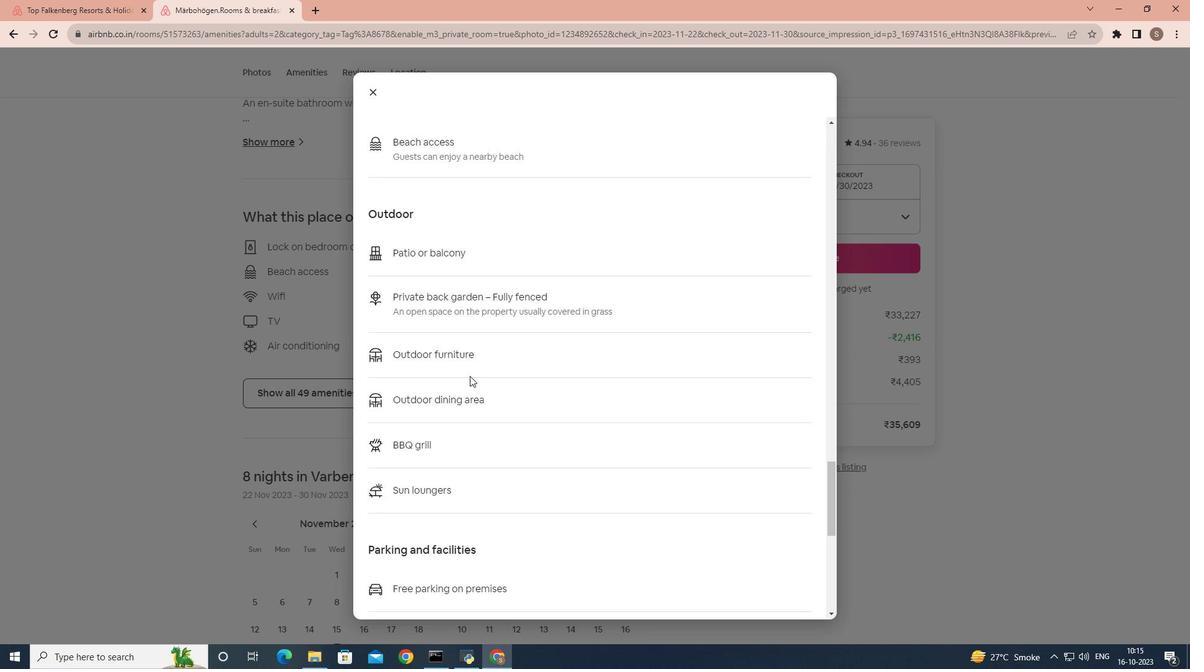 
Action: Mouse scrolled (469, 375) with delta (0, 0)
Screenshot: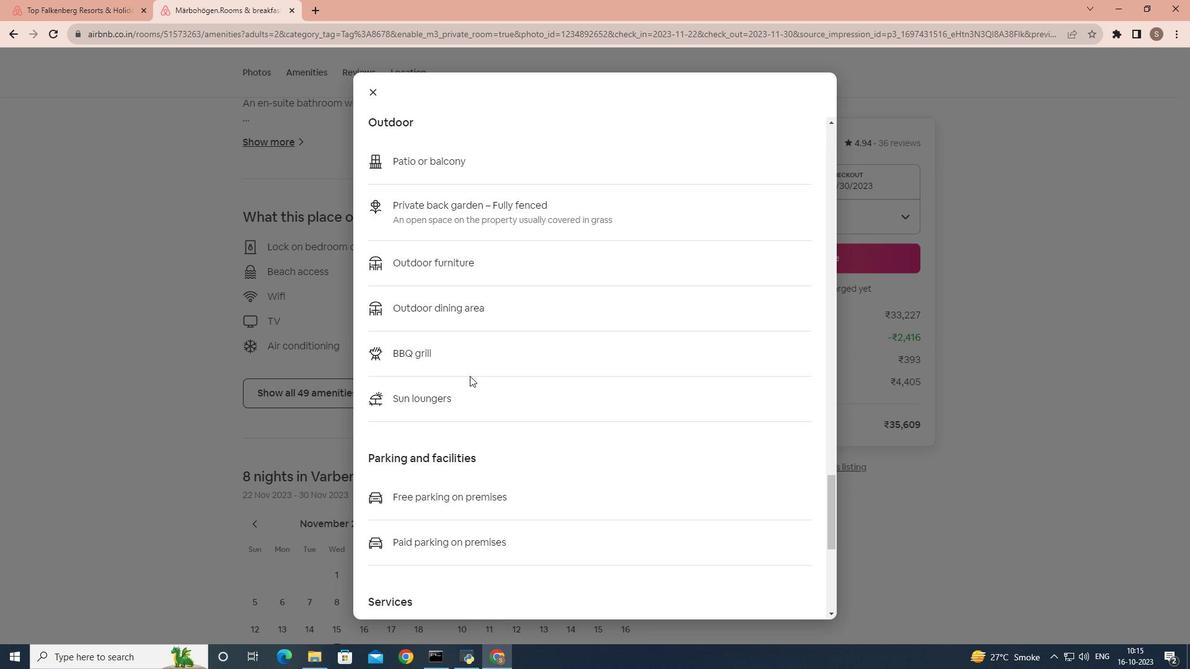 
Action: Mouse scrolled (469, 375) with delta (0, 0)
Screenshot: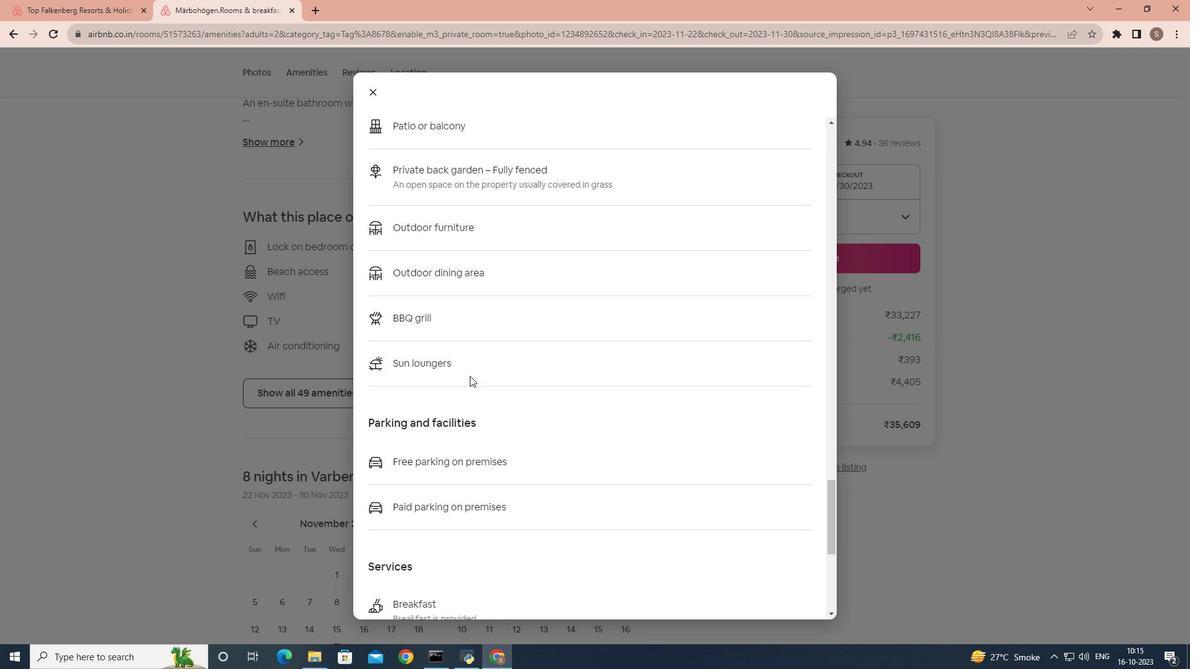 
Action: Mouse scrolled (469, 375) with delta (0, 0)
Screenshot: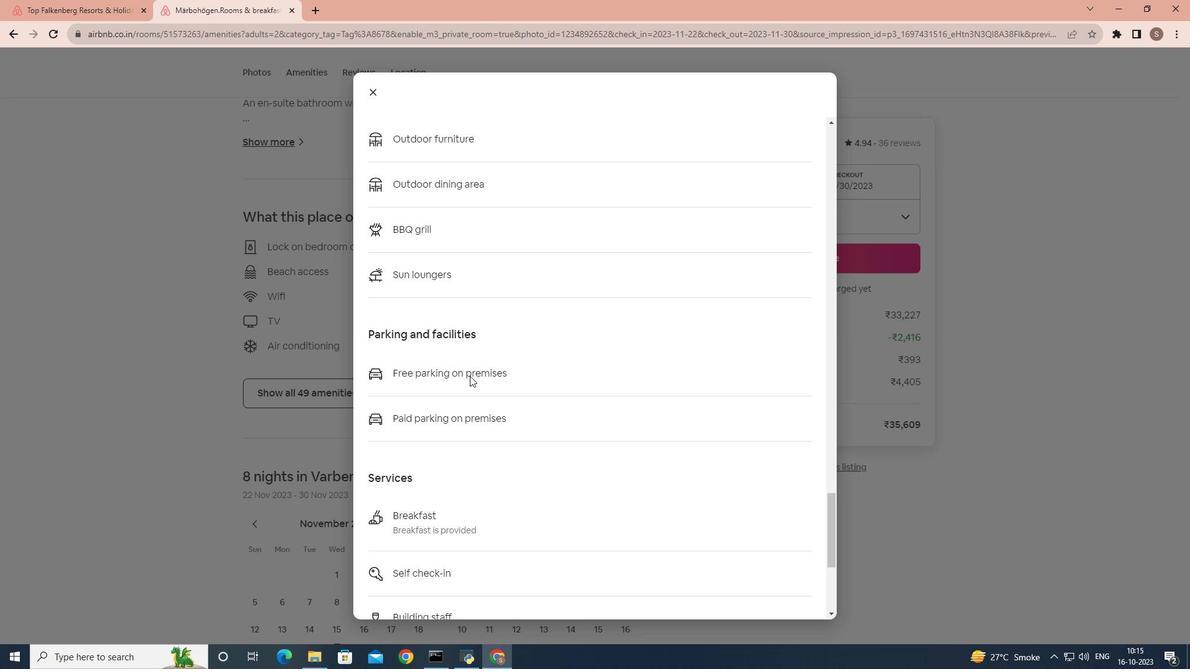 
Action: Mouse scrolled (469, 375) with delta (0, 0)
Screenshot: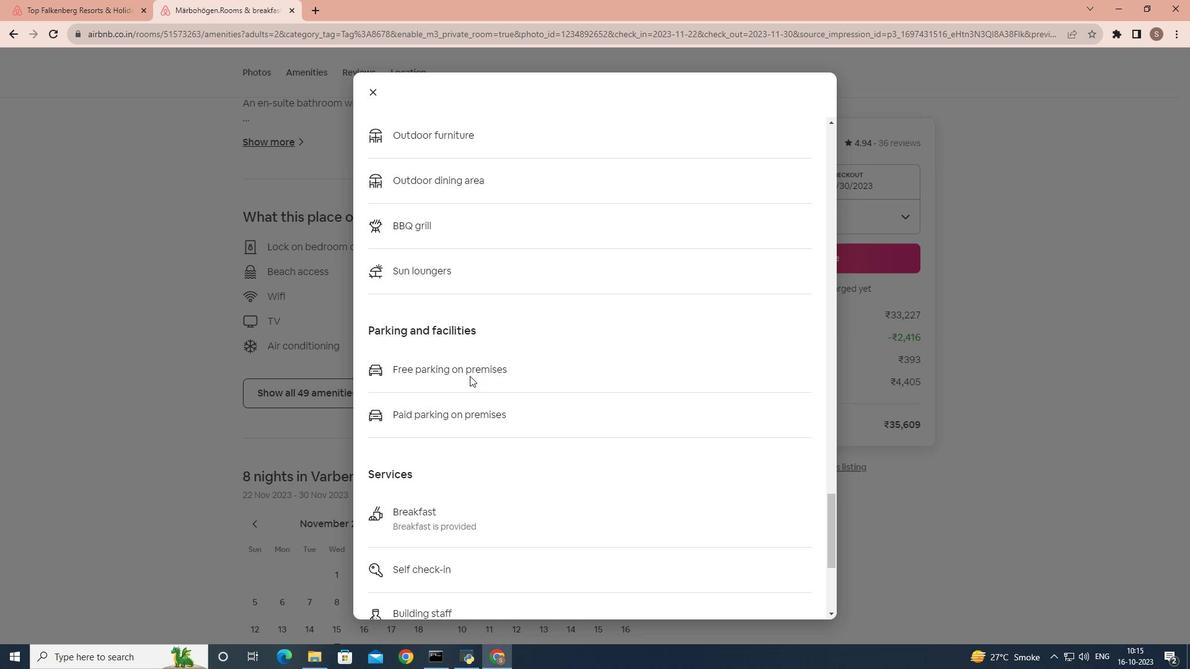 
Action: Mouse scrolled (469, 375) with delta (0, 0)
Screenshot: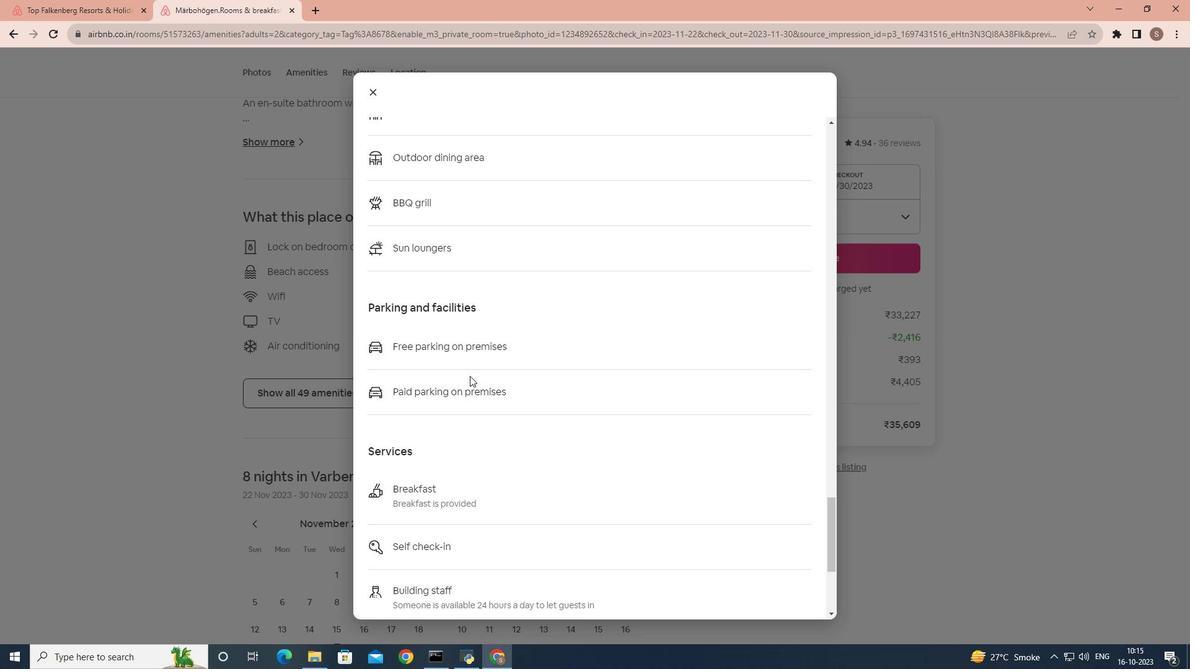 
Action: Mouse scrolled (469, 375) with delta (0, 0)
Screenshot: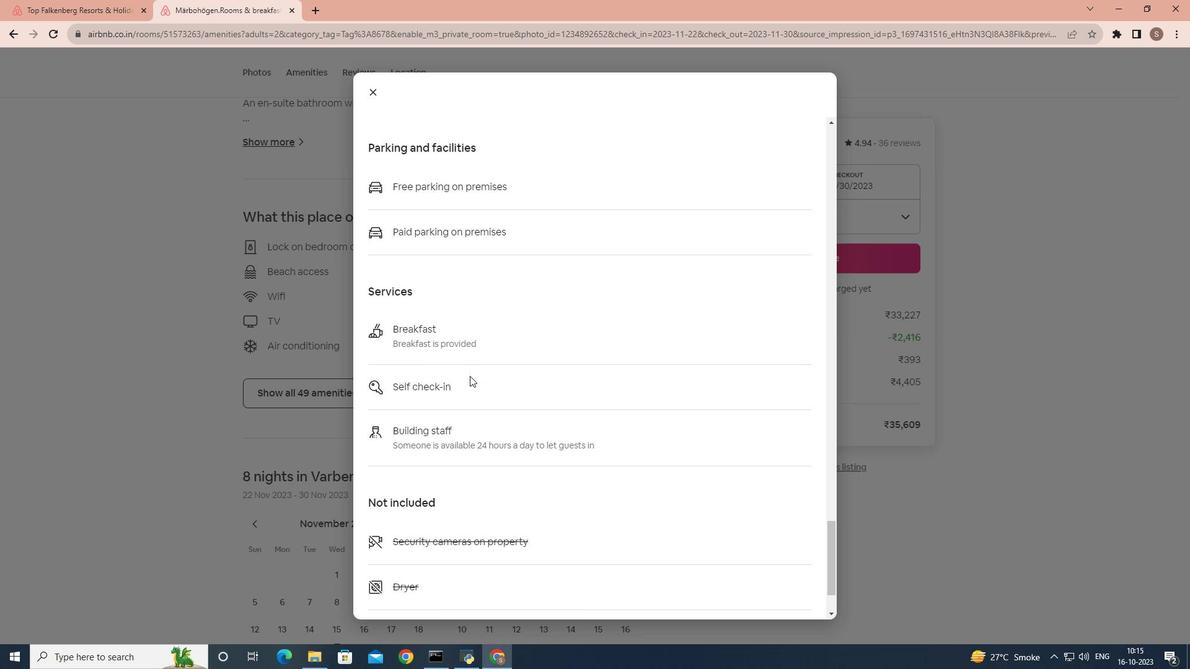 
Action: Mouse scrolled (469, 375) with delta (0, 0)
Screenshot: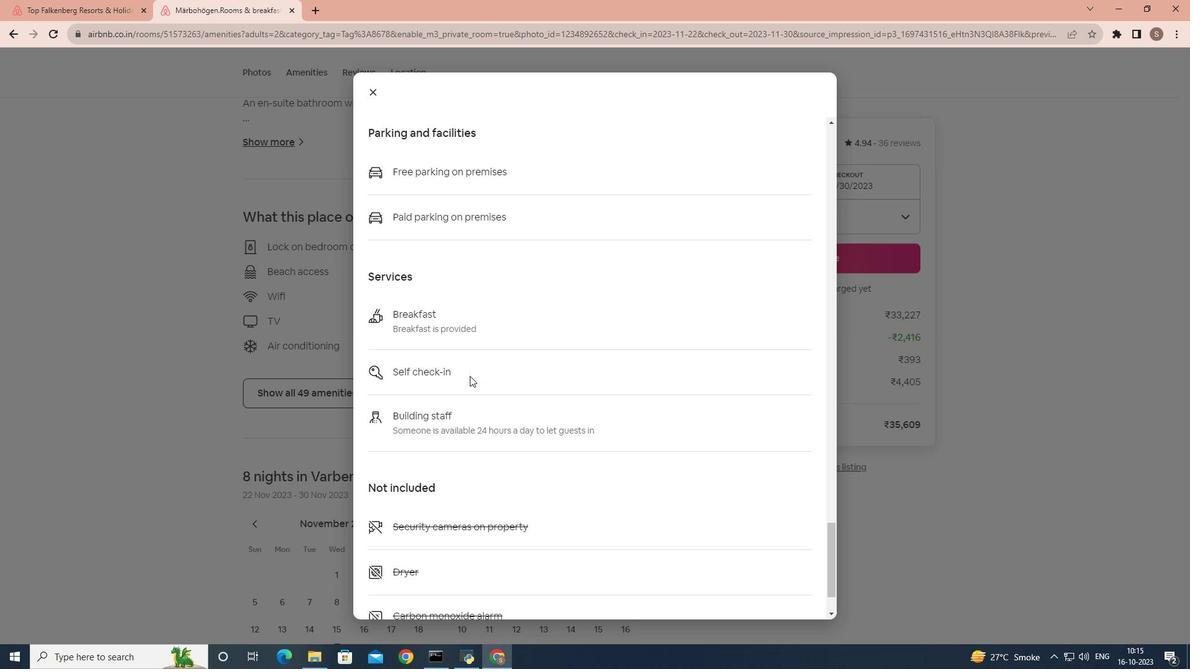 
Action: Mouse scrolled (469, 375) with delta (0, 0)
Screenshot: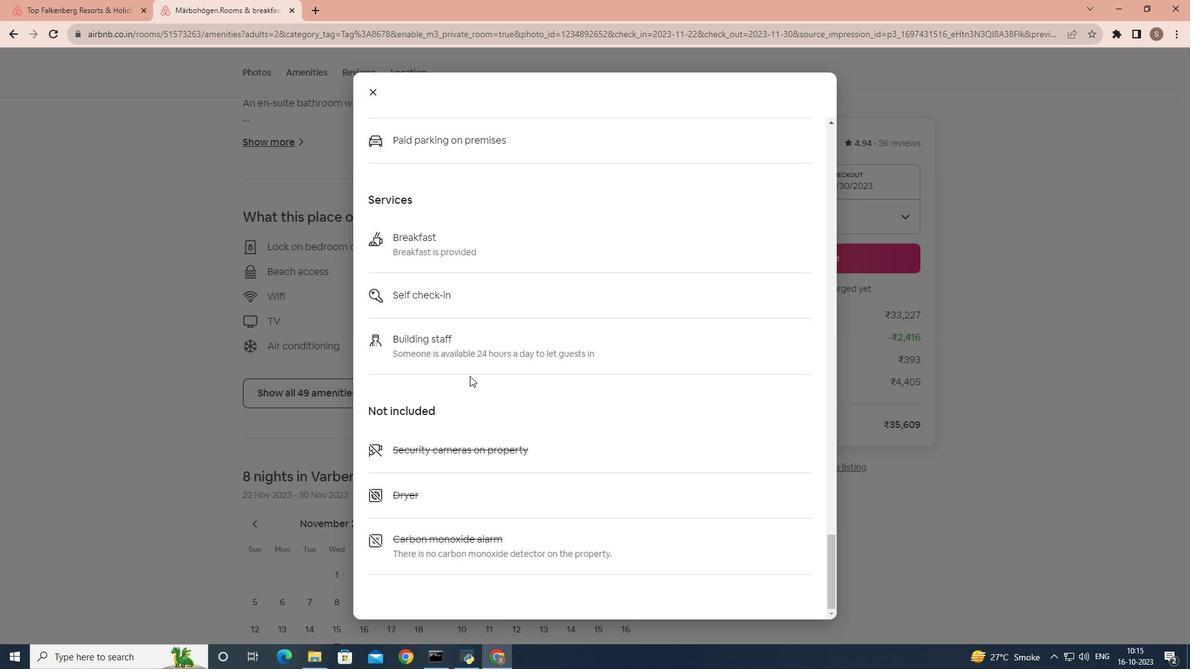 
Action: Mouse moved to (368, 85)
Screenshot: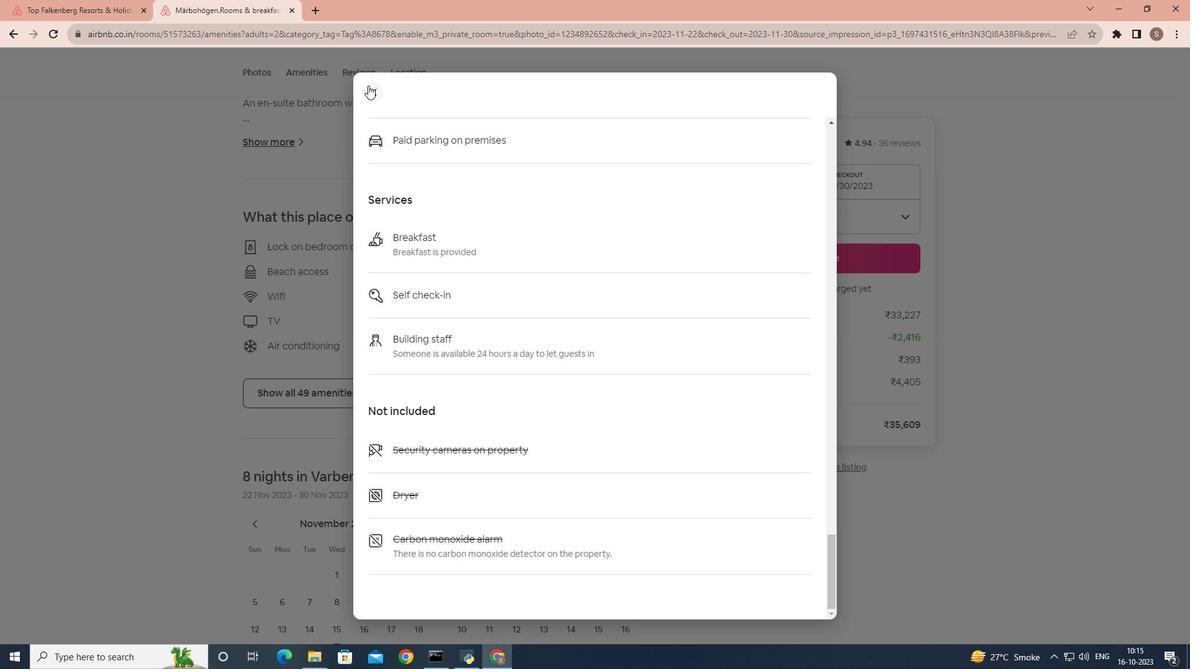 
Action: Mouse pressed left at (368, 85)
Screenshot: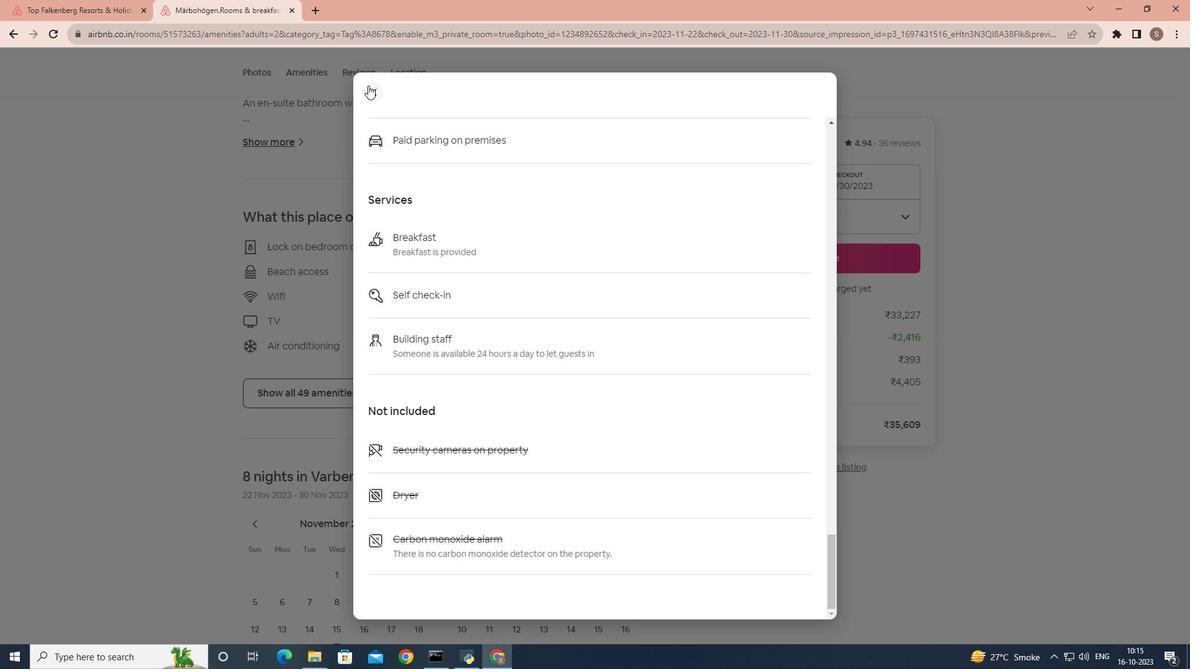 
Action: Mouse moved to (389, 280)
Screenshot: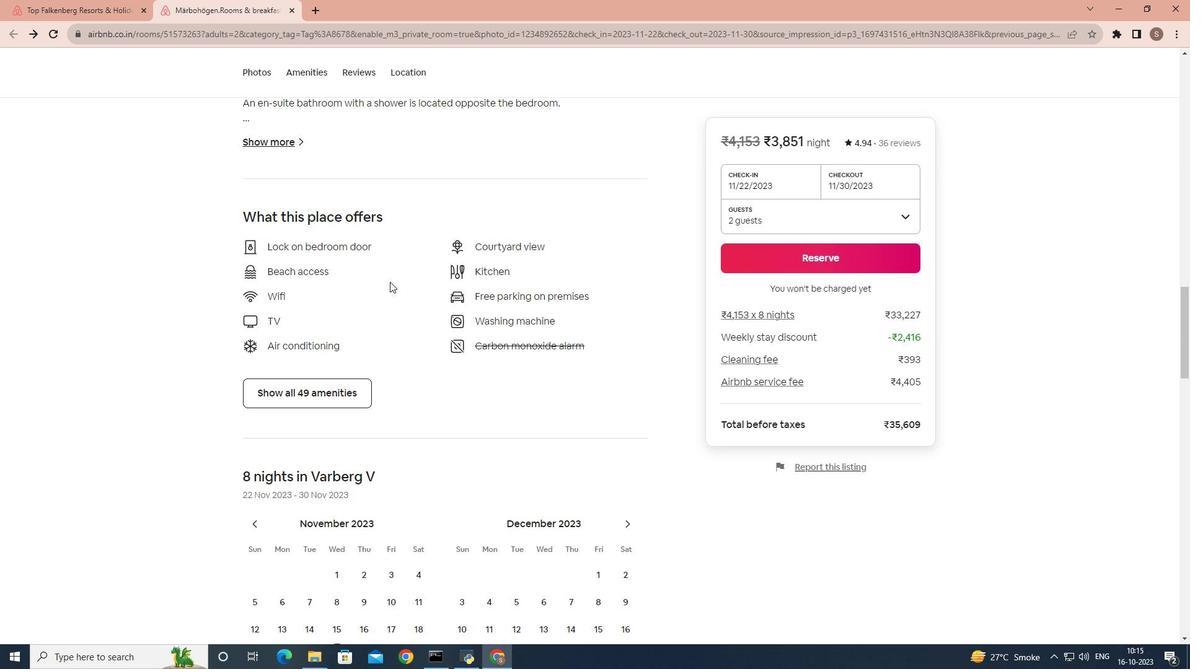 
Action: Mouse scrolled (389, 279) with delta (0, 0)
Screenshot: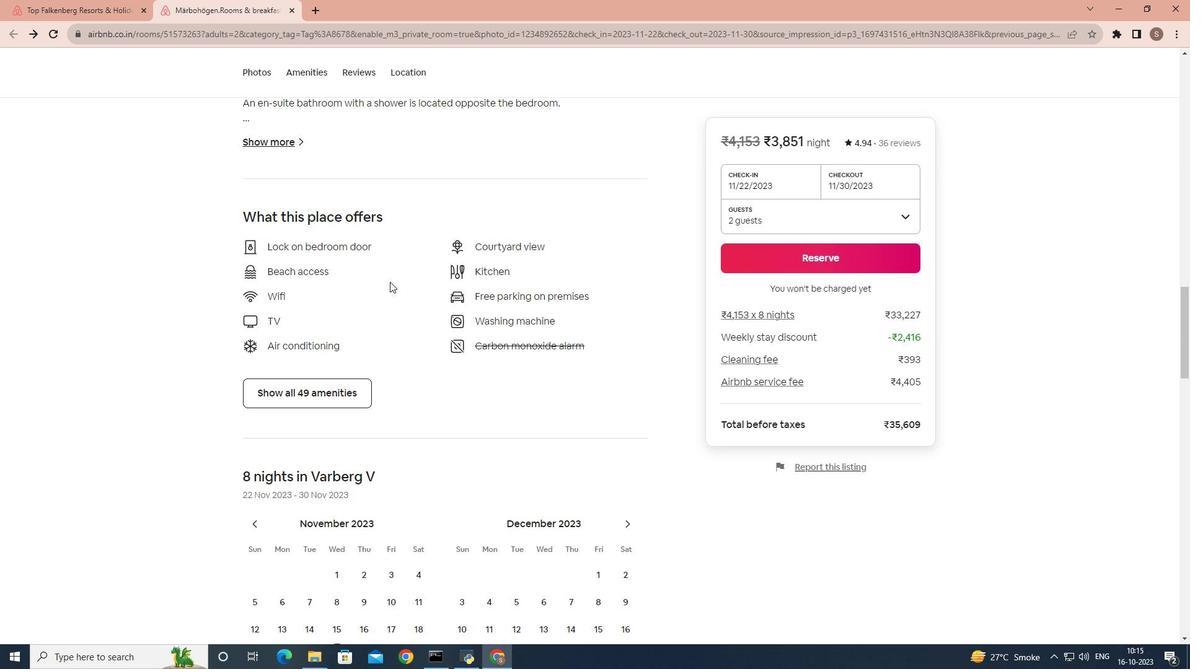 
Action: Mouse moved to (389, 286)
Screenshot: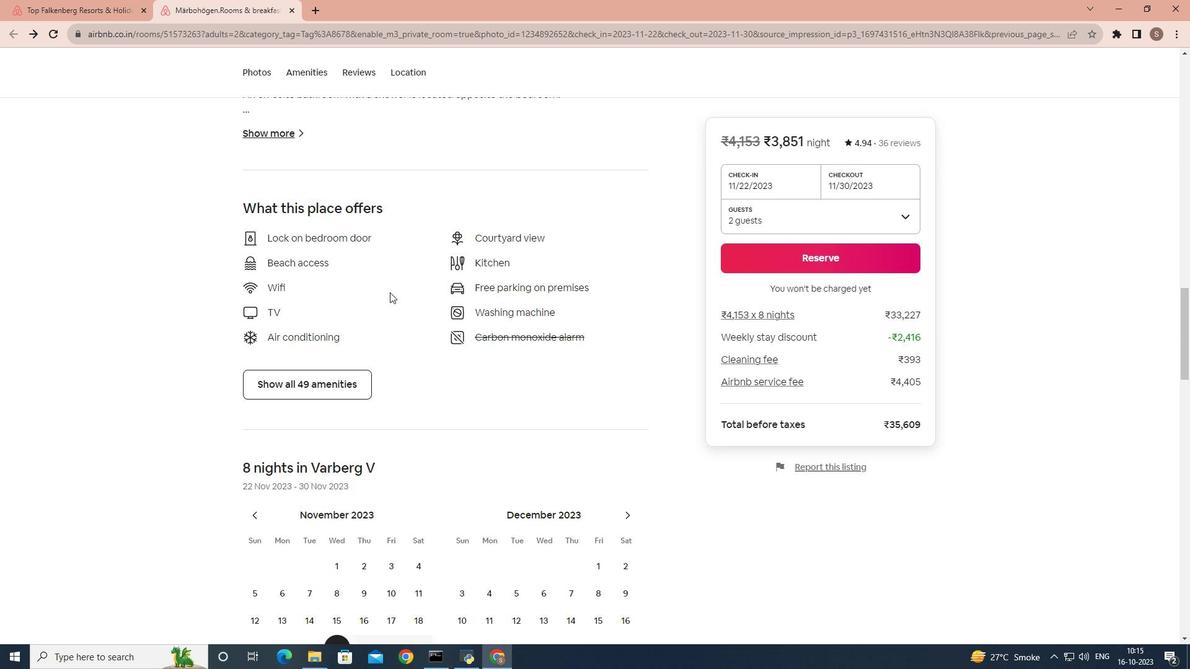 
Action: Mouse scrolled (389, 285) with delta (0, 0)
Screenshot: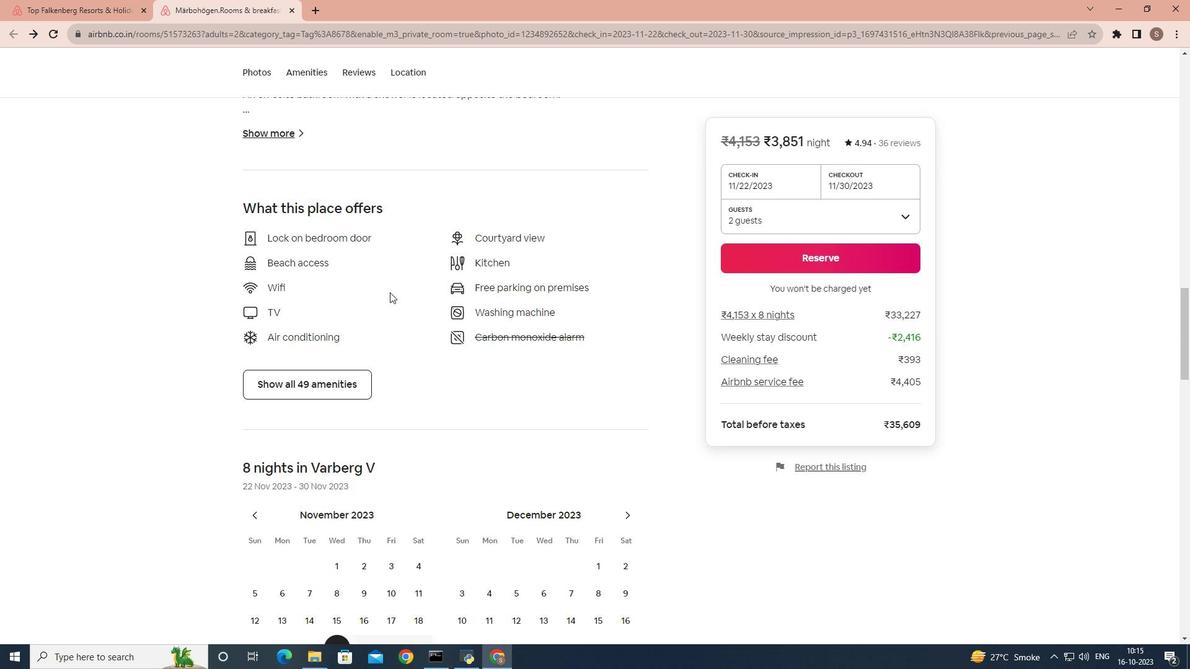 
Action: Mouse moved to (389, 291)
Screenshot: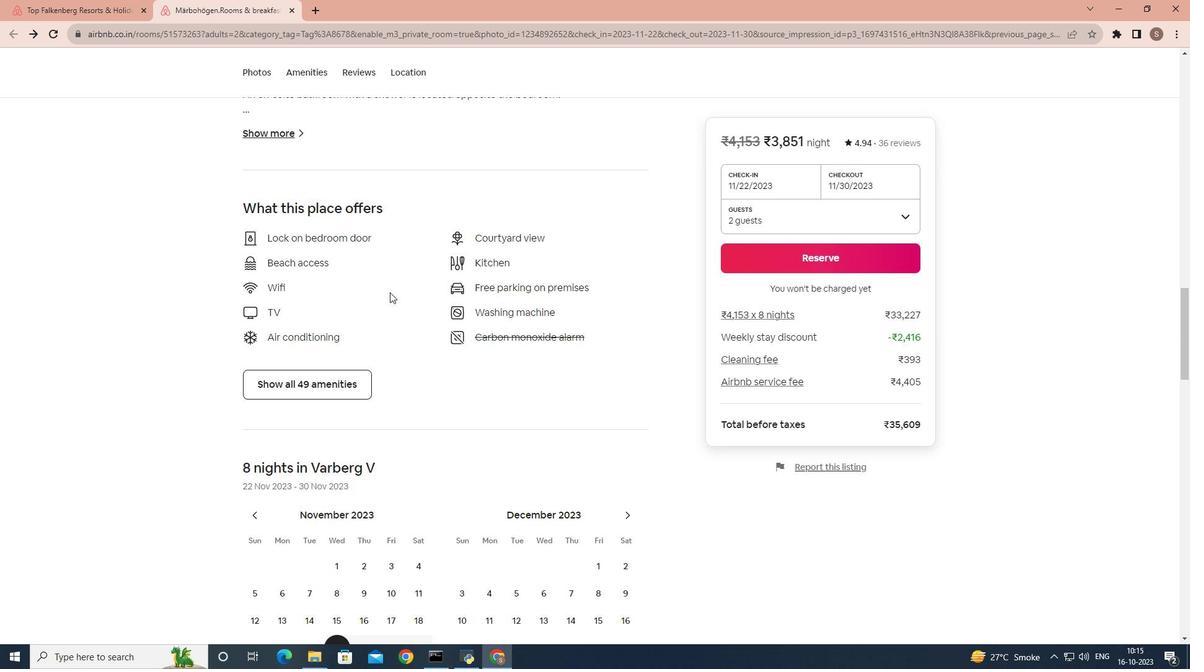 
Action: Mouse scrolled (389, 290) with delta (0, 0)
Screenshot: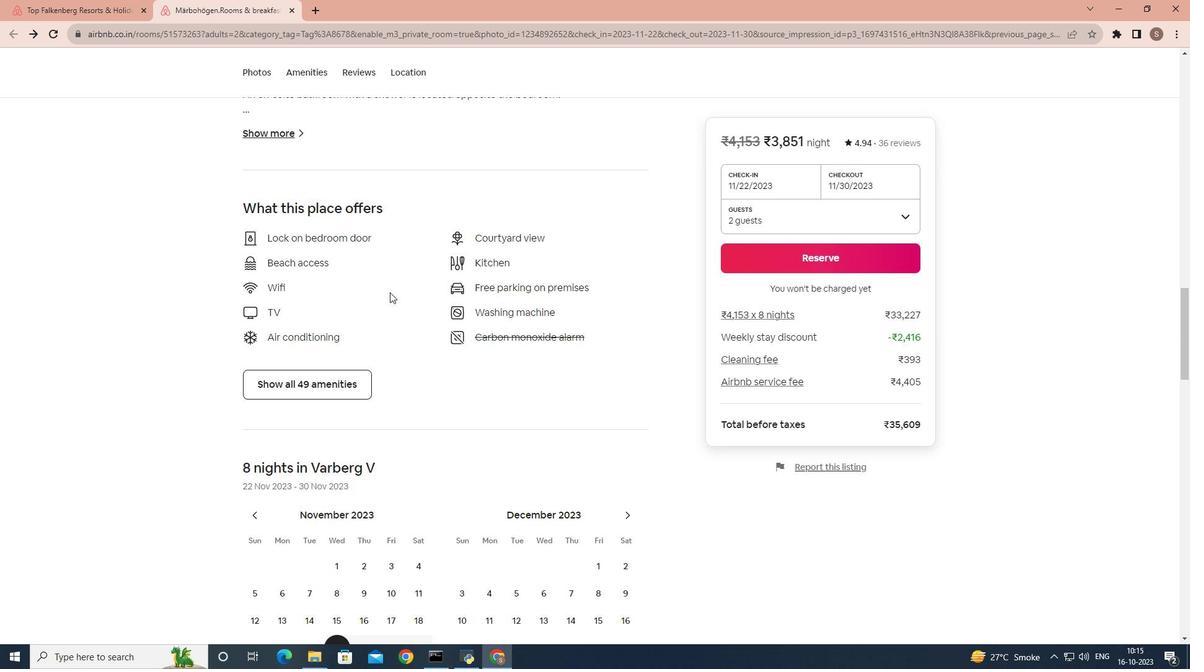 
Action: Mouse moved to (389, 302)
Screenshot: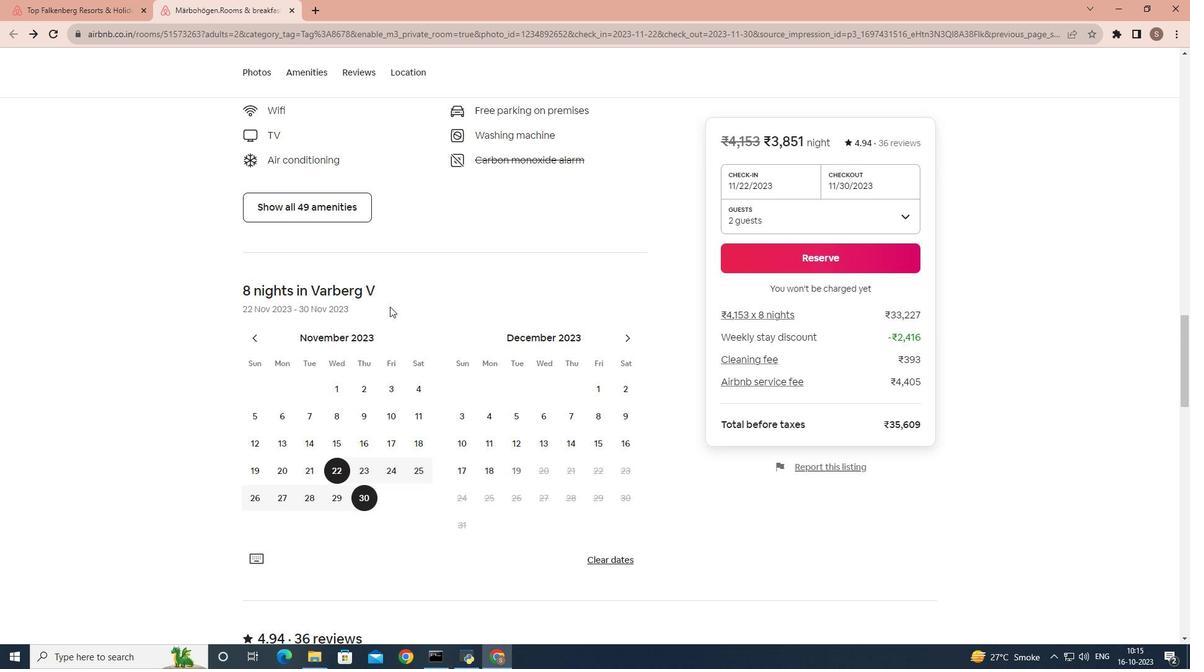 
Action: Mouse scrolled (389, 301) with delta (0, 0)
Screenshot: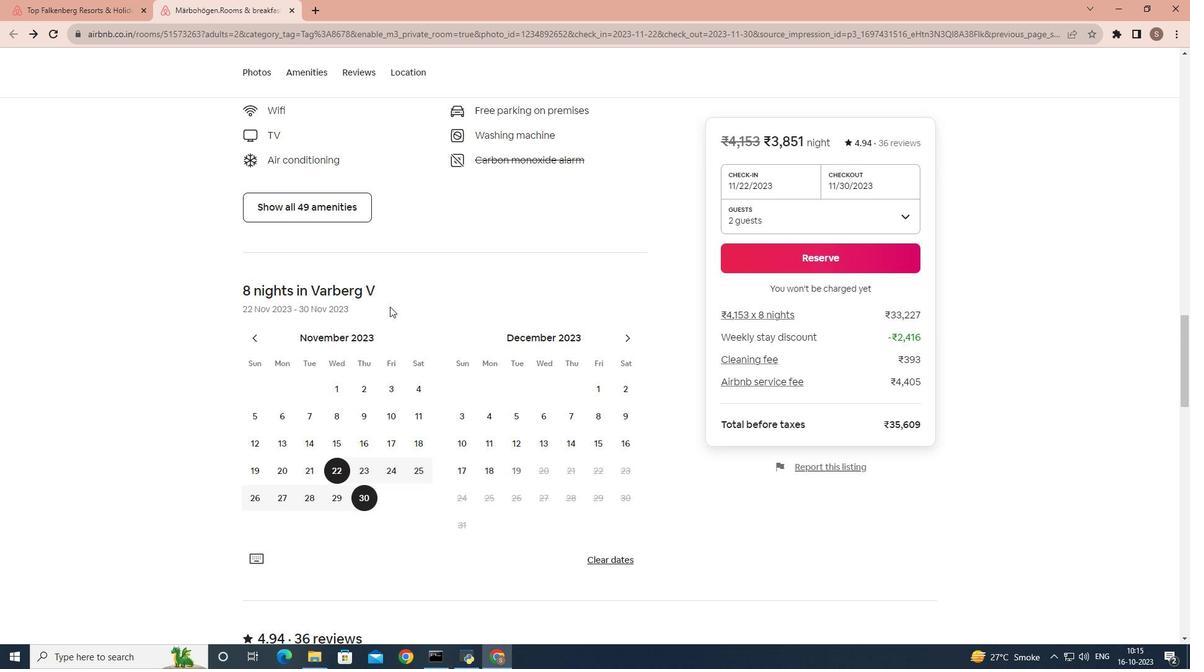 
Action: Mouse moved to (389, 308)
Screenshot: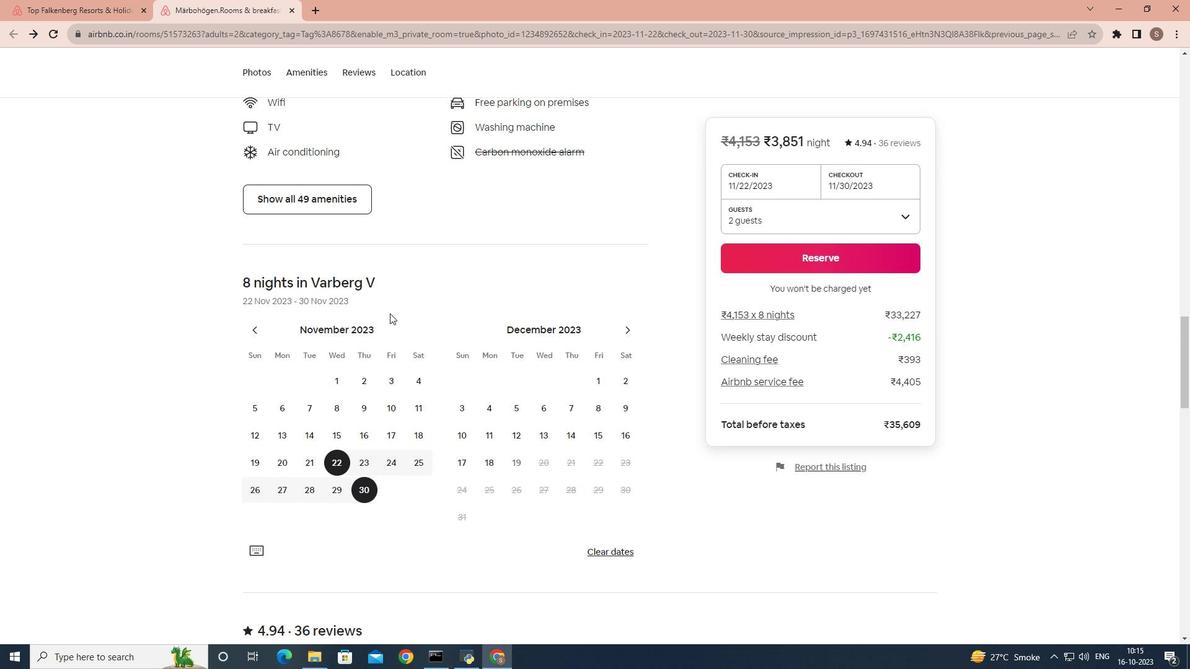 
Action: Mouse scrolled (389, 308) with delta (0, 0)
Screenshot: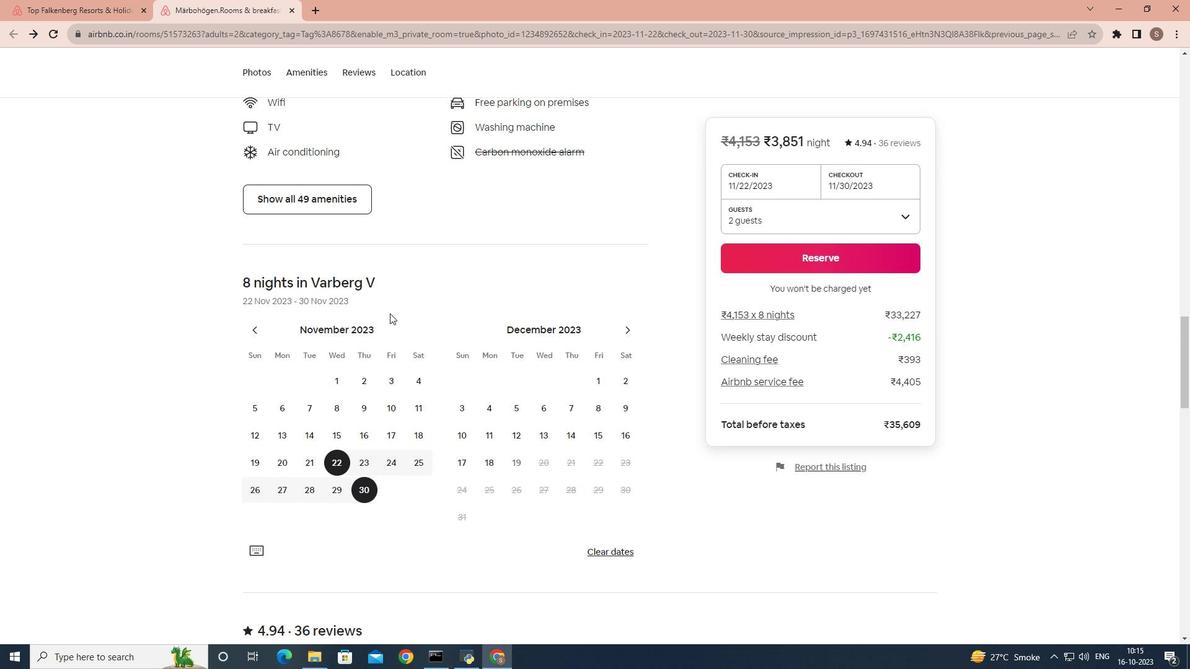 
Action: Mouse moved to (389, 314)
Screenshot: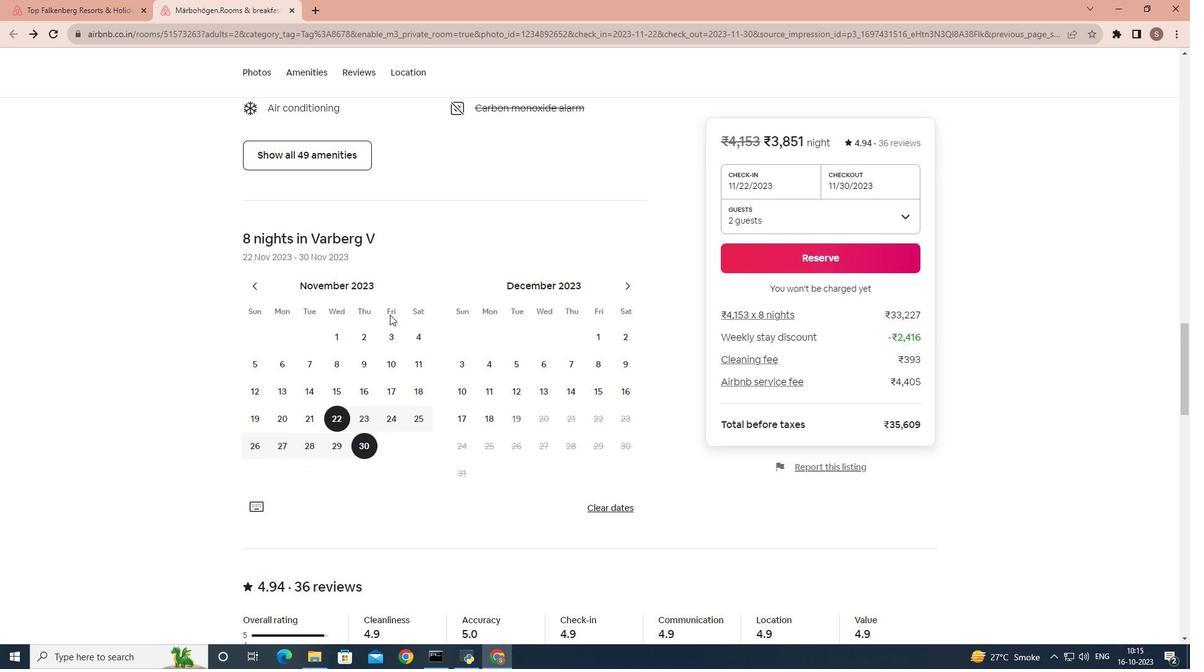 
Action: Mouse scrolled (389, 314) with delta (0, 0)
Screenshot: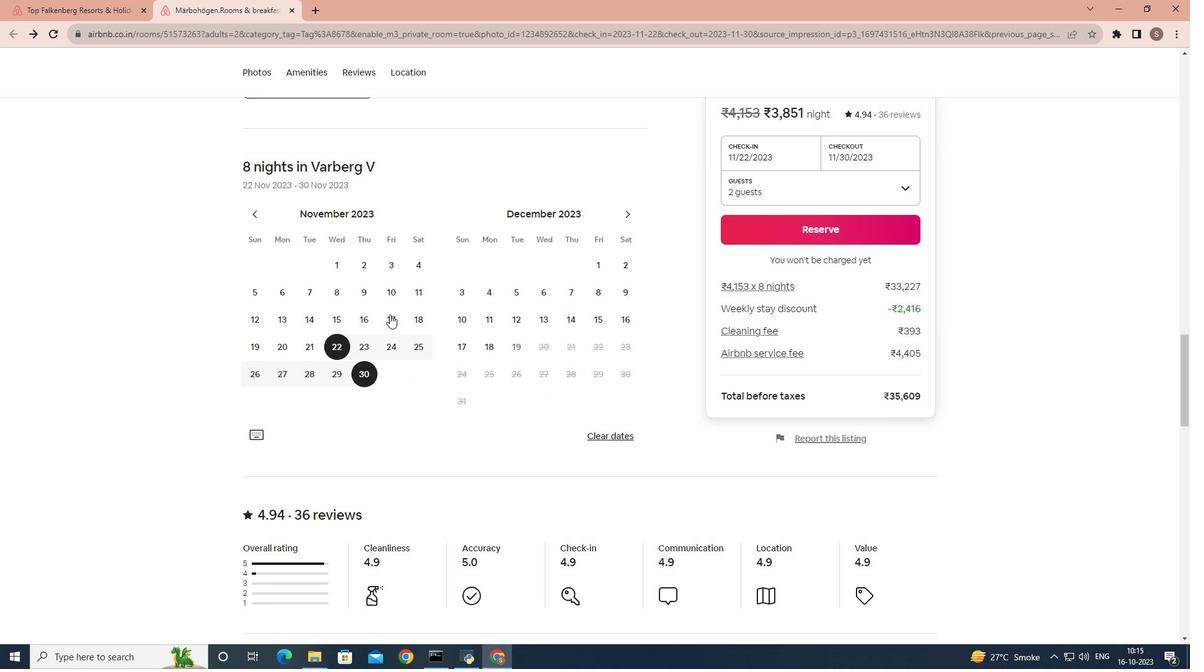 
Action: Mouse scrolled (389, 314) with delta (0, 0)
Screenshot: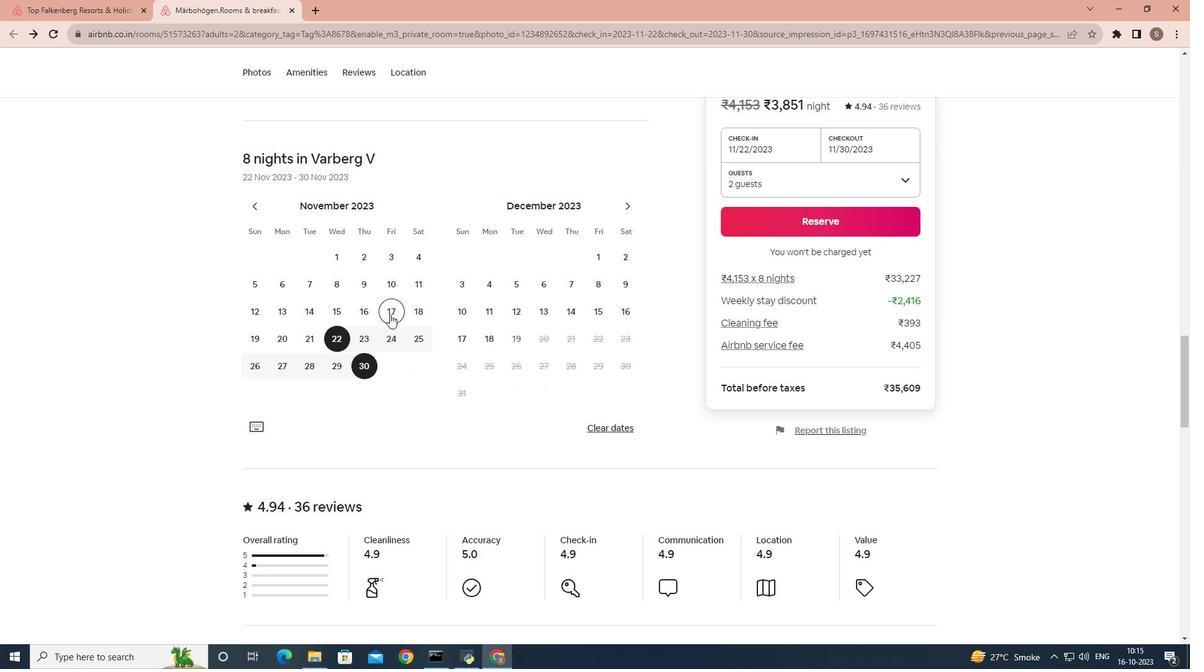 
Action: Mouse moved to (389, 319)
Screenshot: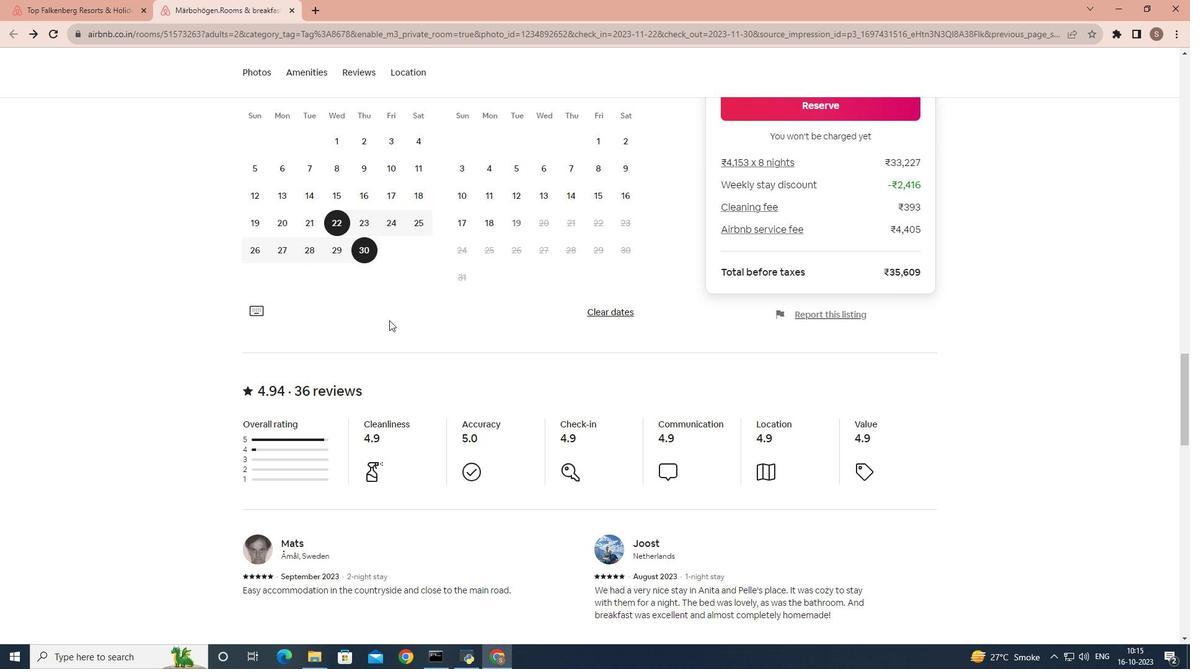 
Action: Mouse scrolled (389, 319) with delta (0, 0)
Screenshot: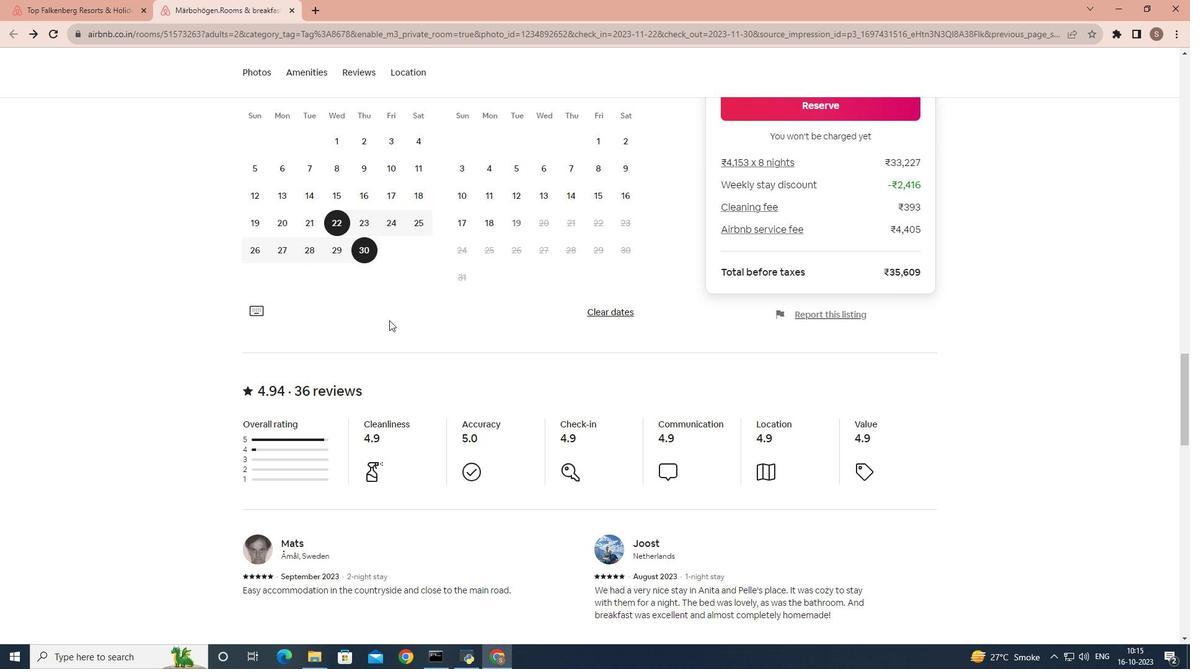 
Action: Mouse moved to (389, 322)
Screenshot: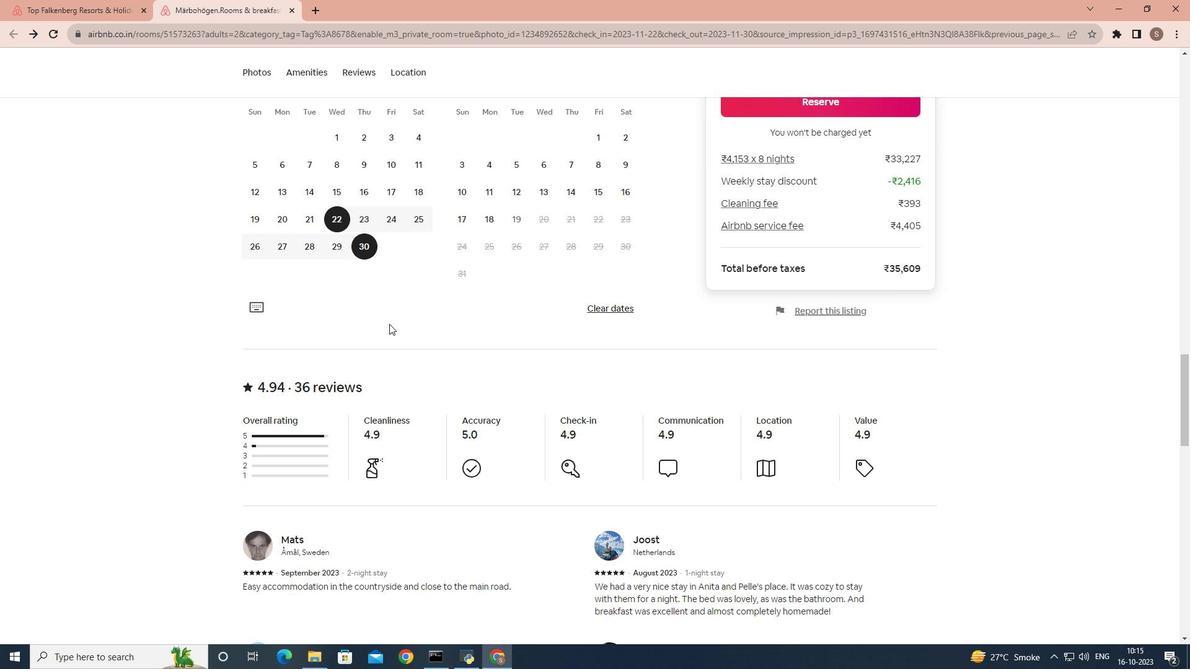 
Action: Mouse scrolled (389, 322) with delta (0, 0)
Screenshot: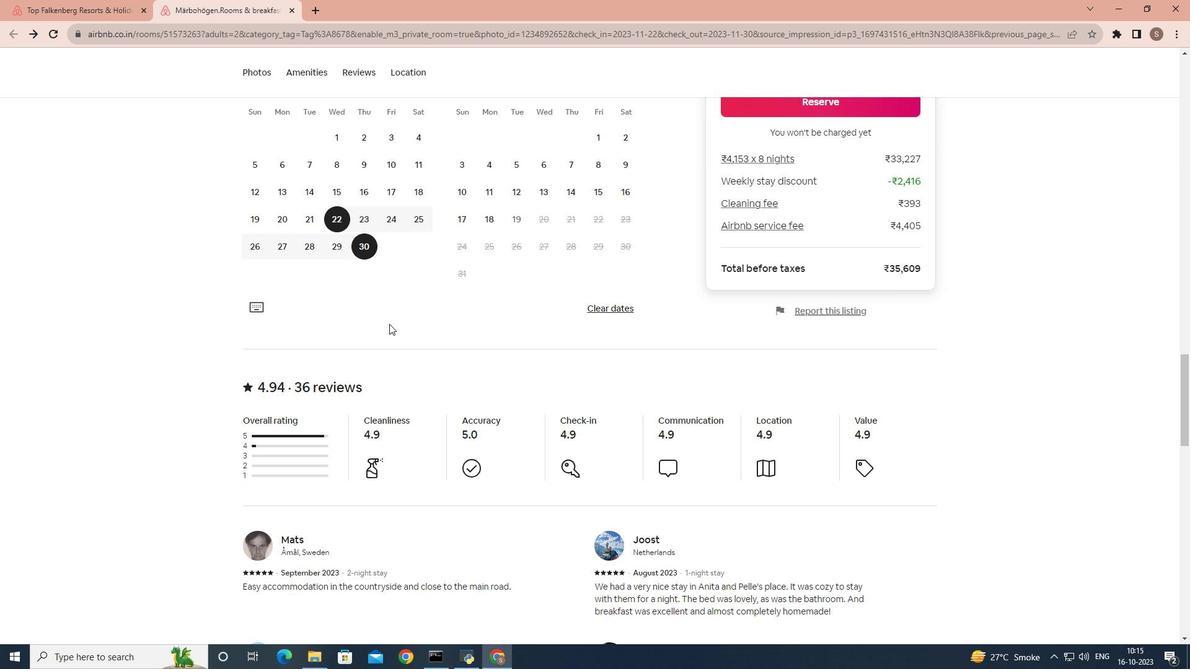 
Action: Mouse moved to (389, 324)
Screenshot: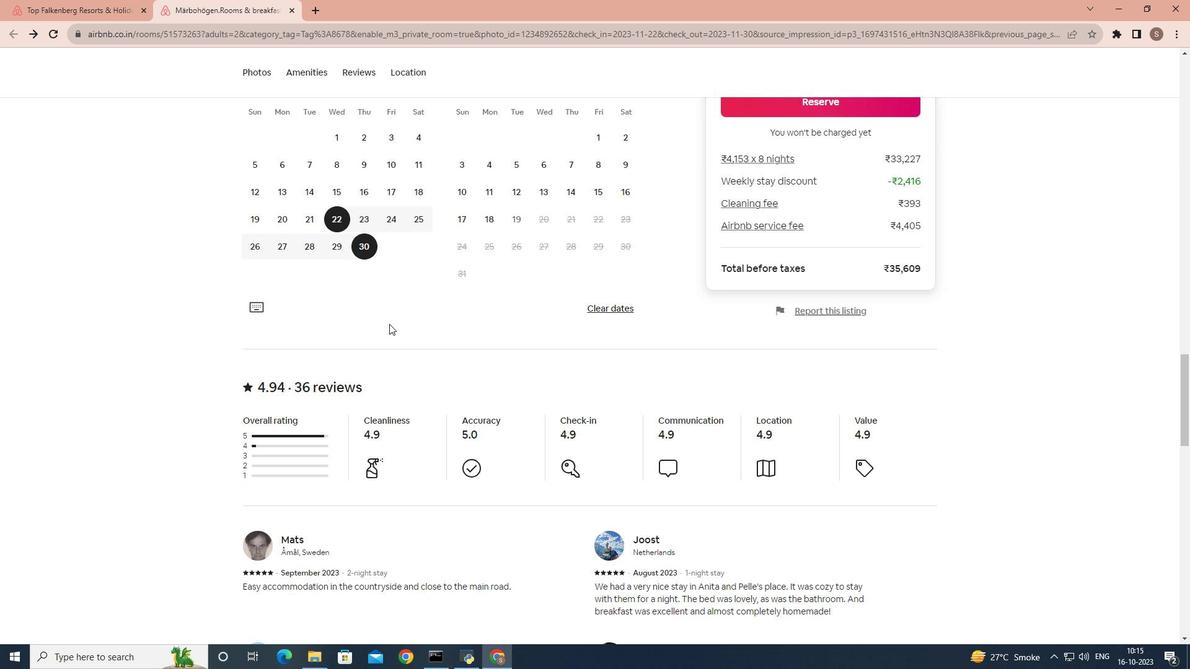 
Action: Mouse scrolled (389, 323) with delta (0, 0)
Screenshot: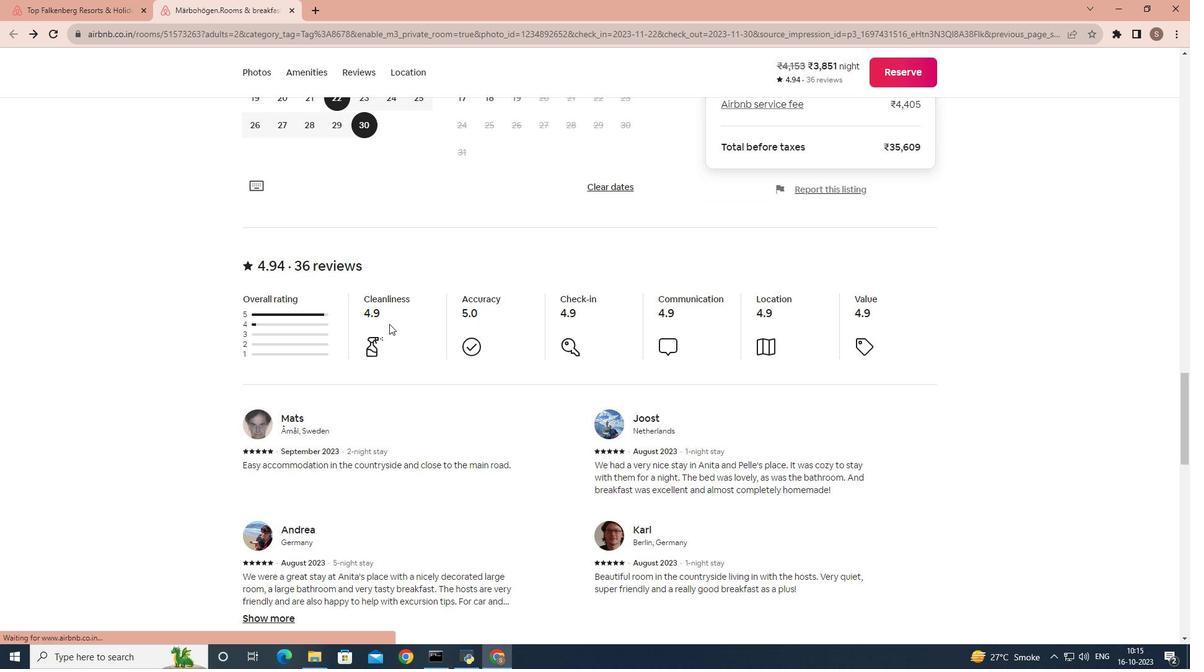 
Action: Mouse scrolled (389, 323) with delta (0, 0)
Screenshot: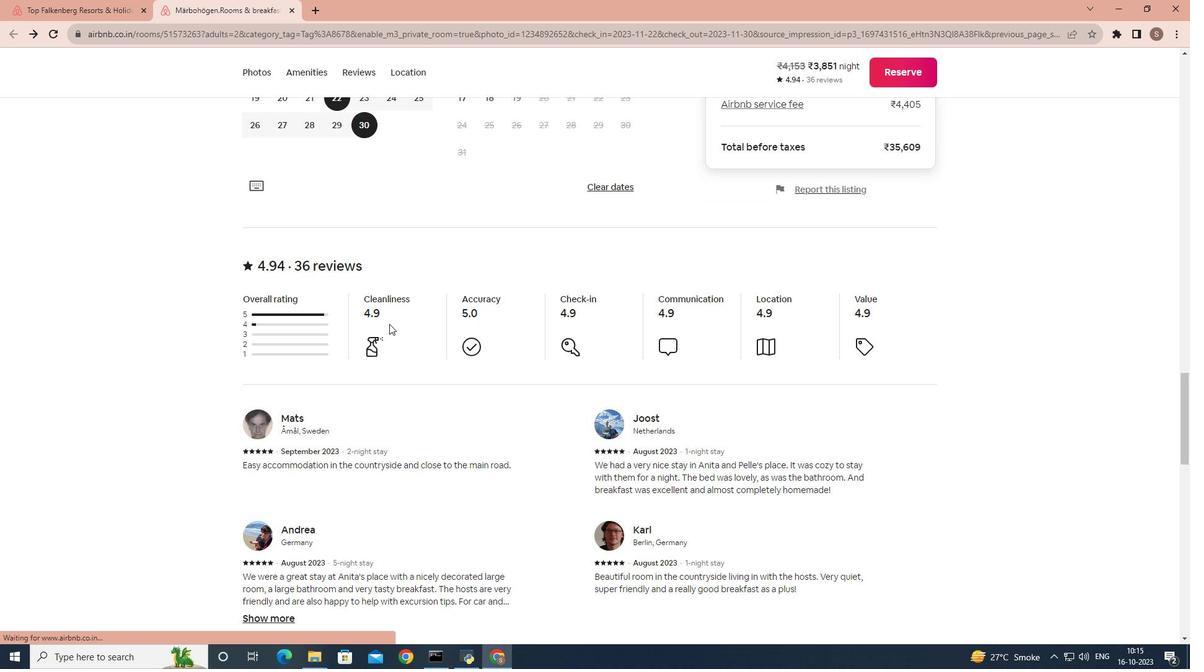 
Action: Mouse scrolled (389, 323) with delta (0, 0)
Screenshot: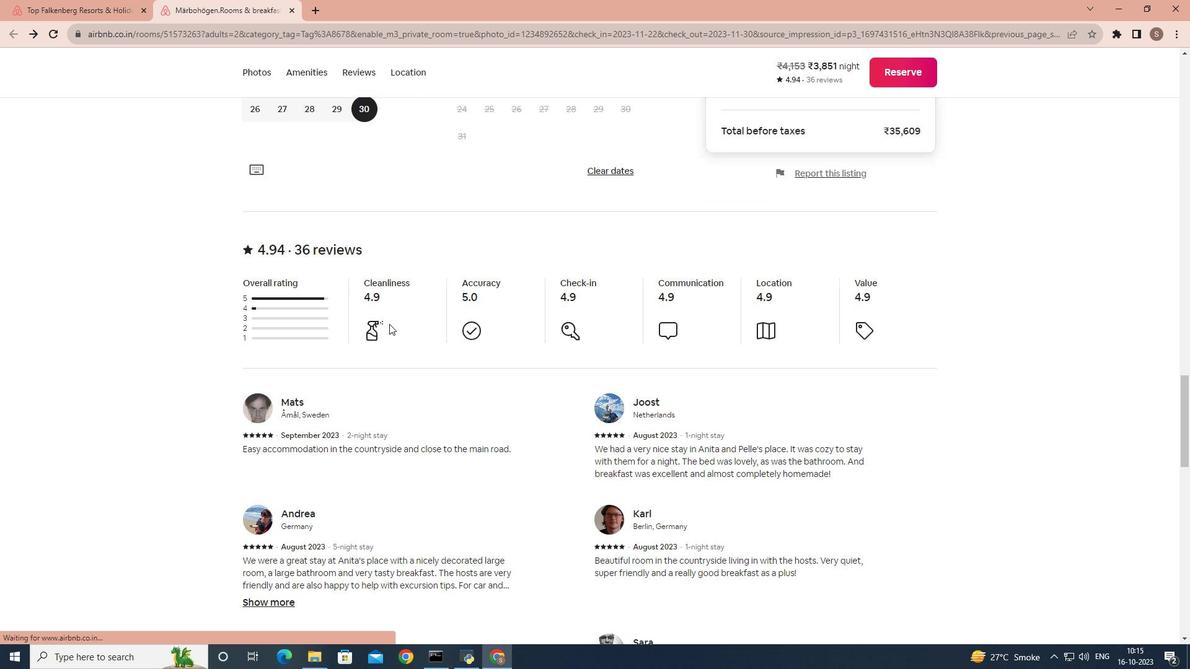 
Action: Mouse scrolled (389, 323) with delta (0, 0)
Screenshot: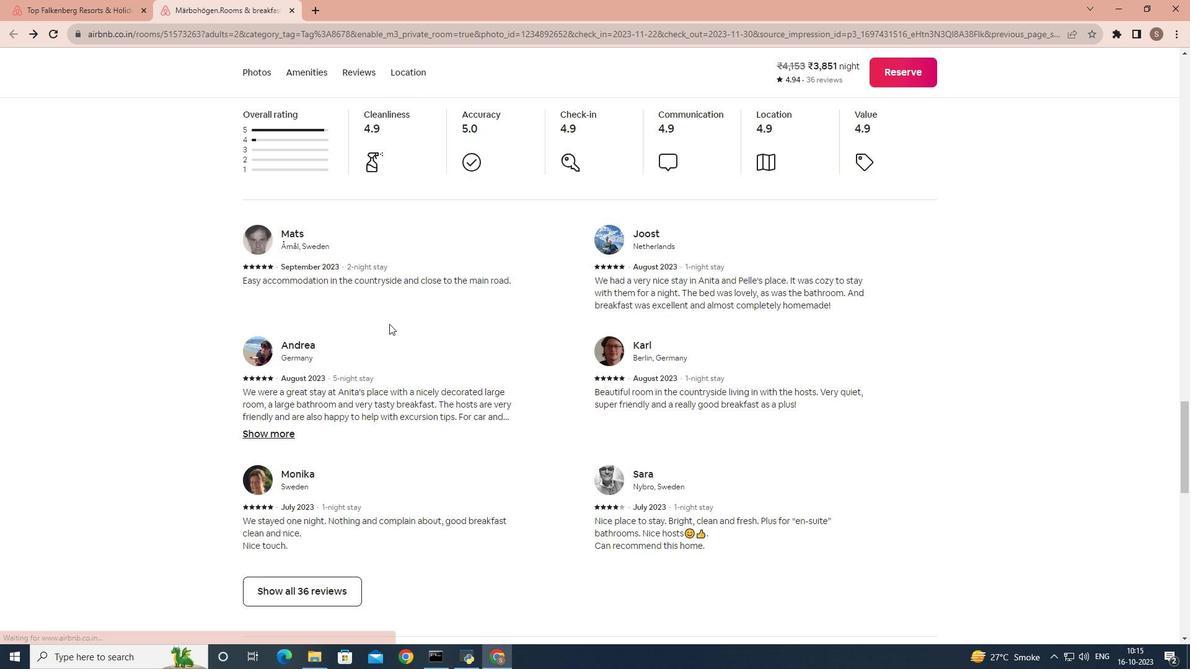
Action: Mouse scrolled (389, 323) with delta (0, 0)
Screenshot: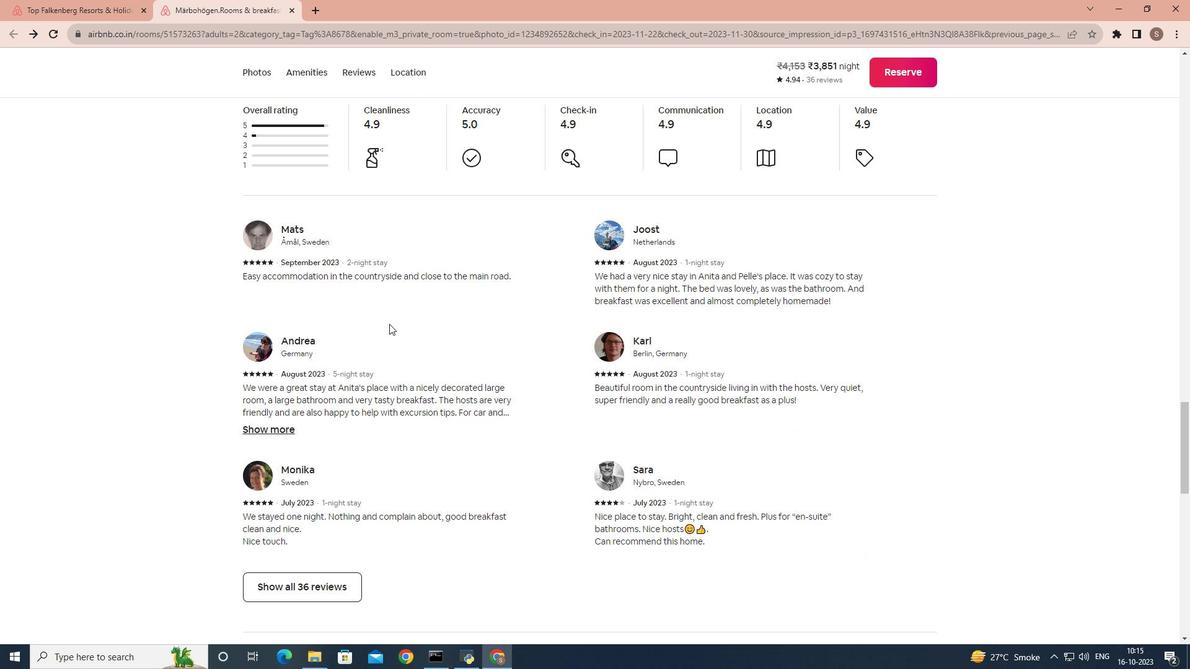 
Action: Mouse moved to (373, 347)
Screenshot: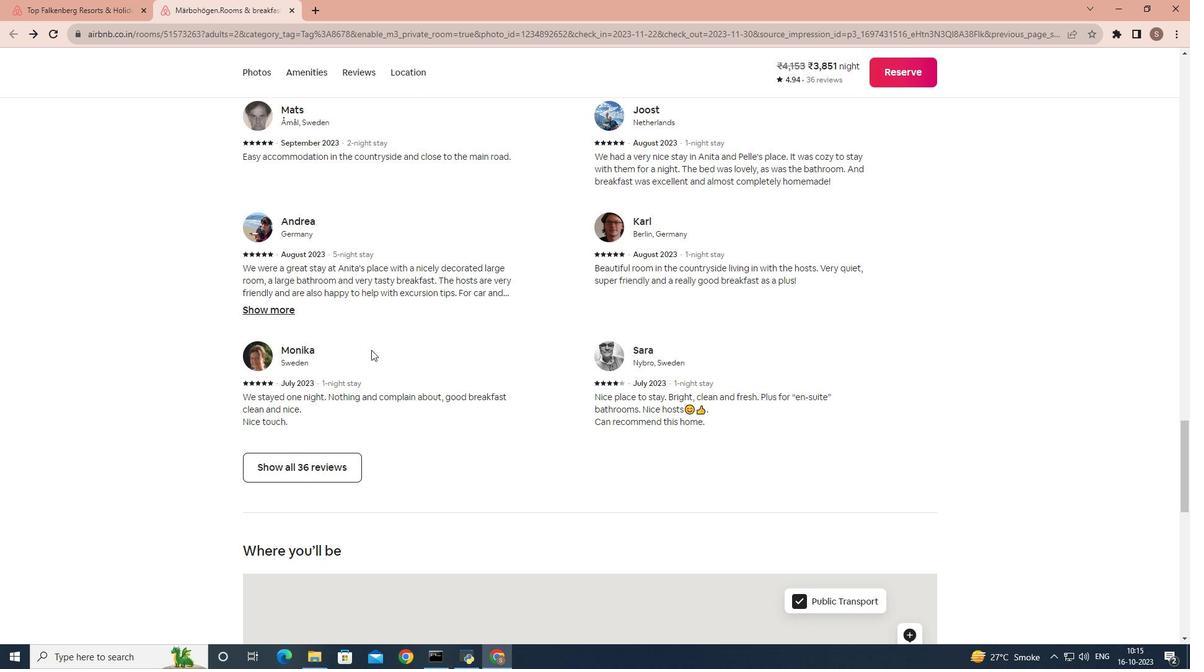 
Action: Mouse scrolled (373, 347) with delta (0, 0)
Screenshot: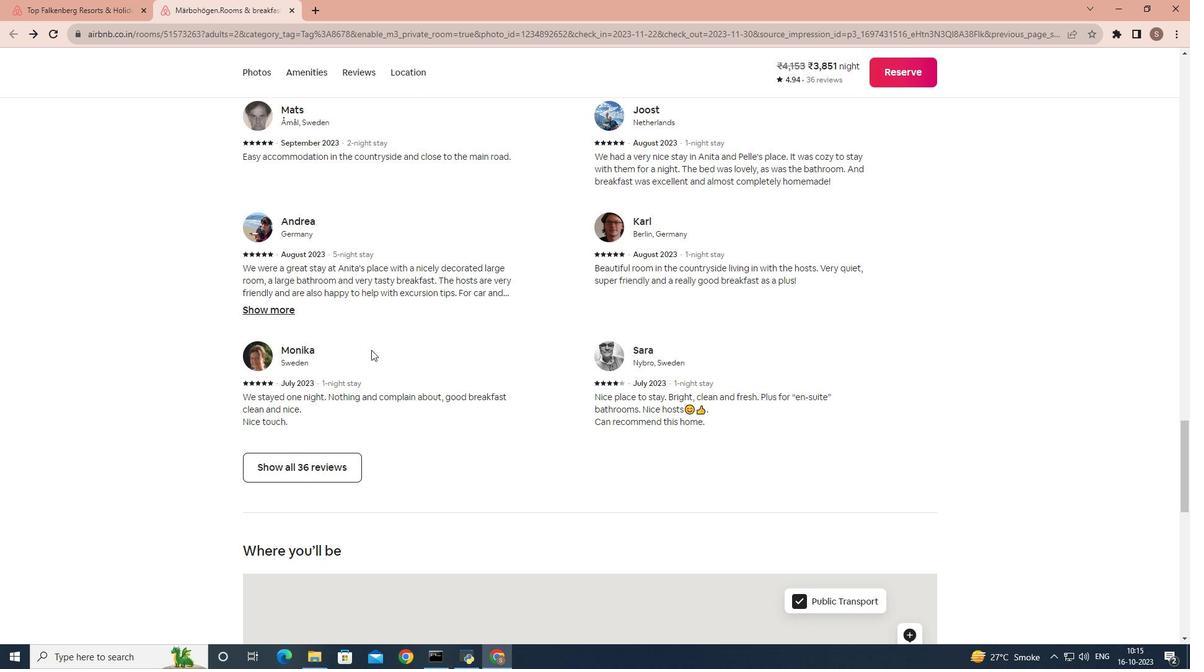 
Action: Mouse moved to (305, 417)
Screenshot: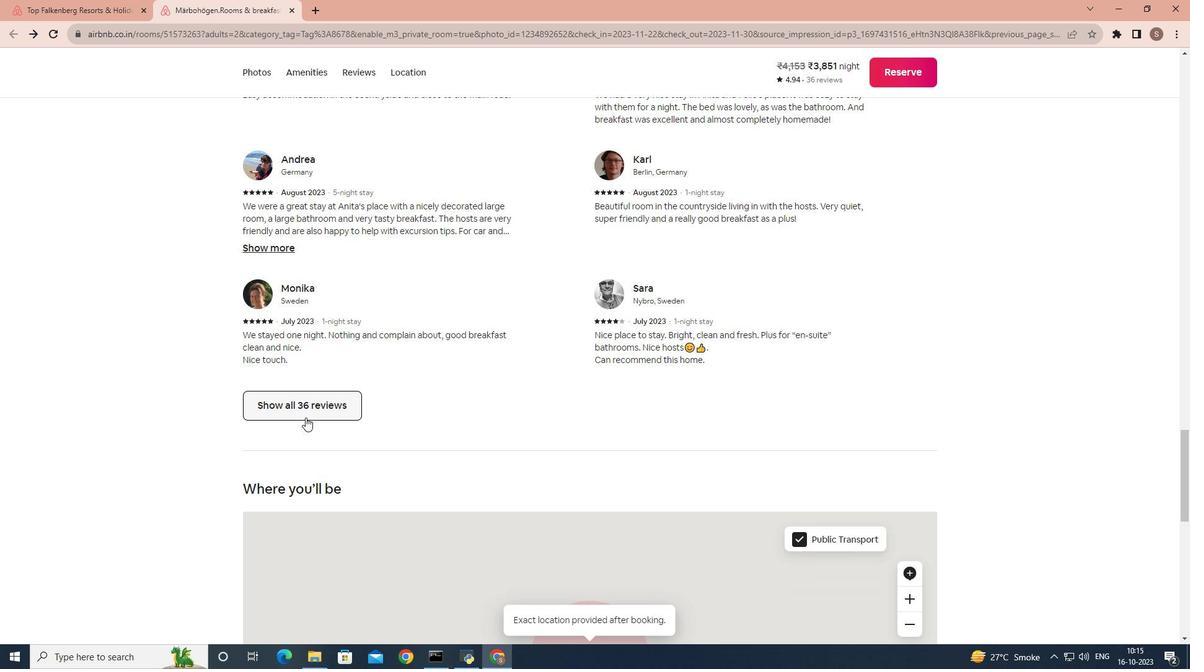 
Action: Mouse pressed left at (305, 417)
Screenshot: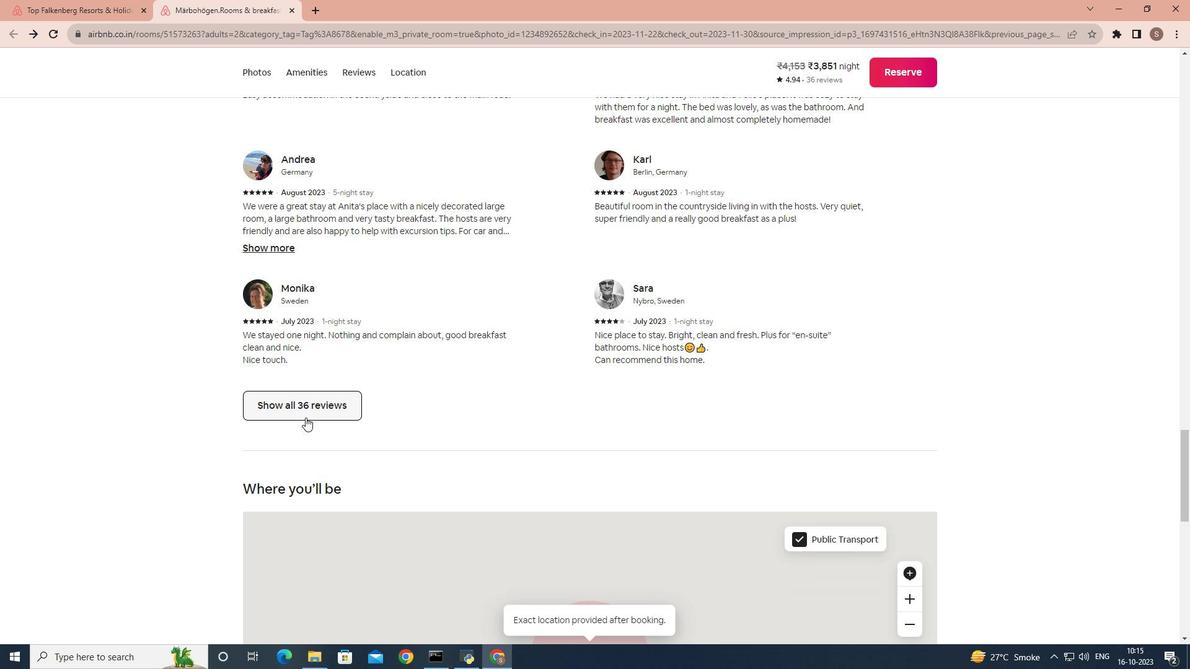 
Action: Mouse moved to (552, 365)
Screenshot: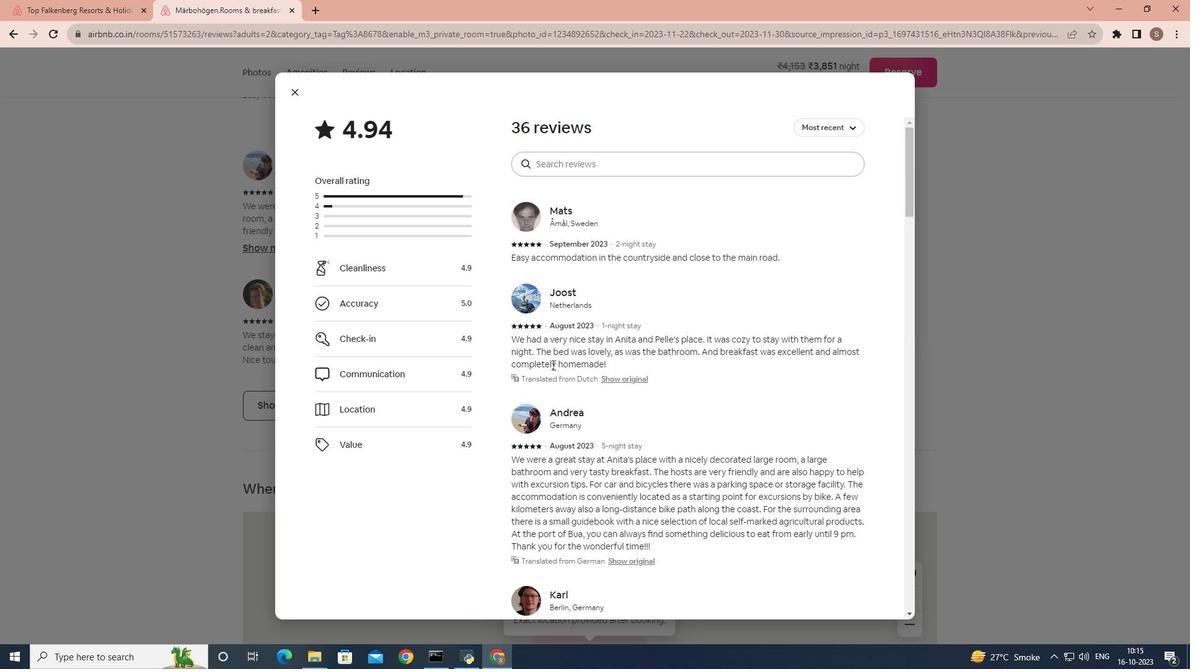
Action: Mouse scrolled (552, 364) with delta (0, 0)
Screenshot: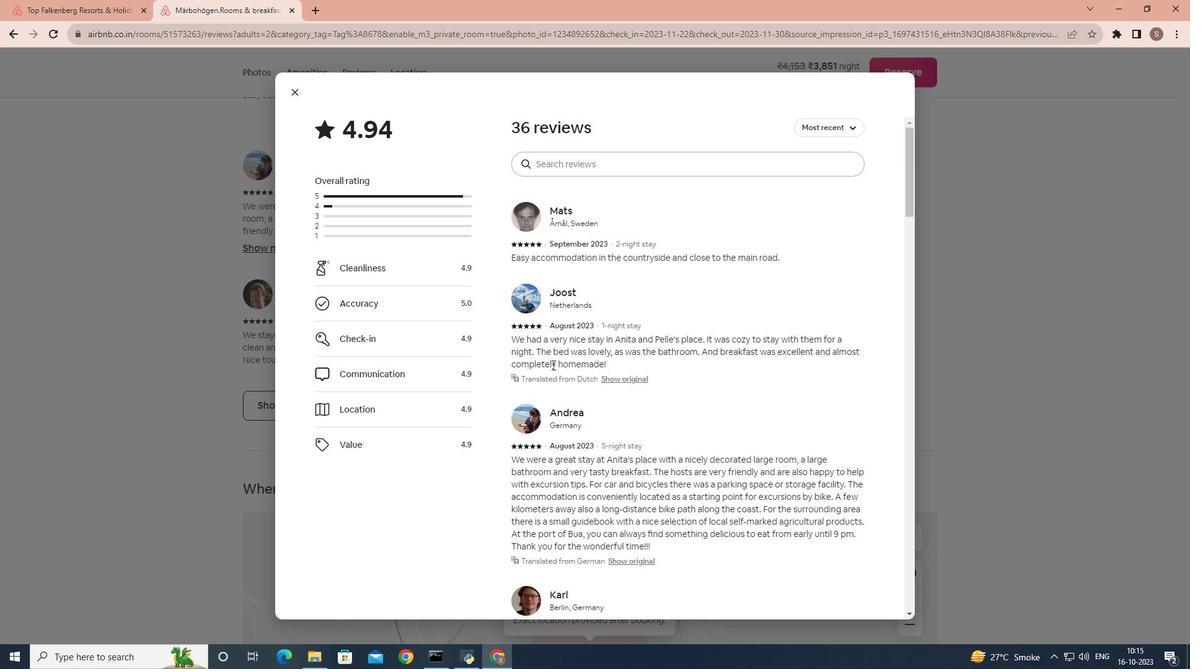 
Action: Mouse scrolled (552, 364) with delta (0, 0)
Screenshot: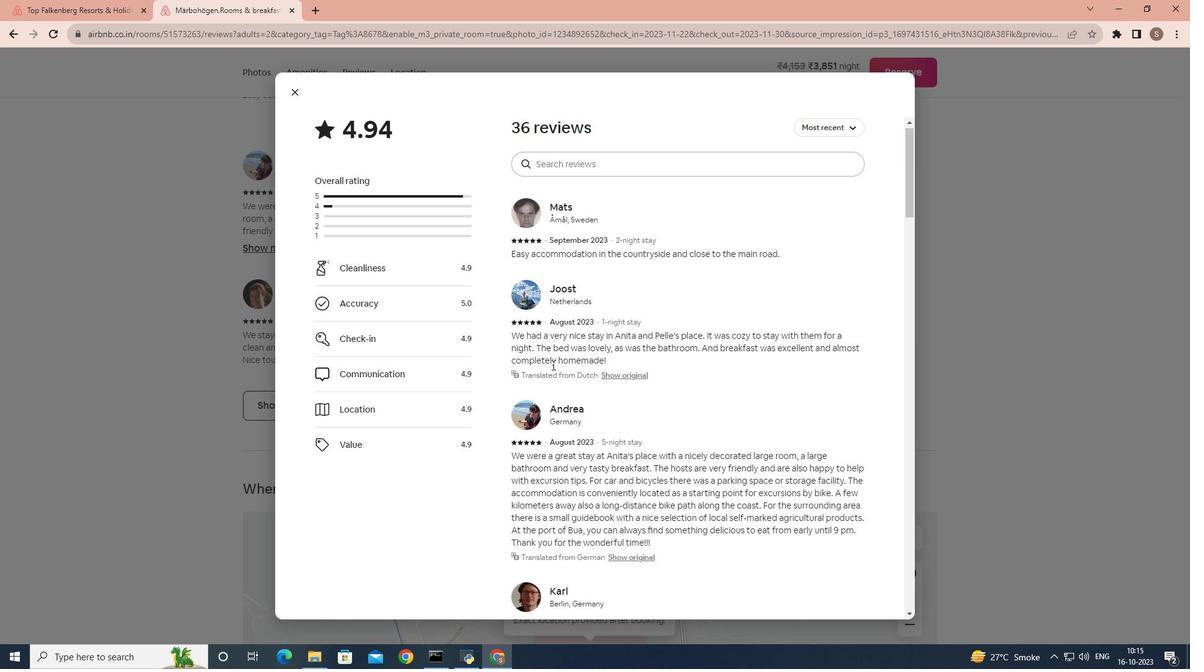 
Action: Mouse scrolled (552, 364) with delta (0, 0)
Screenshot: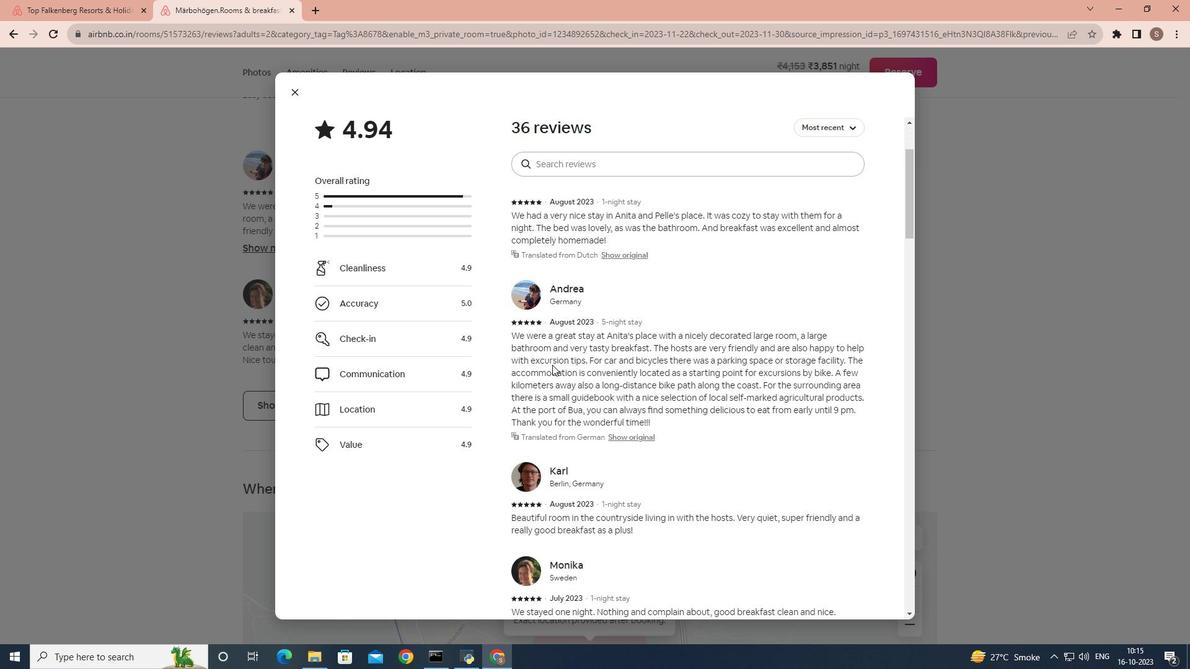 
Action: Mouse scrolled (552, 364) with delta (0, 0)
Screenshot: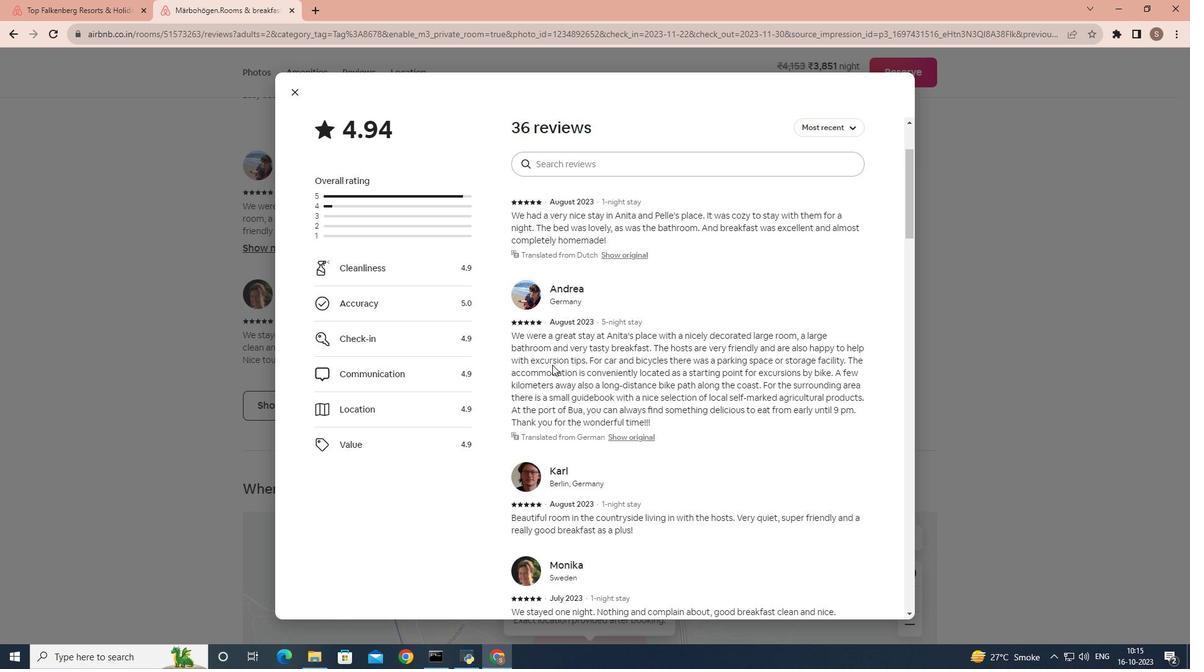 
Action: Mouse scrolled (552, 364) with delta (0, 0)
Screenshot: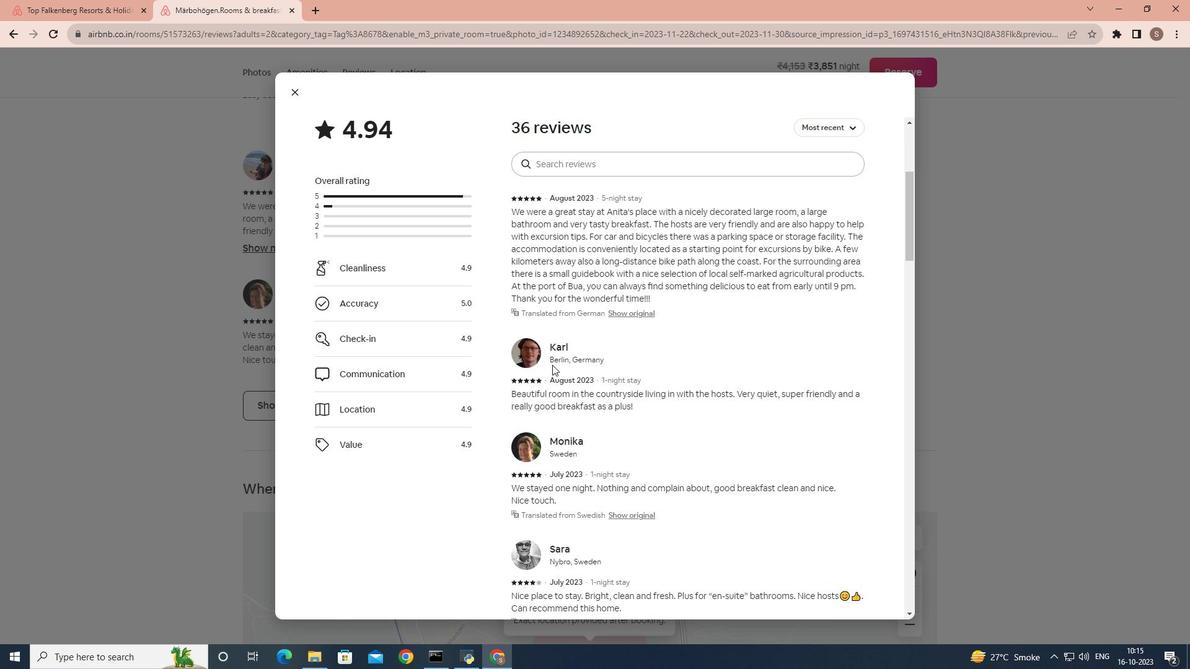 
Action: Mouse scrolled (552, 364) with delta (0, 0)
Screenshot: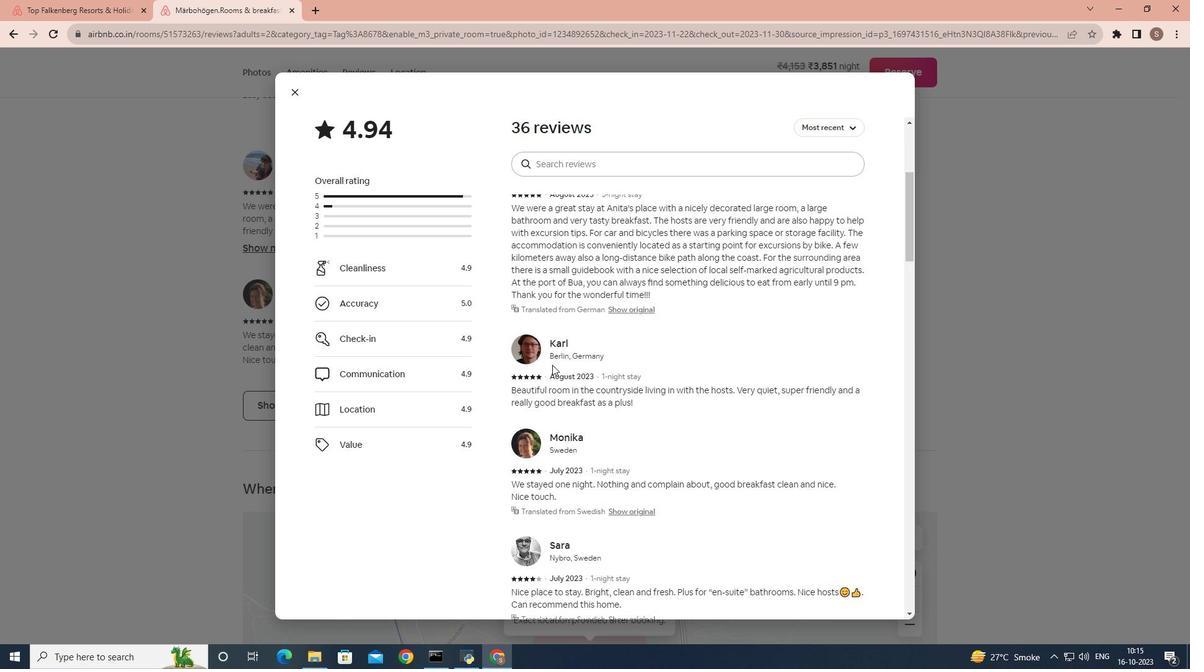 
Action: Mouse scrolled (552, 364) with delta (0, 0)
Screenshot: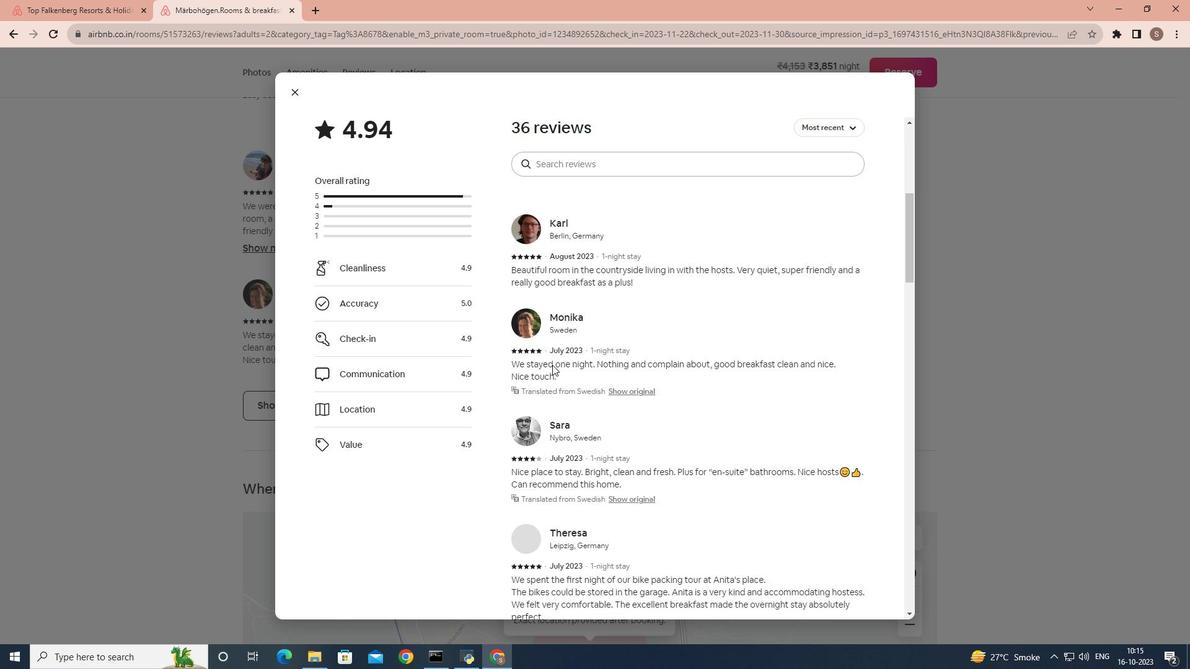 
Action: Mouse scrolled (552, 364) with delta (0, 0)
Screenshot: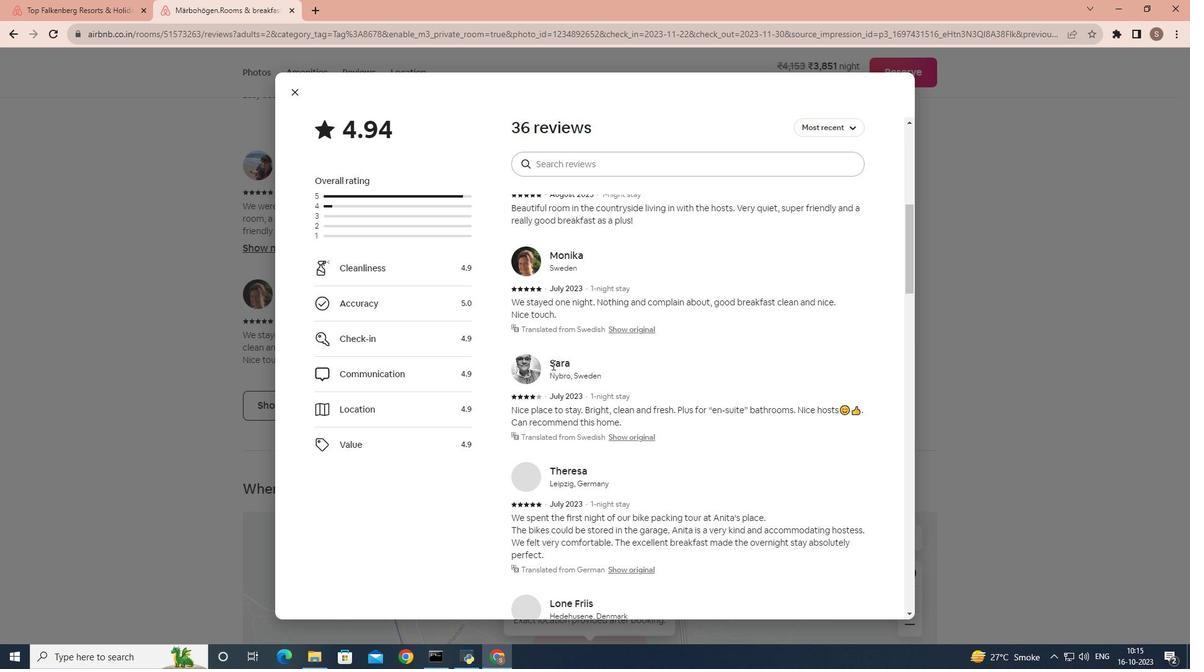 
Action: Mouse scrolled (552, 364) with delta (0, 0)
Screenshot: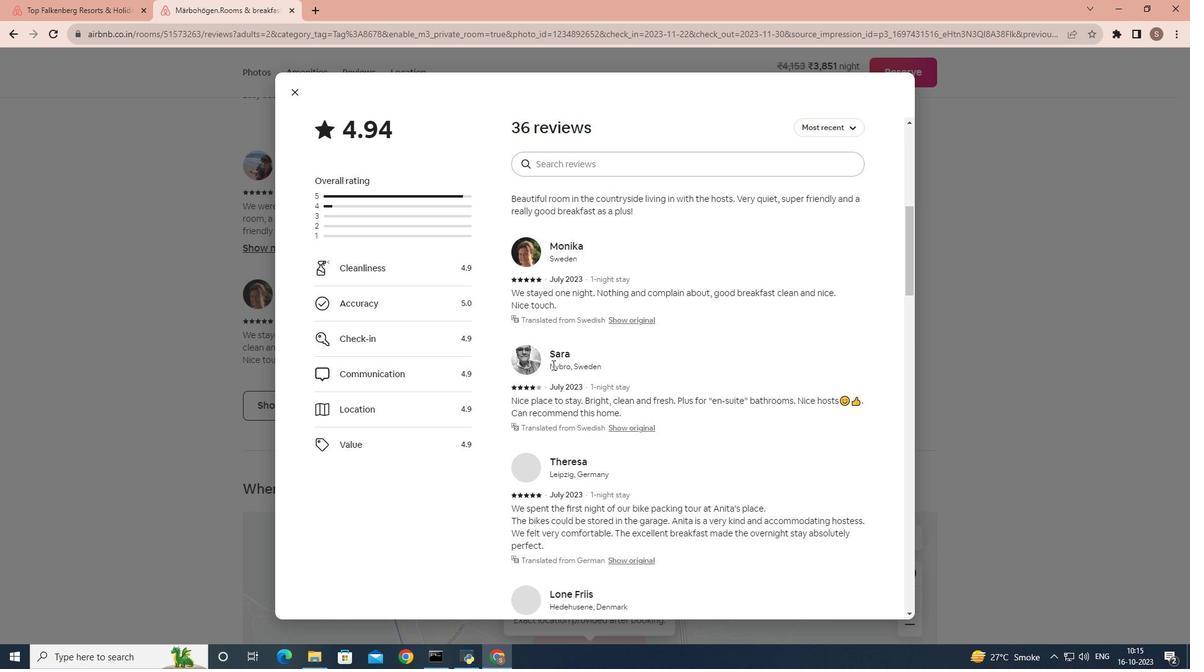 
Action: Mouse scrolled (552, 364) with delta (0, 0)
Screenshot: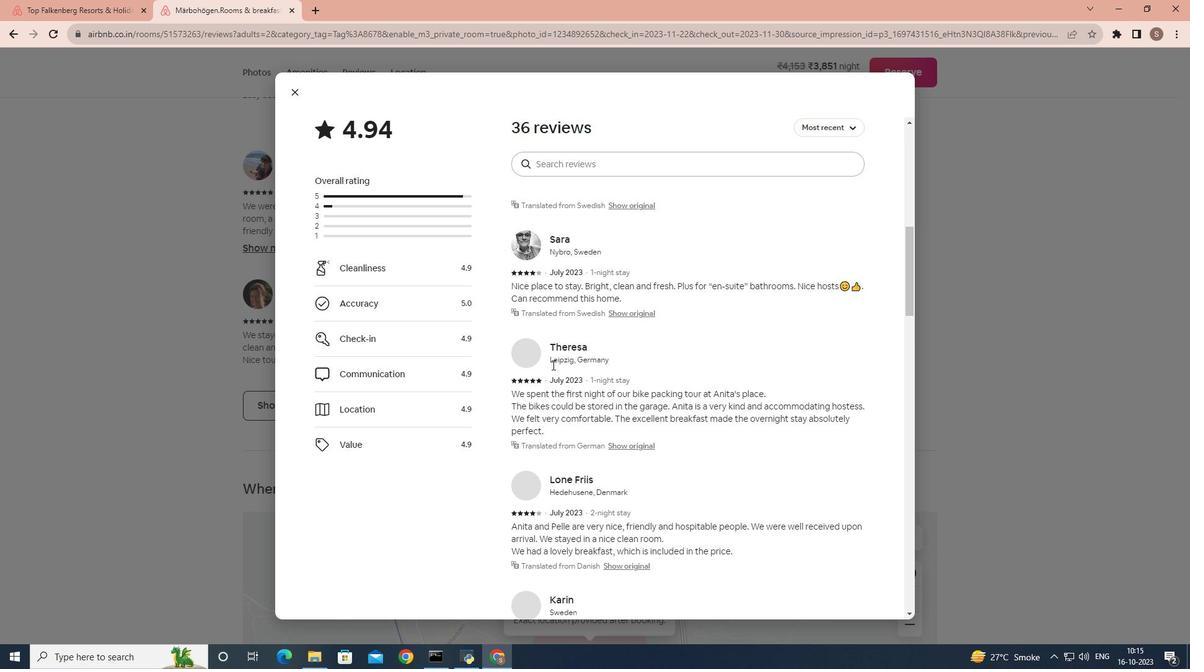 
Action: Mouse scrolled (552, 364) with delta (0, 0)
Screenshot: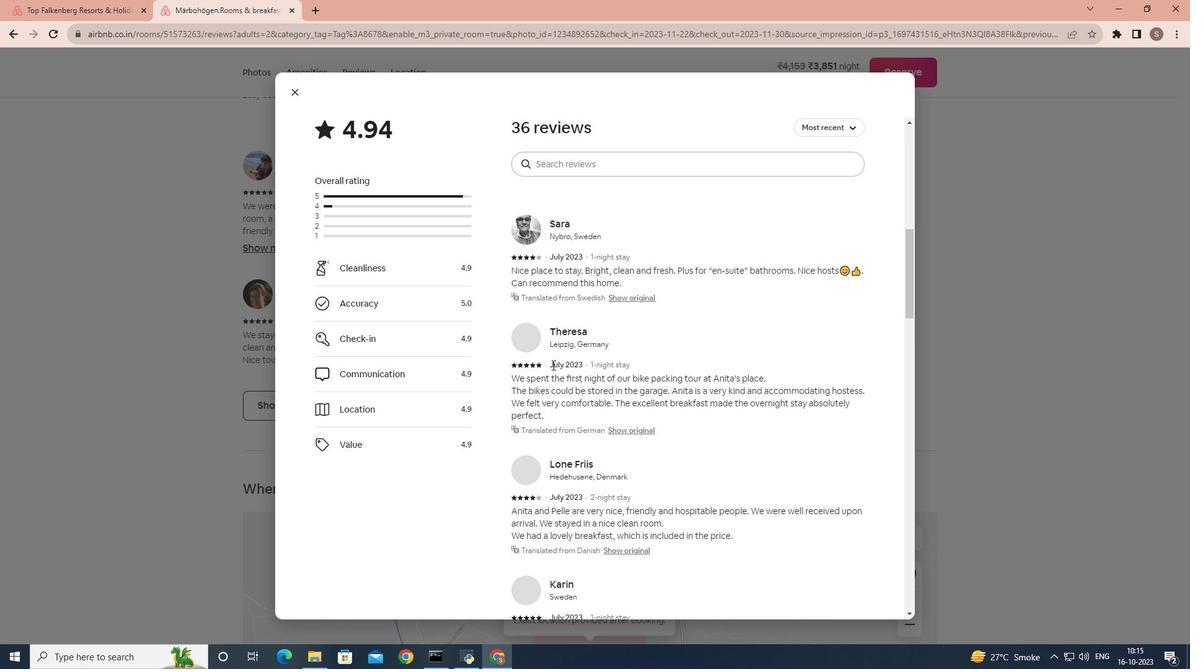 
Action: Mouse scrolled (552, 364) with delta (0, 0)
Screenshot: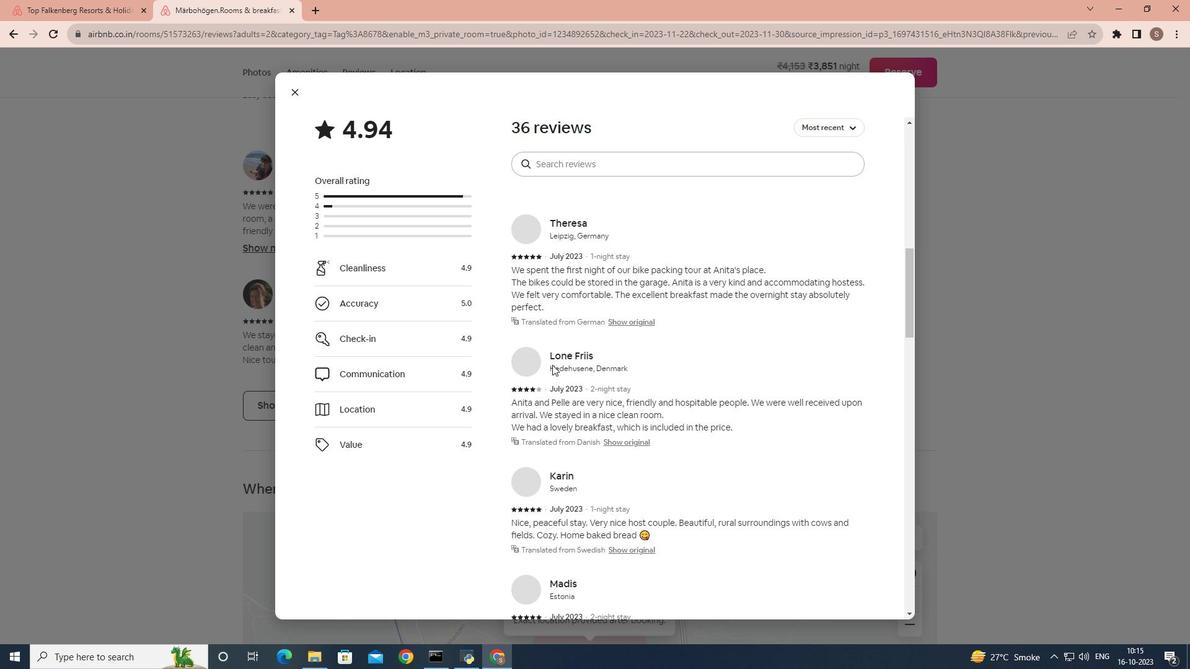 
Action: Mouse scrolled (552, 364) with delta (0, 0)
Screenshot: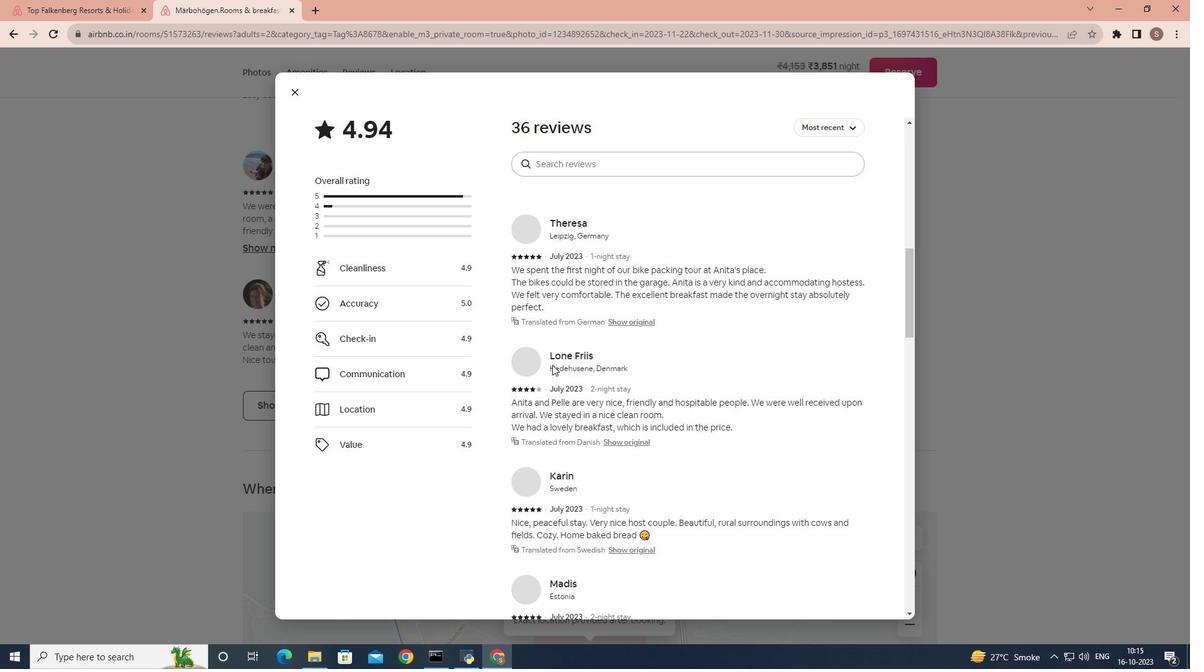 
Action: Mouse moved to (552, 365)
Screenshot: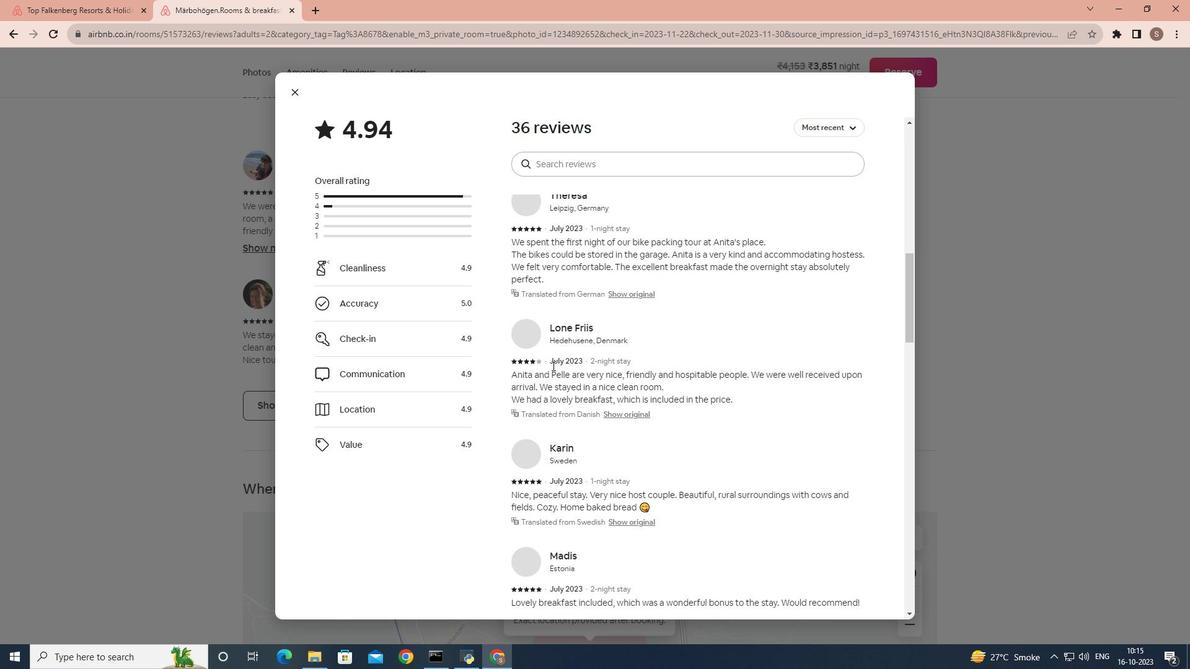 
Action: Mouse scrolled (552, 365) with delta (0, 0)
Screenshot: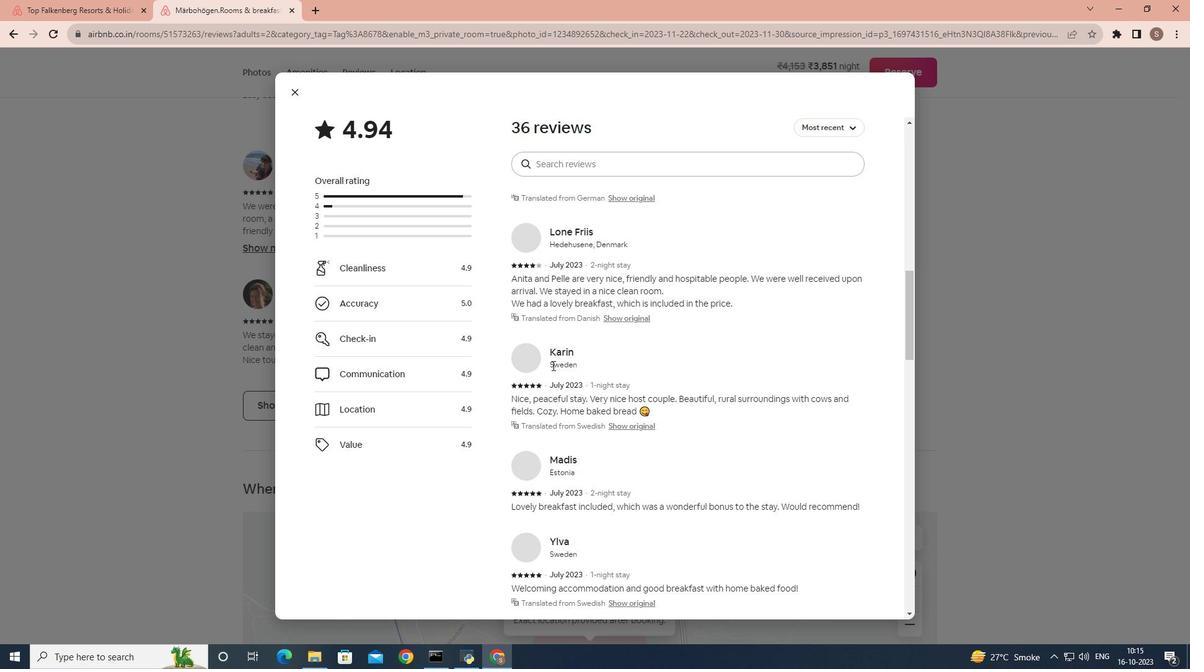 
Action: Mouse scrolled (552, 365) with delta (0, 0)
Screenshot: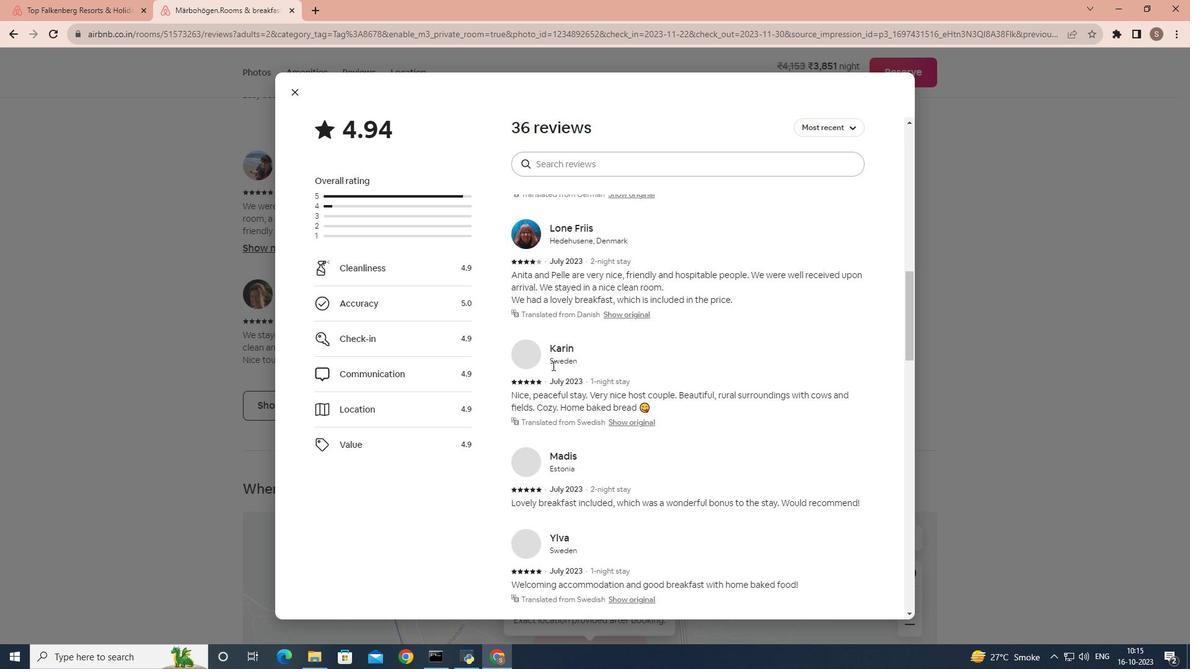 
Action: Mouse scrolled (552, 365) with delta (0, 0)
Screenshot: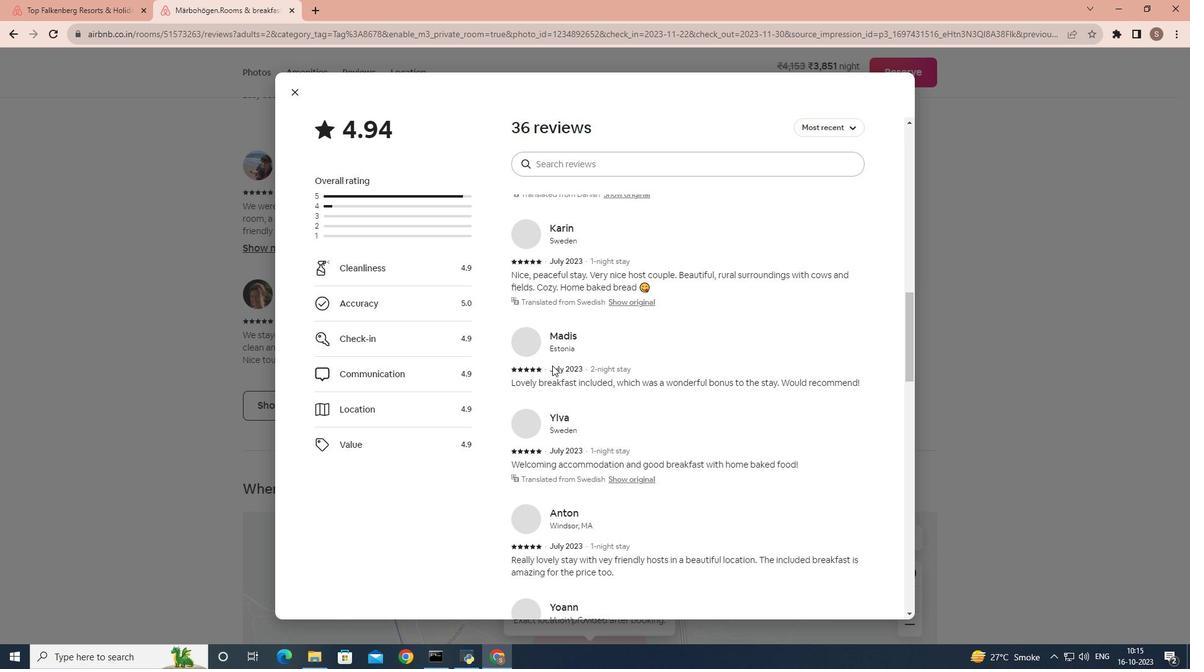
Action: Mouse scrolled (552, 365) with delta (0, 0)
Screenshot: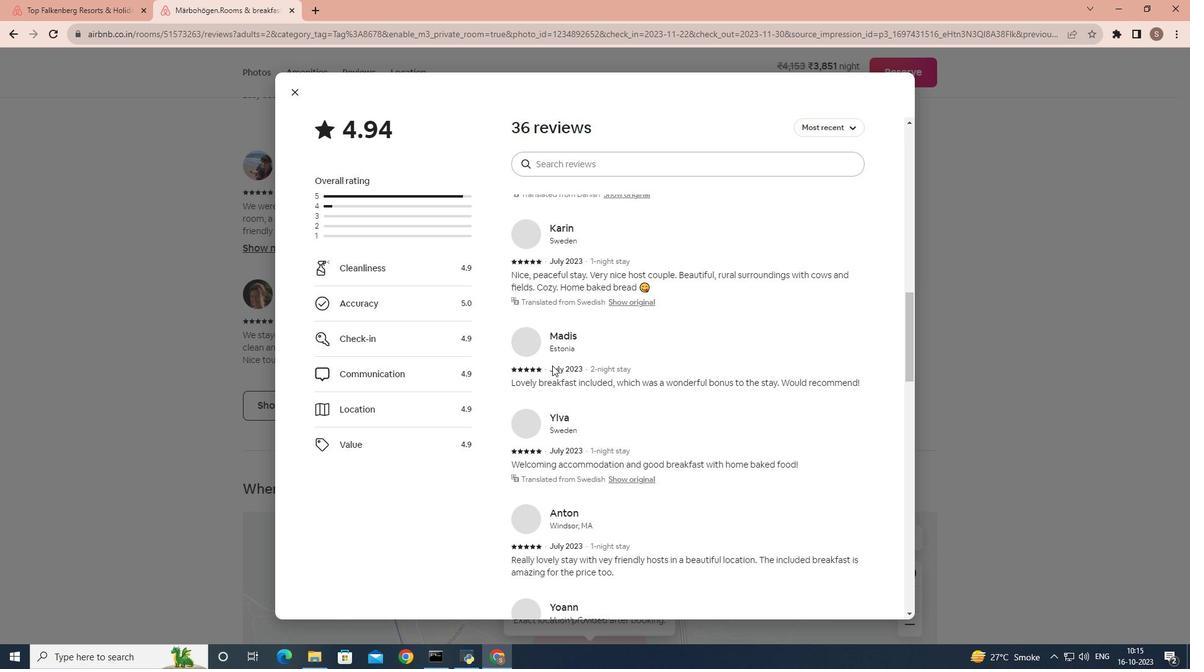 
Action: Mouse scrolled (552, 365) with delta (0, 0)
Screenshot: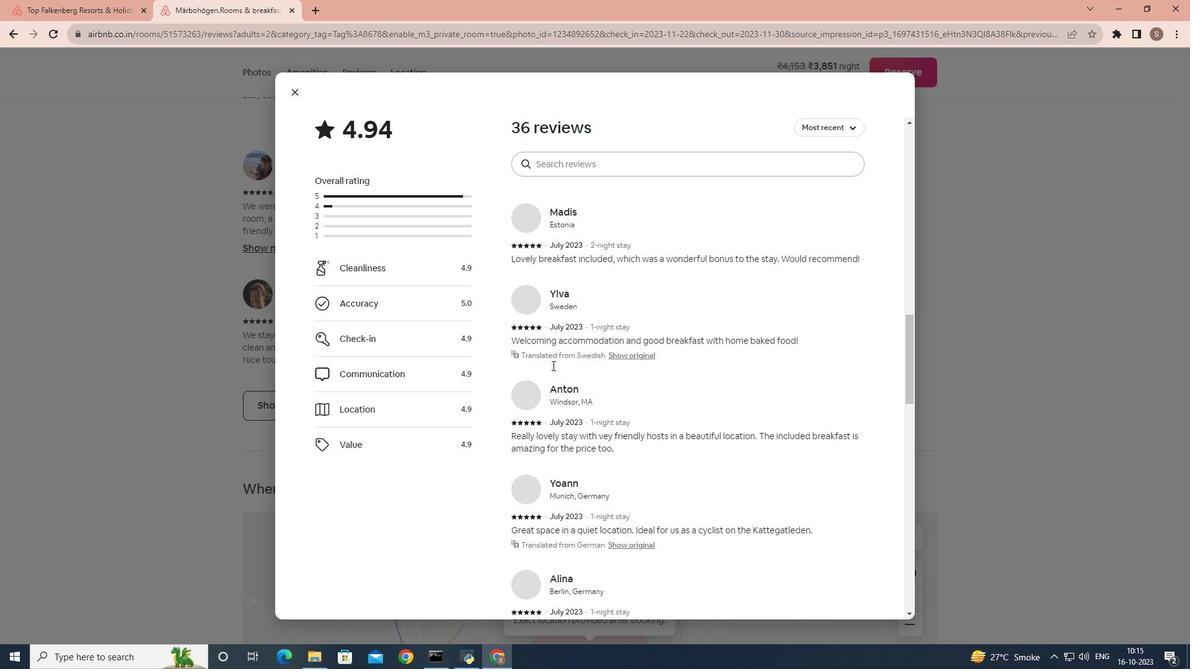 
Action: Mouse scrolled (552, 365) with delta (0, 0)
Screenshot: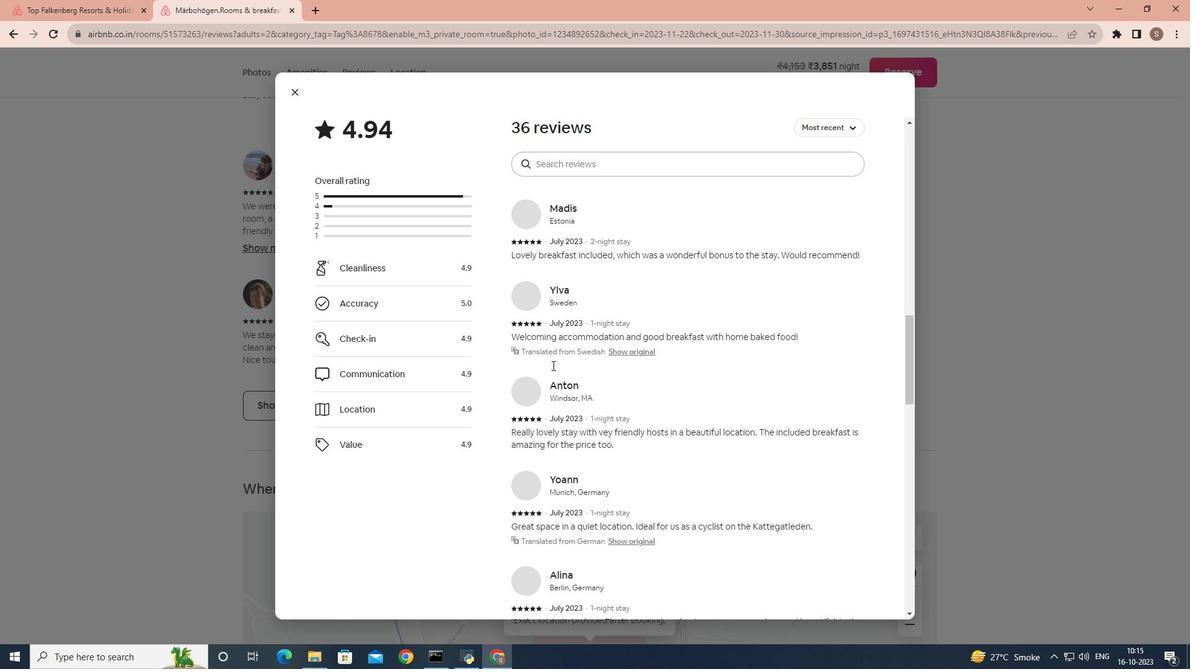 
Action: Mouse scrolled (552, 365) with delta (0, 0)
Screenshot: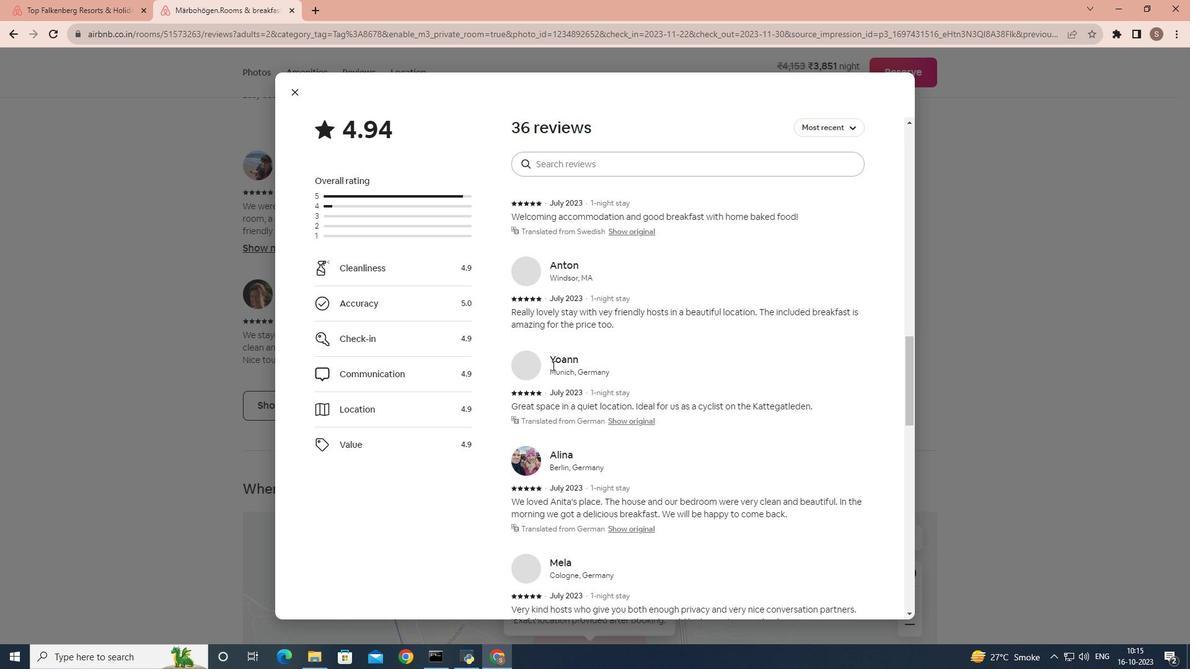 
Action: Mouse scrolled (552, 365) with delta (0, 0)
Screenshot: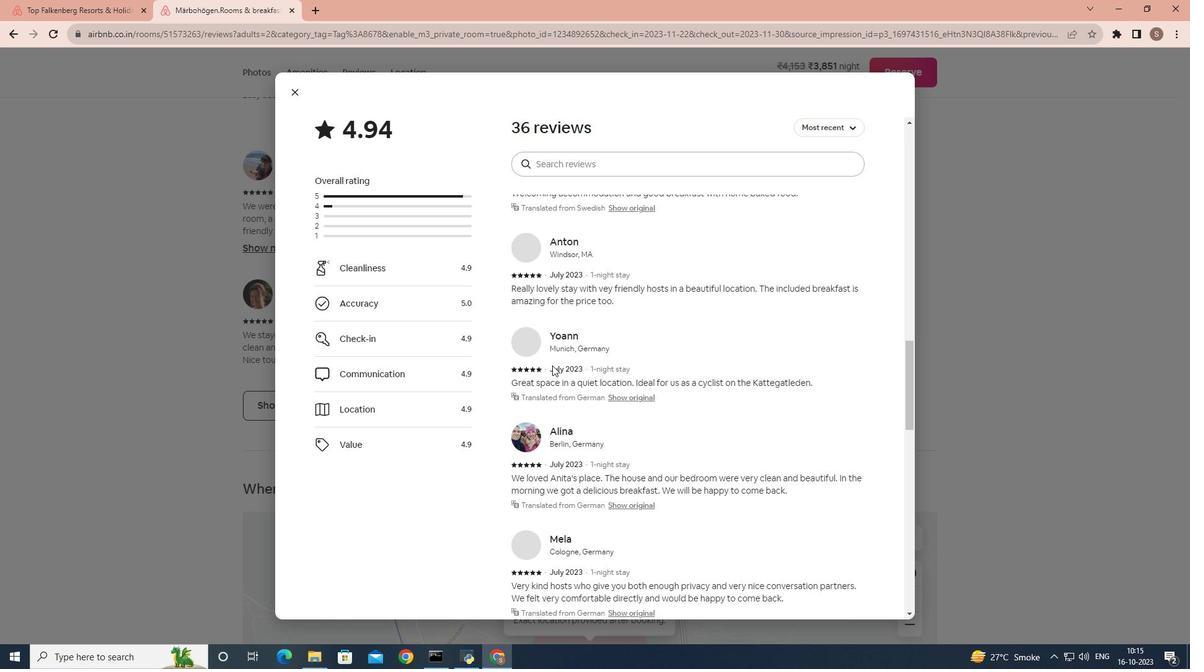 
Action: Mouse scrolled (552, 365) with delta (0, 0)
Screenshot: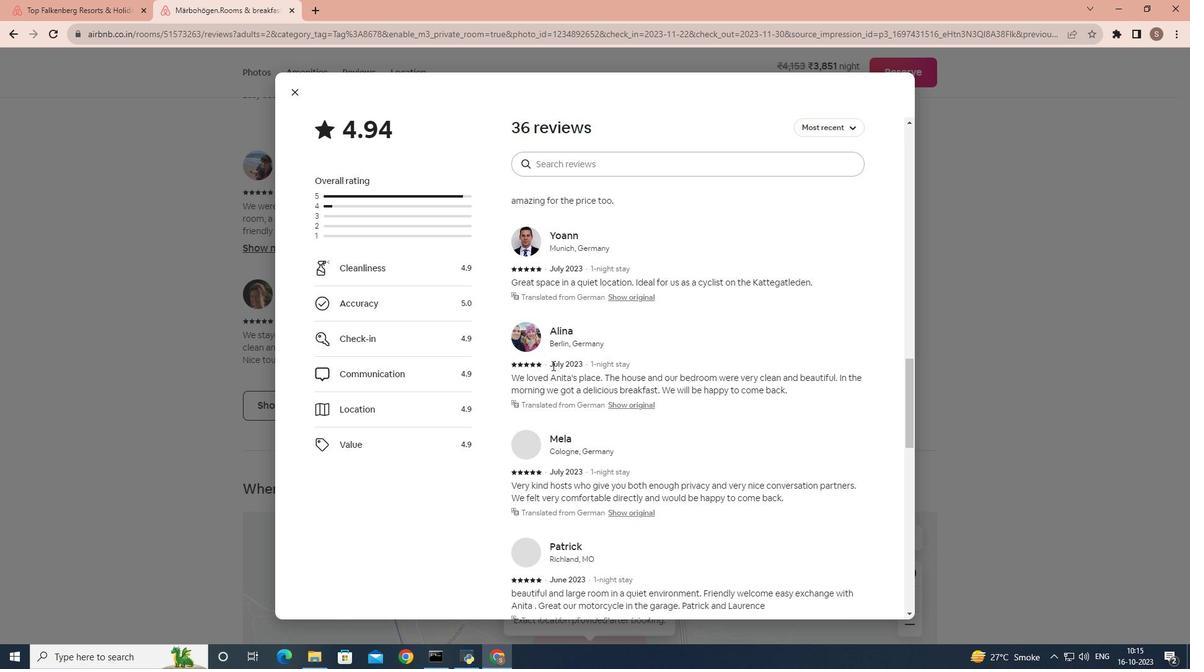 
Action: Mouse scrolled (552, 365) with delta (0, 0)
Screenshot: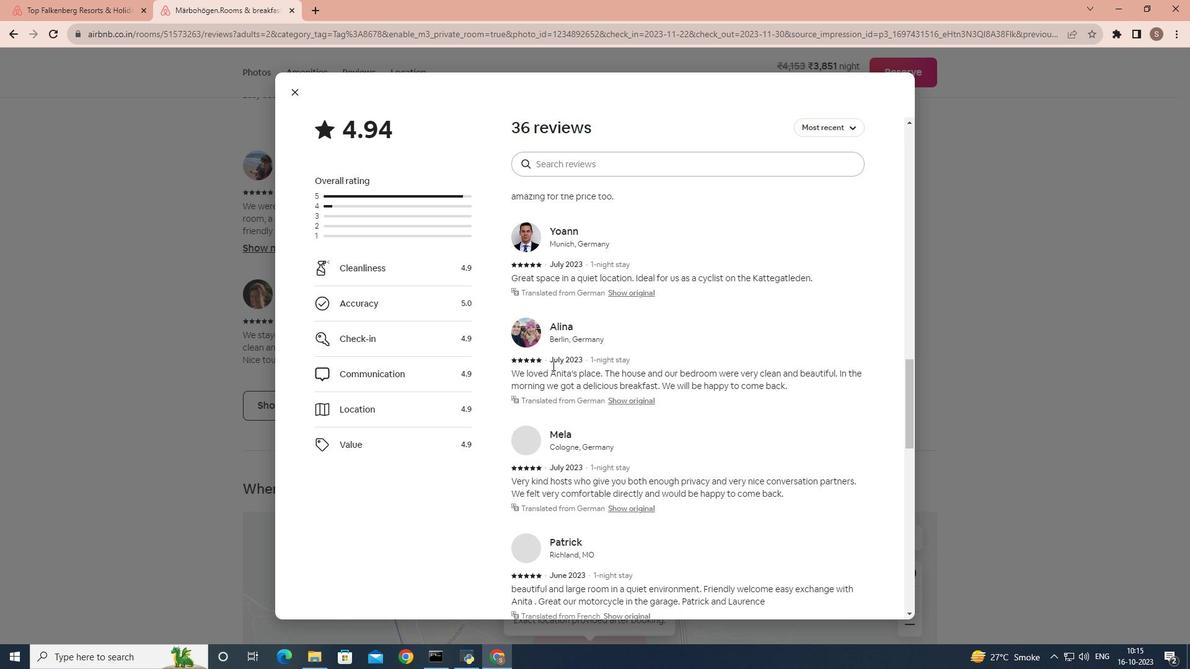 
Action: Mouse scrolled (552, 365) with delta (0, 0)
Screenshot: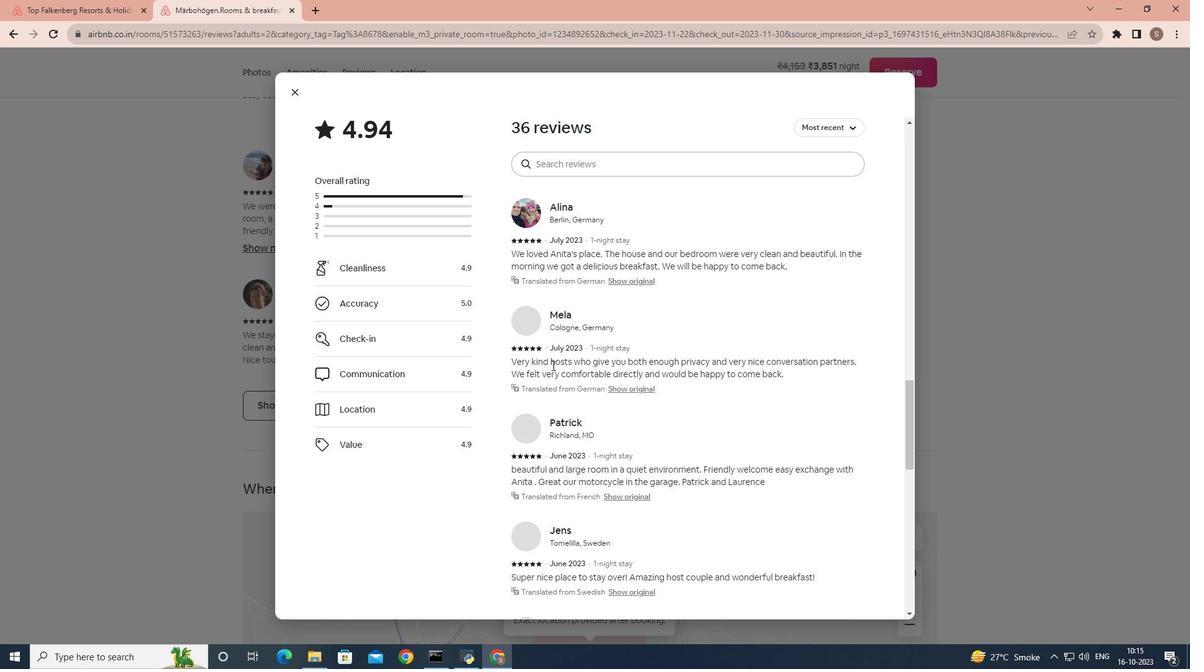 
Action: Mouse scrolled (552, 365) with delta (0, 0)
Screenshot: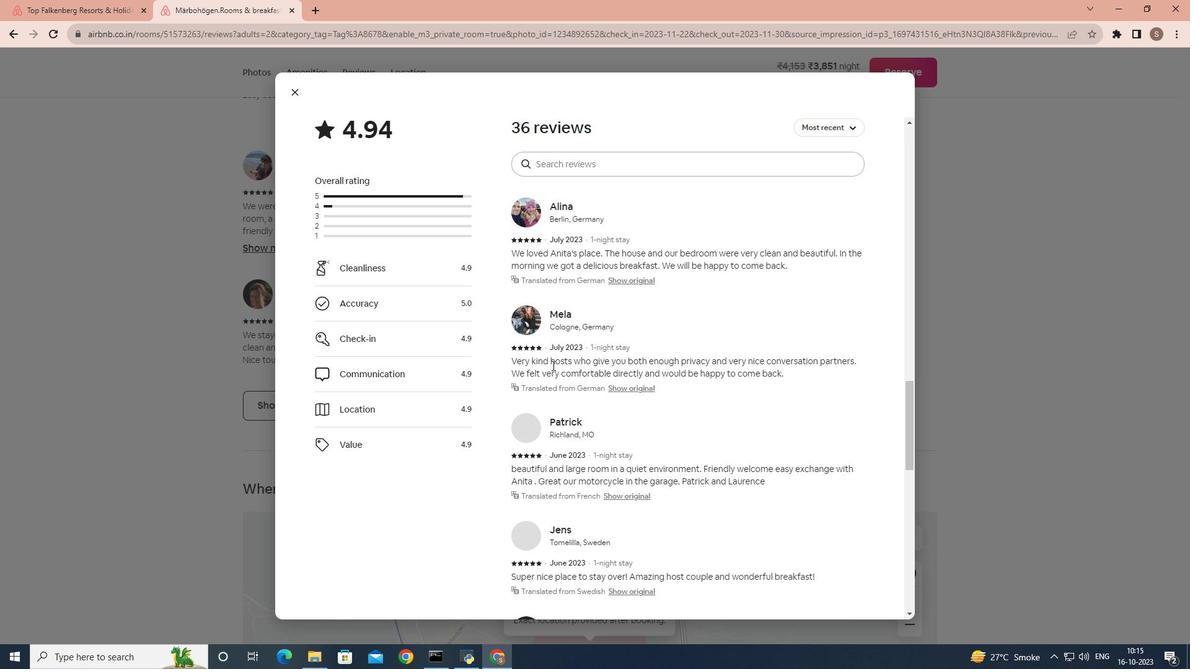 
Action: Mouse scrolled (552, 365) with delta (0, 0)
Screenshot: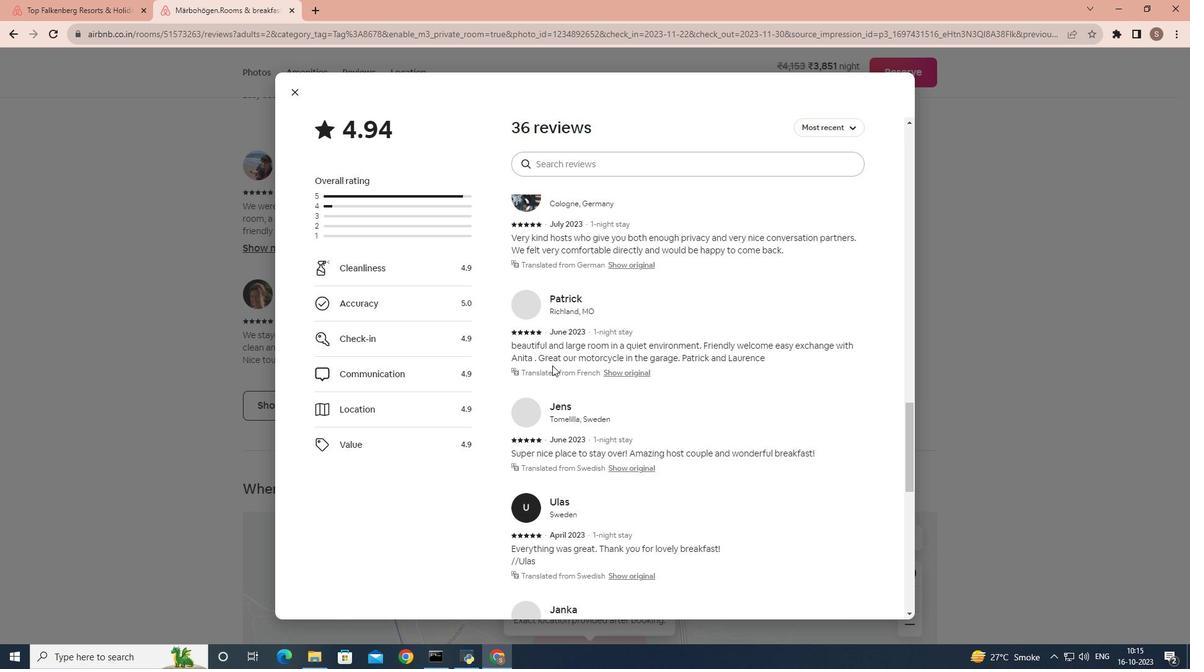 
Action: Mouse scrolled (552, 365) with delta (0, 0)
Screenshot: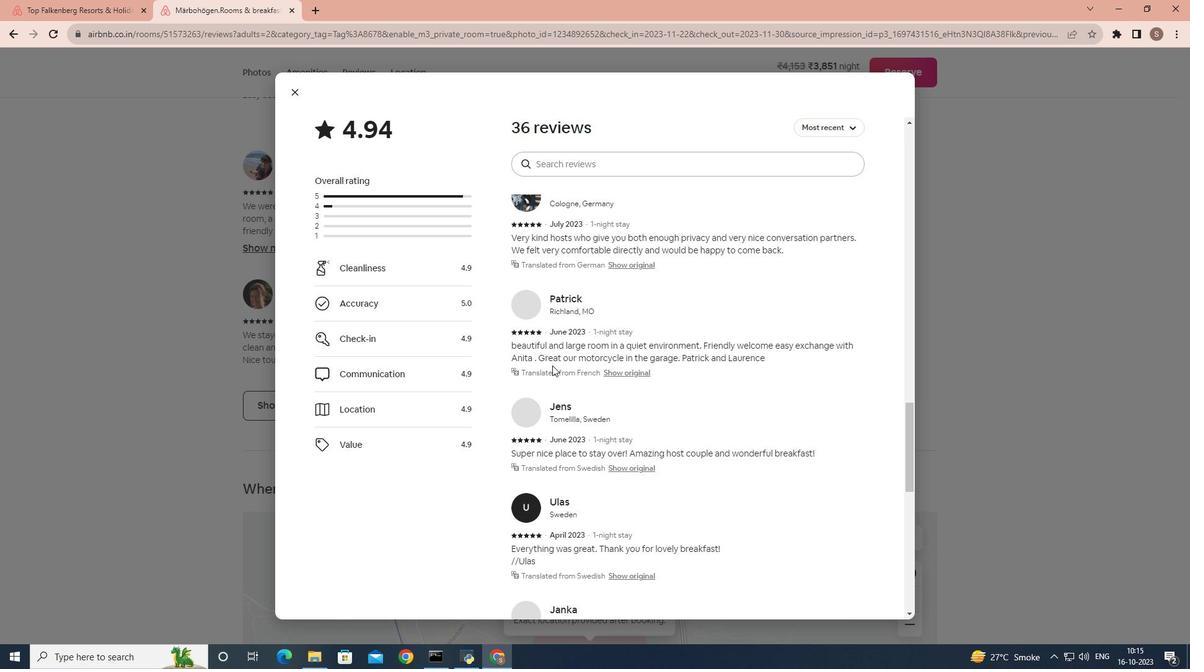
Action: Mouse scrolled (552, 365) with delta (0, 0)
Screenshot: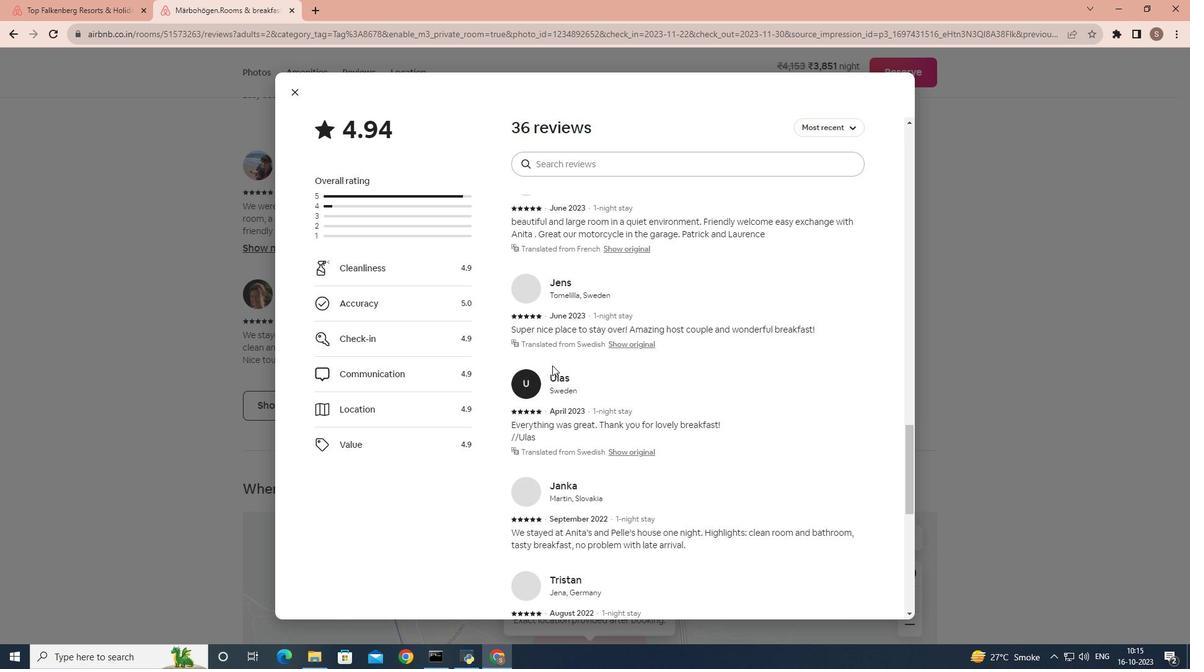 
Action: Mouse scrolled (552, 365) with delta (0, 0)
Screenshot: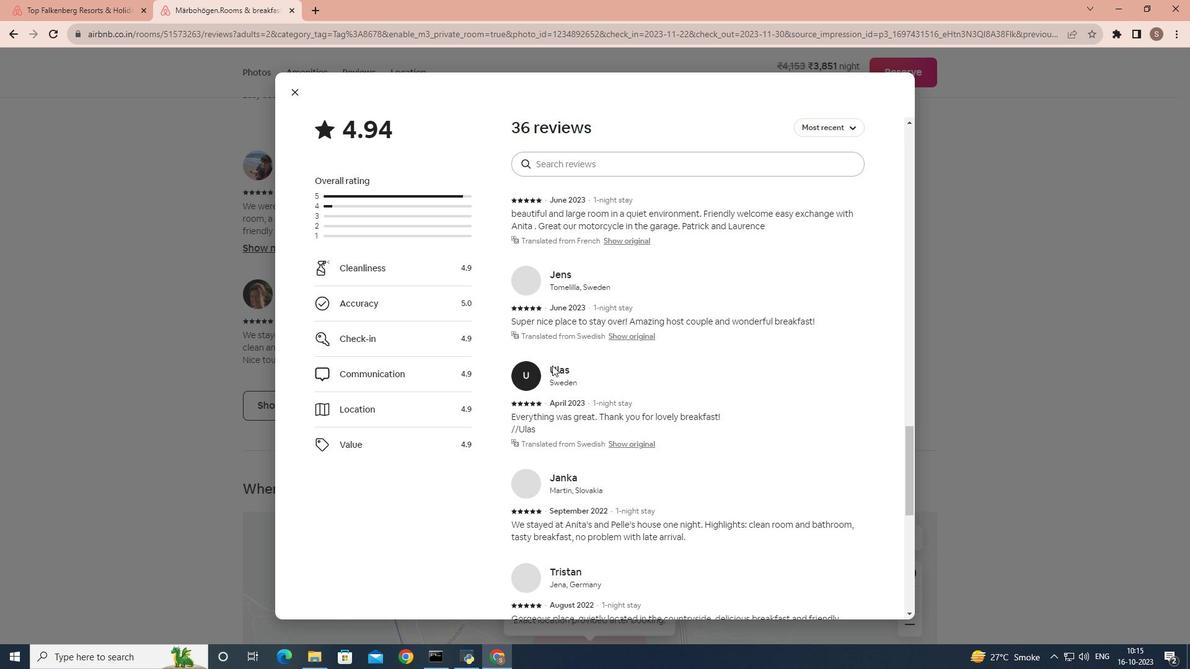
Action: Mouse scrolled (552, 365) with delta (0, 0)
Screenshot: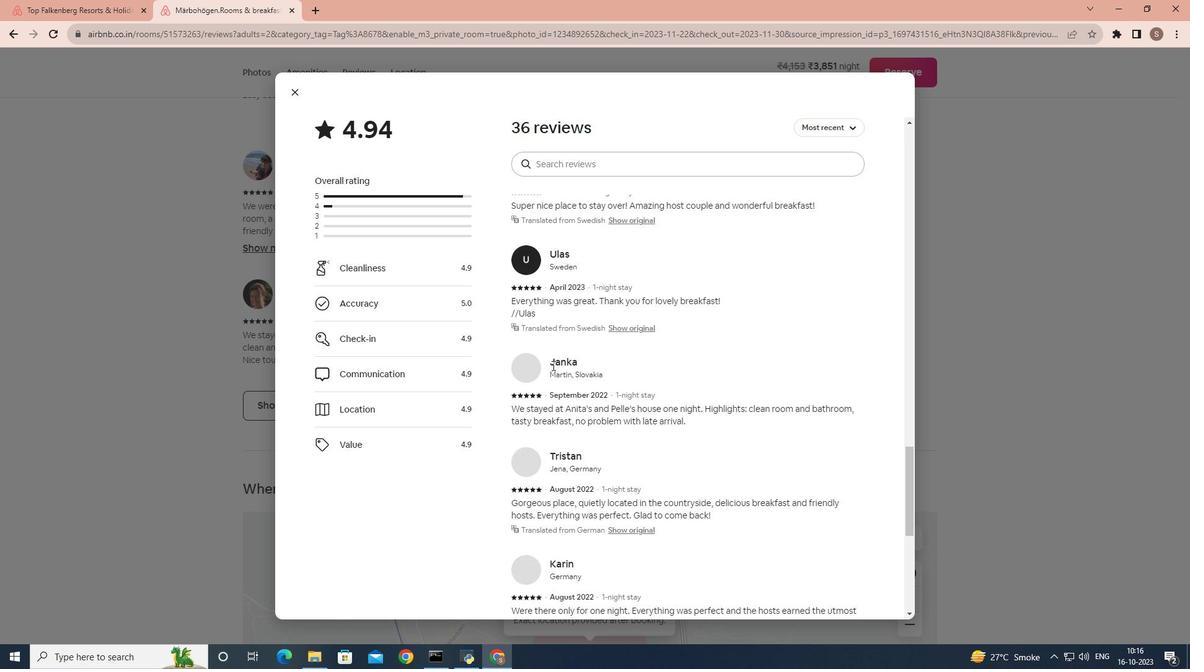 
Action: Mouse scrolled (552, 365) with delta (0, 0)
Screenshot: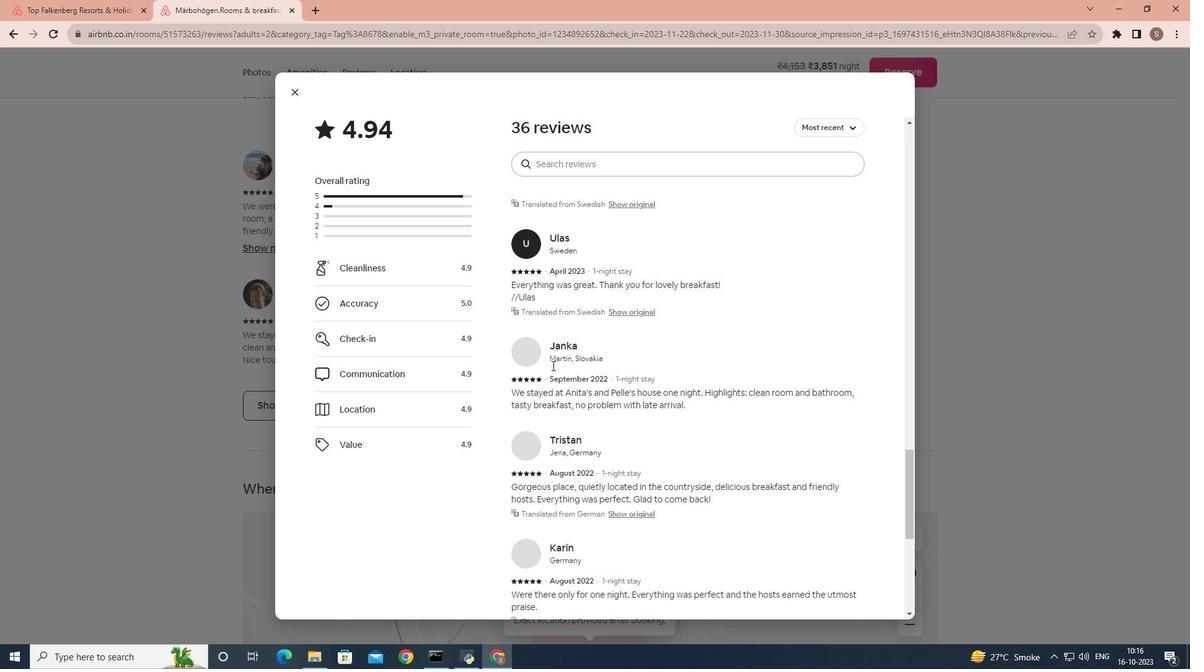 
Action: Mouse scrolled (552, 365) with delta (0, 0)
Screenshot: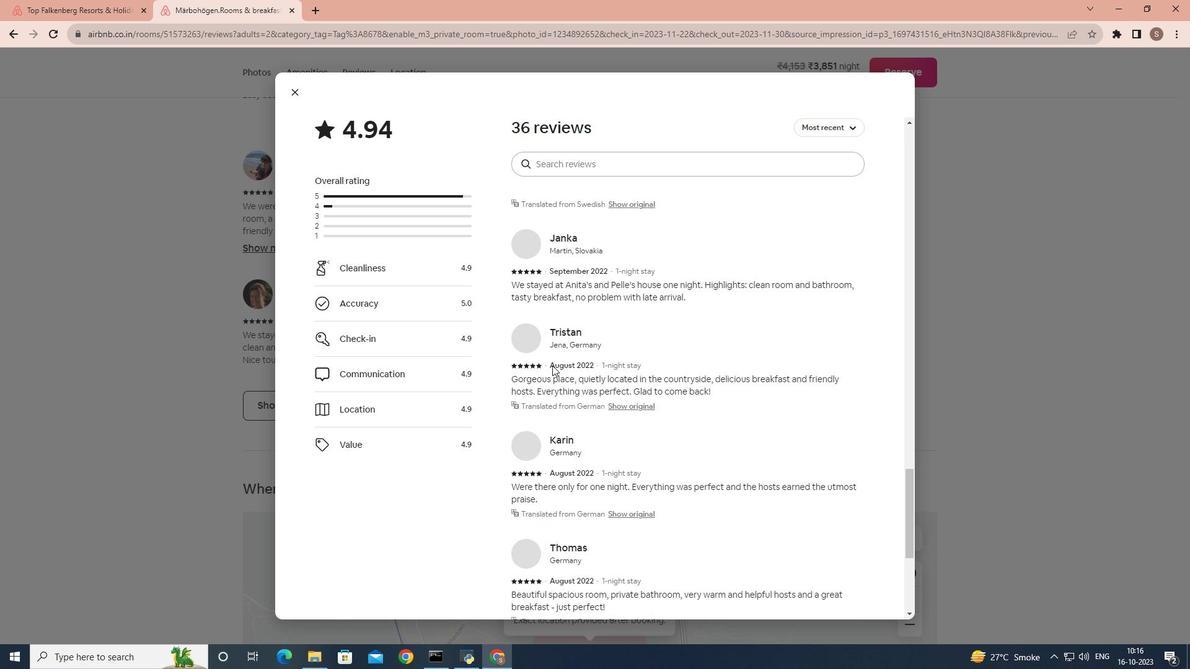
Action: Mouse scrolled (552, 365) with delta (0, 0)
Screenshot: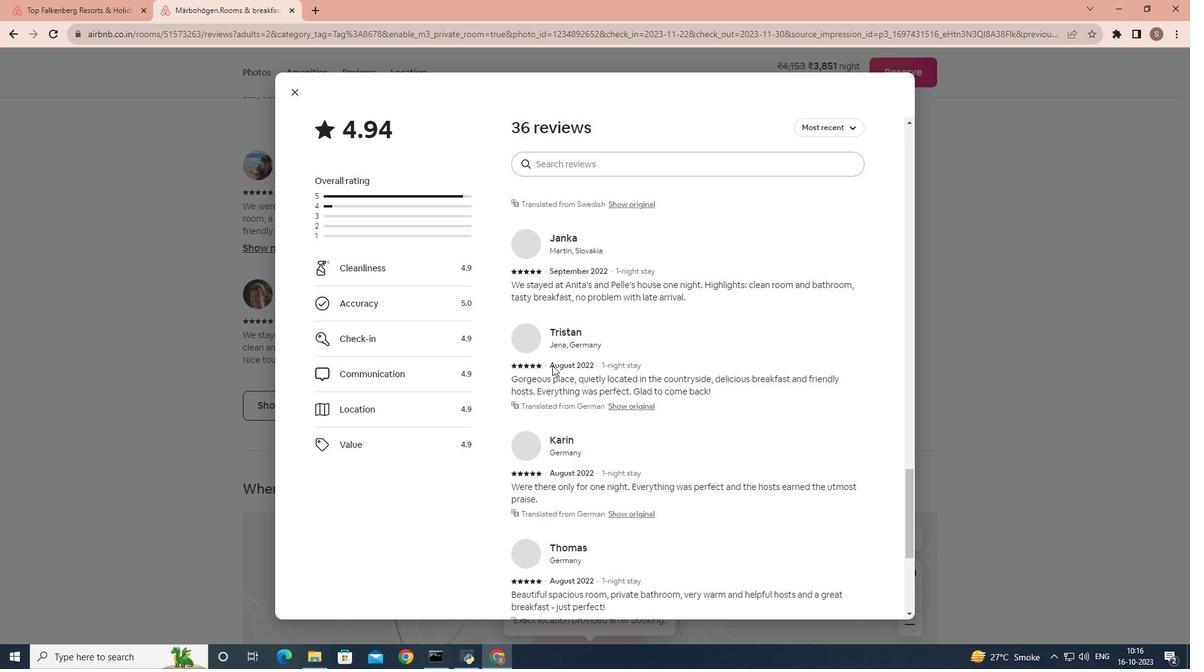 
Action: Mouse scrolled (552, 365) with delta (0, 0)
Screenshot: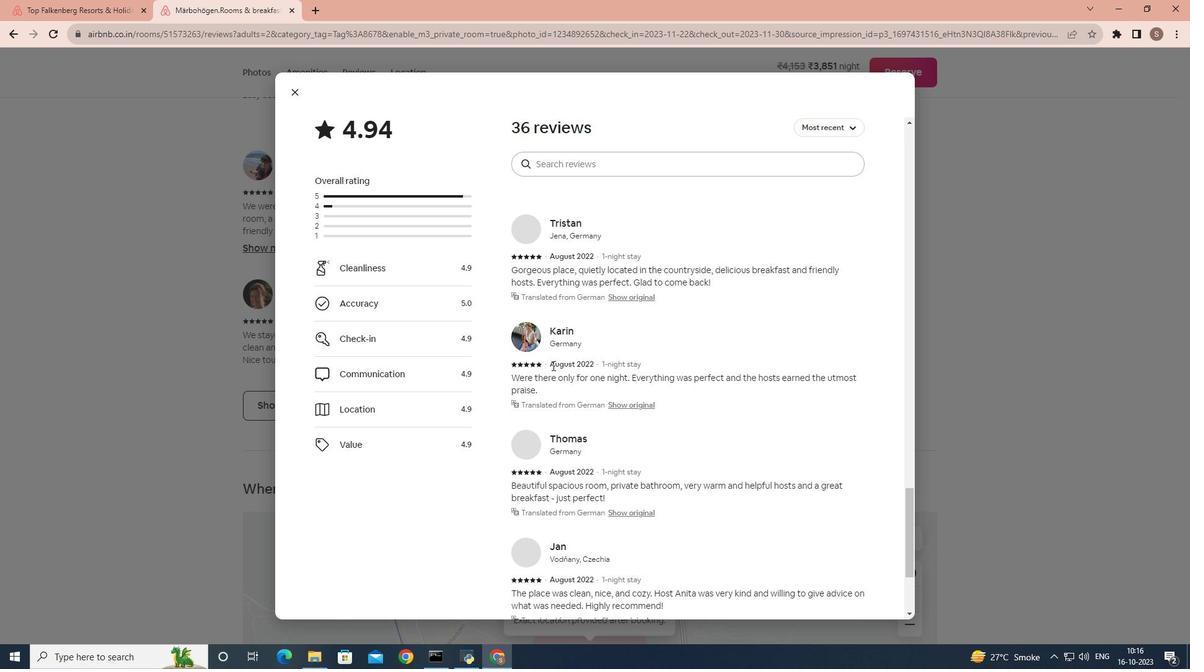 
Action: Mouse scrolled (552, 365) with delta (0, 0)
Screenshot: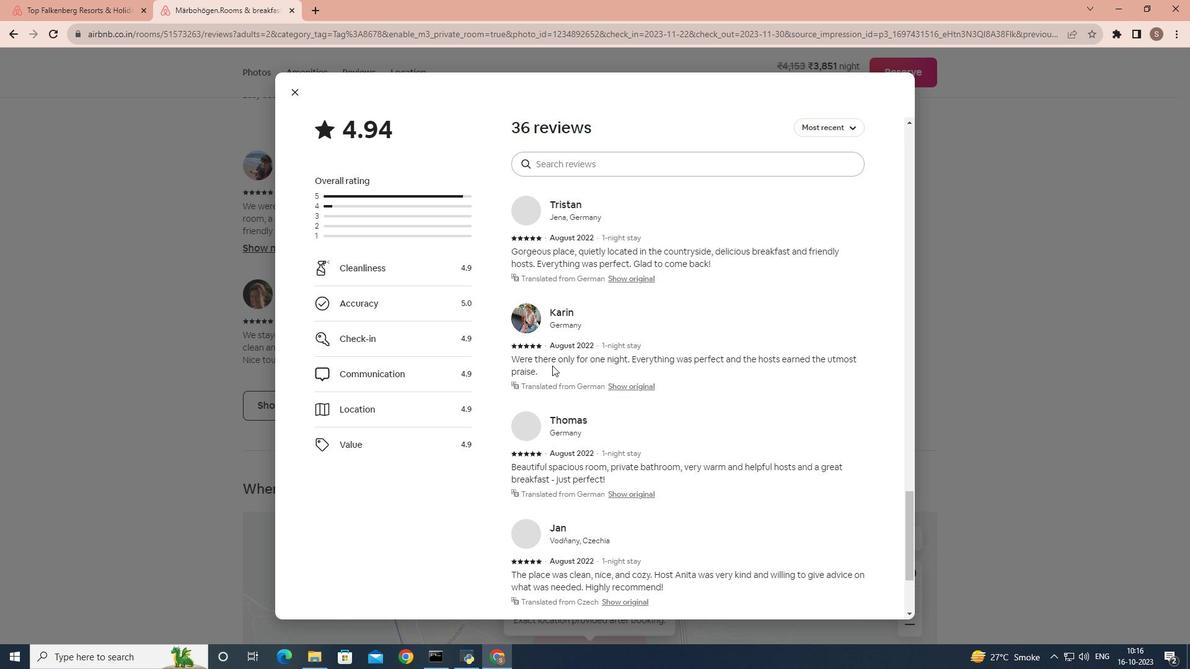 
Action: Mouse scrolled (552, 365) with delta (0, 0)
